 Task: Create a Plant-Based Nutrition and Recipes: Information about plant-based nutrition and vegan recipes.
Action: Mouse moved to (726, 311)
Screenshot: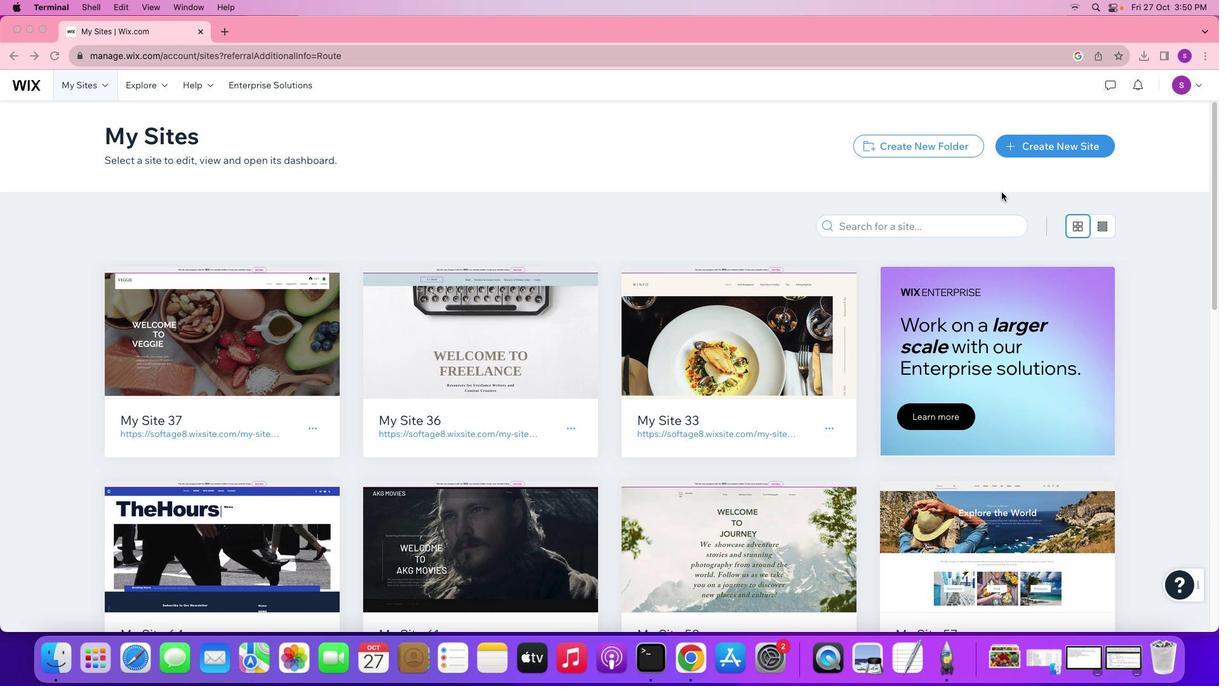 
Action: Mouse pressed left at (726, 311)
Screenshot: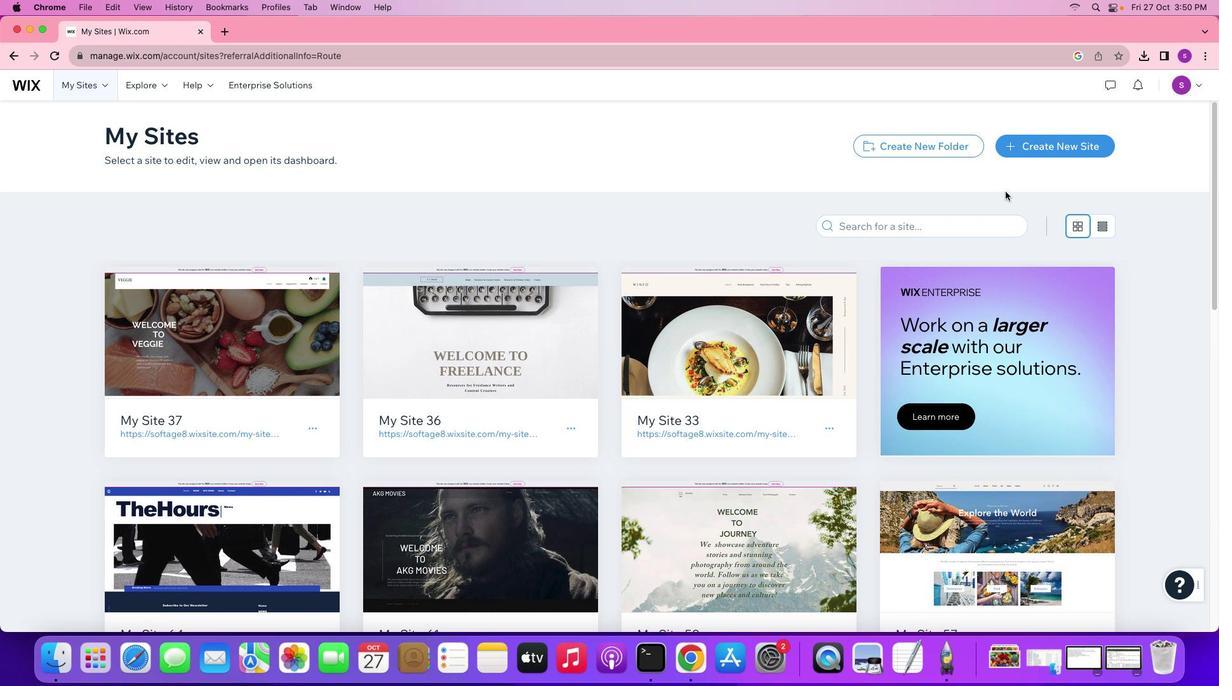 
Action: Mouse moved to (735, 307)
Screenshot: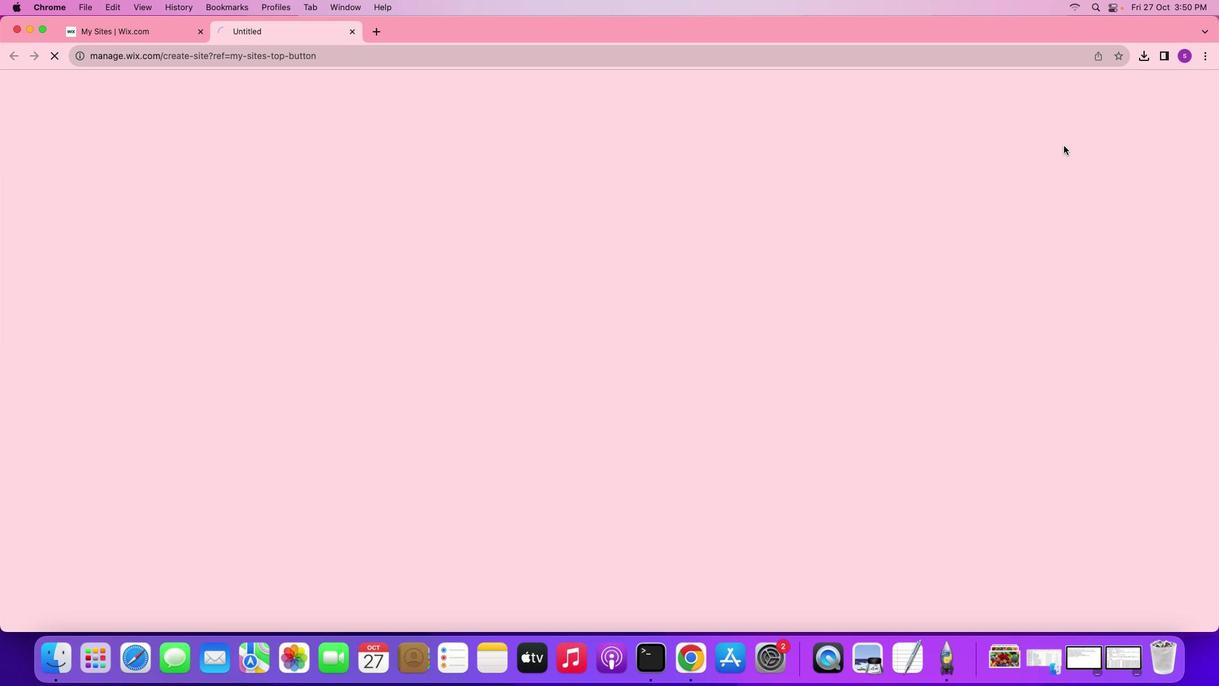
Action: Mouse pressed left at (735, 307)
Screenshot: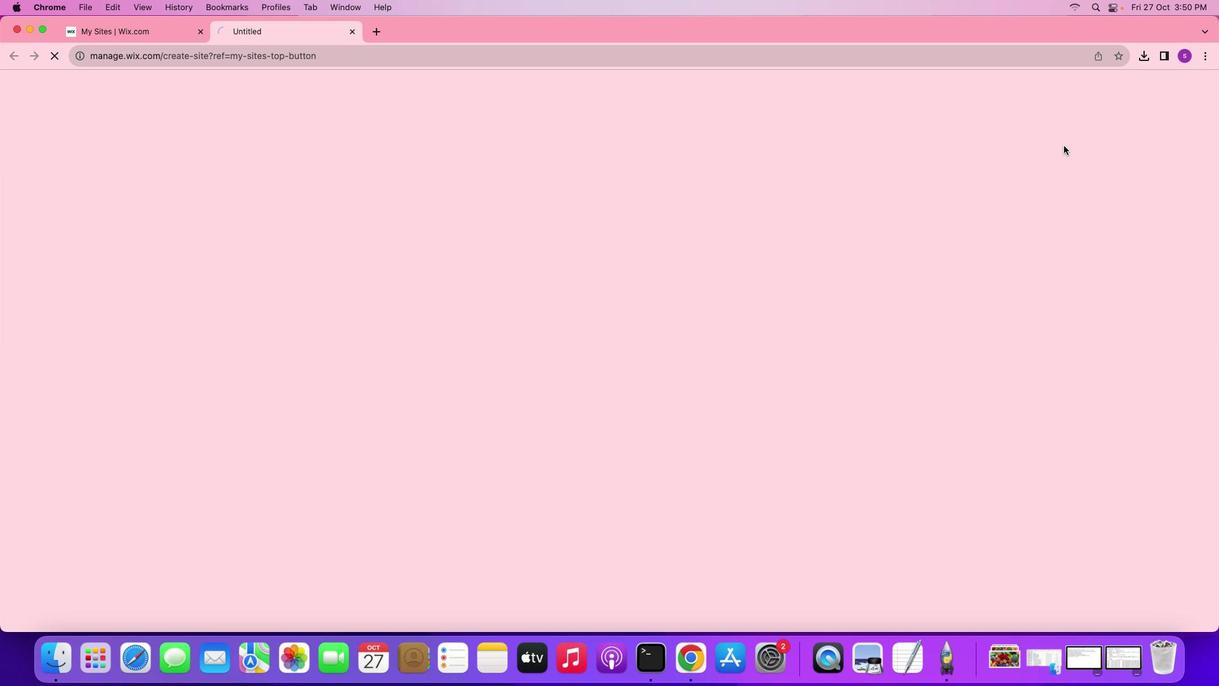 
Action: Mouse moved to (752, 341)
Screenshot: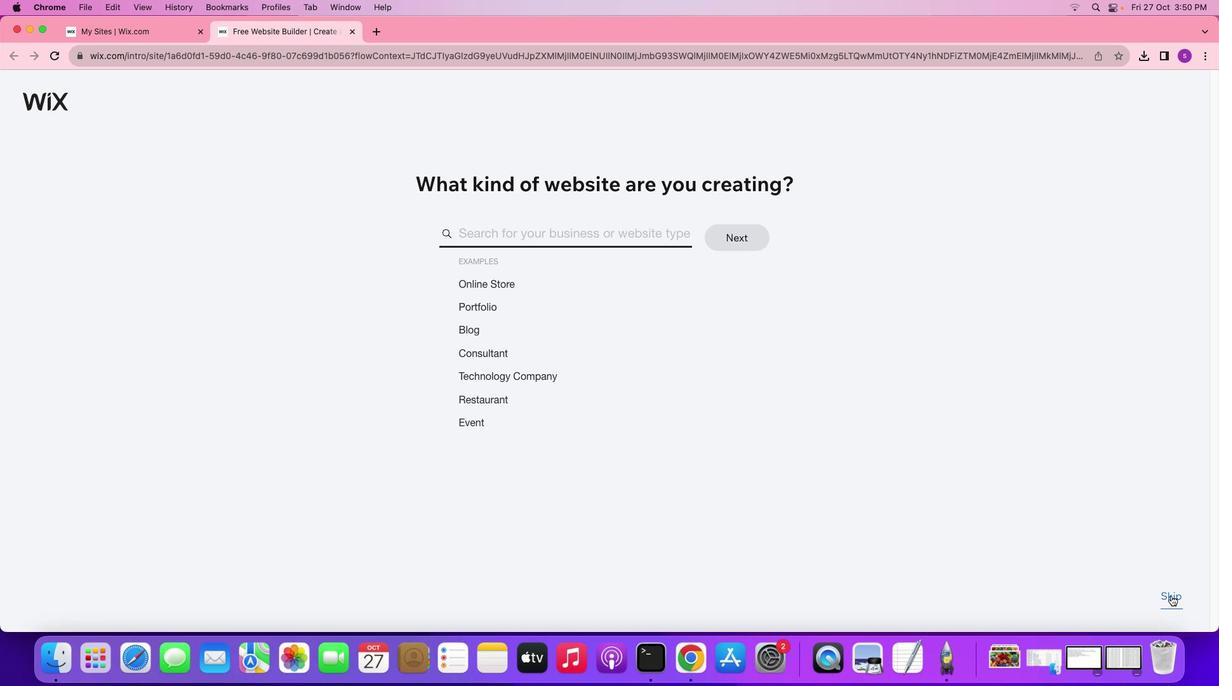 
Action: Mouse pressed left at (752, 341)
Screenshot: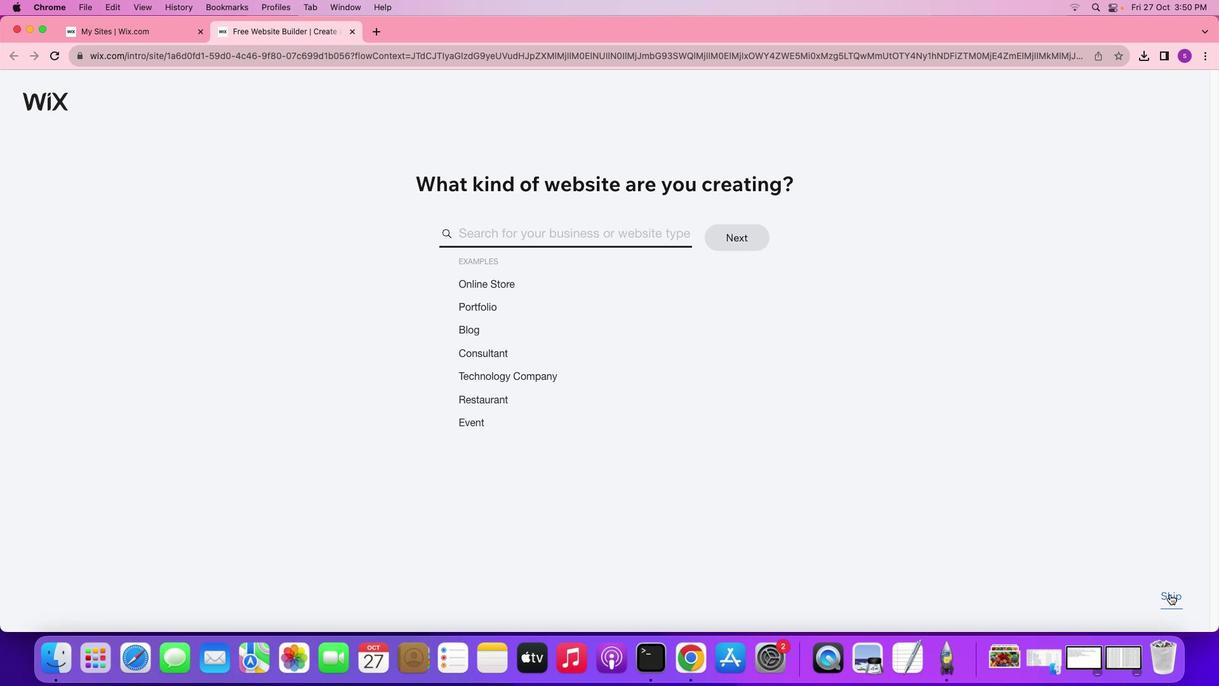 
Action: Mouse moved to (752, 340)
Screenshot: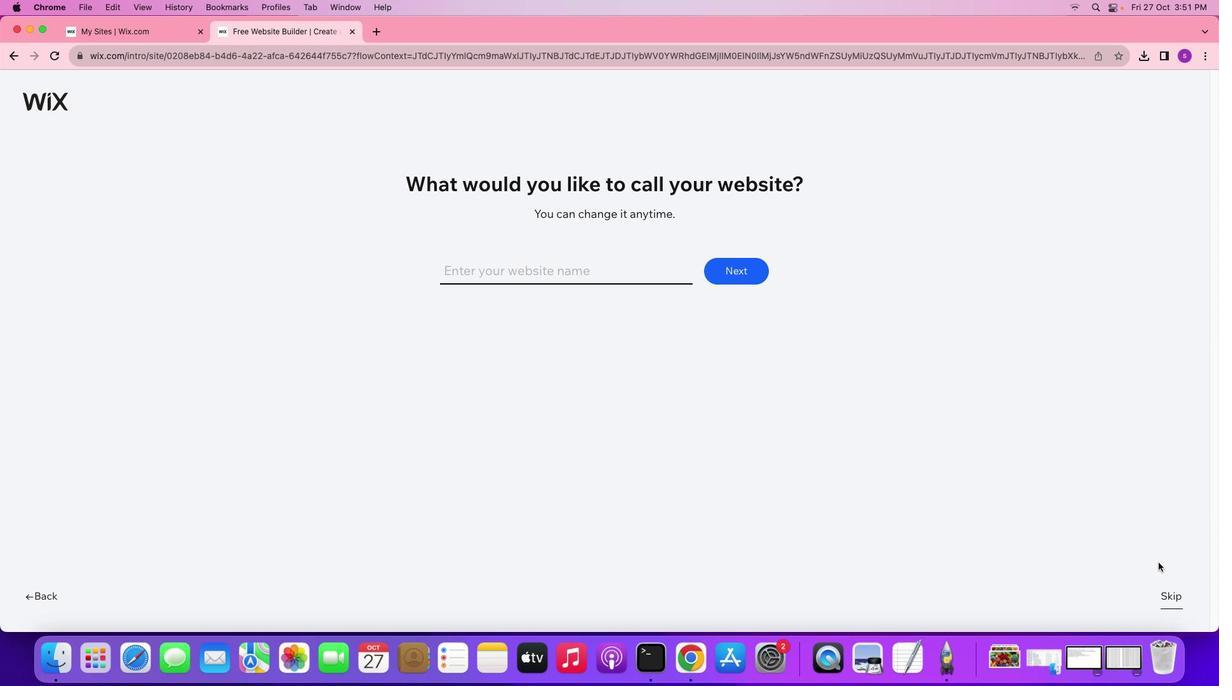 
Action: Mouse pressed left at (752, 340)
Screenshot: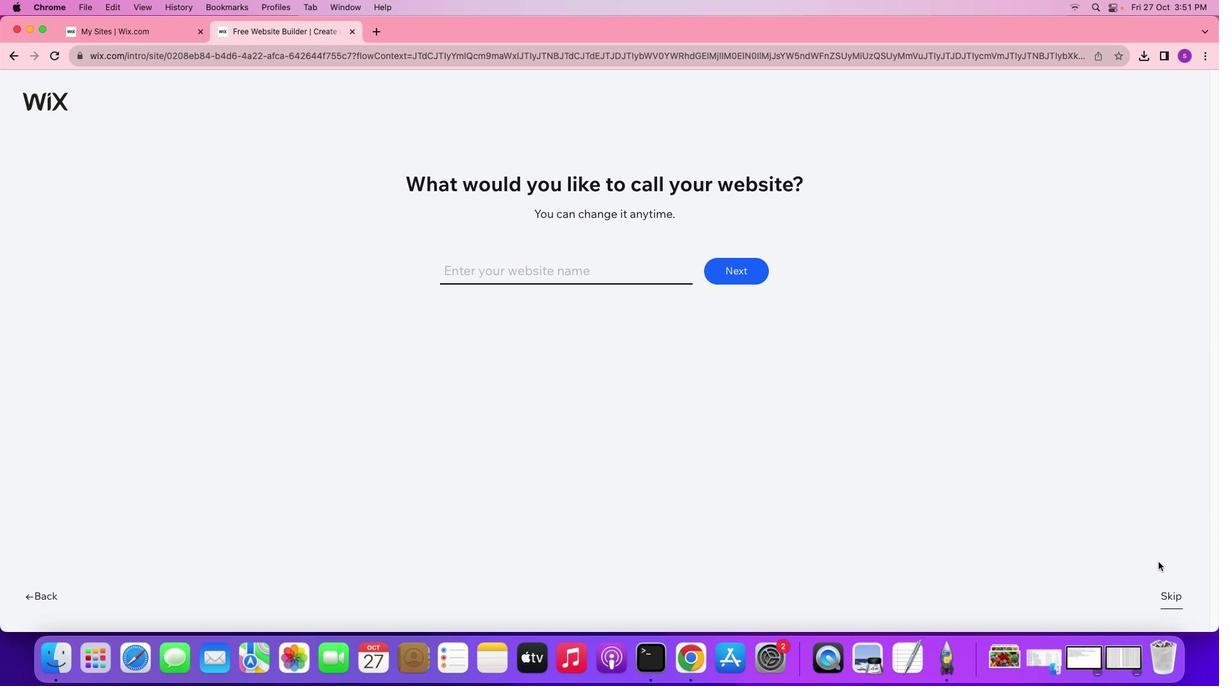
Action: Mouse moved to (752, 340)
Screenshot: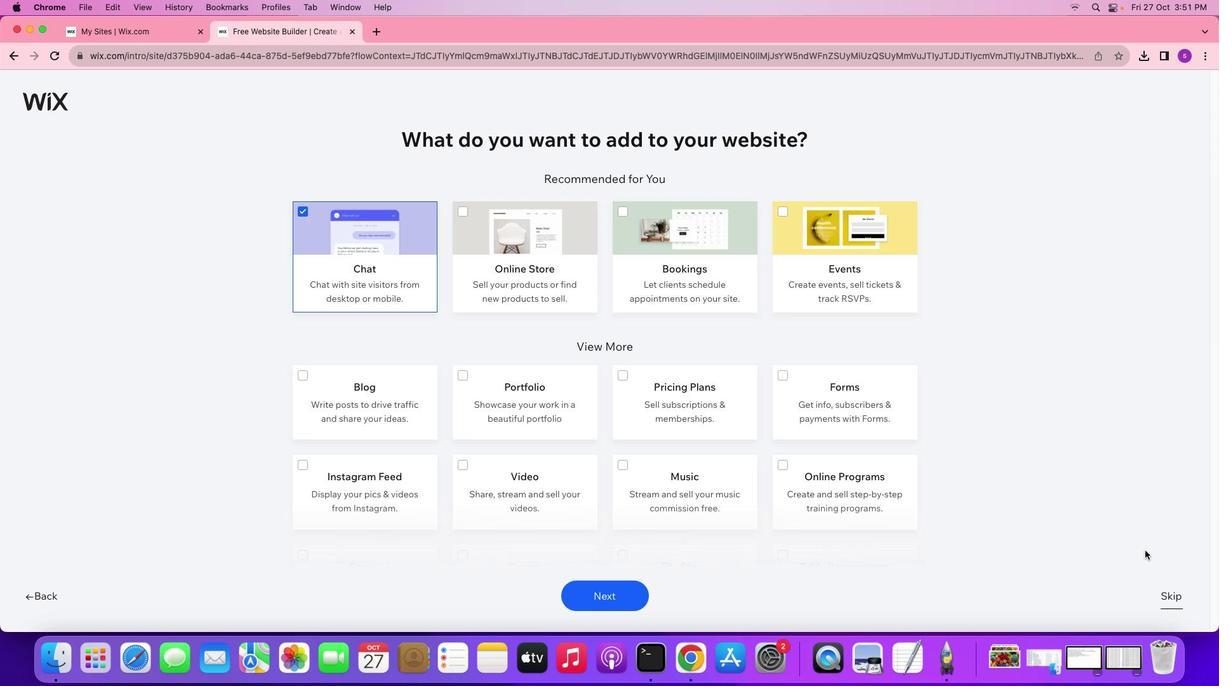 
Action: Mouse pressed left at (752, 340)
Screenshot: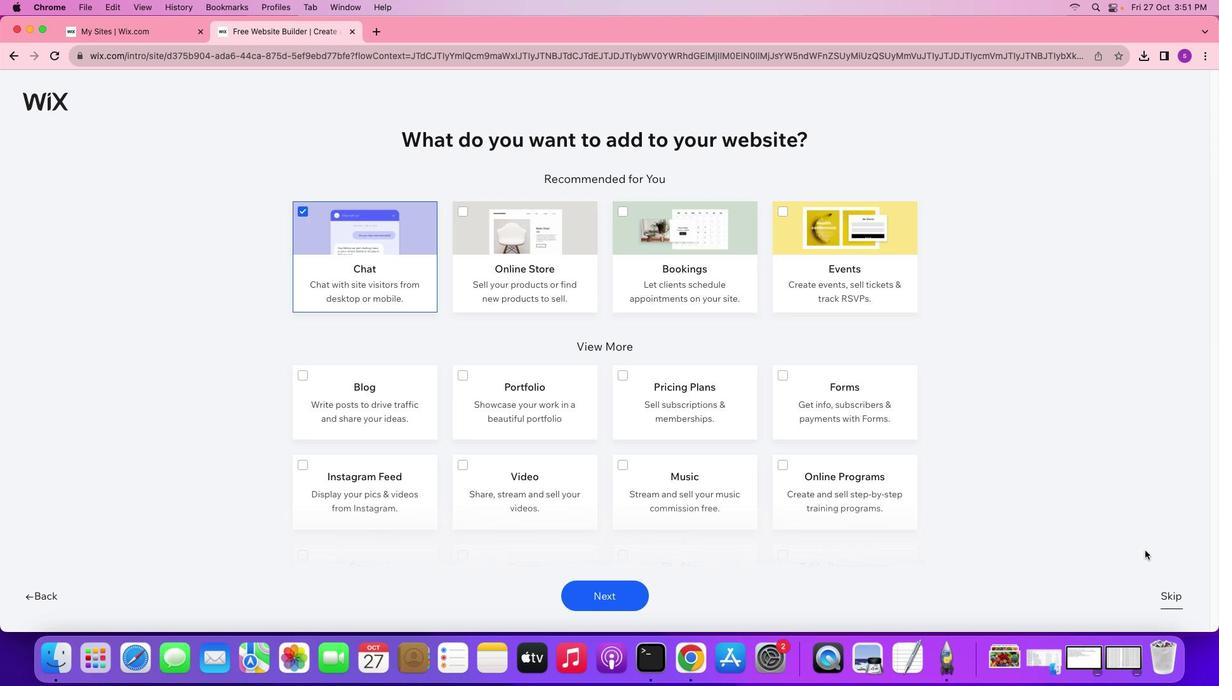 
Action: Mouse moved to (634, 323)
Screenshot: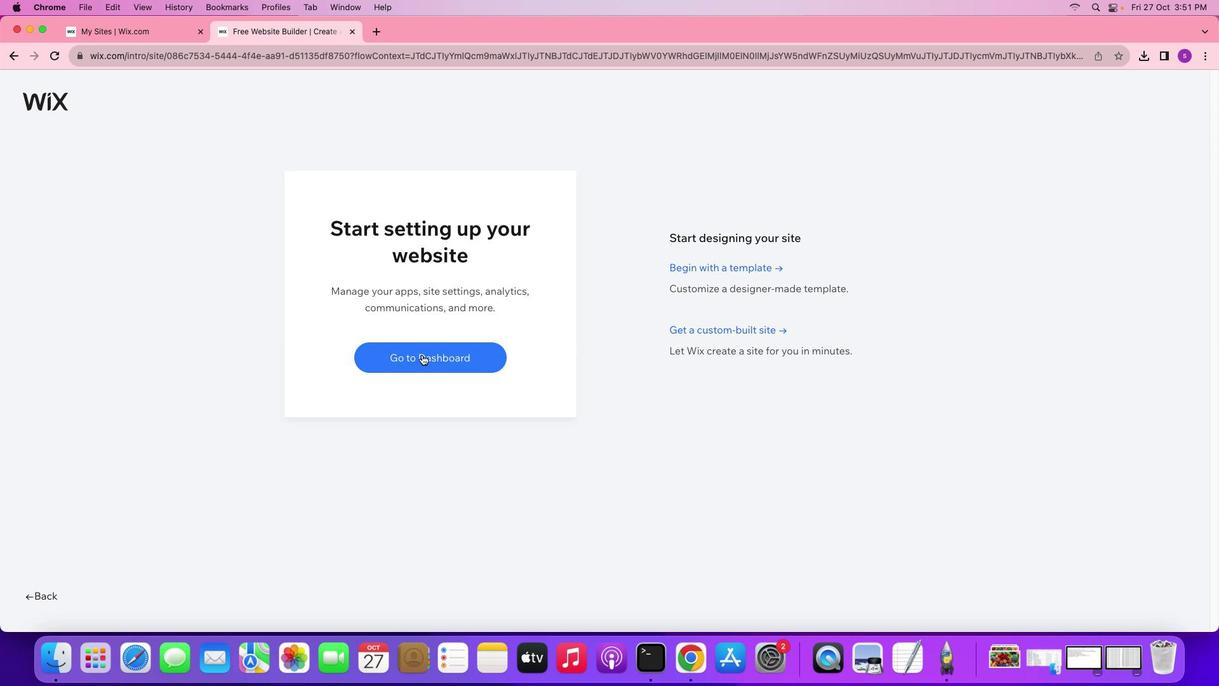 
Action: Mouse pressed left at (634, 323)
Screenshot: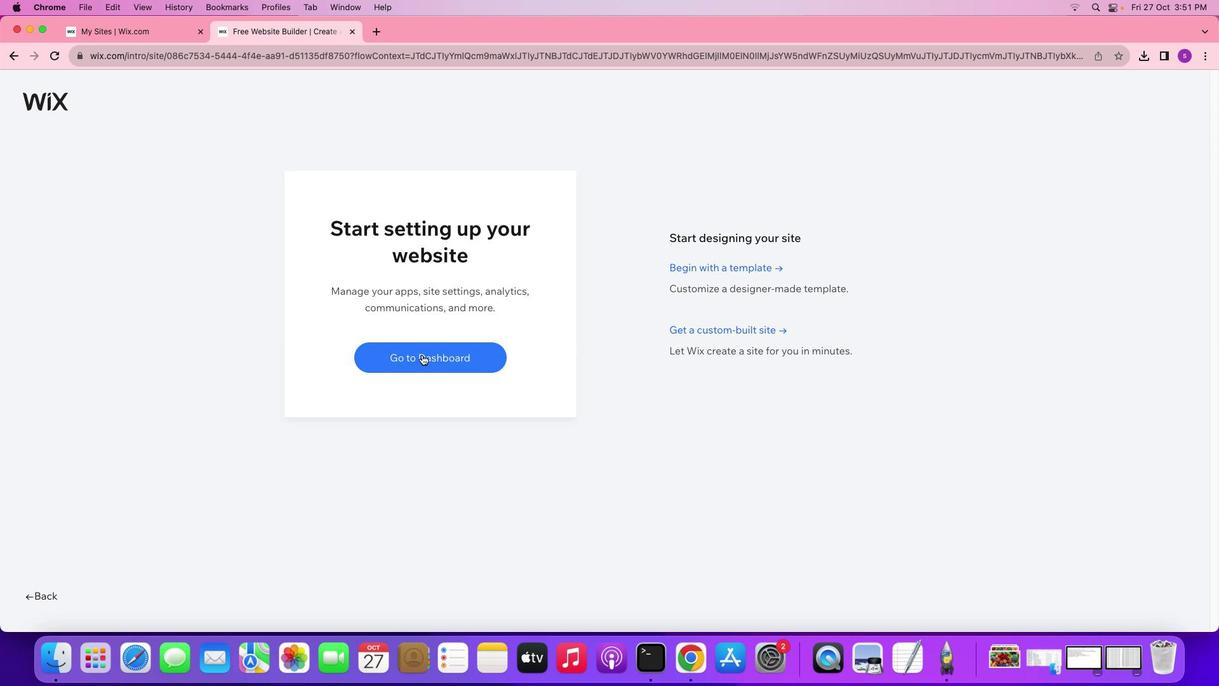 
Action: Mouse moved to (684, 323)
Screenshot: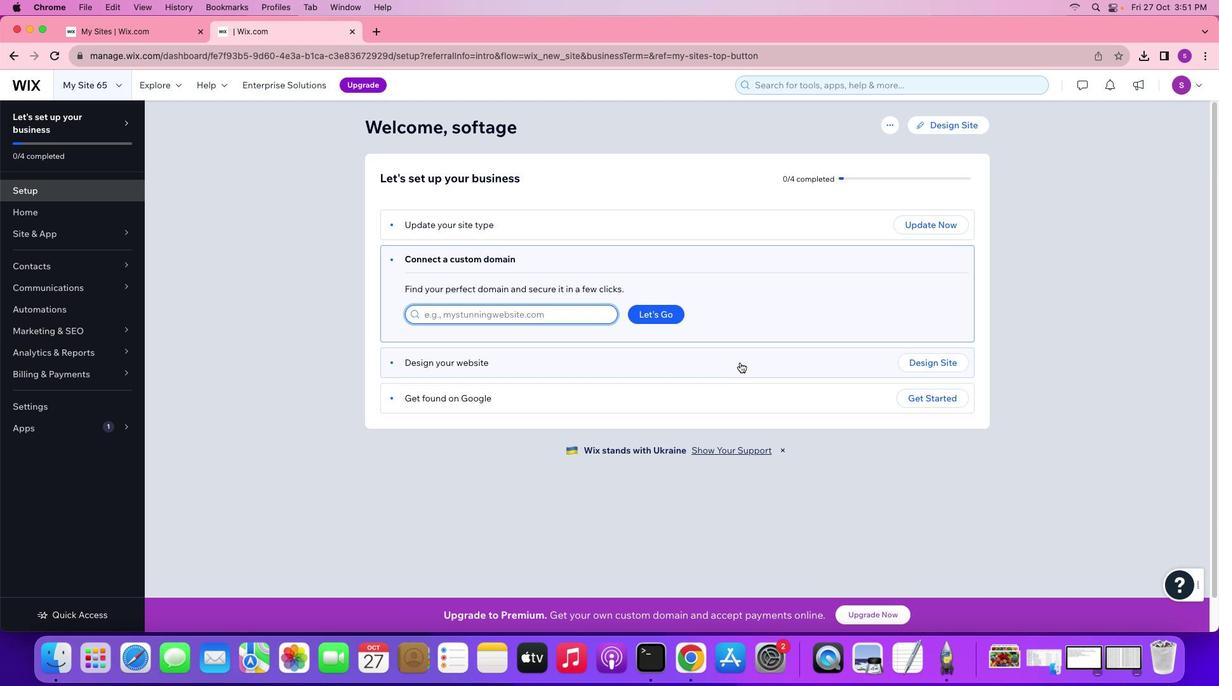 
Action: Mouse pressed left at (684, 323)
Screenshot: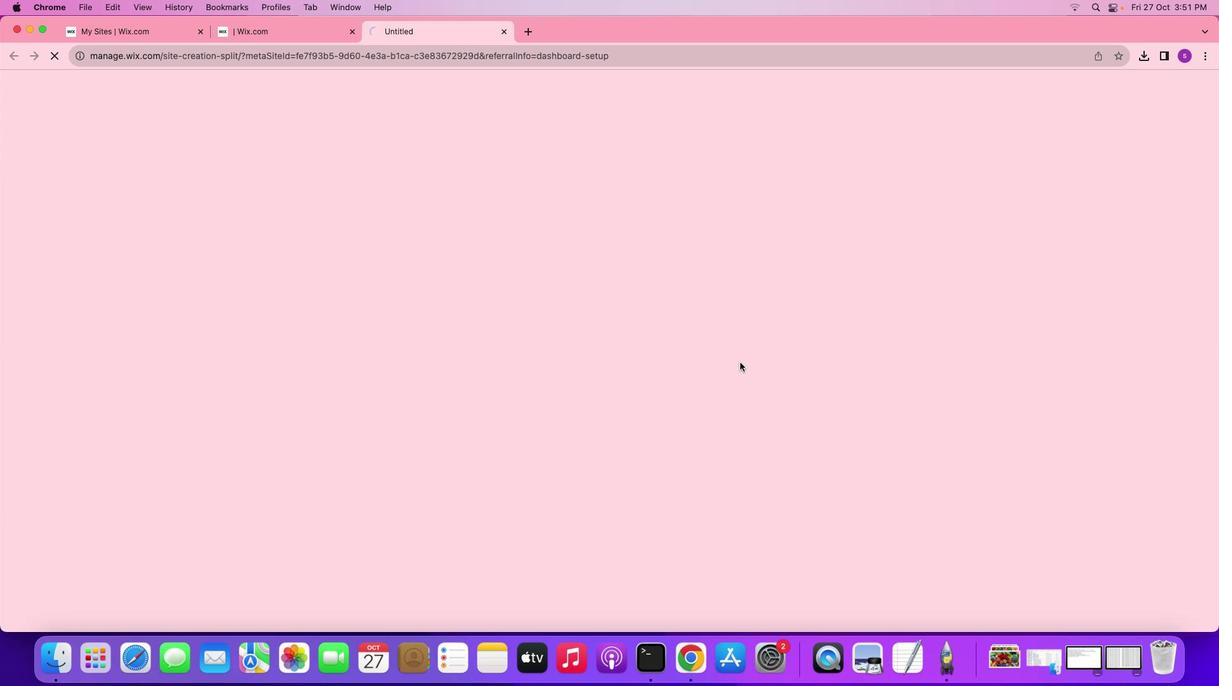 
Action: Mouse moved to (687, 328)
Screenshot: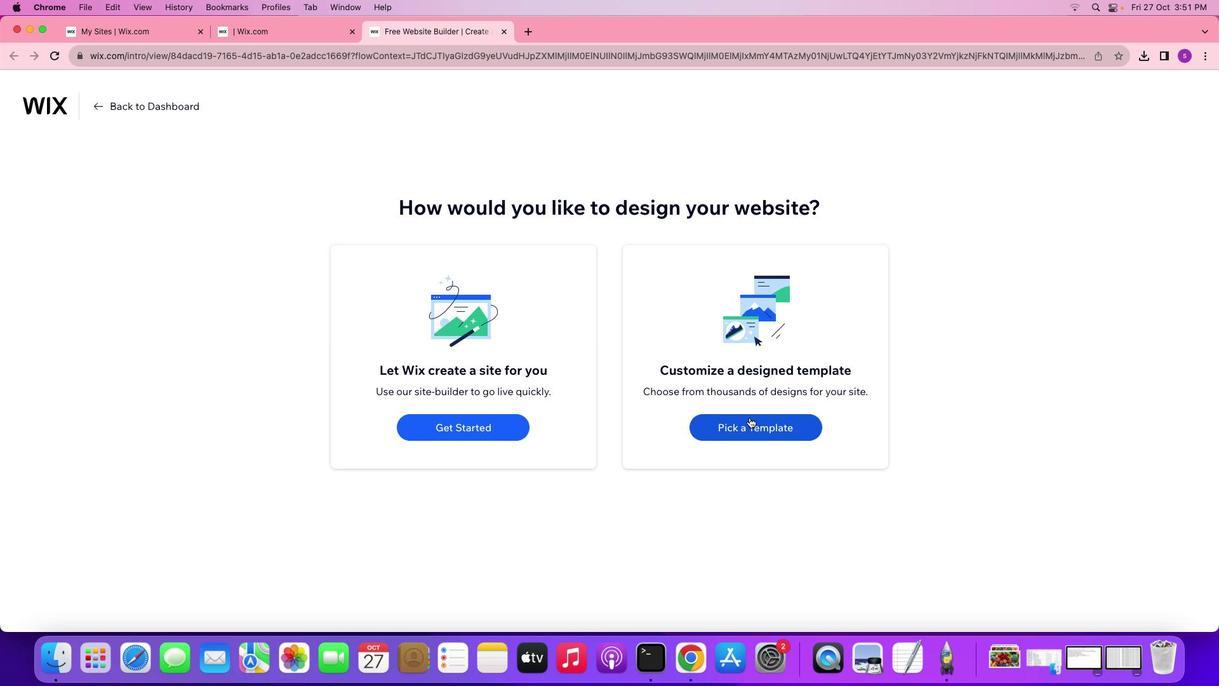 
Action: Mouse pressed left at (687, 328)
Screenshot: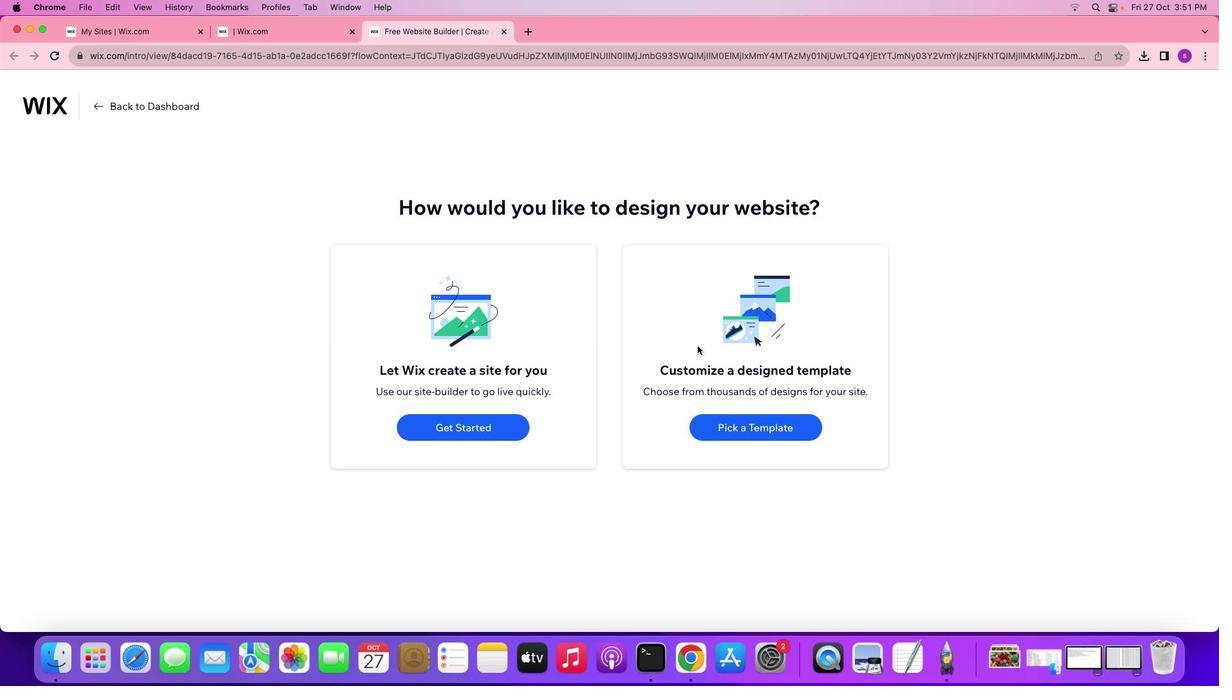 
Action: Mouse moved to (734, 308)
Screenshot: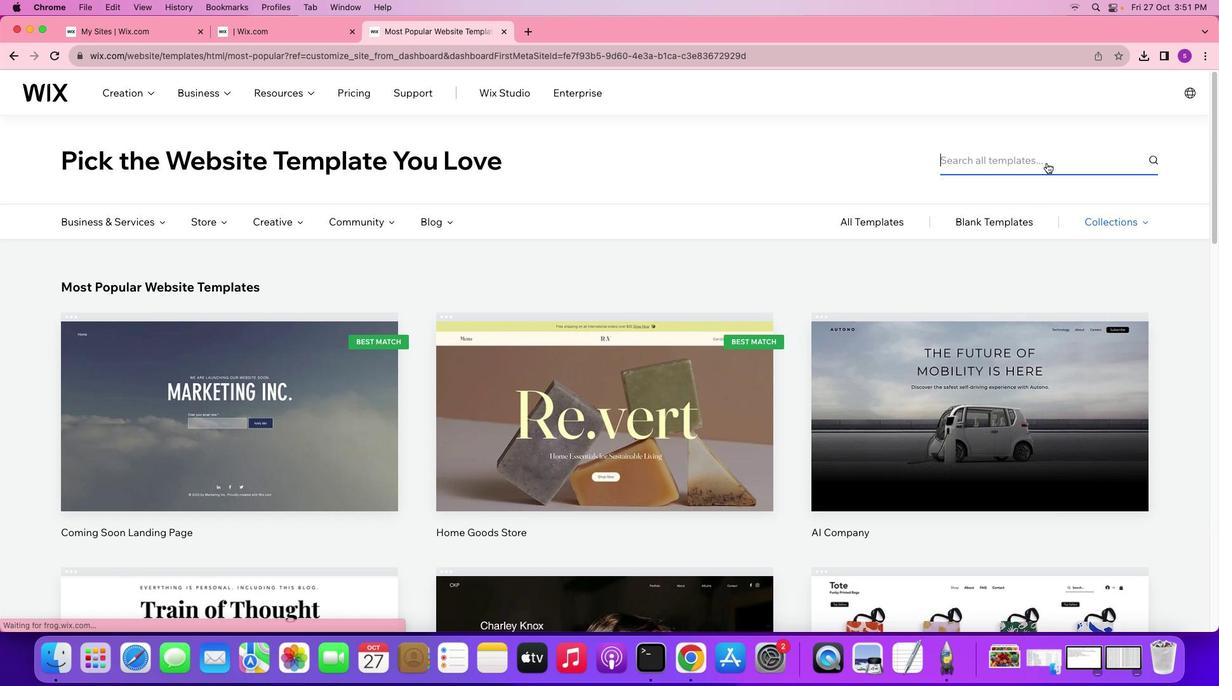 
Action: Mouse pressed left at (734, 308)
Screenshot: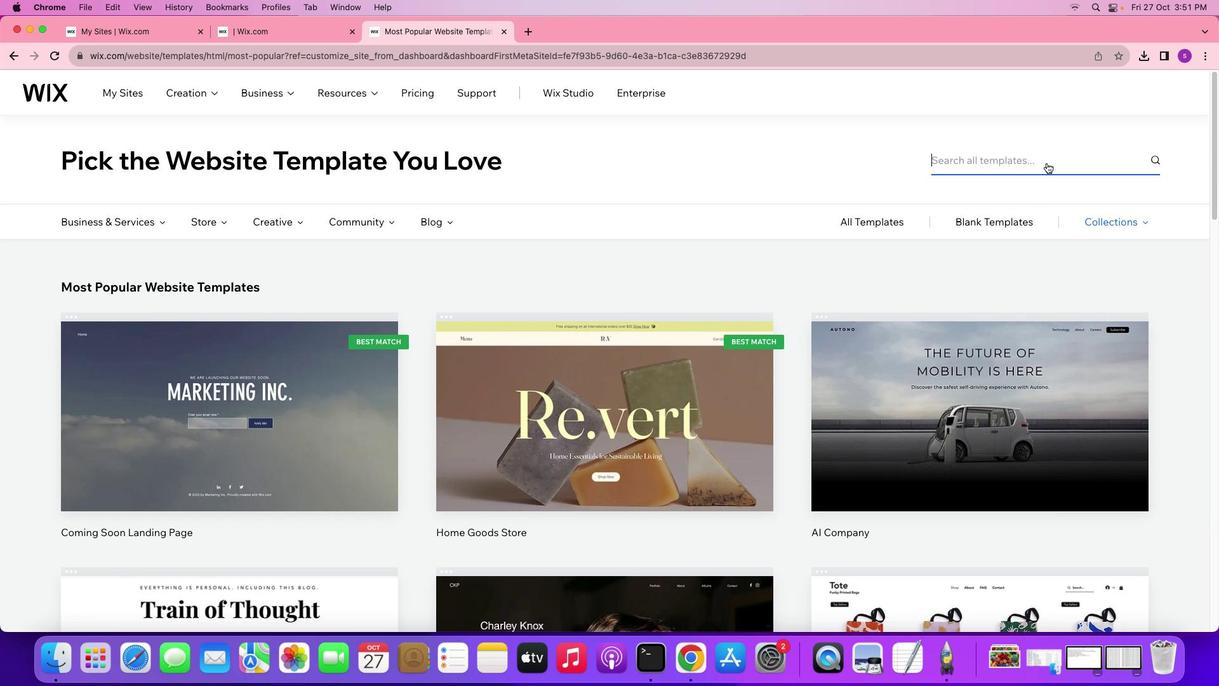
Action: Mouse moved to (732, 308)
Screenshot: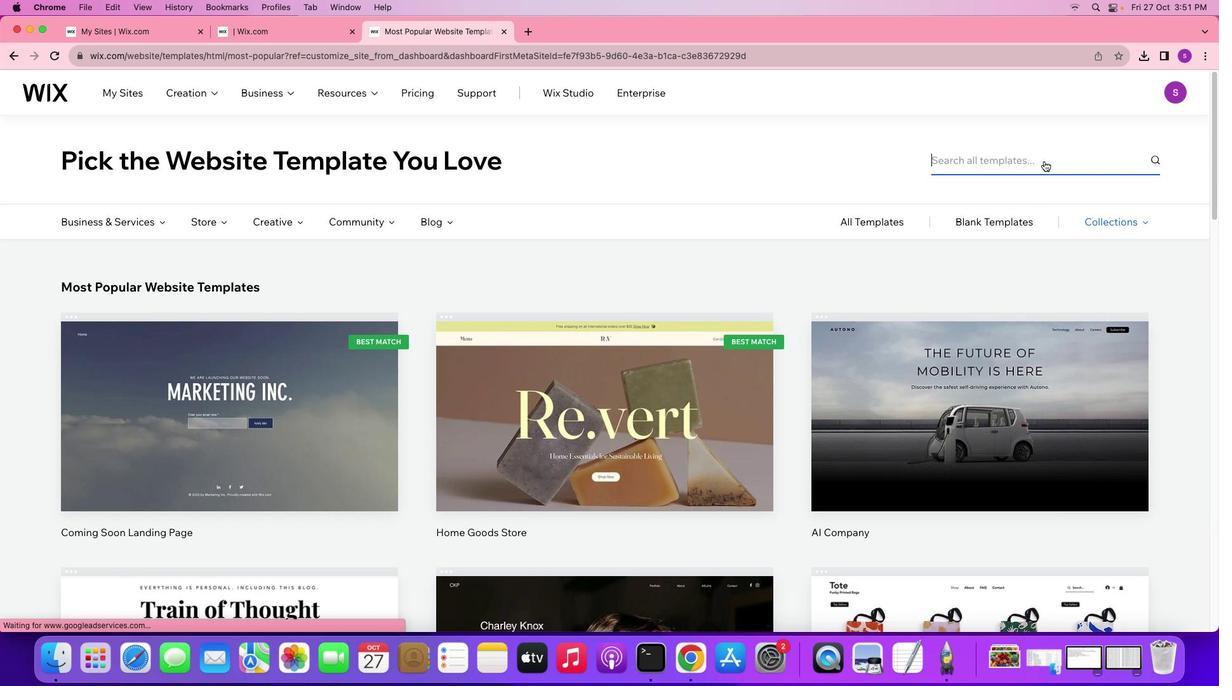 
Action: Key pressed 'r''e''c''i''p''e''s'
Screenshot: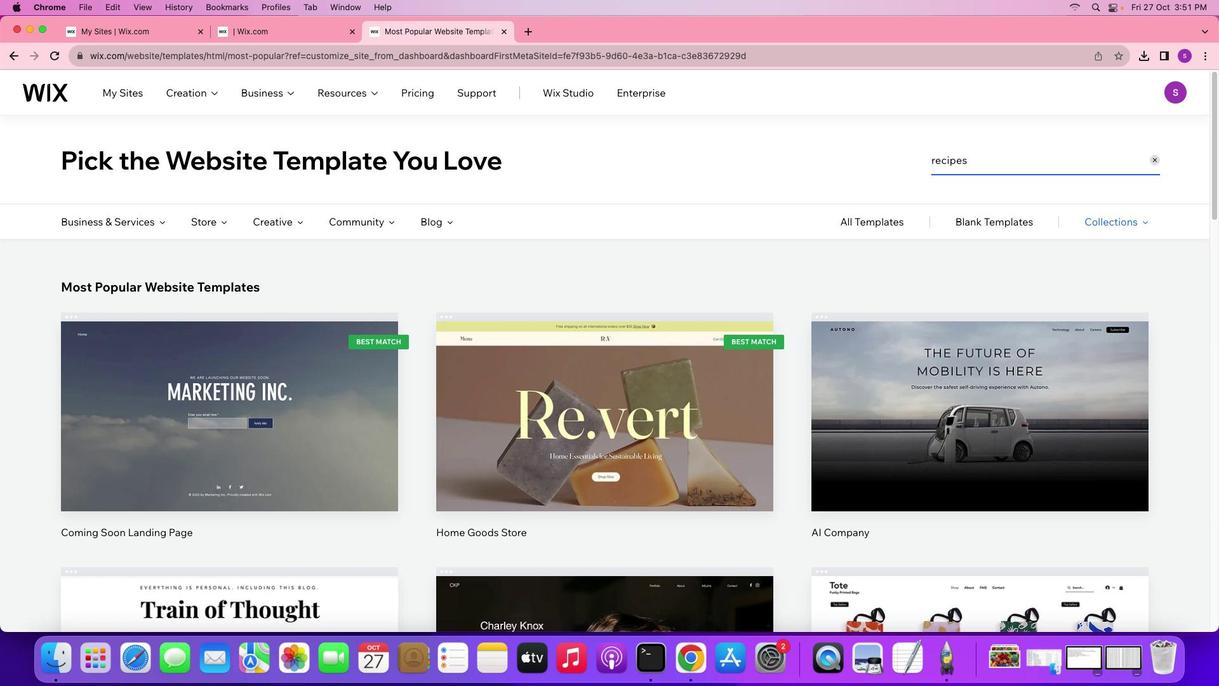
Action: Mouse moved to (724, 314)
Screenshot: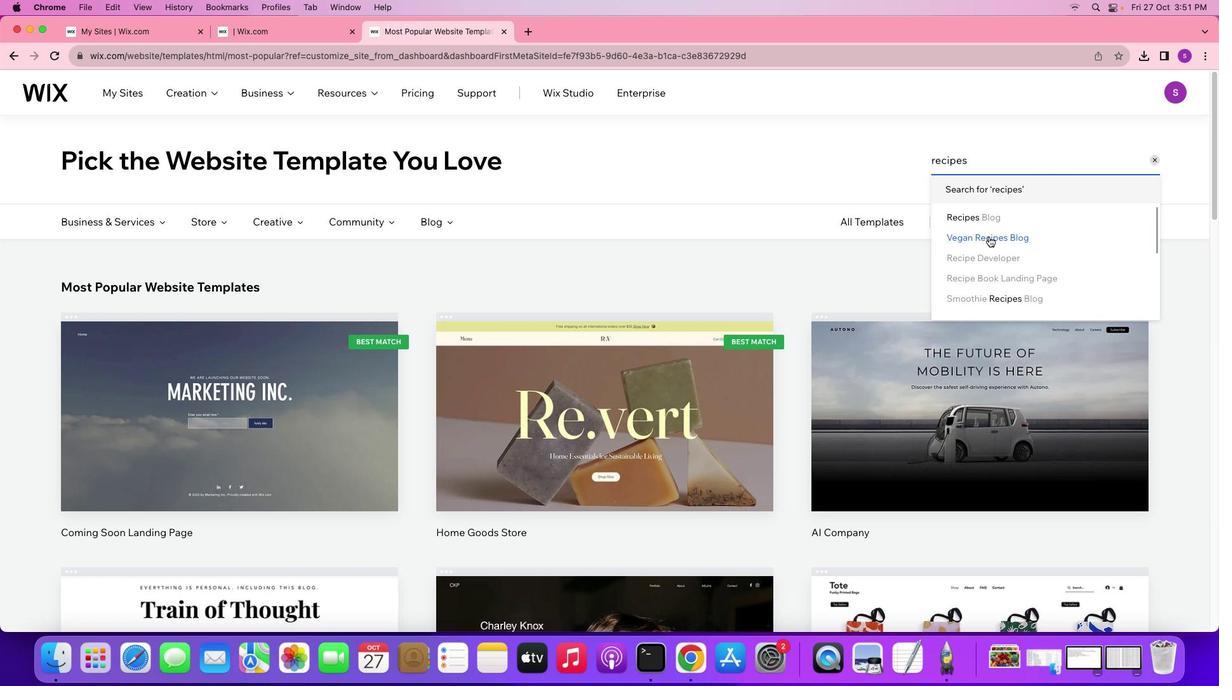 
Action: Mouse pressed left at (724, 314)
Screenshot: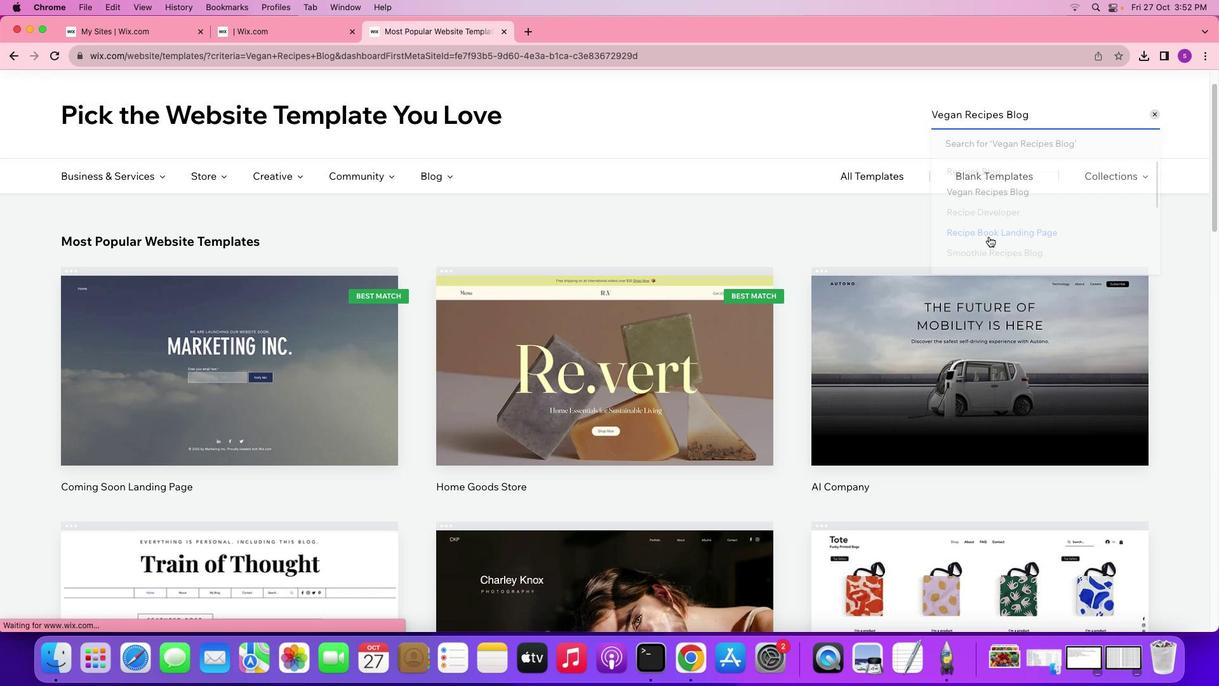 
Action: Mouse moved to (691, 324)
Screenshot: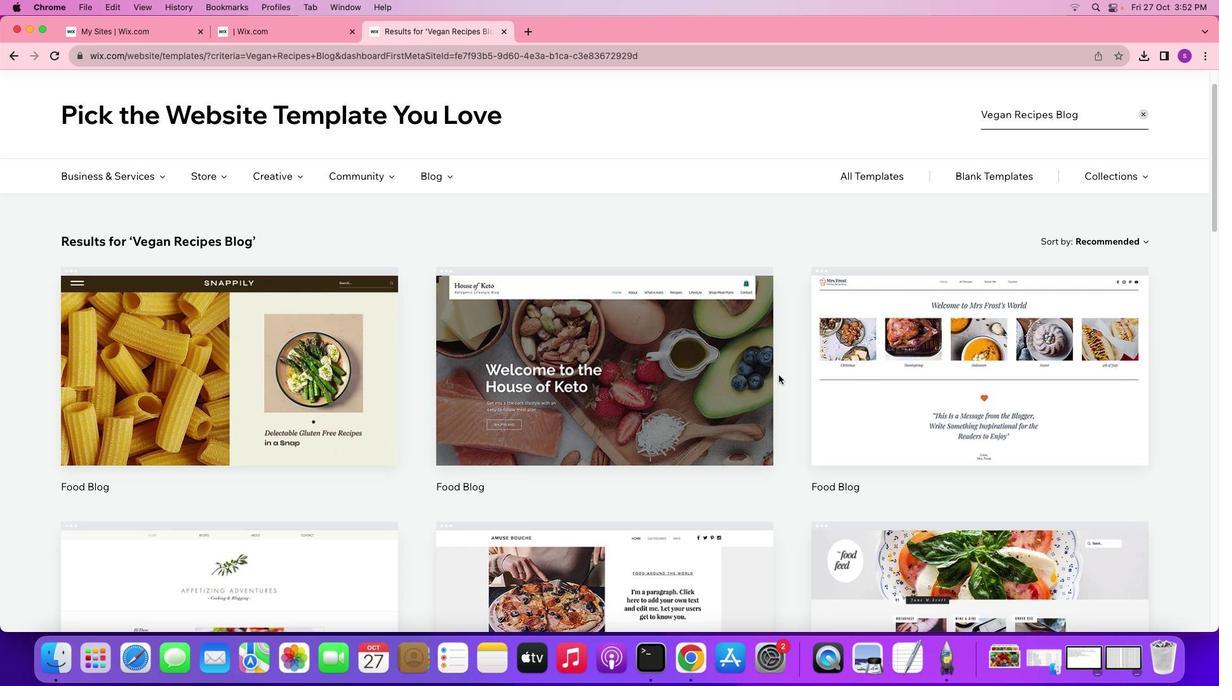 
Action: Mouse scrolled (691, 324) with delta (568, 296)
Screenshot: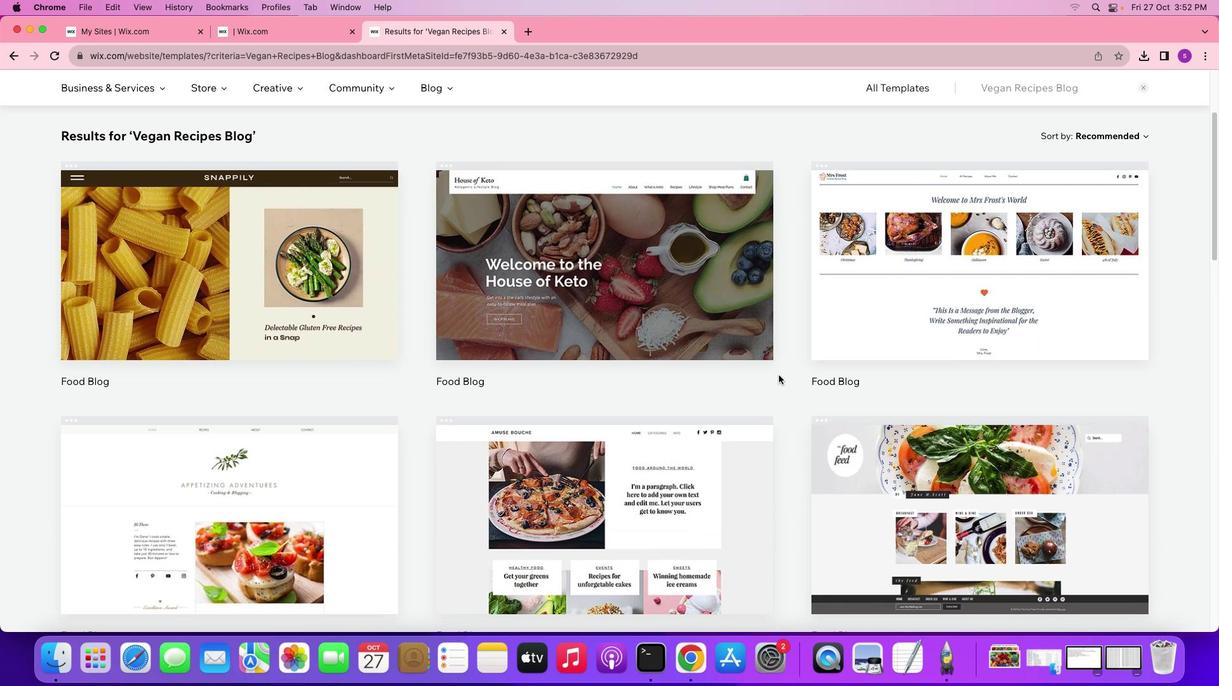 
Action: Mouse scrolled (691, 324) with delta (568, 296)
Screenshot: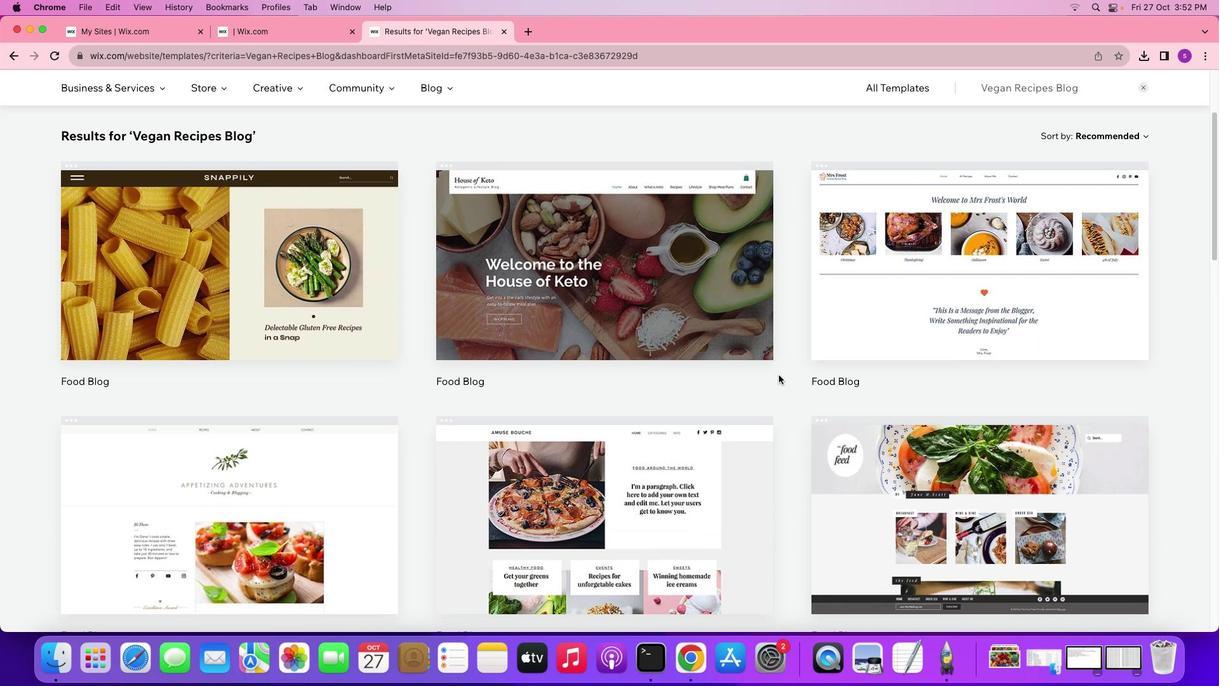 
Action: Mouse scrolled (691, 324) with delta (568, 296)
Screenshot: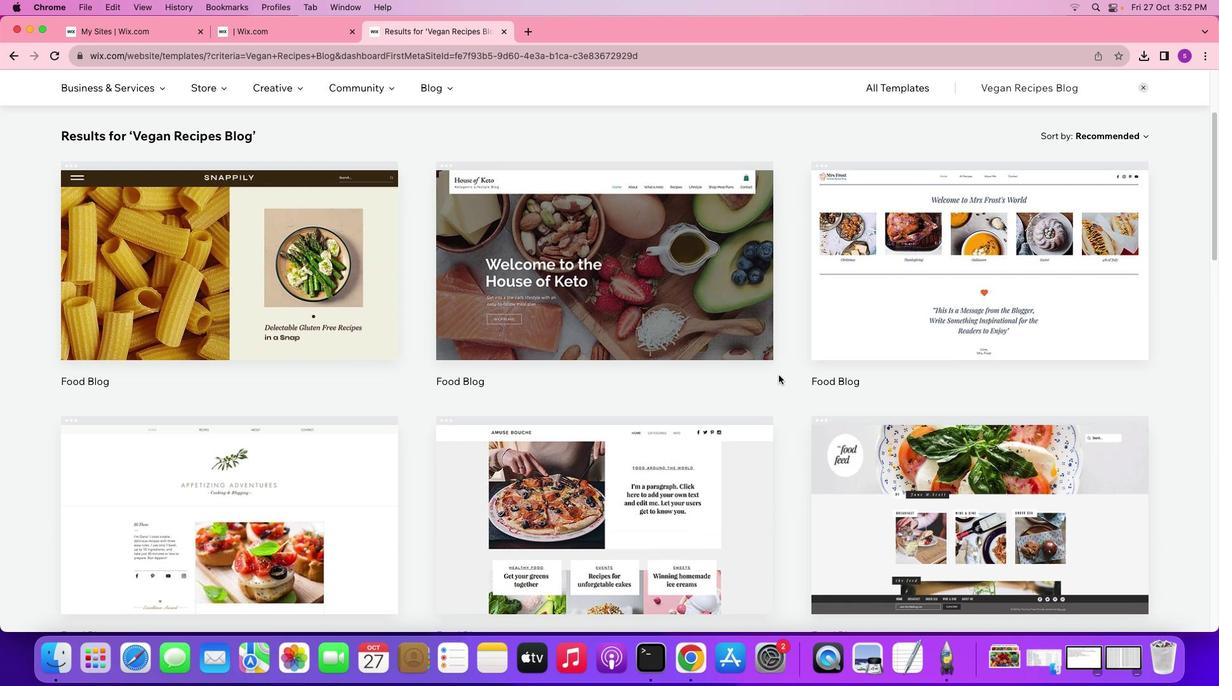 
Action: Mouse scrolled (691, 324) with delta (568, 296)
Screenshot: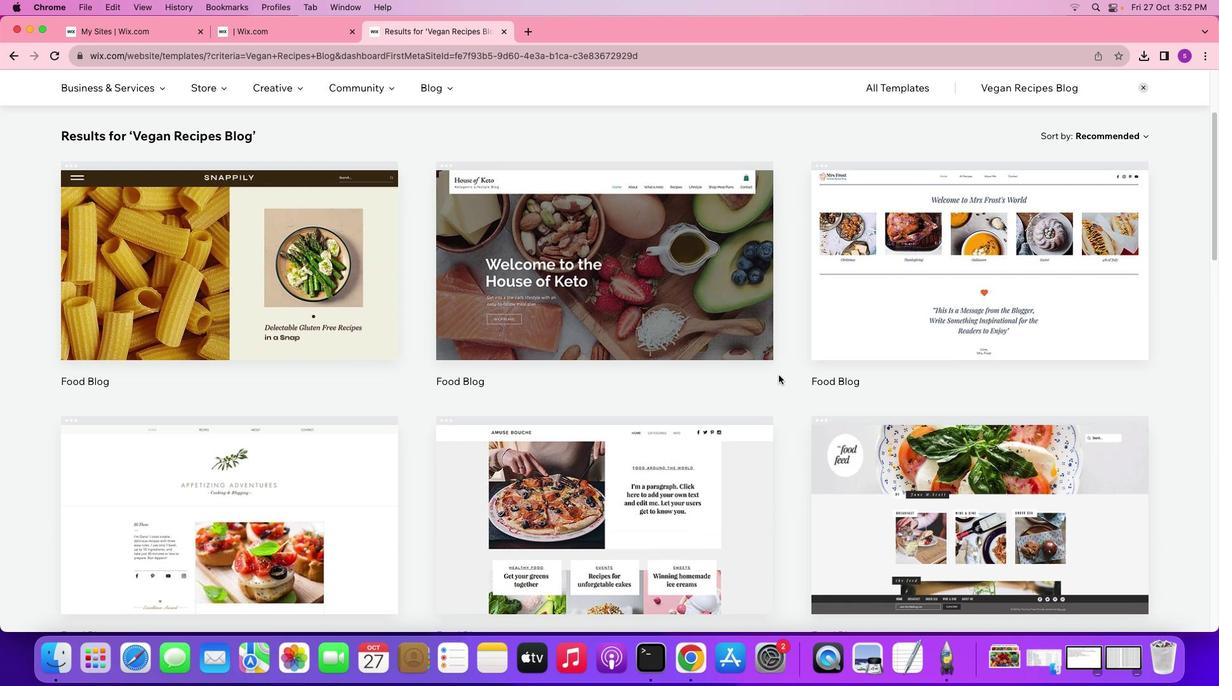 
Action: Mouse scrolled (691, 324) with delta (568, 296)
Screenshot: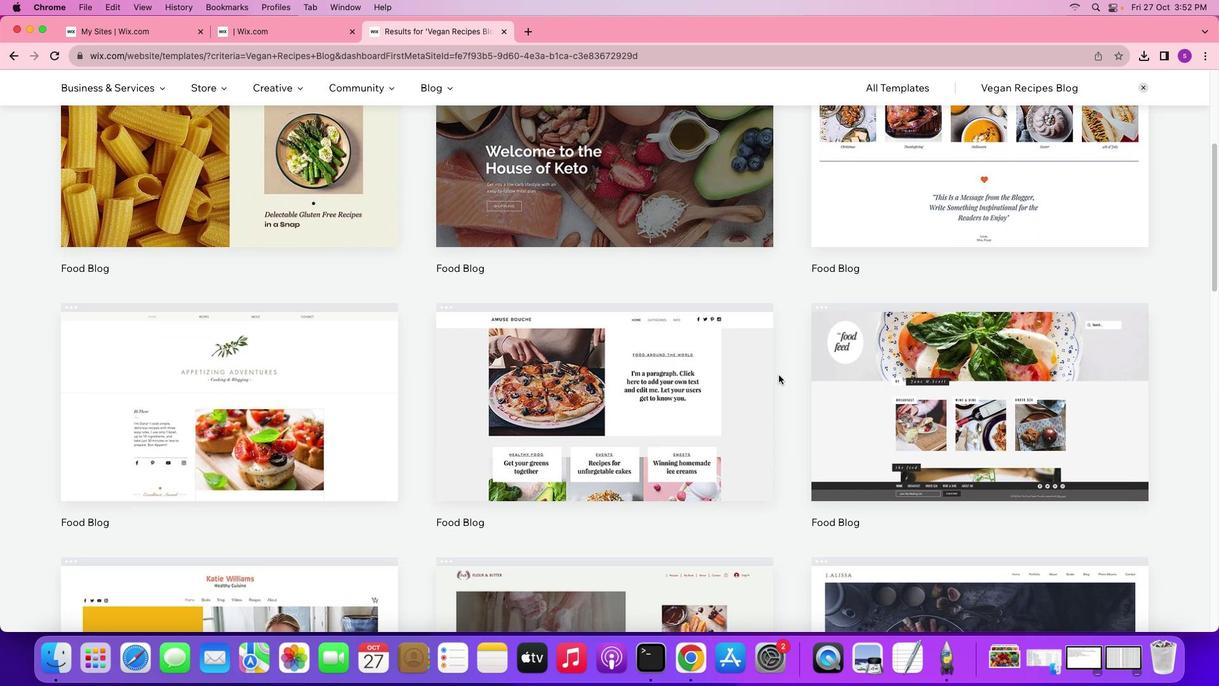
Action: Mouse scrolled (691, 324) with delta (568, 296)
Screenshot: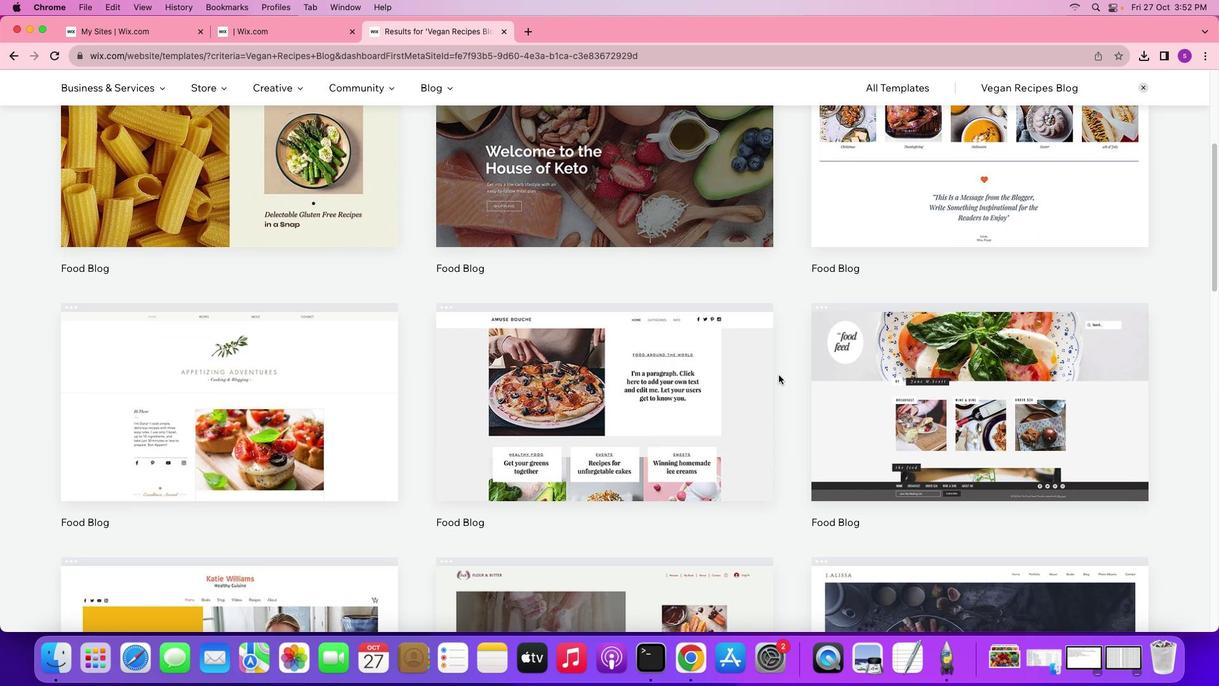 
Action: Mouse scrolled (691, 324) with delta (568, 296)
Screenshot: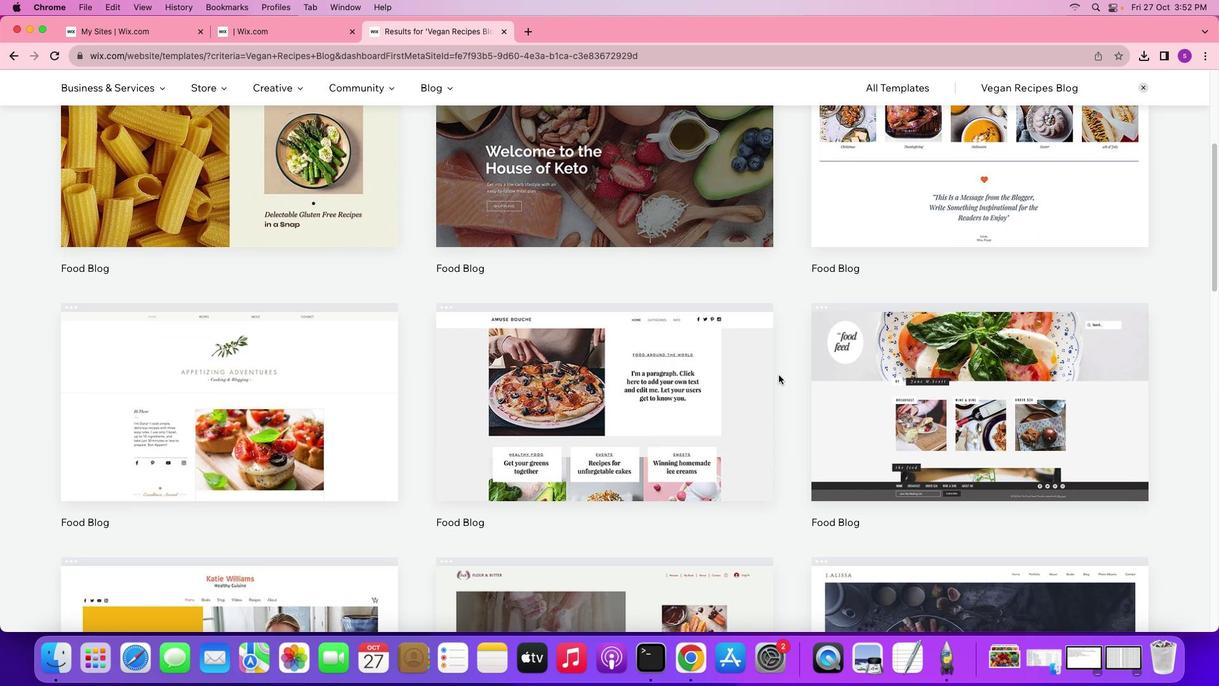 
Action: Mouse scrolled (691, 324) with delta (568, 296)
Screenshot: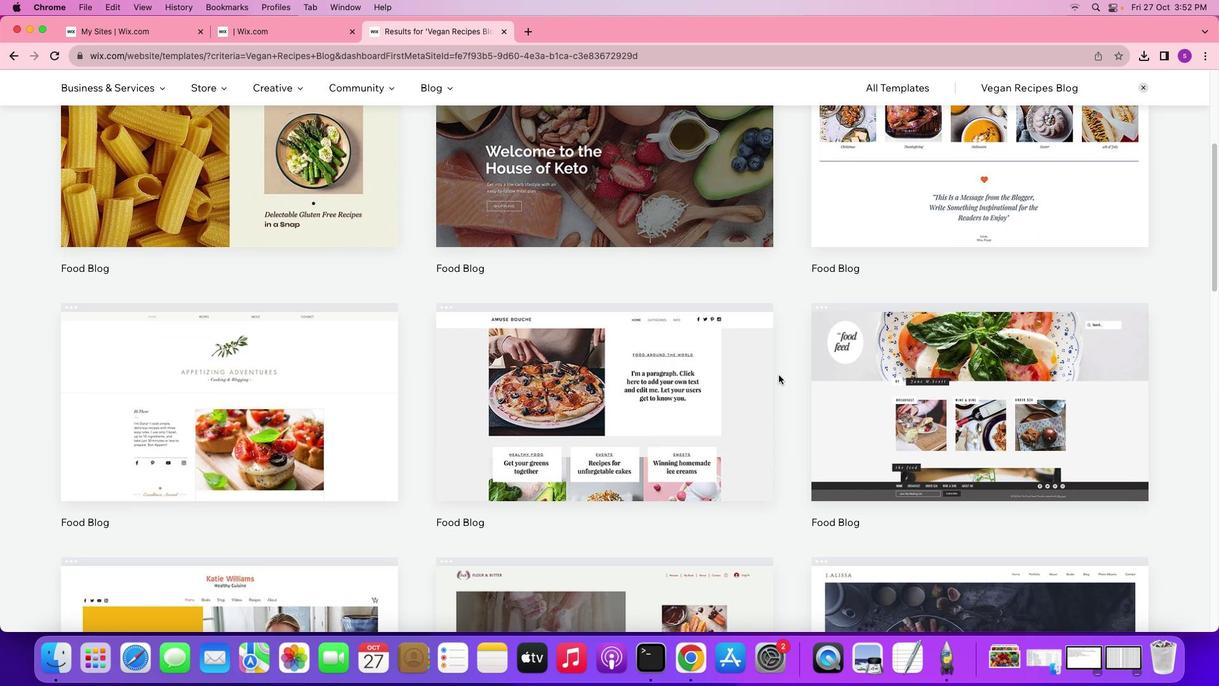 
Action: Mouse scrolled (691, 324) with delta (568, 296)
Screenshot: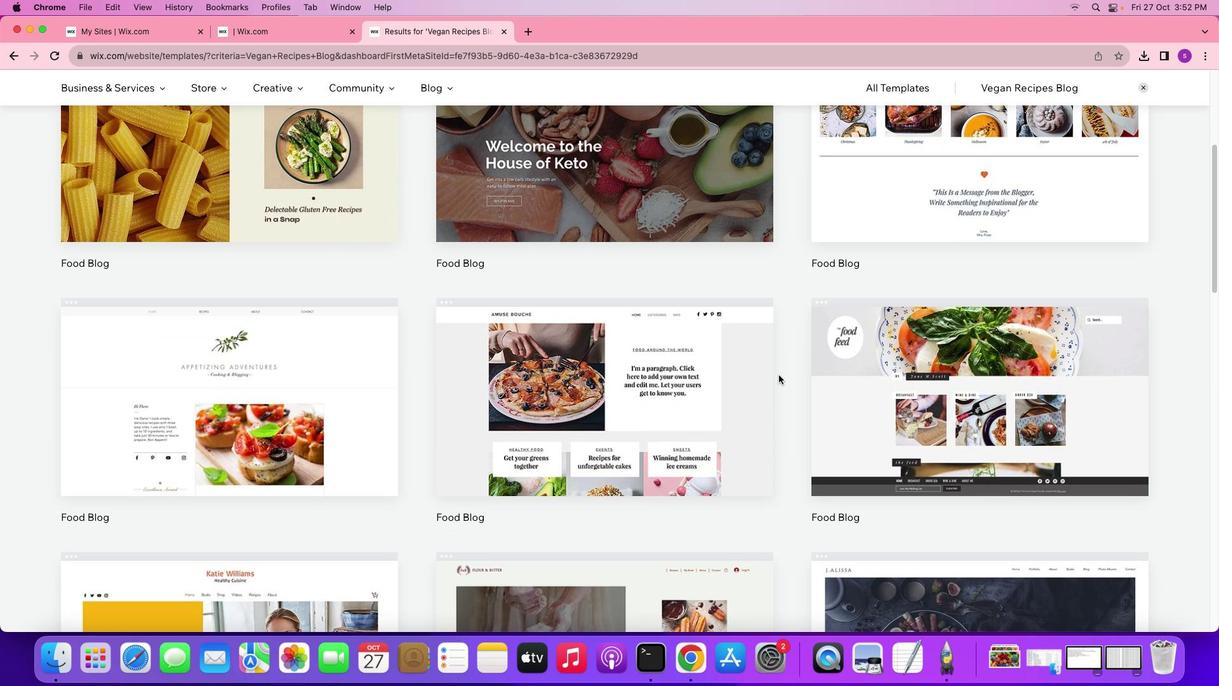 
Action: Mouse scrolled (691, 324) with delta (568, 296)
Screenshot: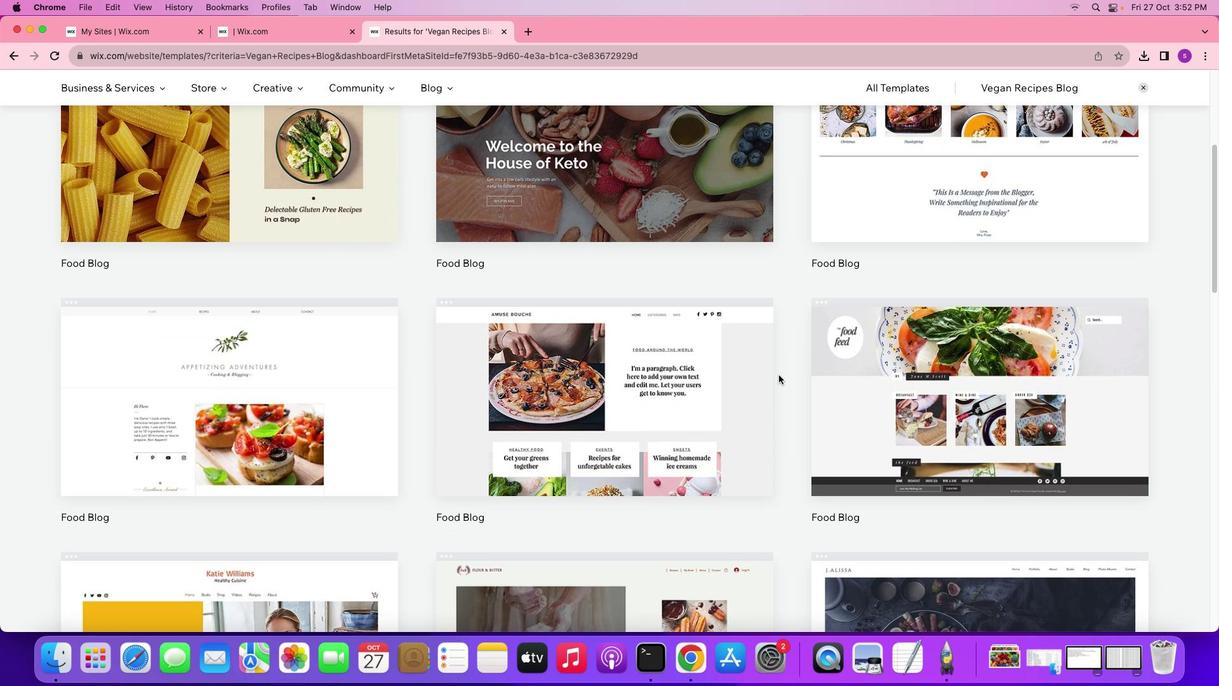 
Action: Mouse scrolled (691, 324) with delta (568, 296)
Screenshot: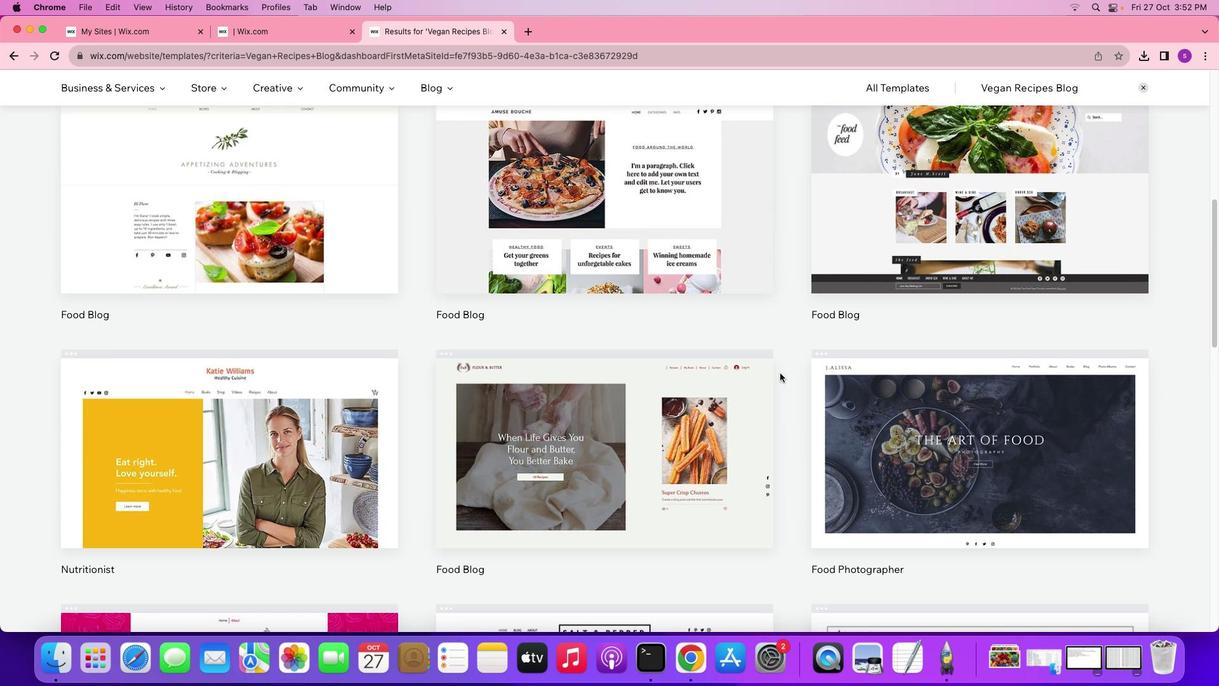 
Action: Mouse scrolled (691, 324) with delta (568, 296)
Screenshot: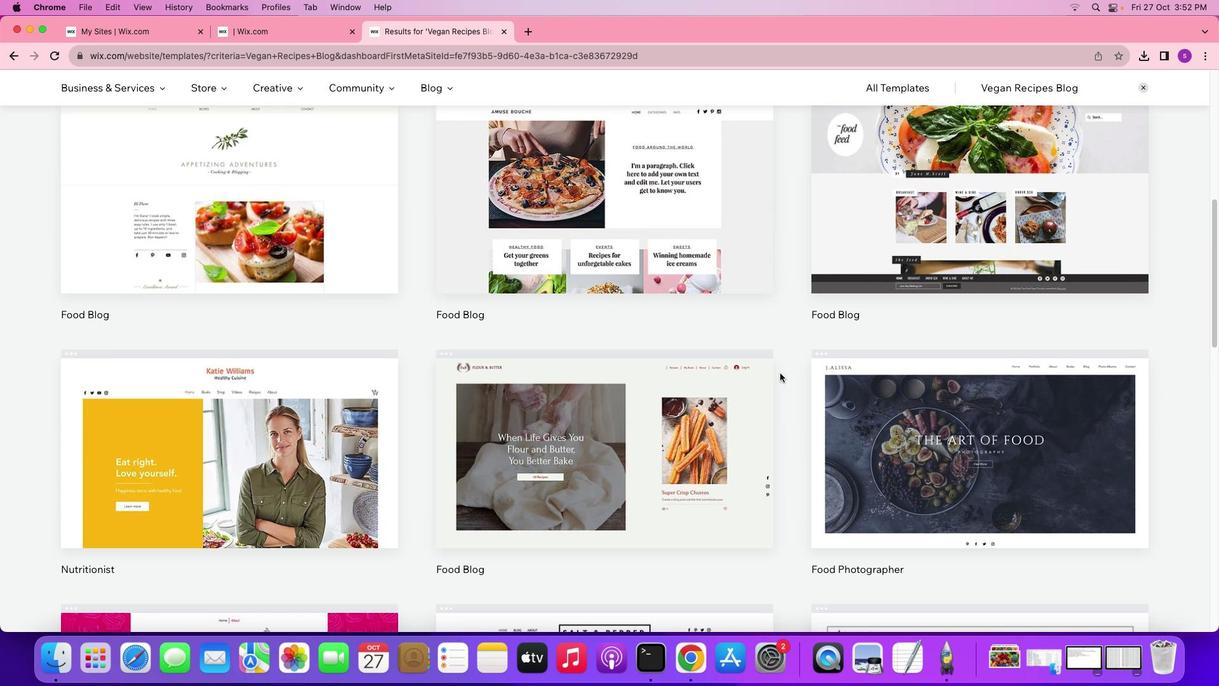 
Action: Mouse scrolled (691, 324) with delta (568, 296)
Screenshot: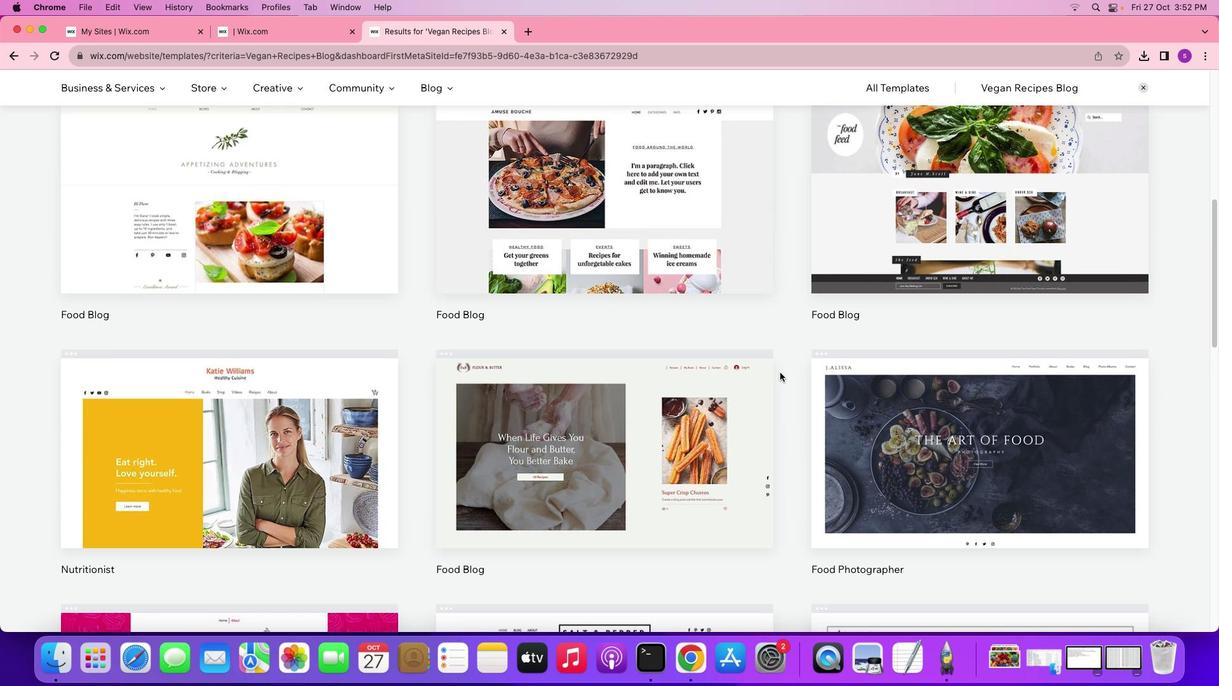 
Action: Mouse scrolled (691, 324) with delta (568, 296)
Screenshot: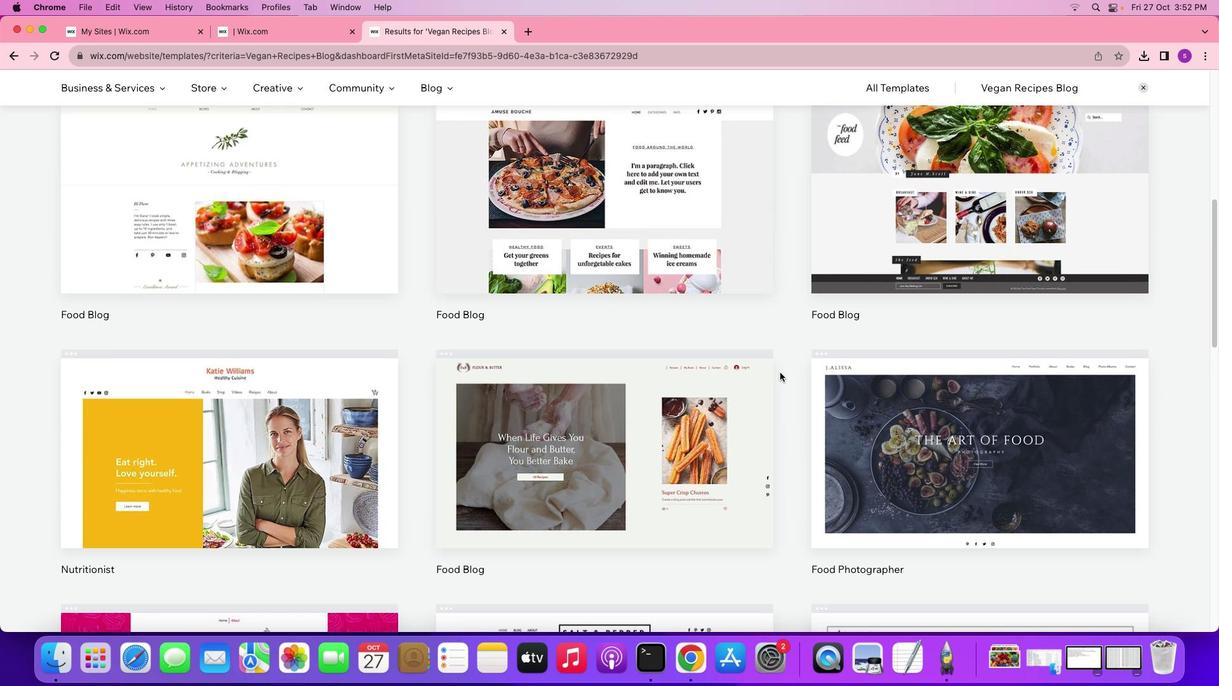 
Action: Mouse moved to (691, 324)
Screenshot: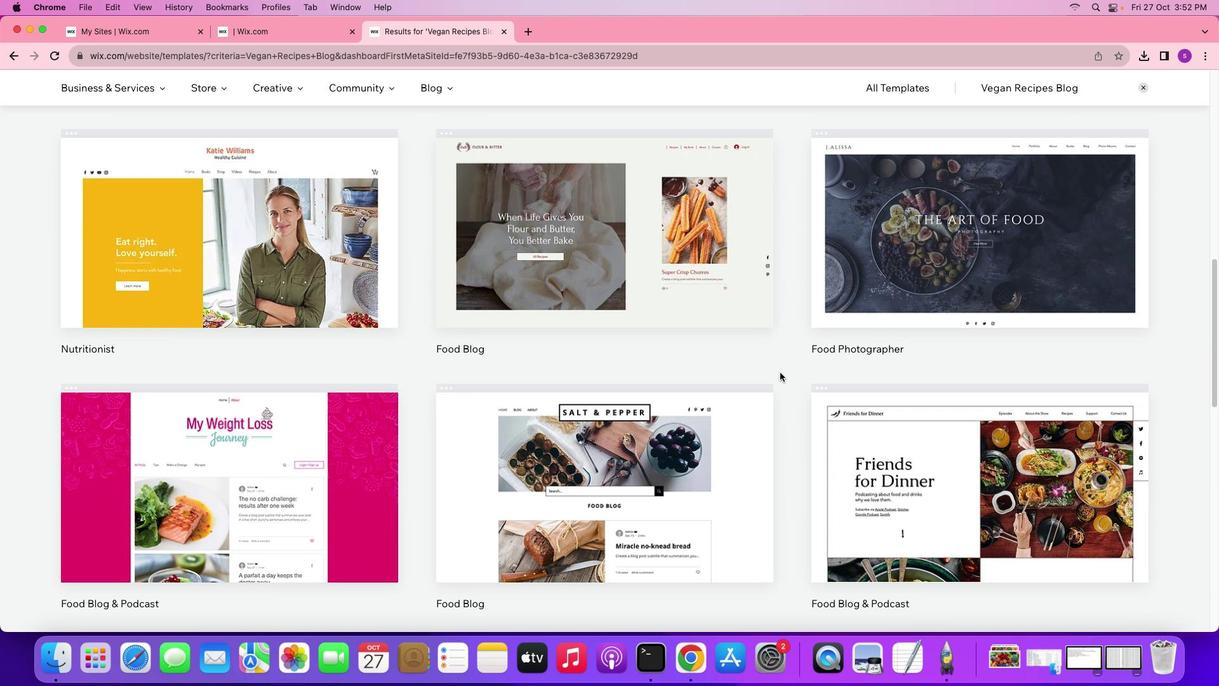 
Action: Mouse scrolled (691, 324) with delta (568, 296)
Screenshot: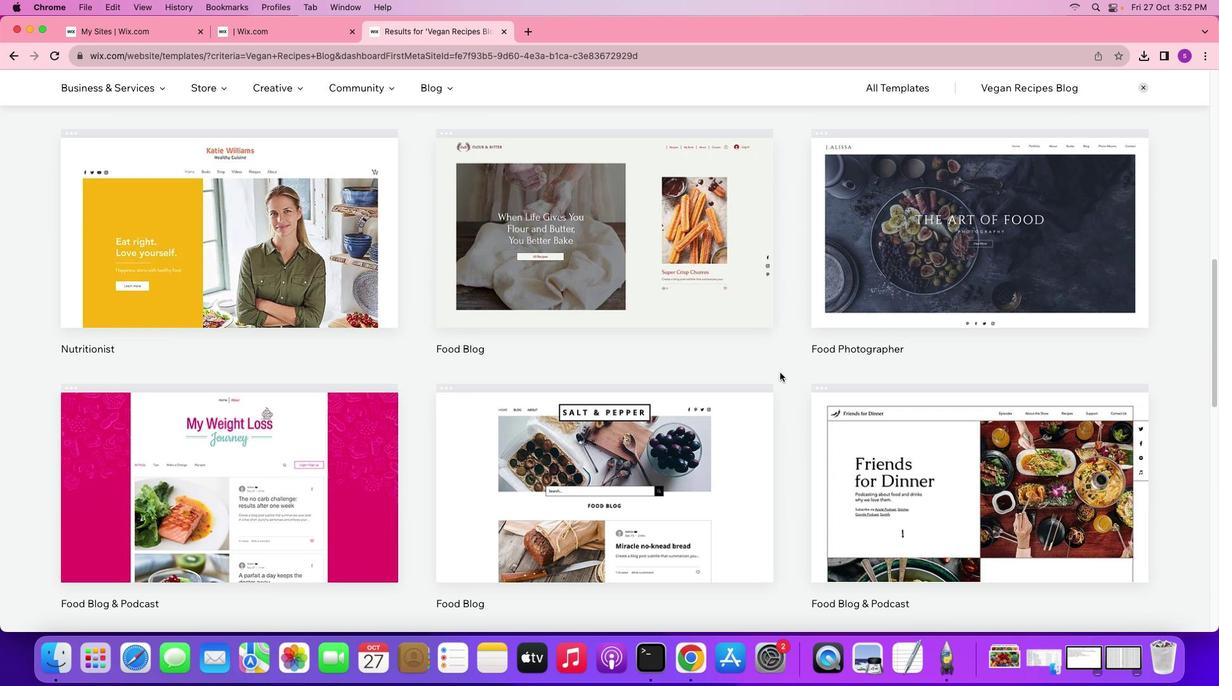 
Action: Mouse scrolled (691, 324) with delta (568, 296)
Screenshot: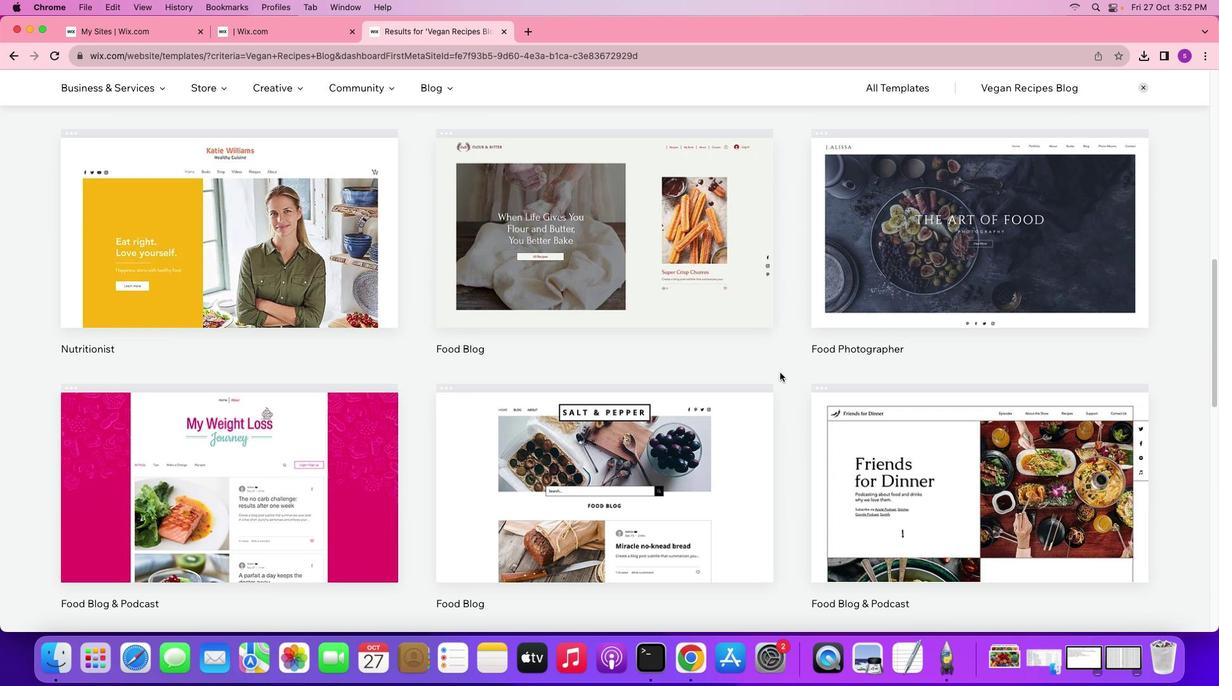 
Action: Mouse scrolled (691, 324) with delta (568, 296)
Screenshot: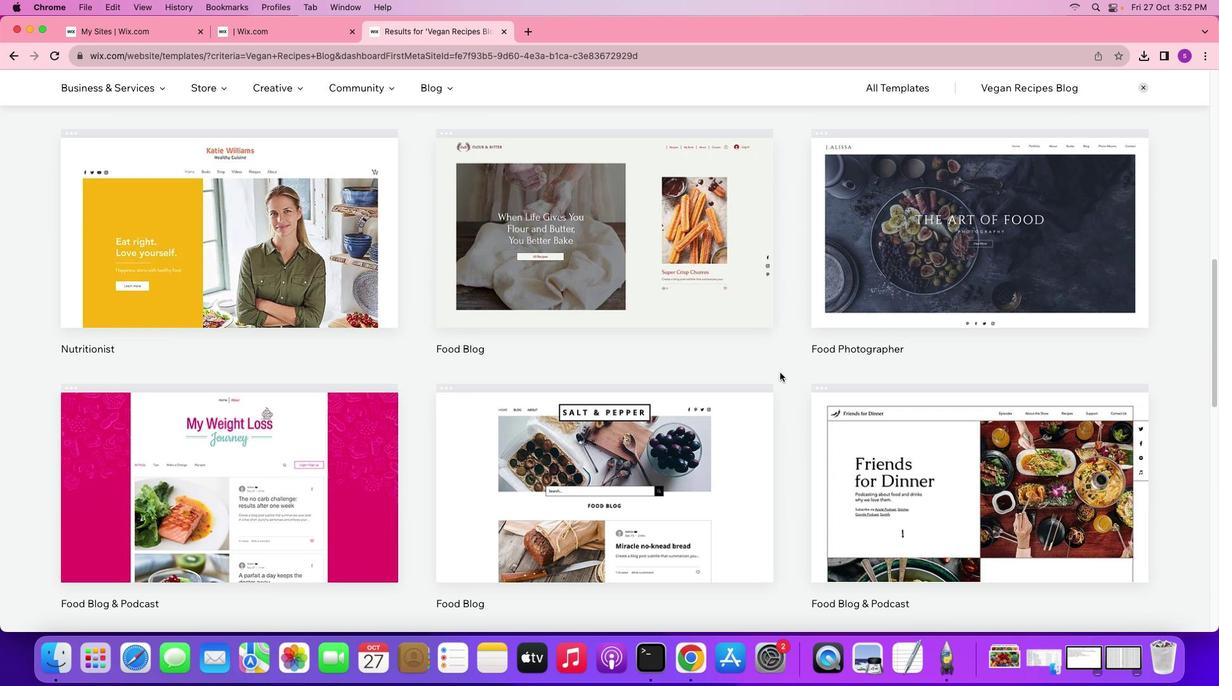 
Action: Mouse scrolled (691, 324) with delta (568, 296)
Screenshot: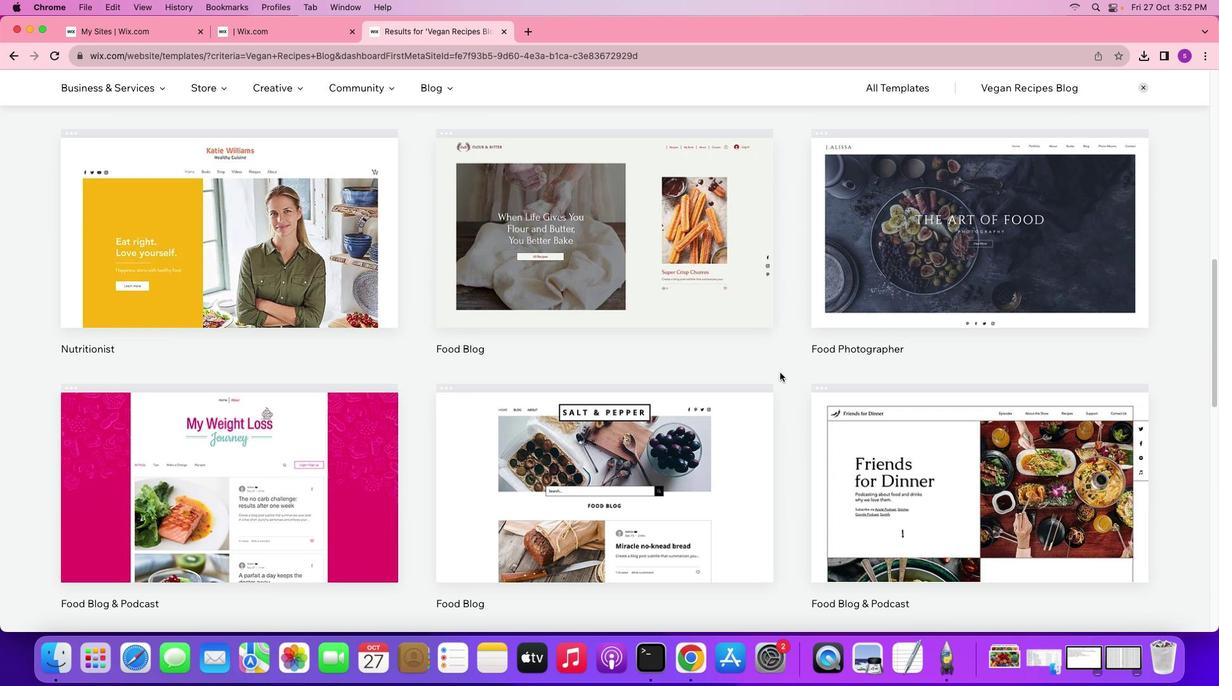 
Action: Mouse moved to (691, 324)
Screenshot: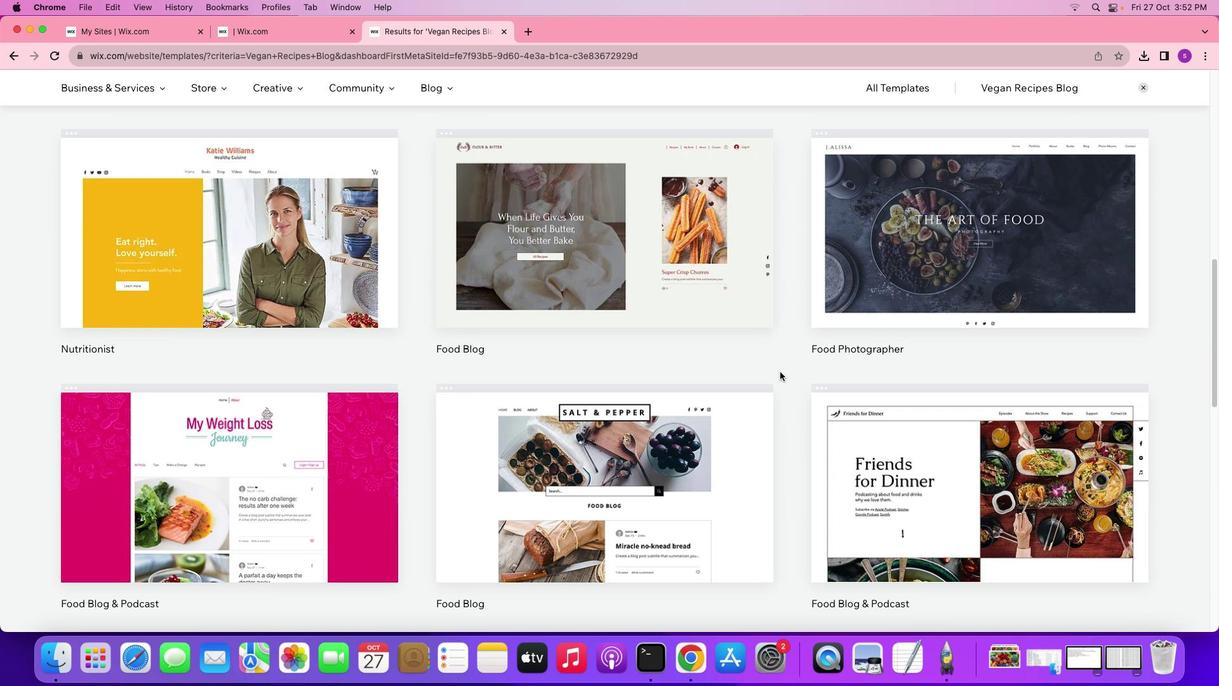 
Action: Mouse scrolled (691, 324) with delta (568, 296)
Screenshot: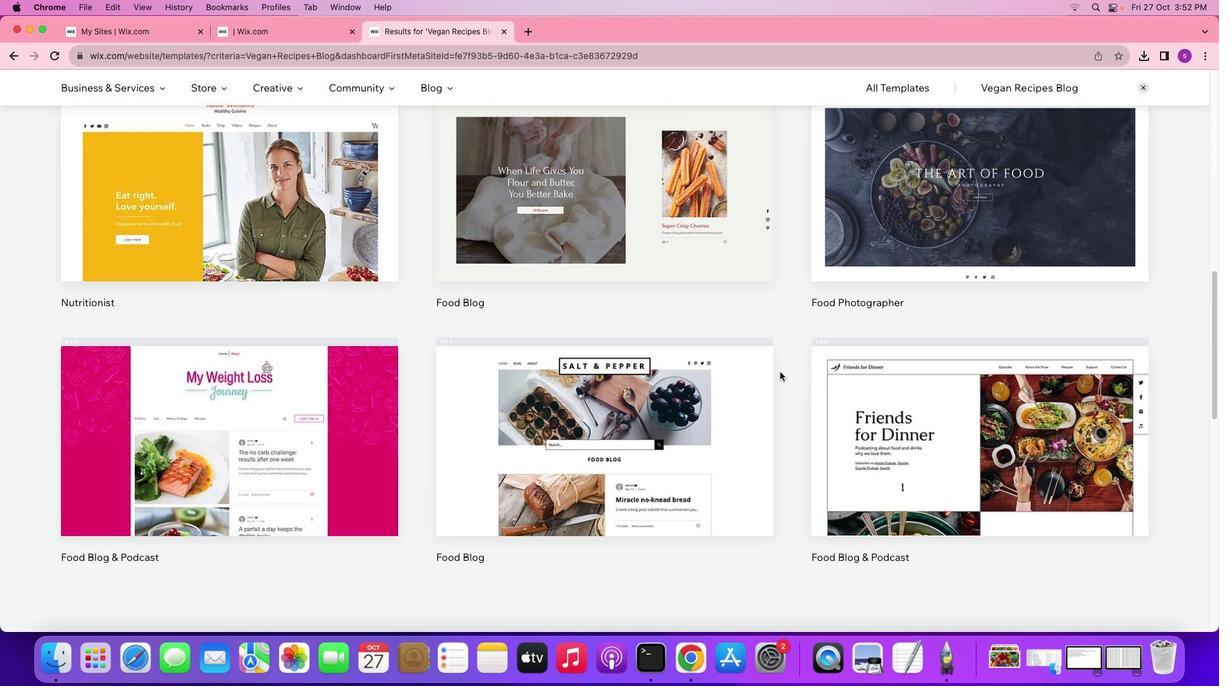 
Action: Mouse scrolled (691, 324) with delta (568, 296)
Screenshot: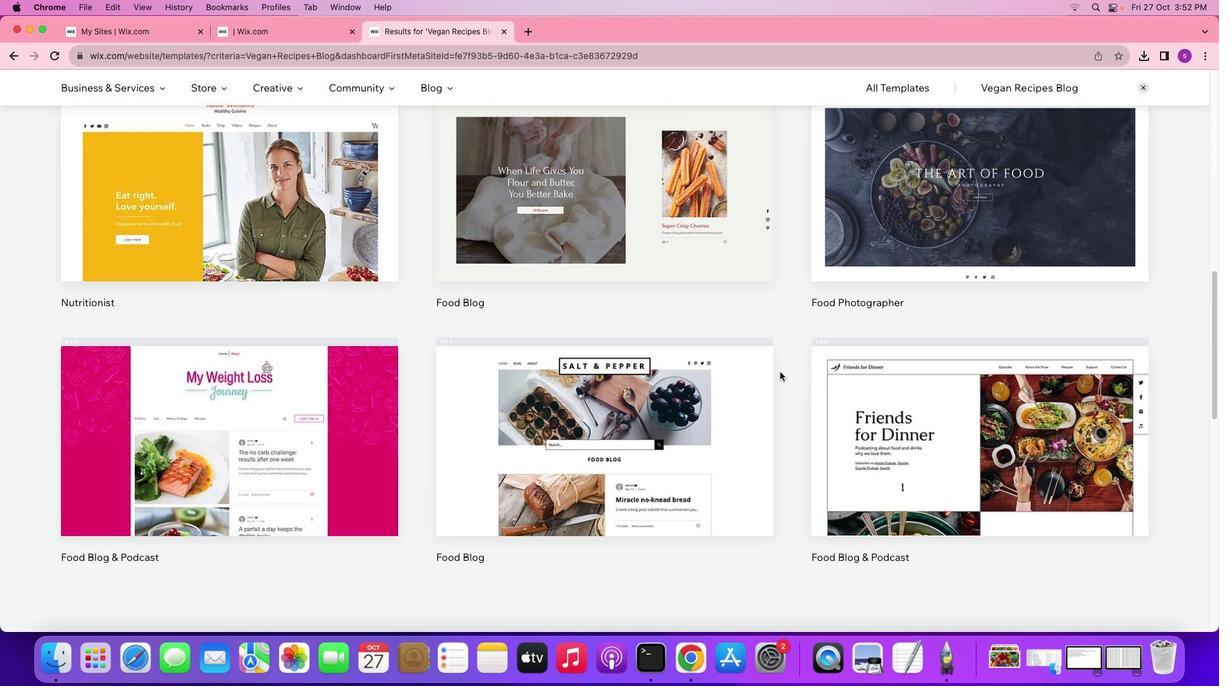 
Action: Mouse scrolled (691, 324) with delta (568, 296)
Screenshot: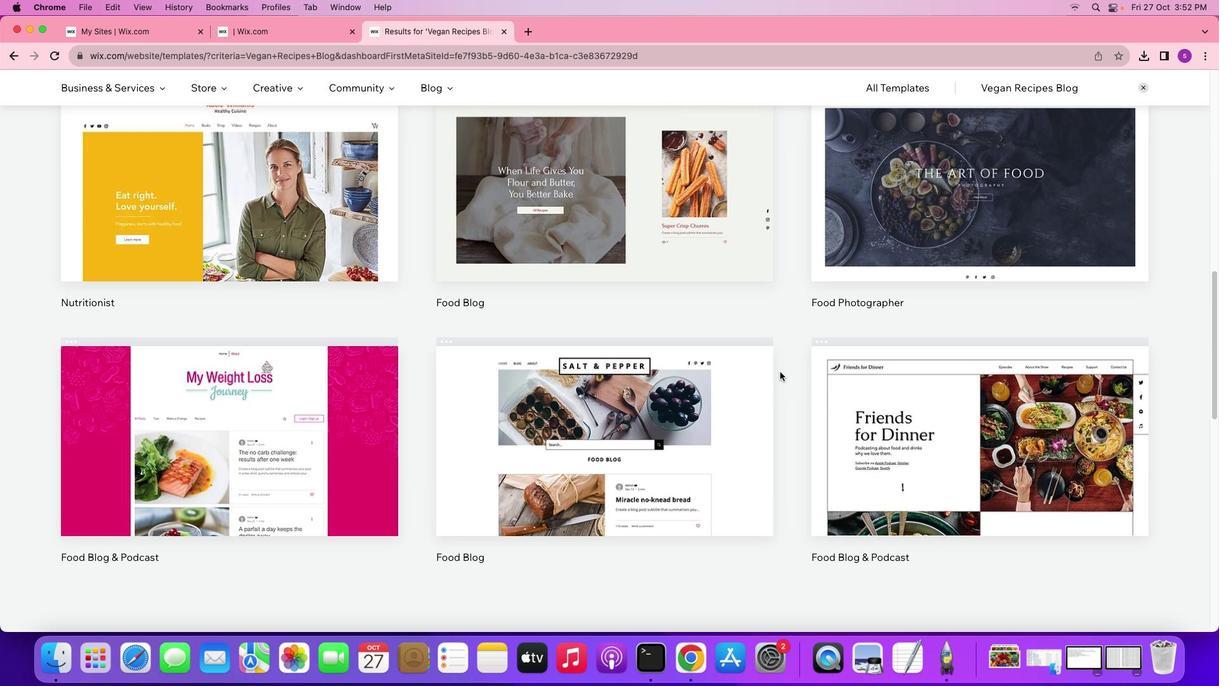 
Action: Mouse scrolled (691, 324) with delta (568, 296)
Screenshot: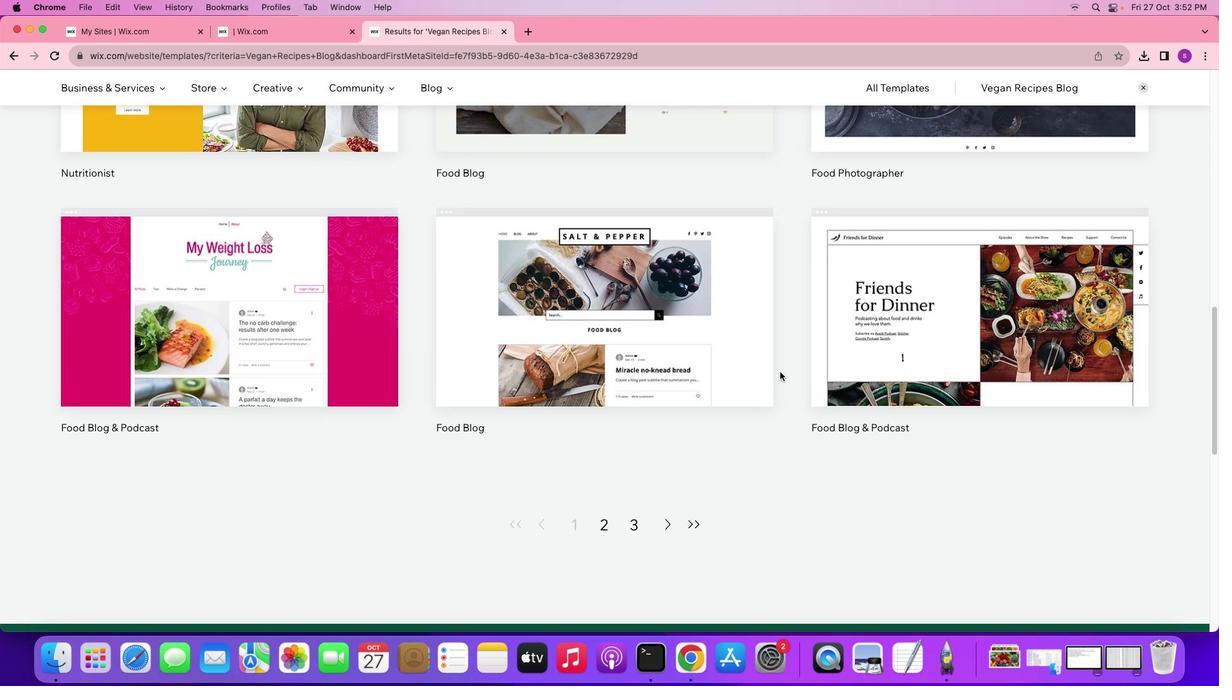 
Action: Mouse scrolled (691, 324) with delta (568, 296)
Screenshot: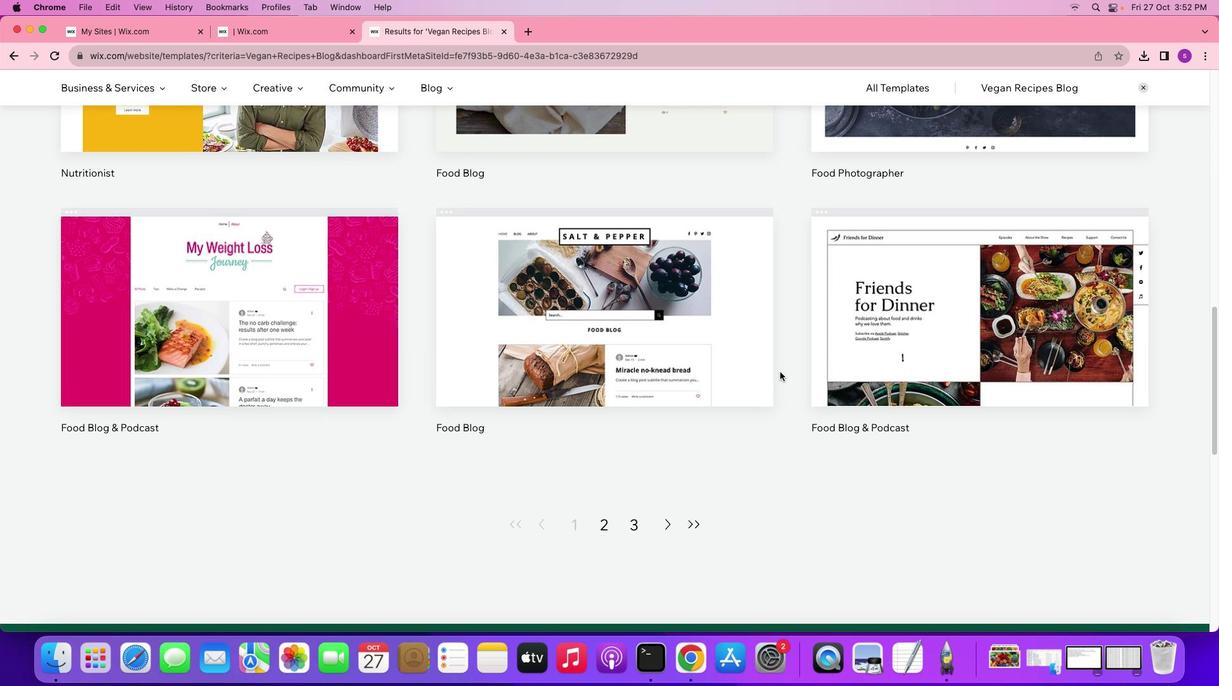 
Action: Mouse scrolled (691, 324) with delta (568, 296)
Screenshot: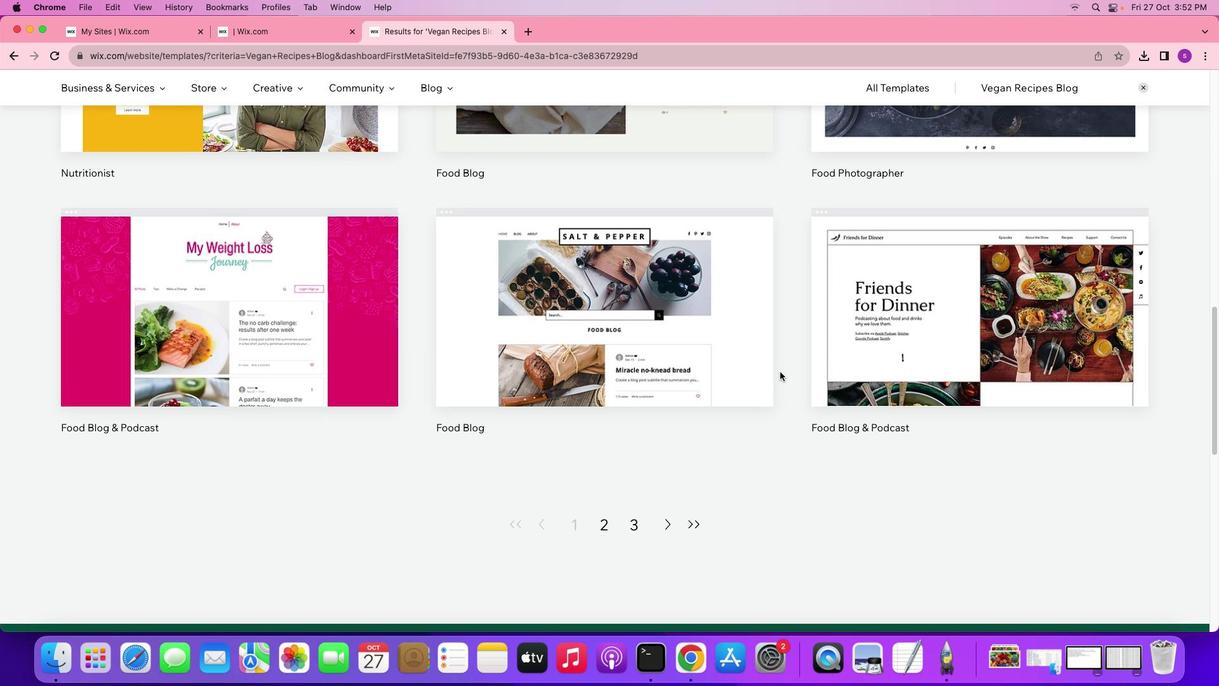 
Action: Mouse scrolled (691, 324) with delta (568, 296)
Screenshot: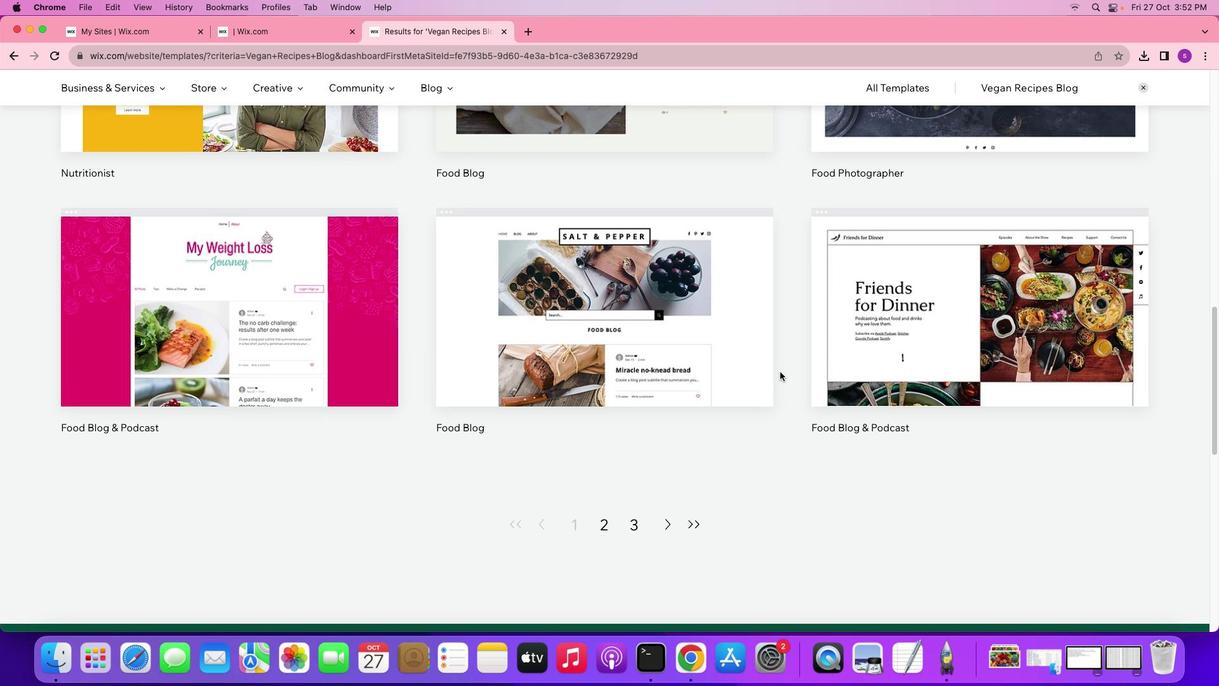 
Action: Mouse moved to (694, 322)
Screenshot: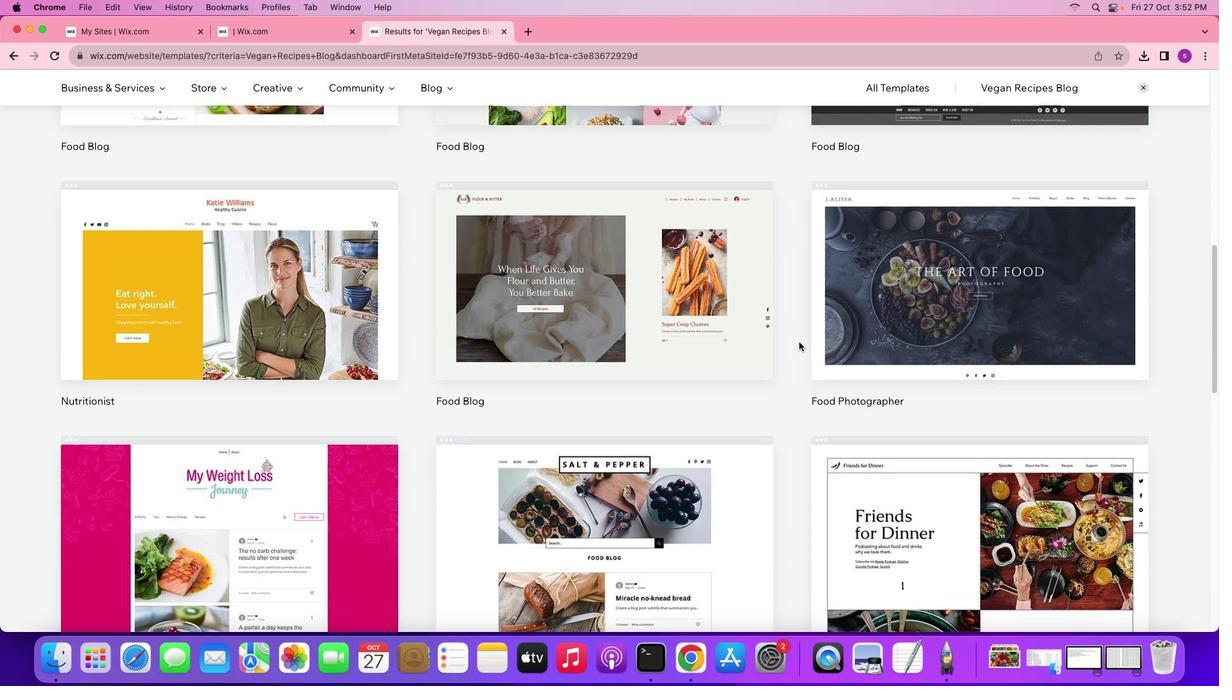 
Action: Mouse scrolled (694, 322) with delta (568, 296)
Screenshot: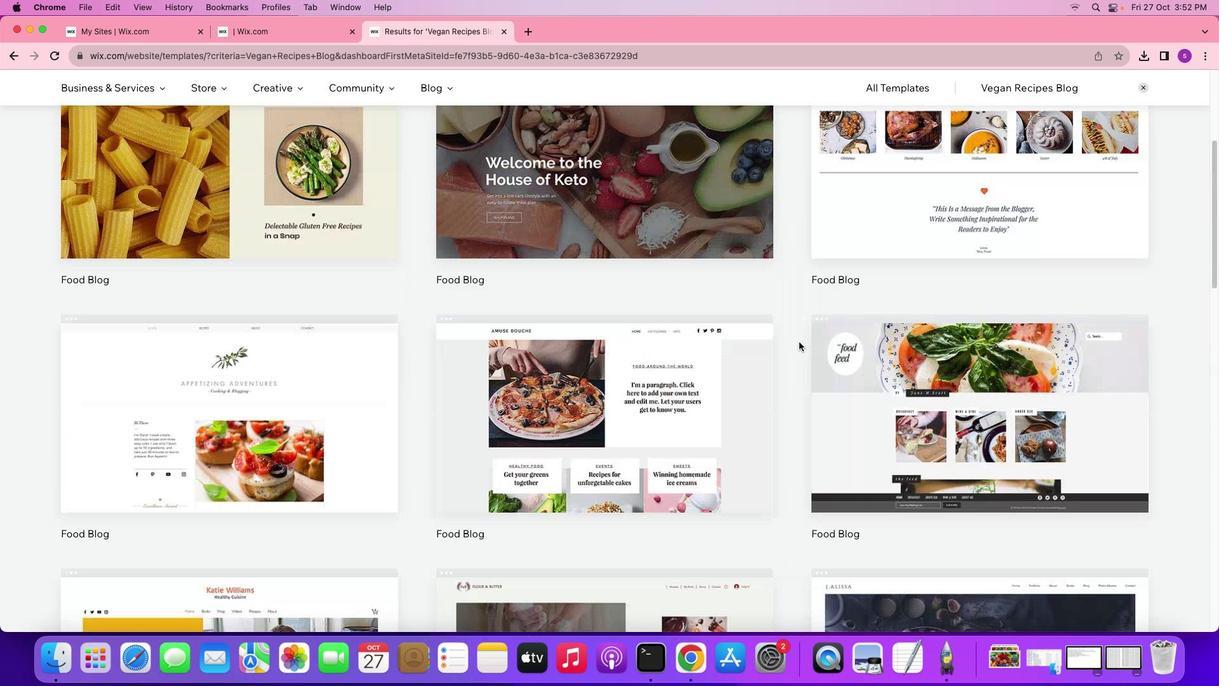 
Action: Mouse scrolled (694, 322) with delta (568, 296)
Screenshot: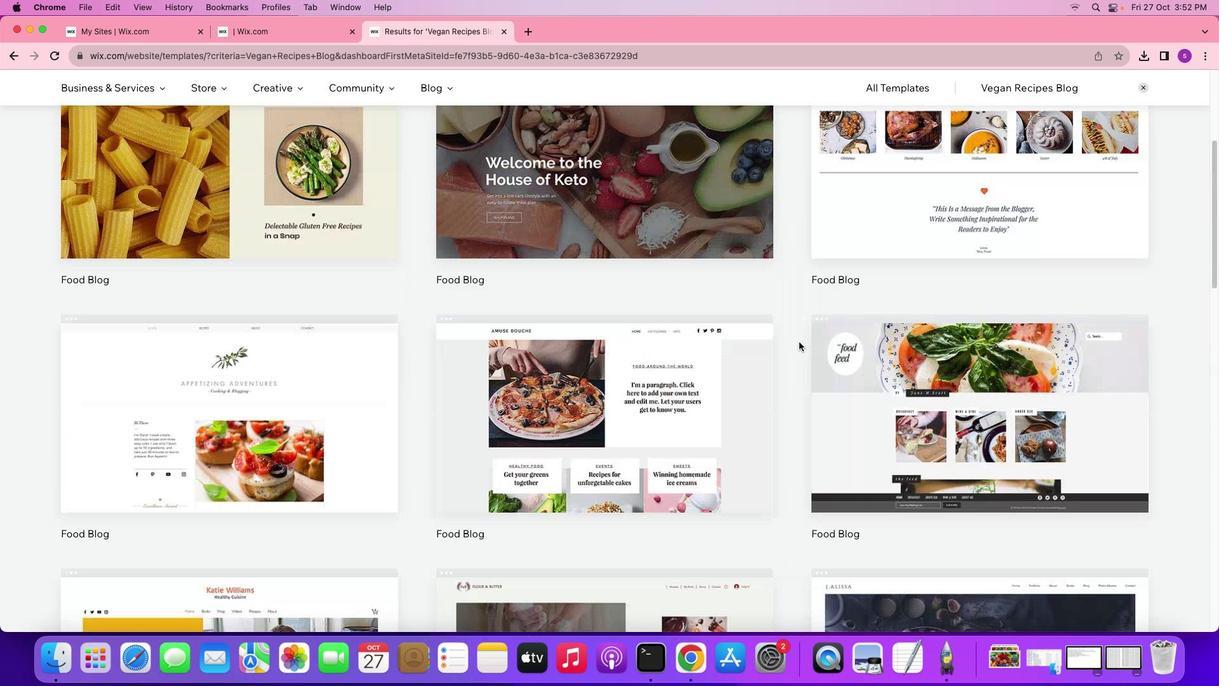 
Action: Mouse scrolled (694, 322) with delta (568, 296)
Screenshot: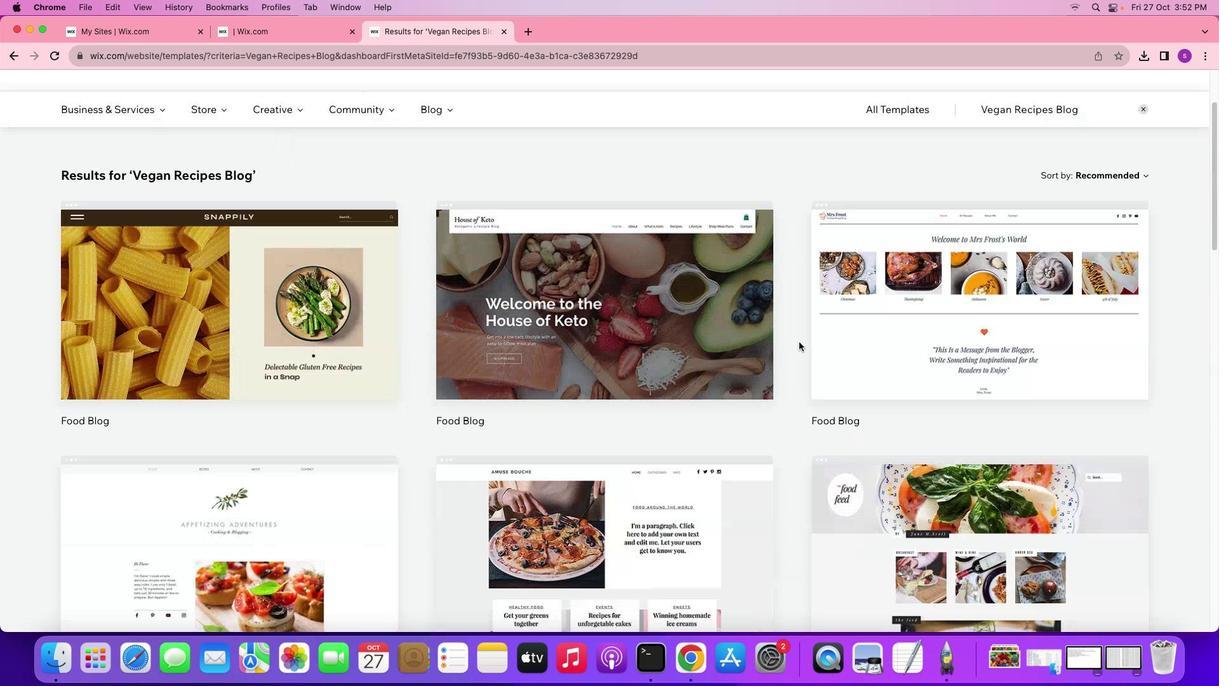 
Action: Mouse scrolled (694, 322) with delta (568, 297)
Screenshot: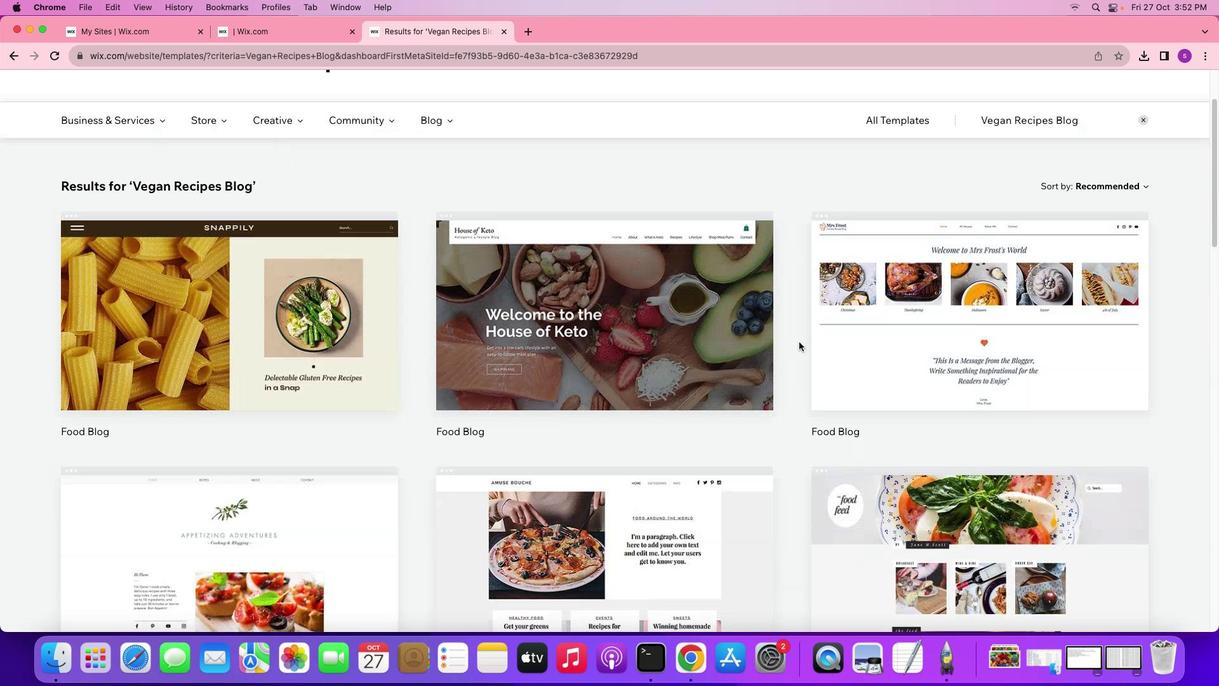 
Action: Mouse scrolled (694, 322) with delta (568, 296)
Screenshot: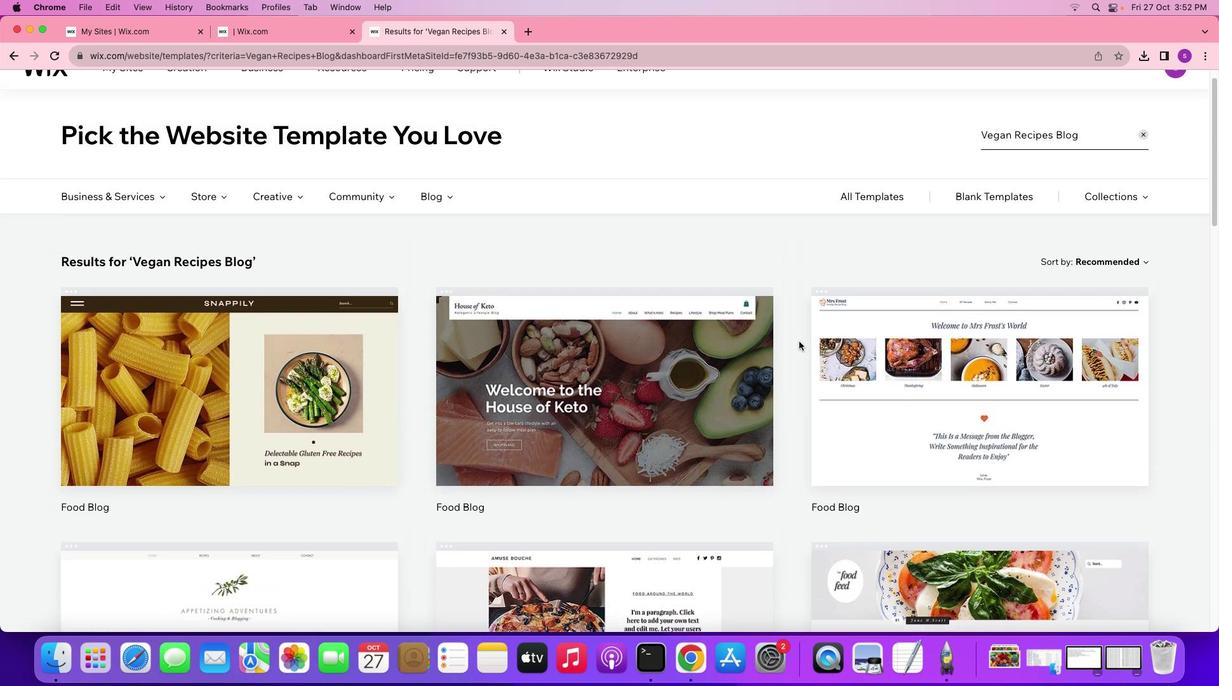 
Action: Mouse scrolled (694, 322) with delta (568, 297)
Screenshot: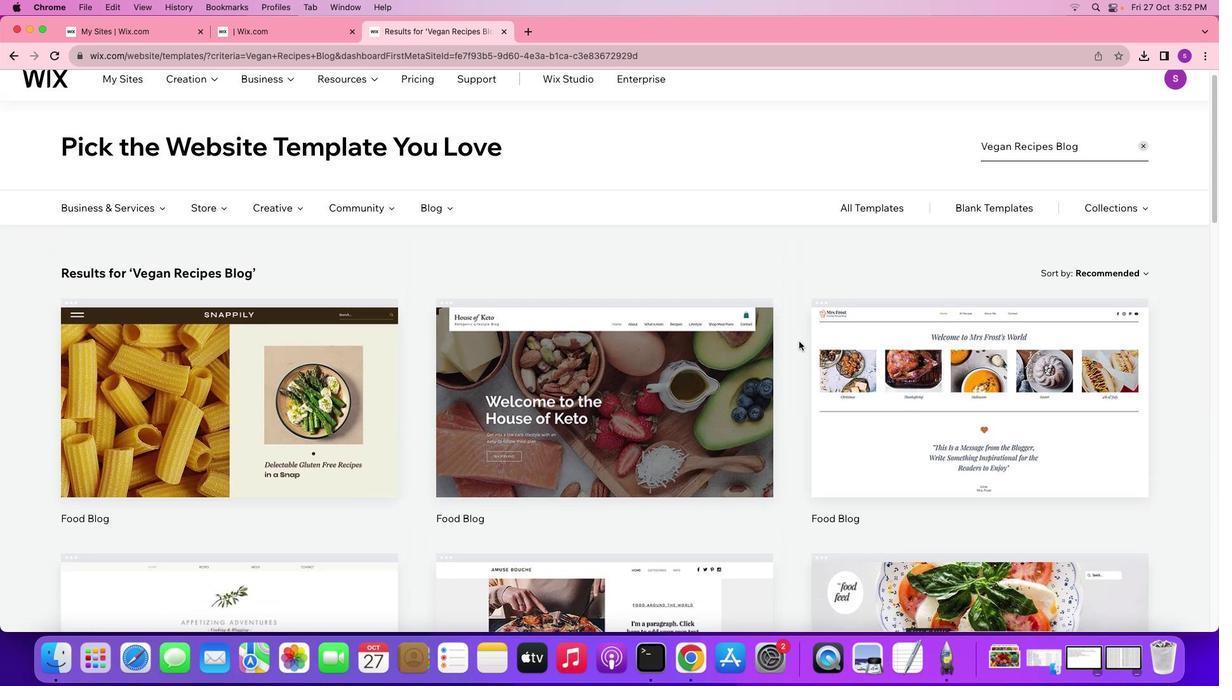 
Action: Mouse scrolled (694, 322) with delta (568, 296)
Screenshot: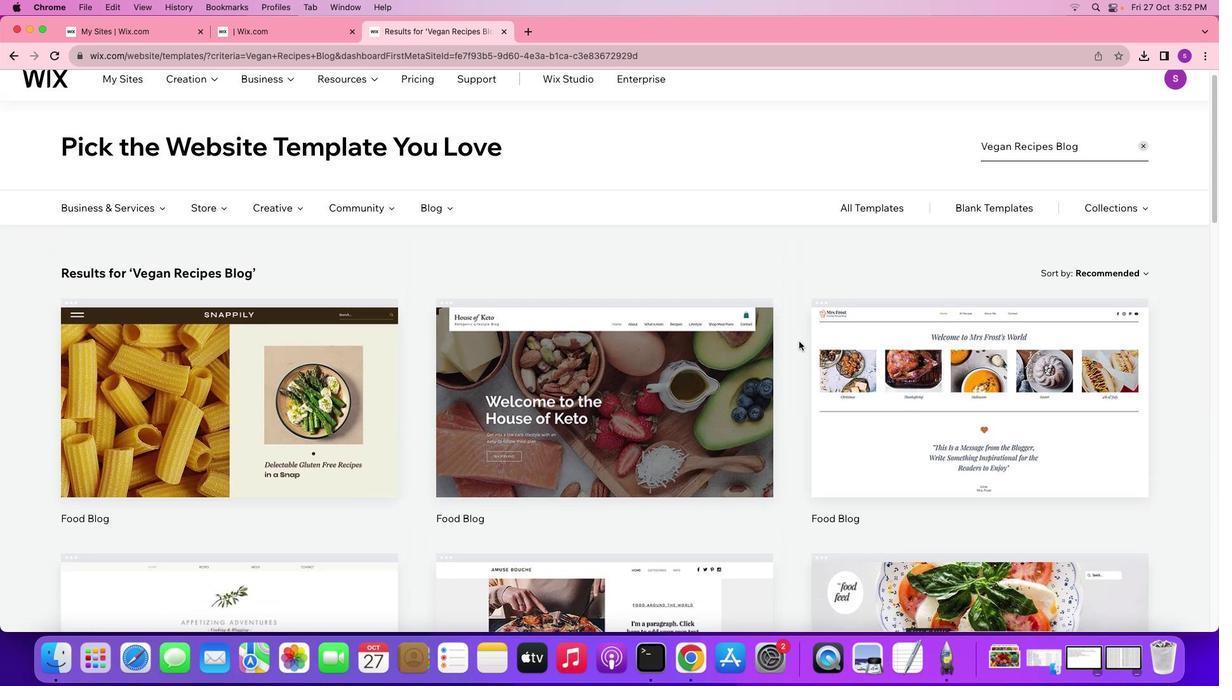 
Action: Mouse scrolled (694, 322) with delta (568, 297)
Screenshot: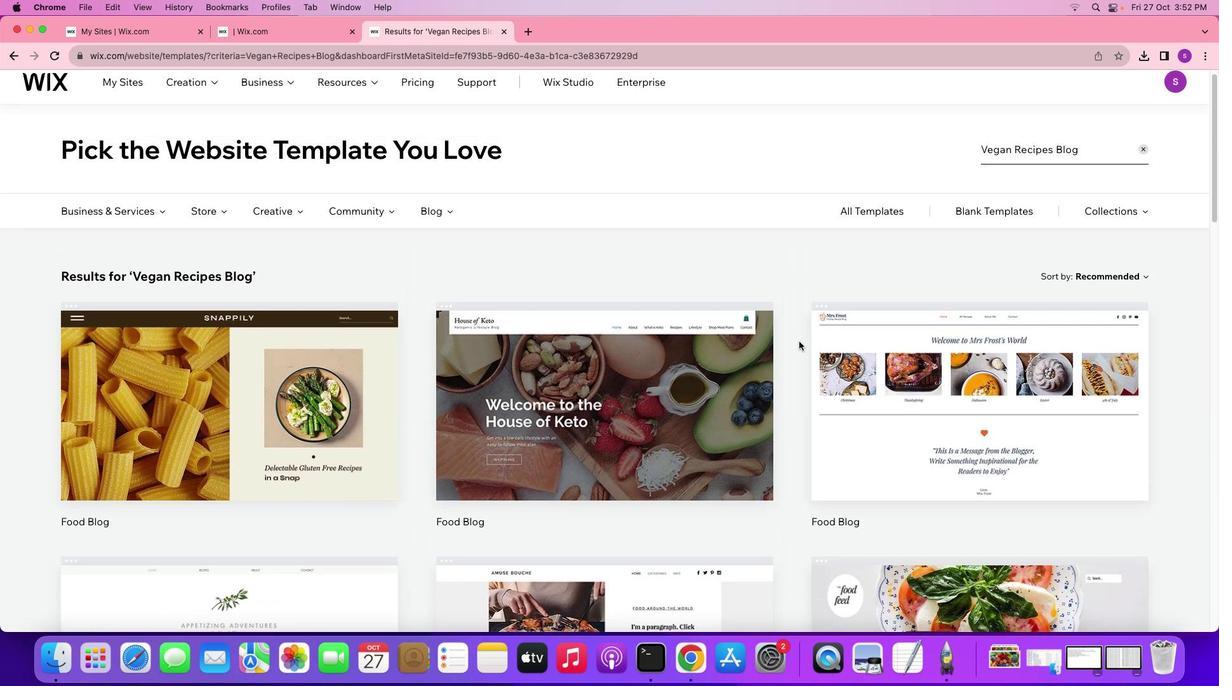 
Action: Mouse scrolled (694, 322) with delta (568, 297)
Screenshot: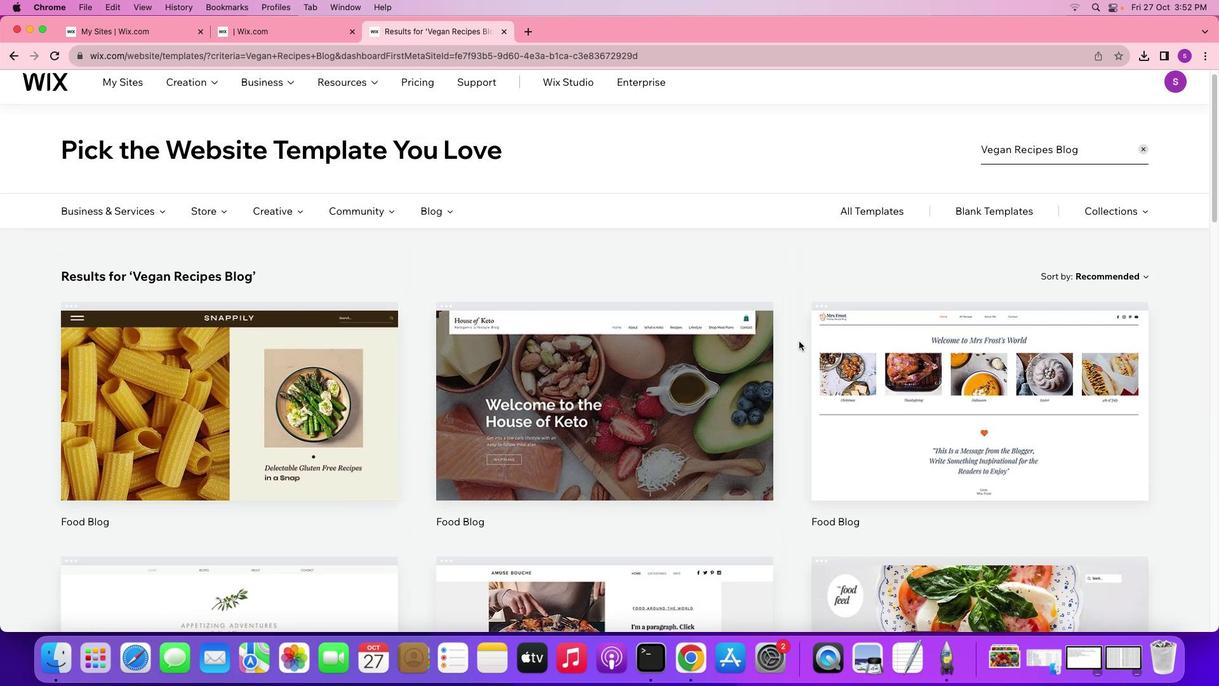 
Action: Mouse scrolled (694, 322) with delta (568, 296)
Screenshot: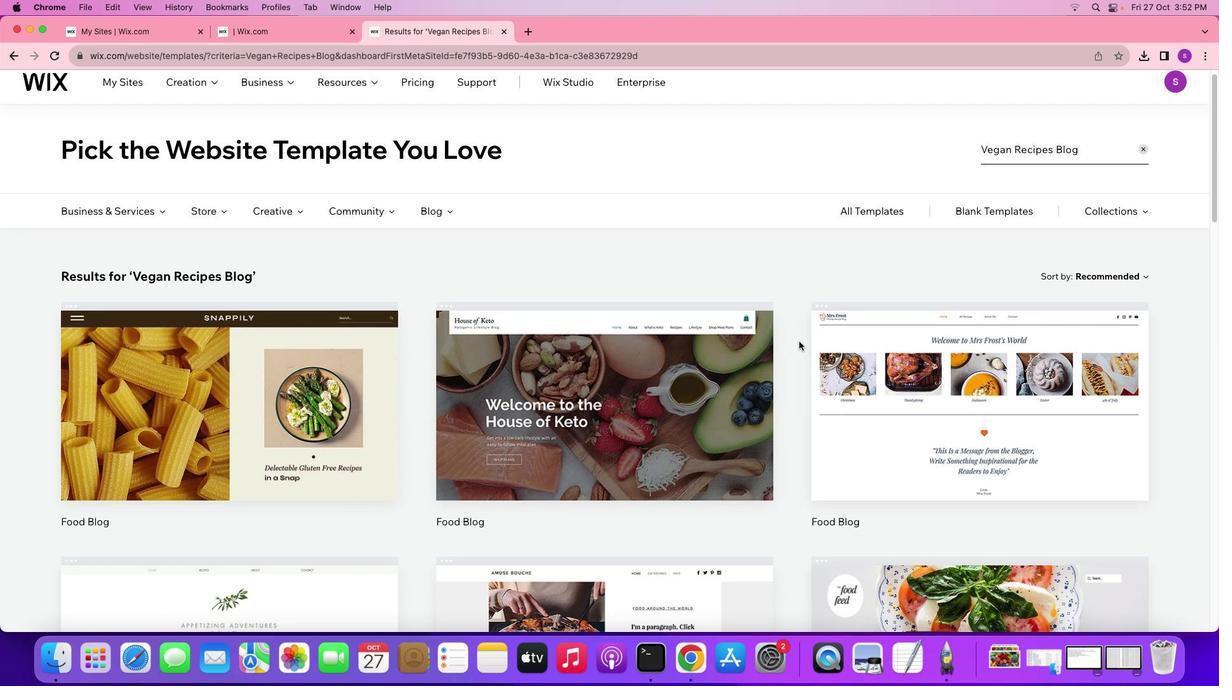 
Action: Mouse scrolled (694, 322) with delta (568, 296)
Screenshot: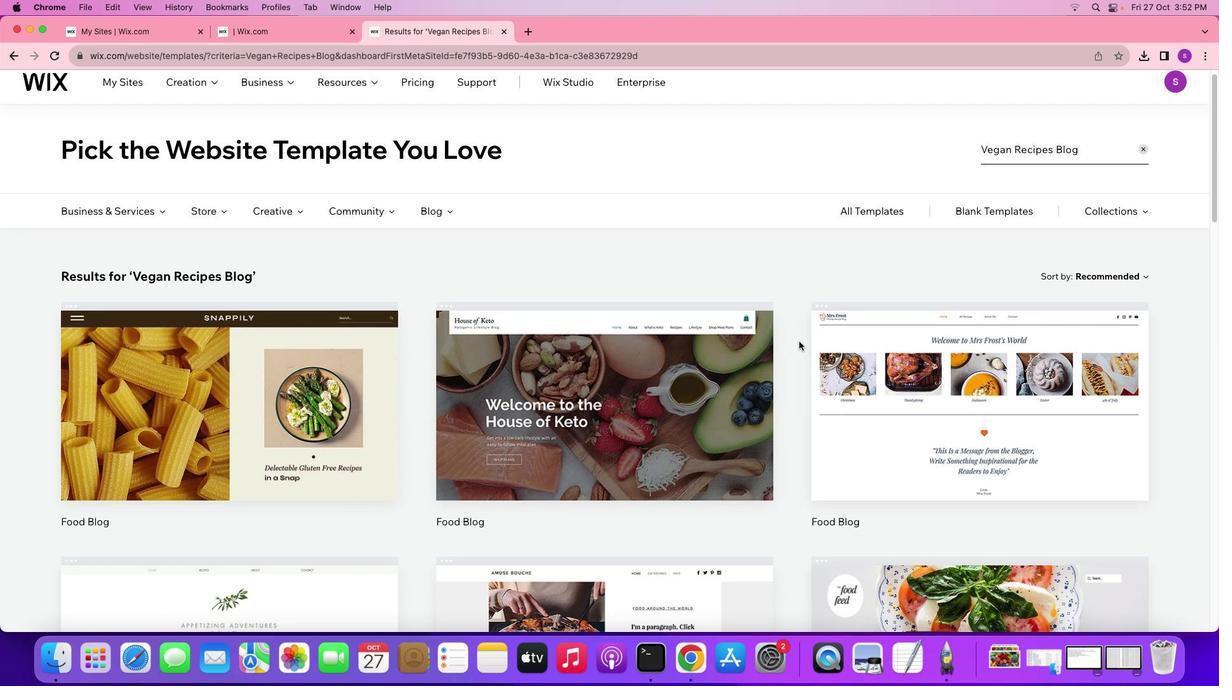 
Action: Mouse scrolled (694, 322) with delta (568, 296)
Screenshot: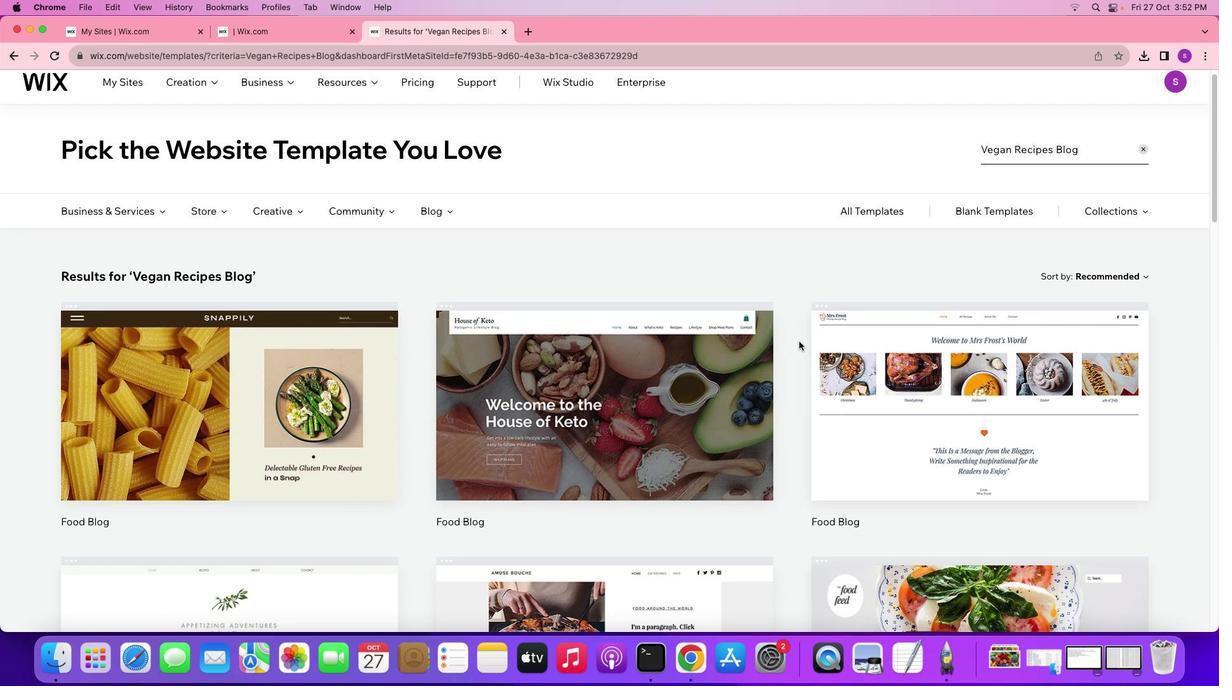 
Action: Mouse scrolled (694, 322) with delta (568, 296)
Screenshot: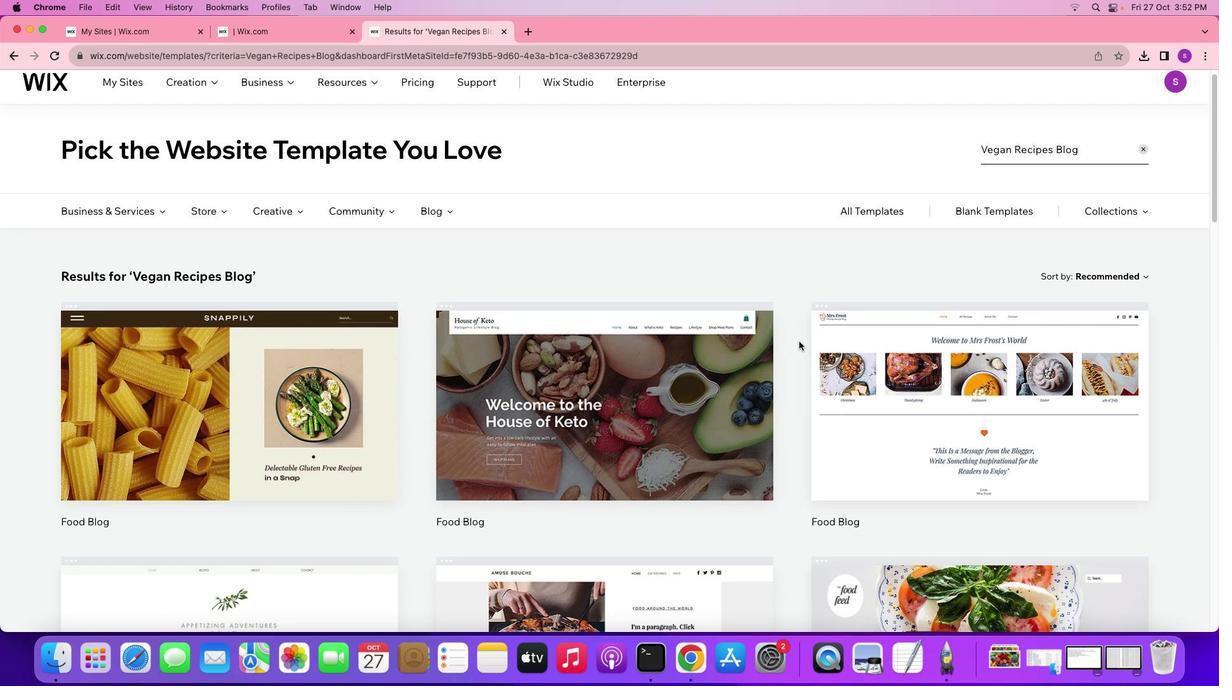 
Action: Mouse scrolled (694, 322) with delta (568, 296)
Screenshot: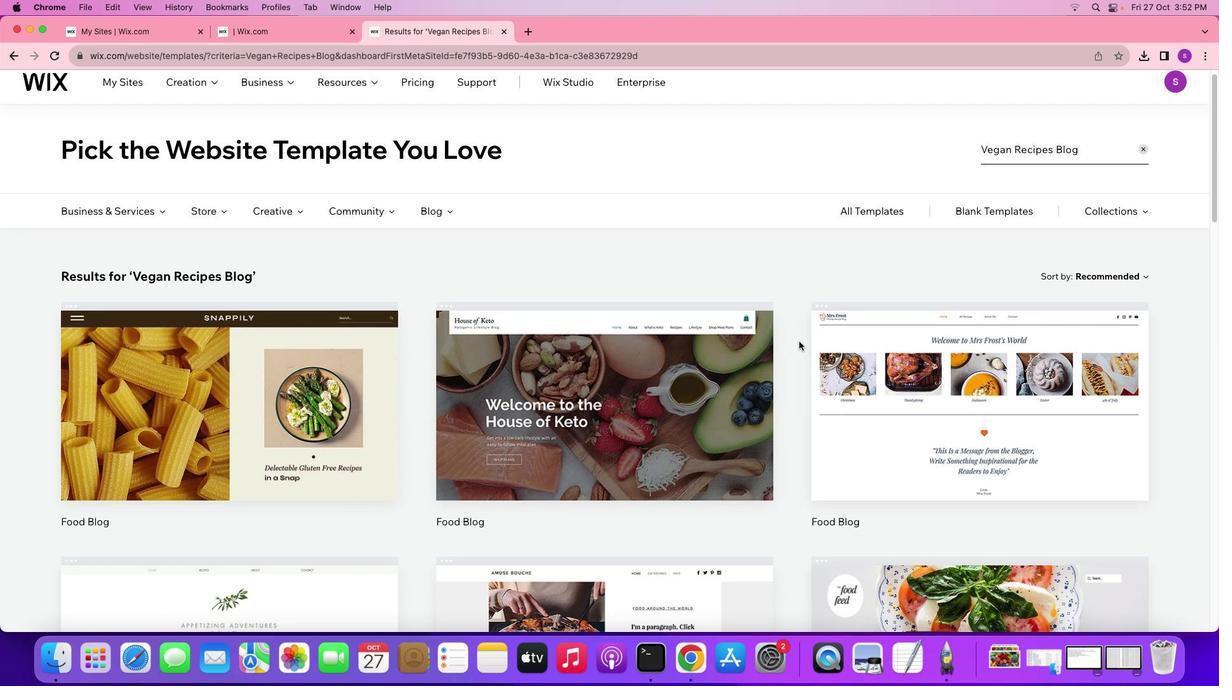 
Action: Mouse moved to (694, 322)
Screenshot: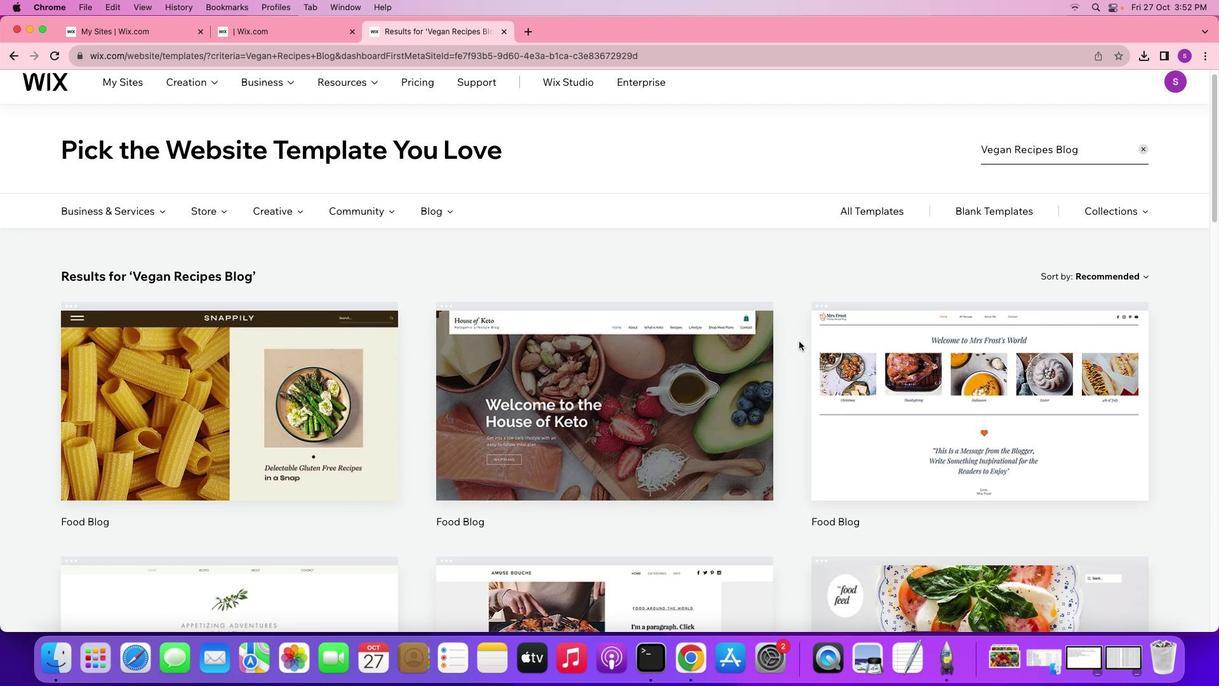 
Action: Mouse scrolled (694, 322) with delta (568, 296)
Screenshot: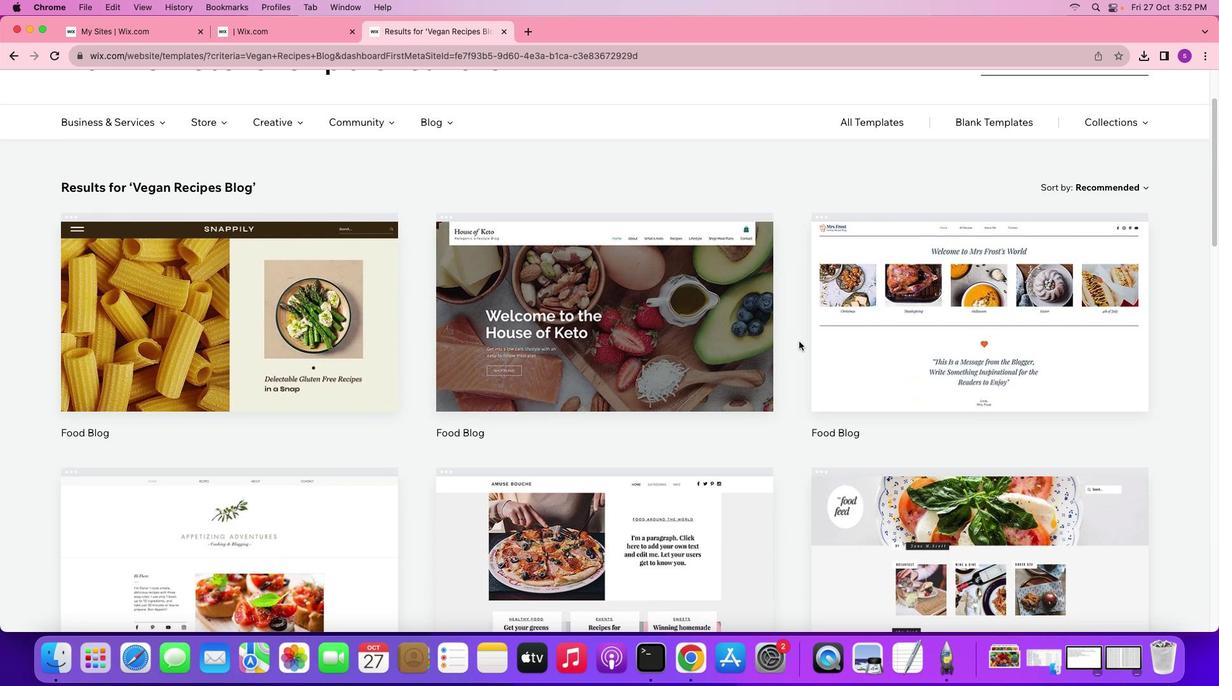 
Action: Mouse scrolled (694, 322) with delta (568, 296)
Screenshot: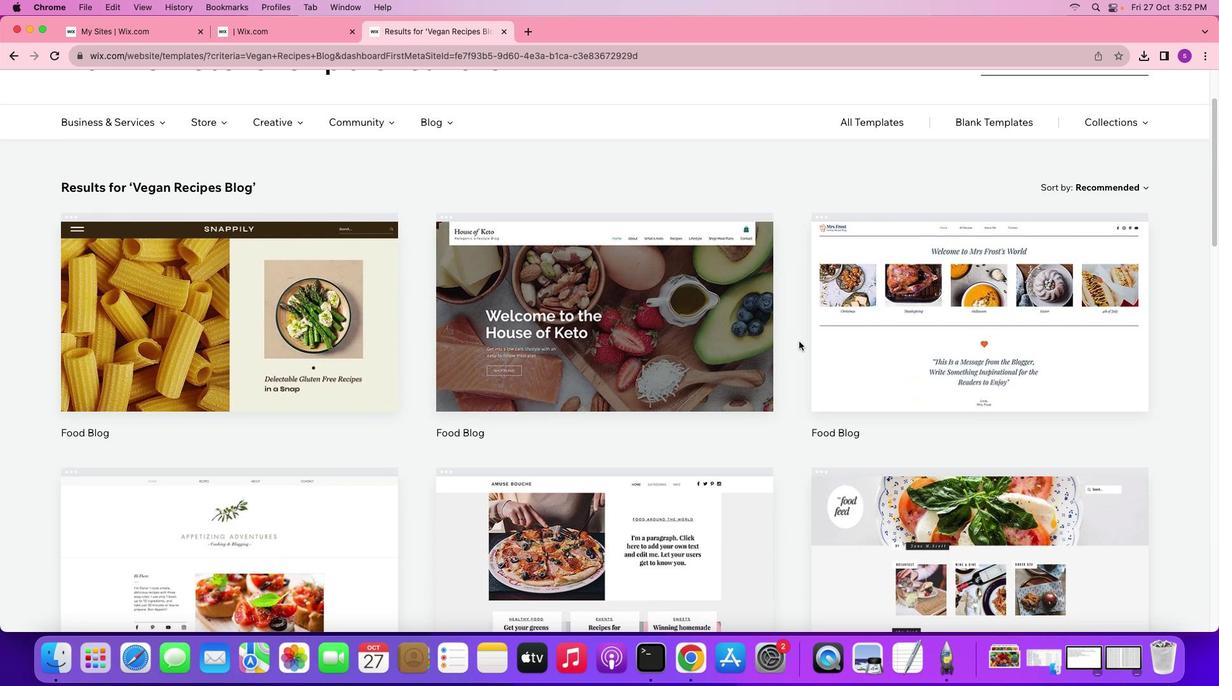 
Action: Mouse scrolled (694, 322) with delta (568, 296)
Screenshot: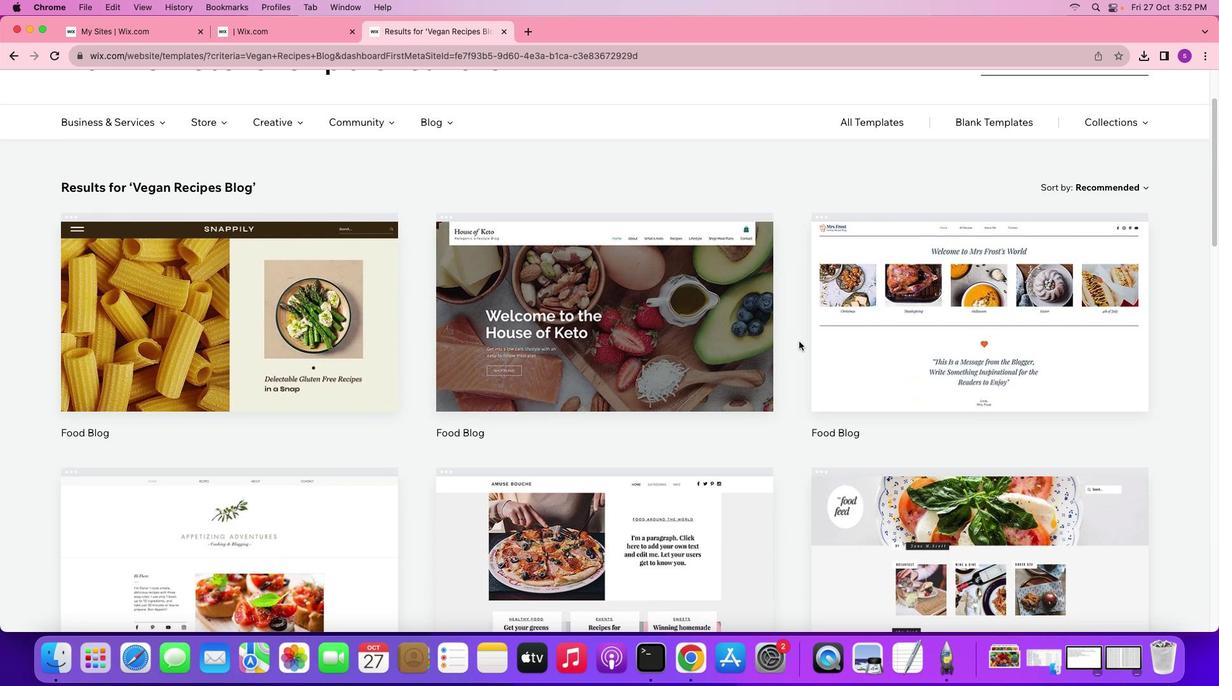 
Action: Mouse scrolled (694, 322) with delta (568, 296)
Screenshot: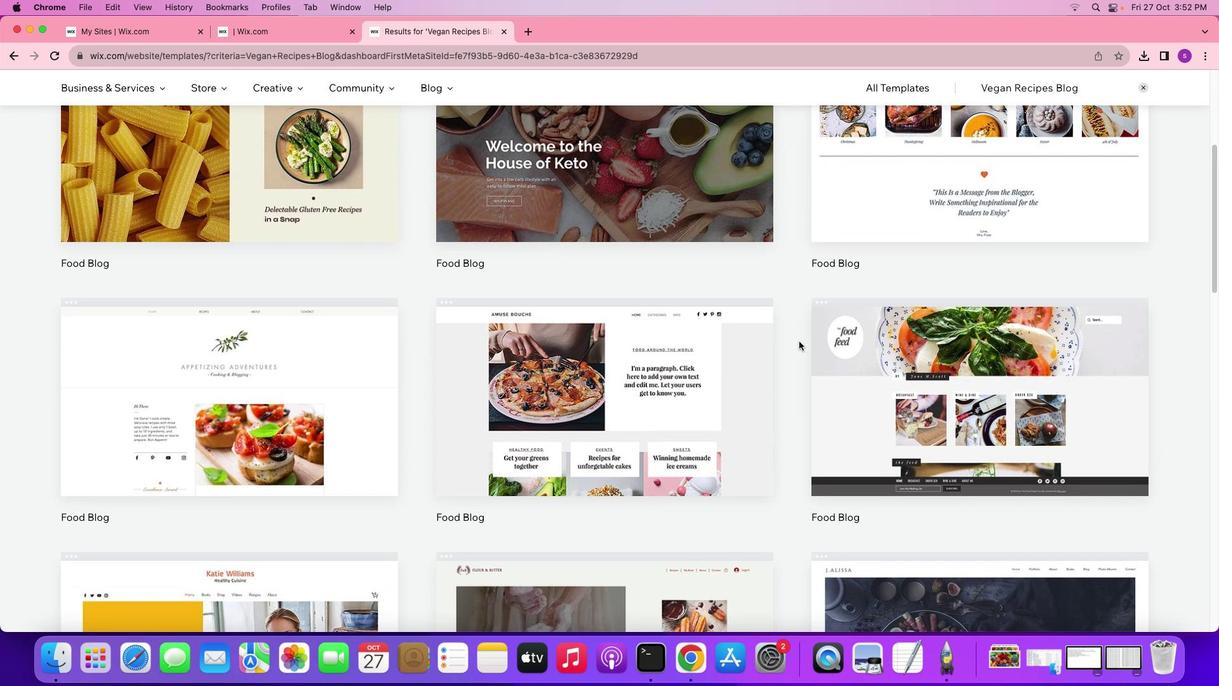 
Action: Mouse scrolled (694, 322) with delta (568, 296)
Screenshot: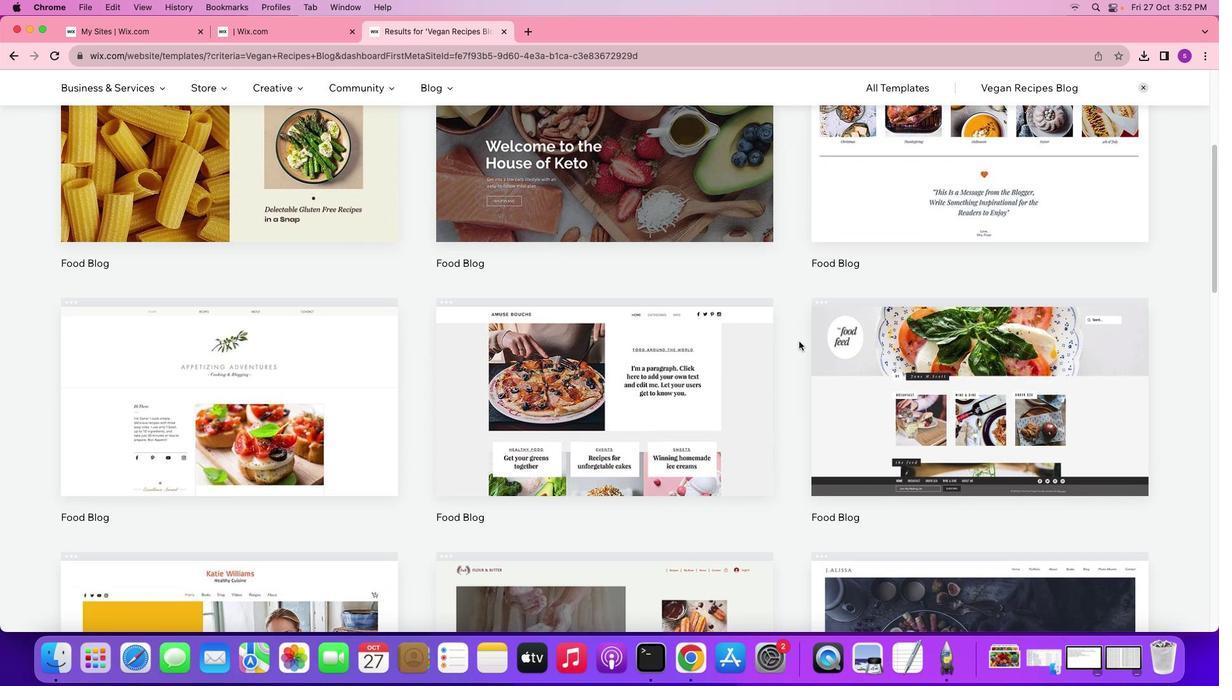 
Action: Mouse scrolled (694, 322) with delta (568, 296)
Screenshot: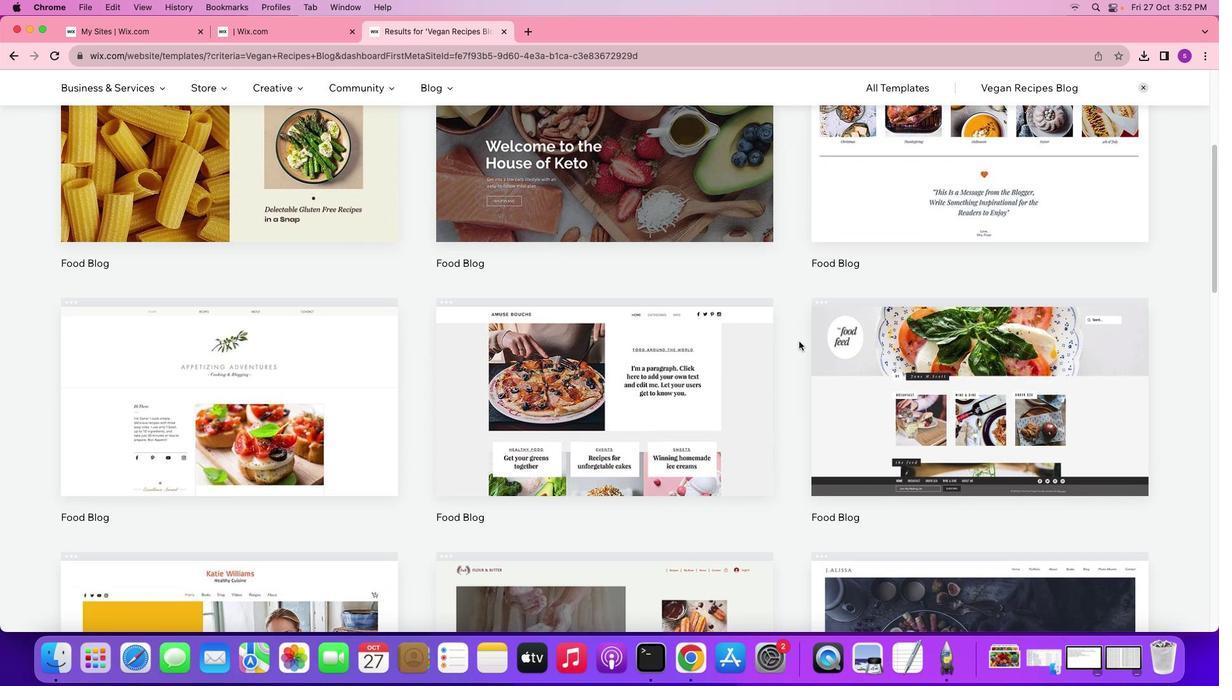 
Action: Mouse scrolled (694, 322) with delta (568, 296)
Screenshot: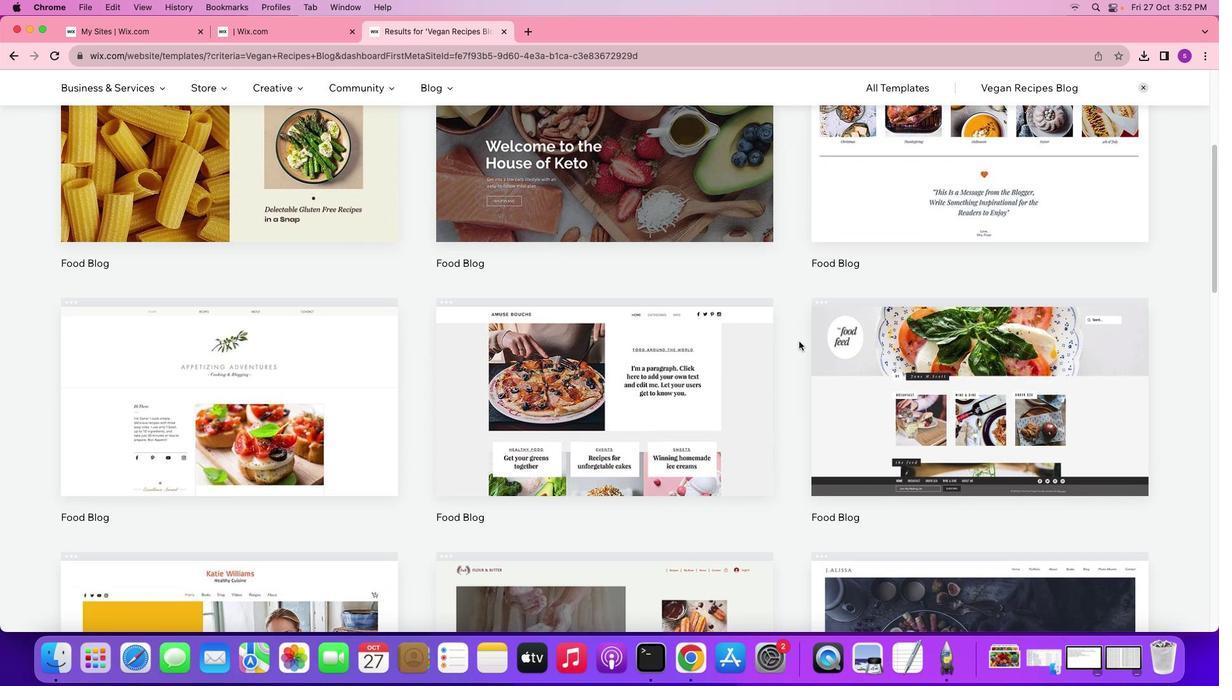 
Action: Mouse scrolled (694, 322) with delta (568, 296)
Screenshot: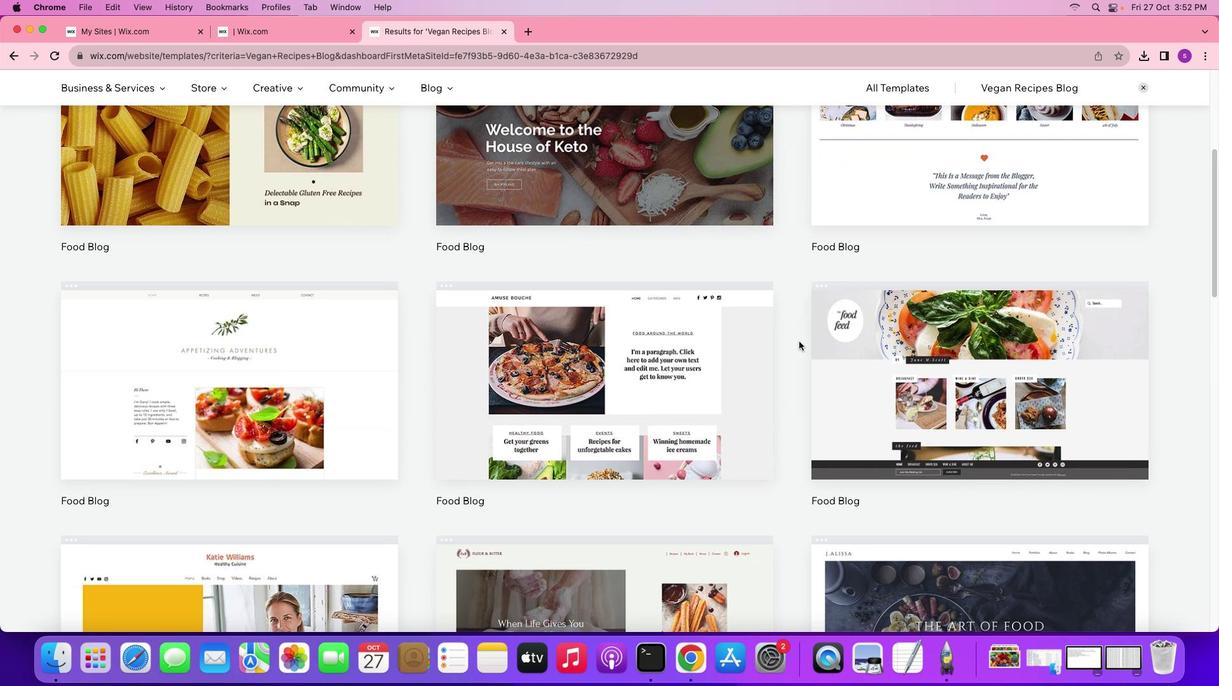 
Action: Mouse scrolled (694, 322) with delta (568, 296)
Screenshot: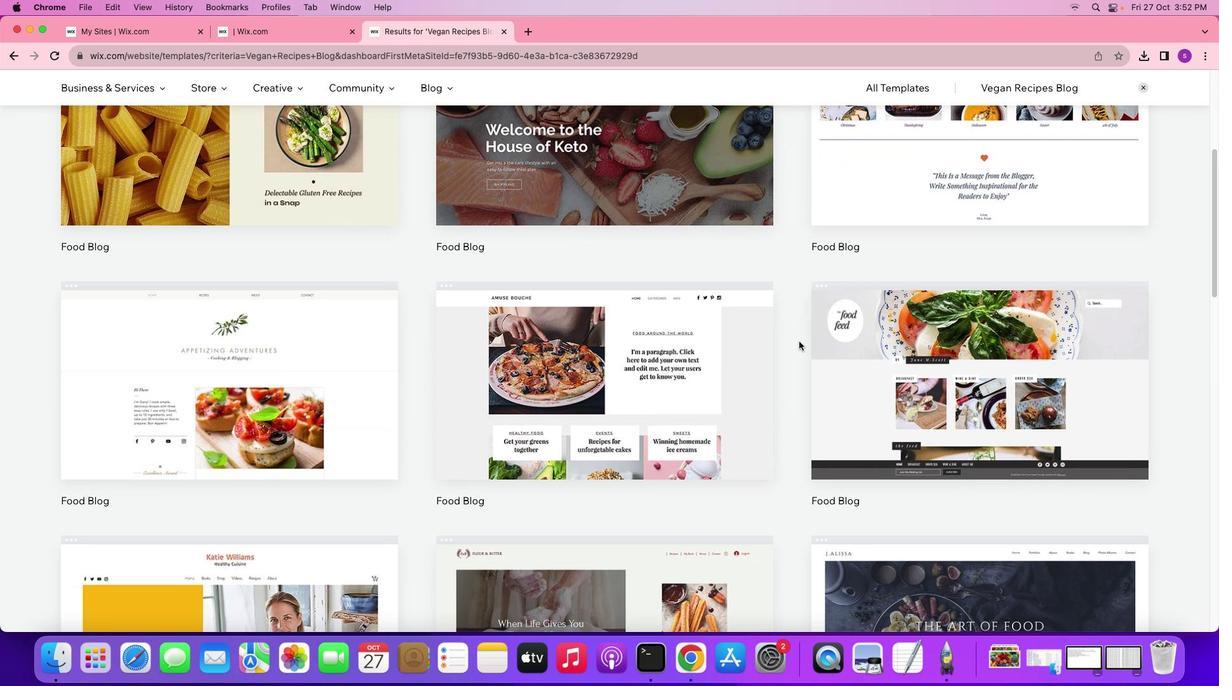 
Action: Mouse scrolled (694, 322) with delta (568, 296)
Screenshot: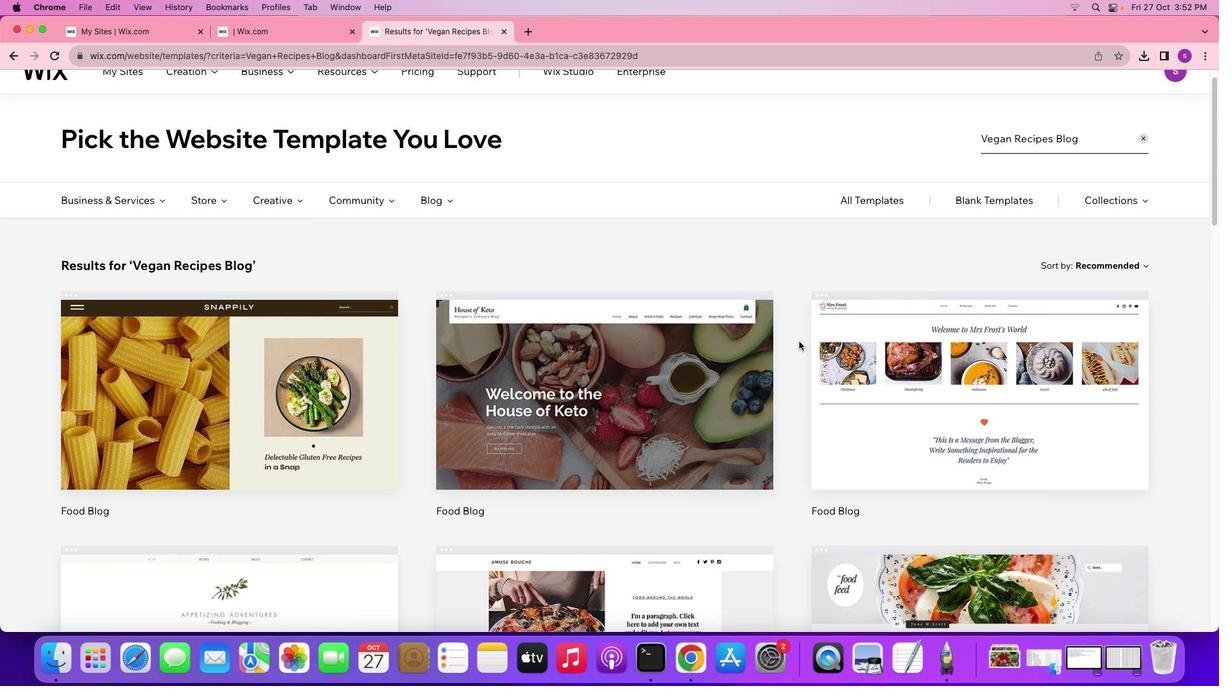 
Action: Mouse scrolled (694, 322) with delta (568, 296)
Screenshot: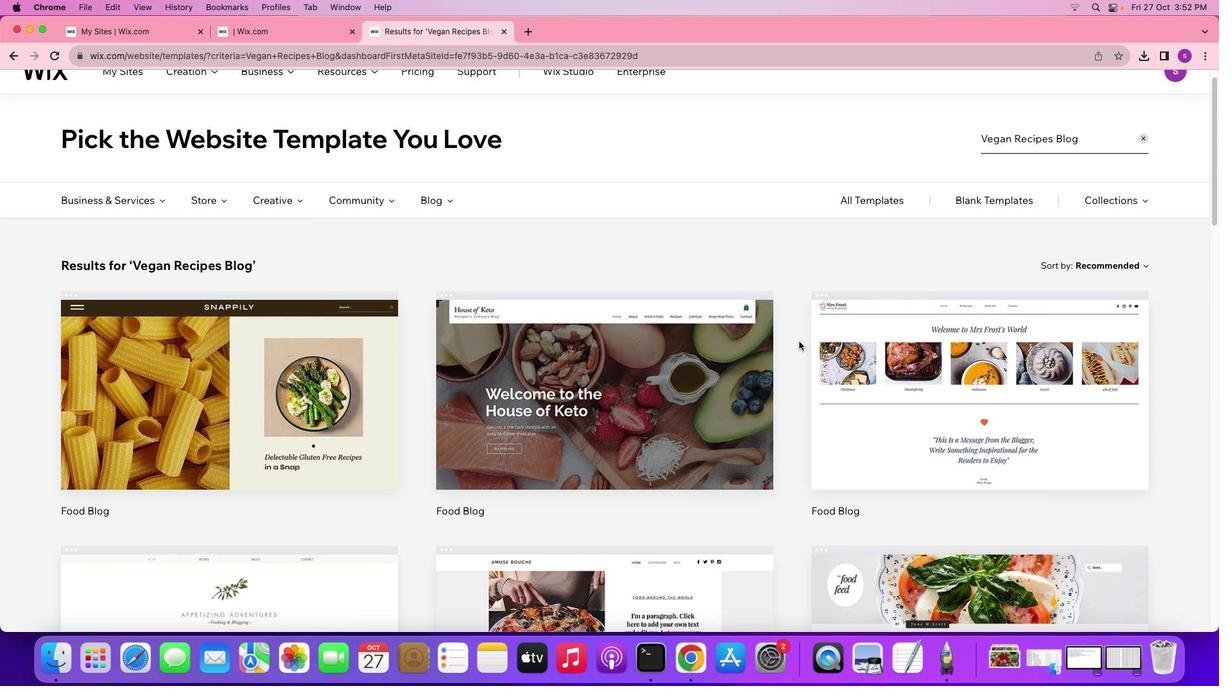 
Action: Mouse scrolled (694, 322) with delta (568, 296)
Screenshot: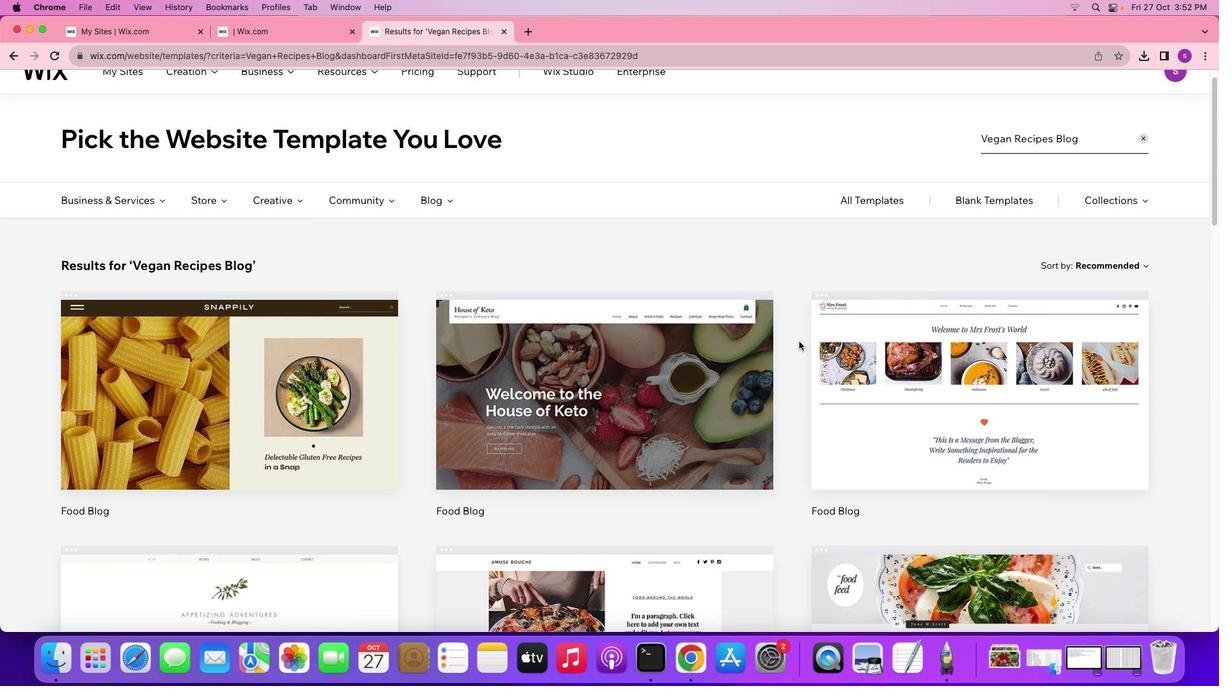 
Action: Mouse scrolled (694, 322) with delta (568, 297)
Screenshot: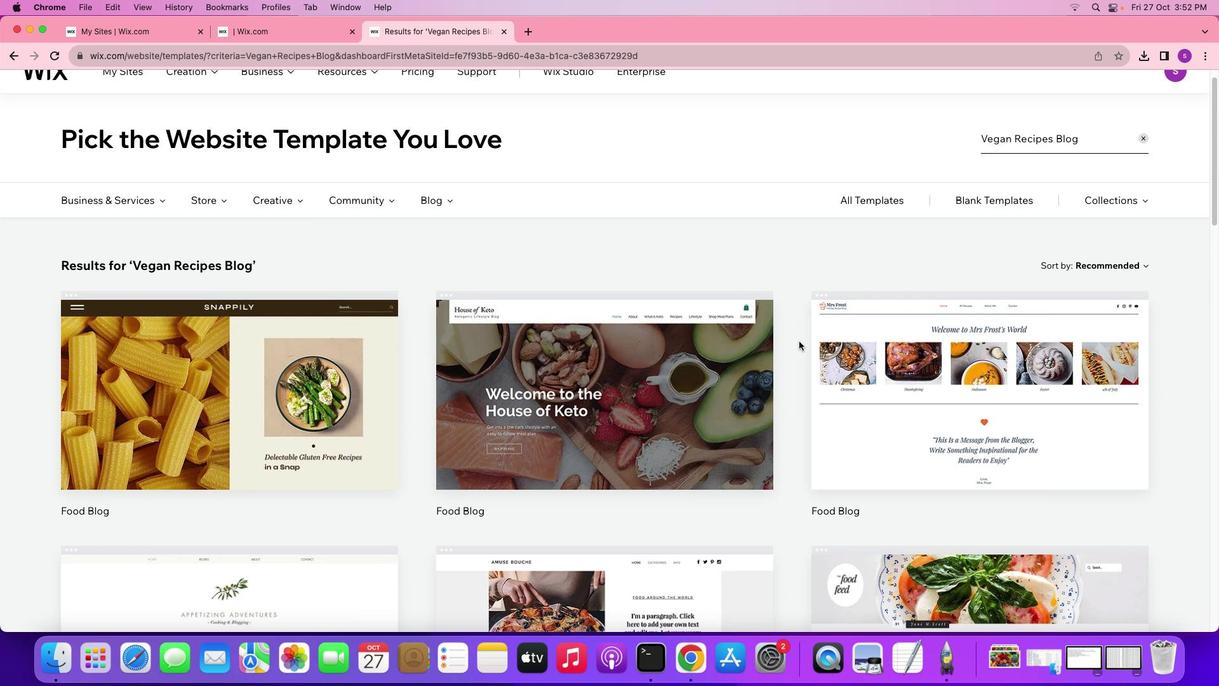 
Action: Mouse scrolled (694, 322) with delta (568, 296)
Screenshot: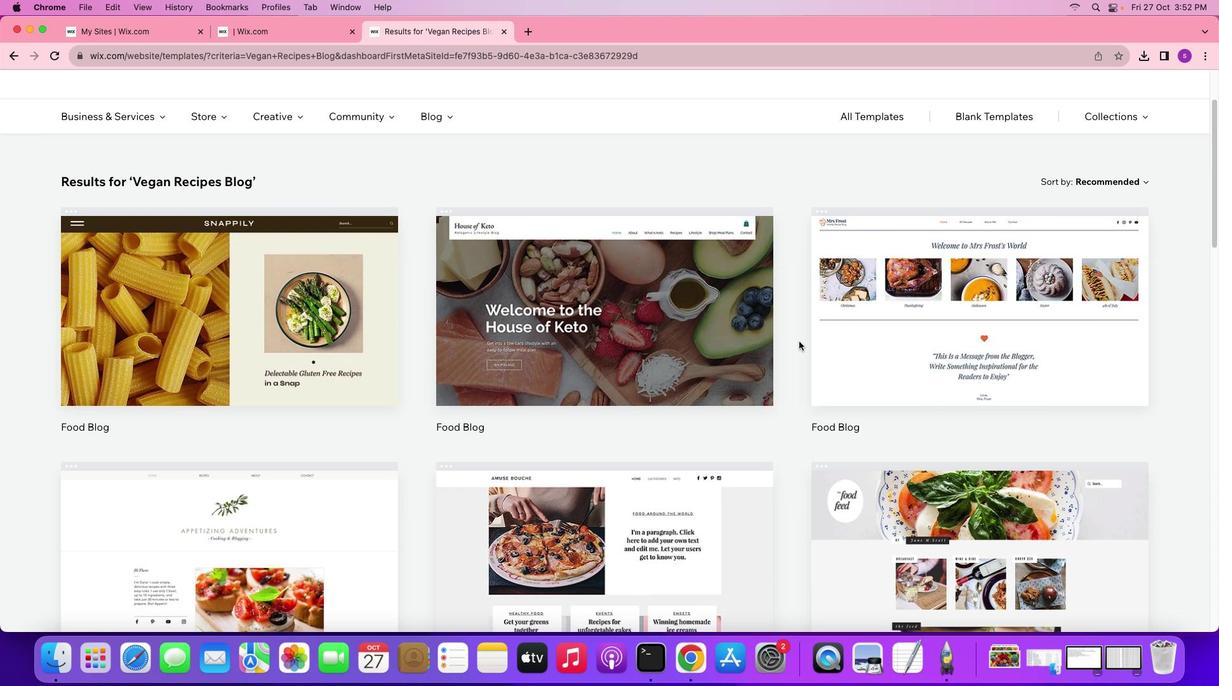 
Action: Mouse scrolled (694, 322) with delta (568, 296)
Screenshot: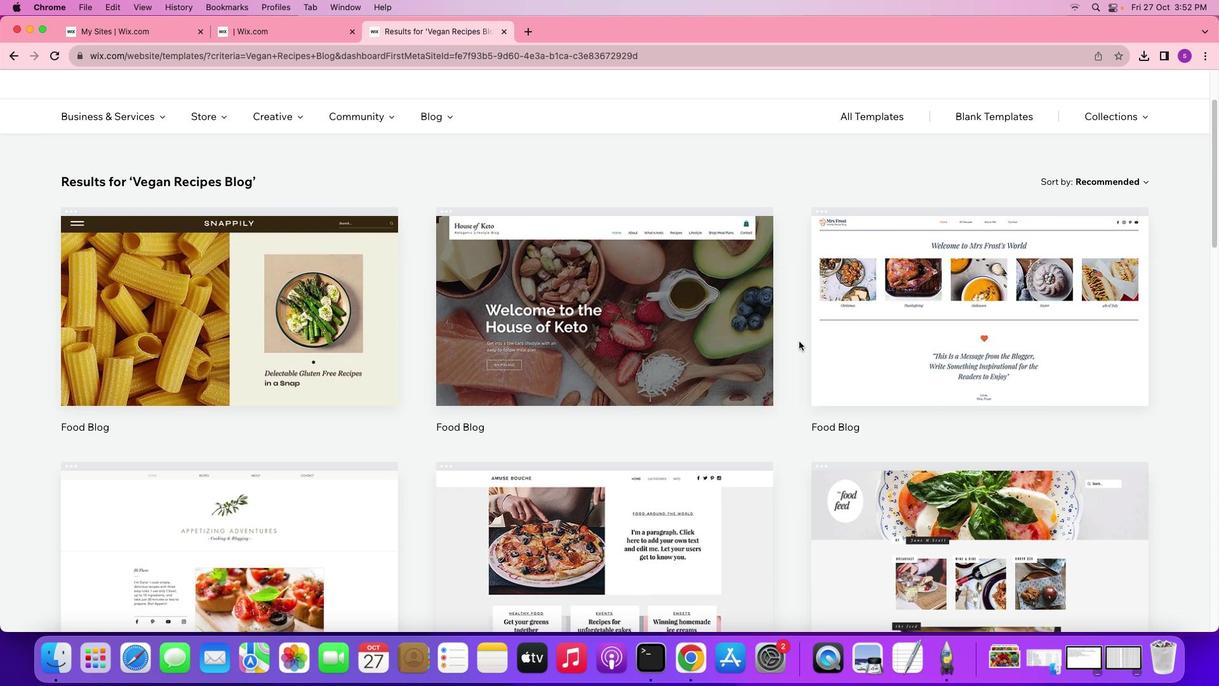 
Action: Mouse scrolled (694, 322) with delta (568, 296)
Screenshot: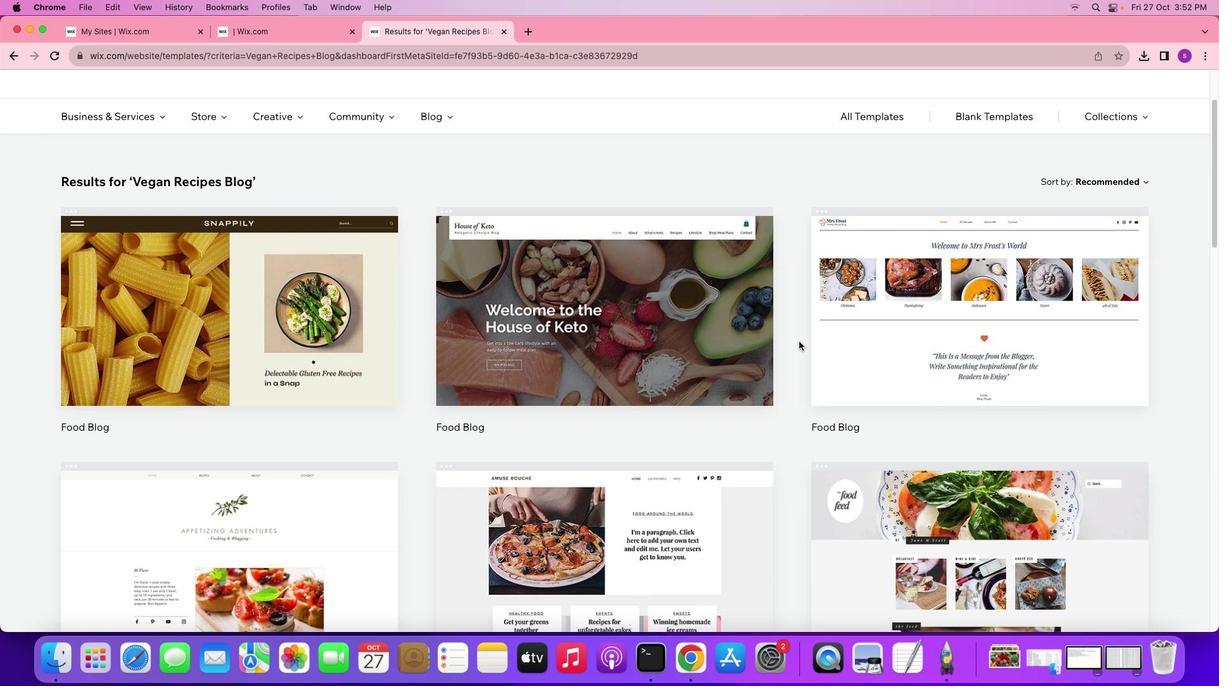 
Action: Mouse scrolled (694, 322) with delta (568, 296)
Screenshot: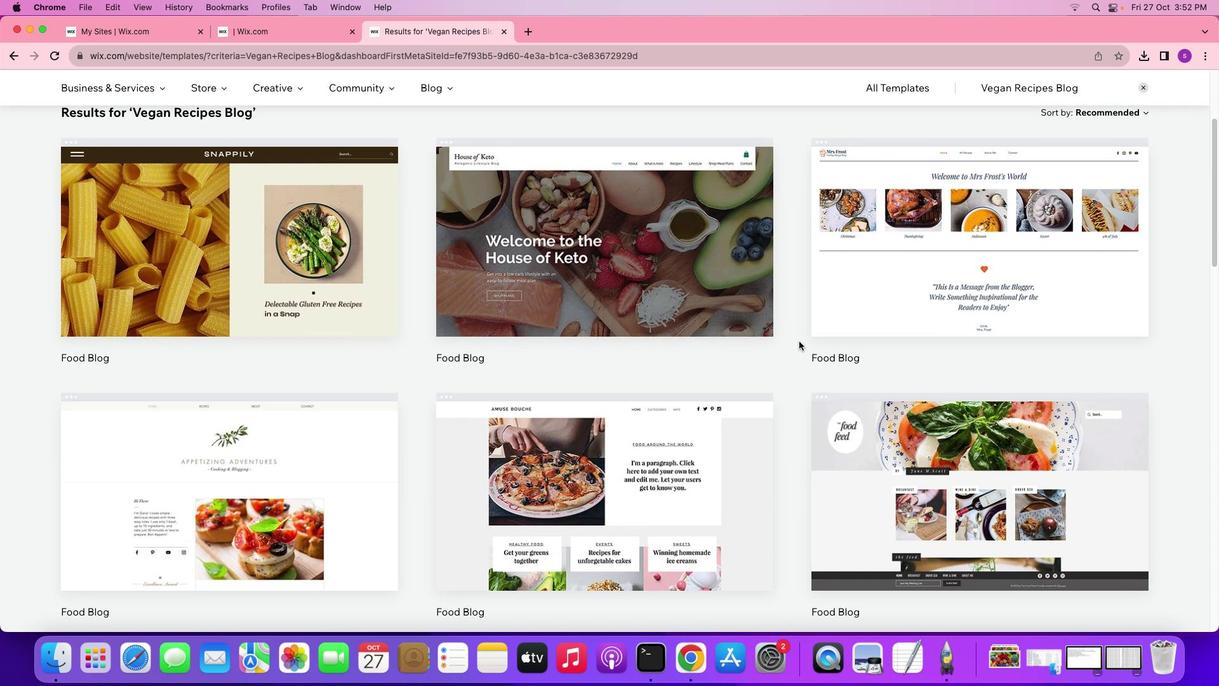 
Action: Mouse scrolled (694, 322) with delta (568, 296)
Screenshot: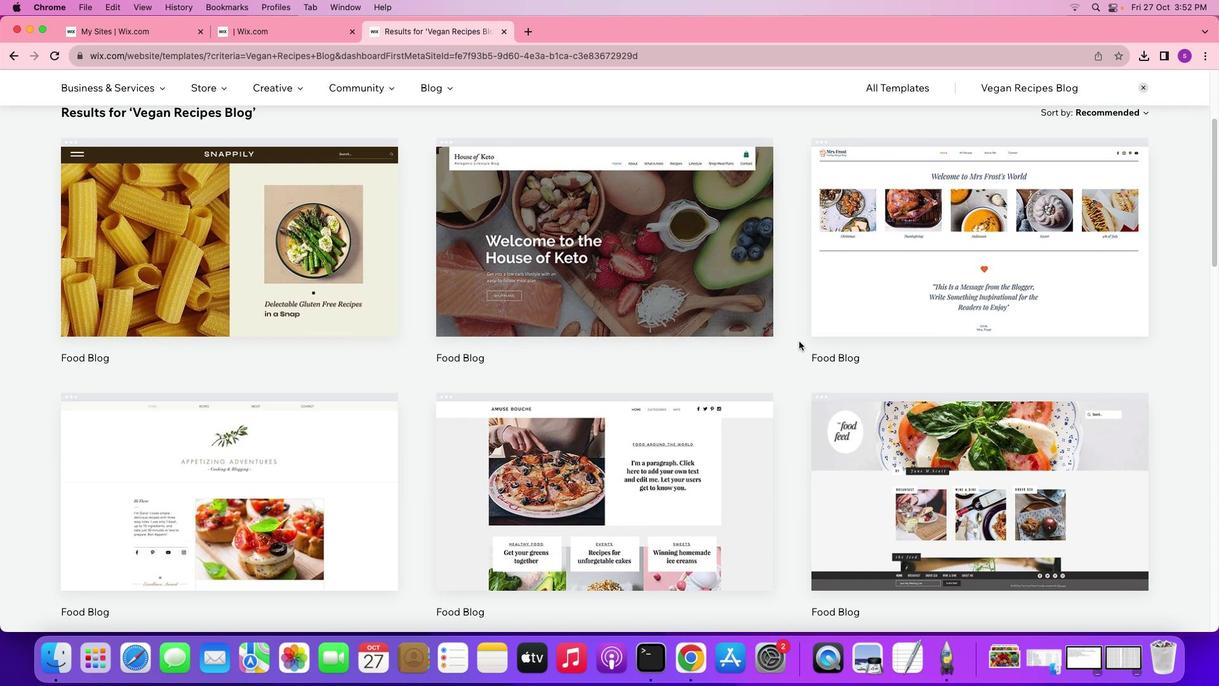 
Action: Mouse scrolled (694, 322) with delta (568, 296)
Screenshot: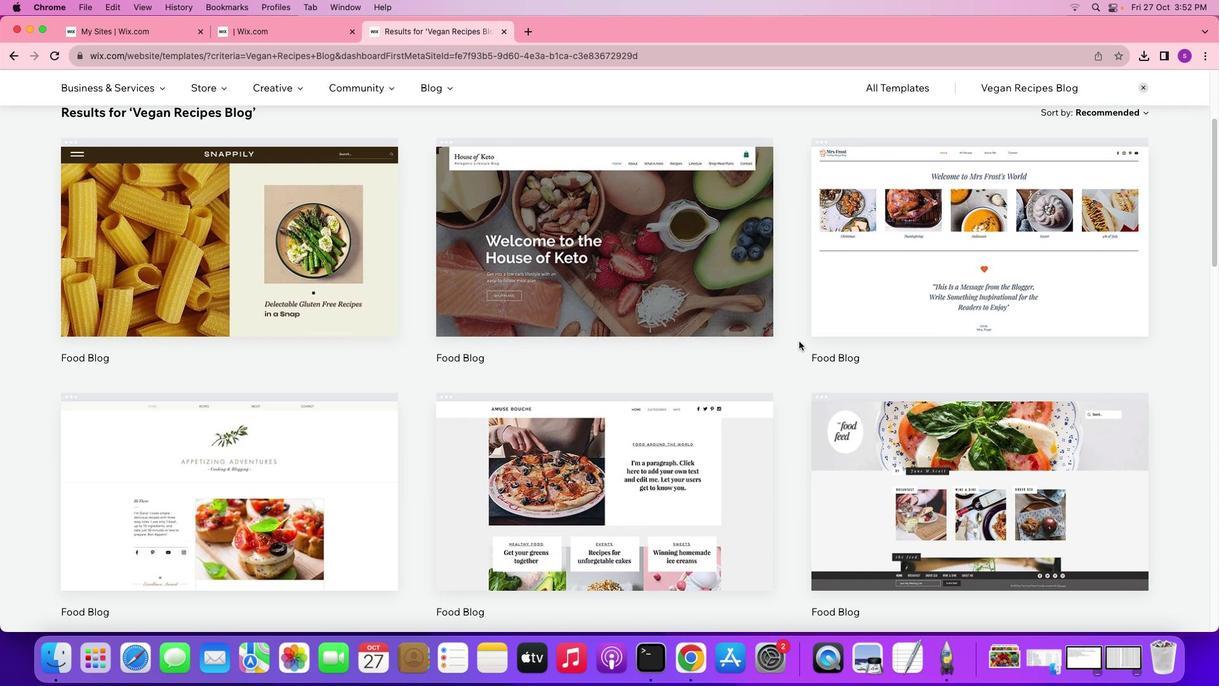 
Action: Mouse moved to (691, 327)
Screenshot: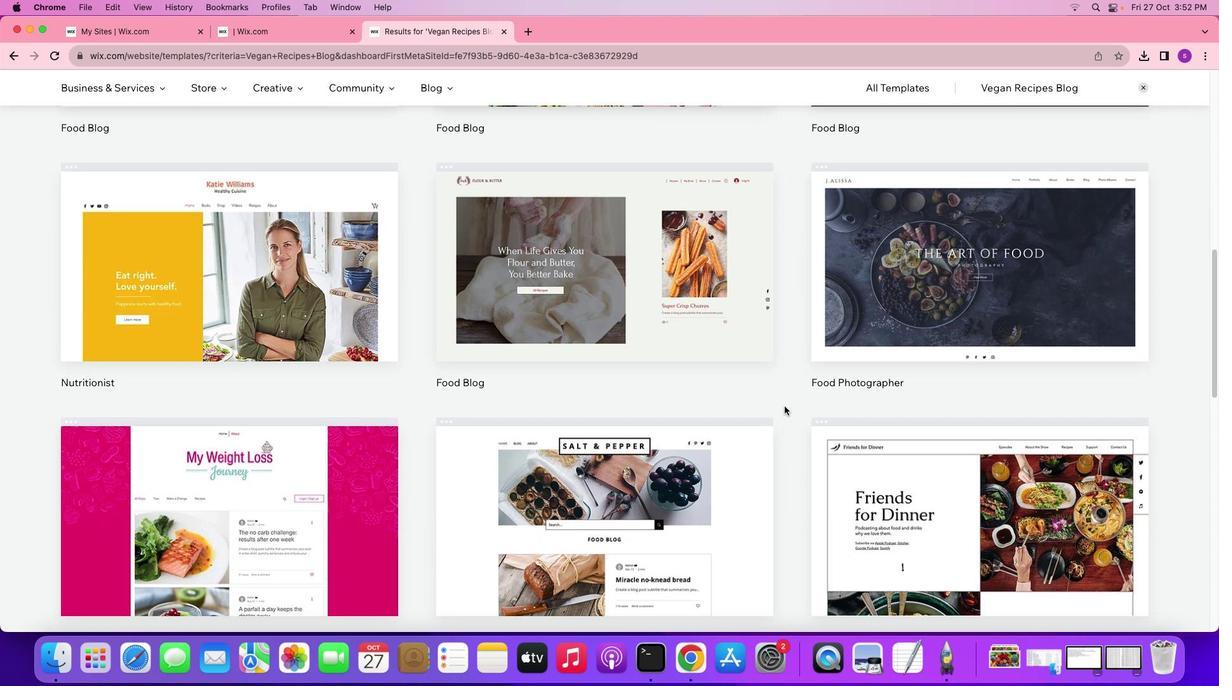 
Action: Mouse scrolled (691, 327) with delta (568, 296)
Screenshot: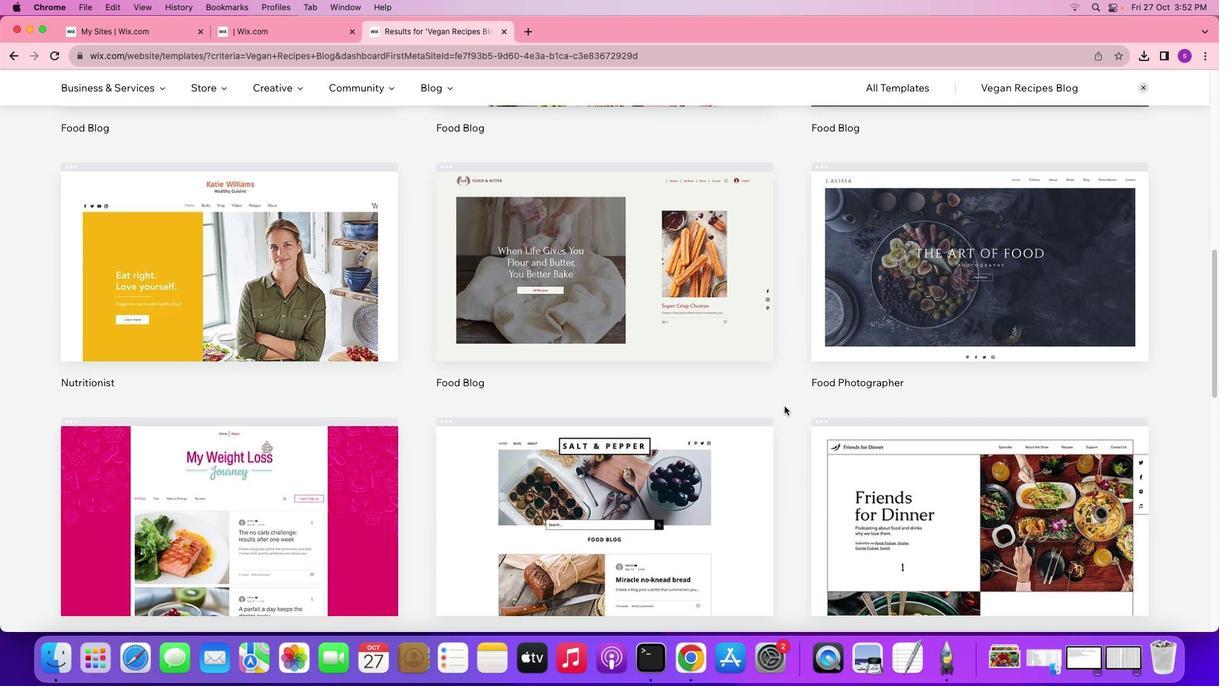 
Action: Mouse scrolled (691, 327) with delta (568, 296)
Screenshot: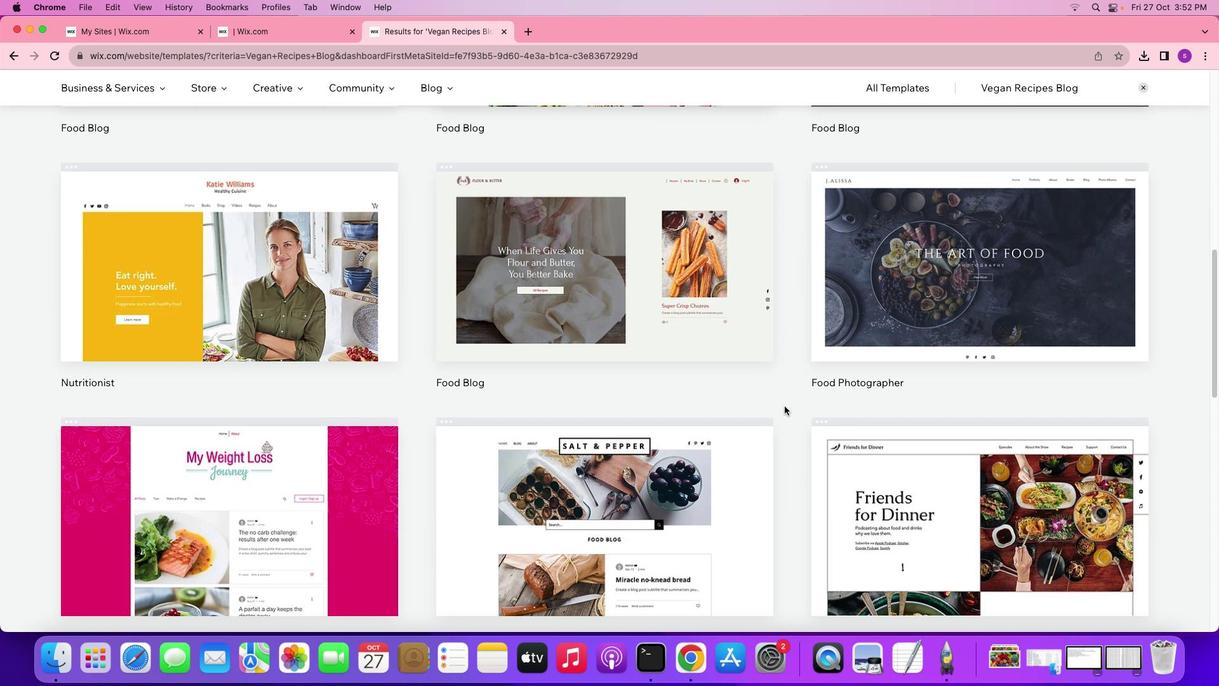 
Action: Mouse scrolled (691, 327) with delta (568, 296)
Screenshot: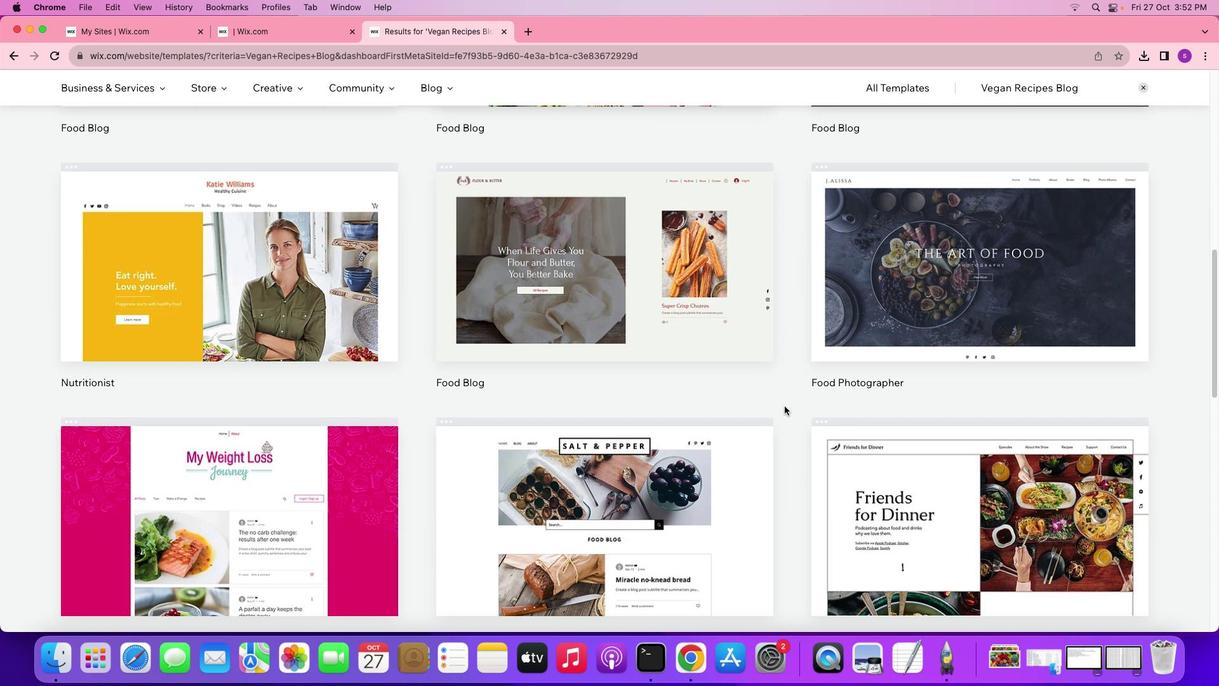
Action: Mouse scrolled (691, 327) with delta (568, 296)
Screenshot: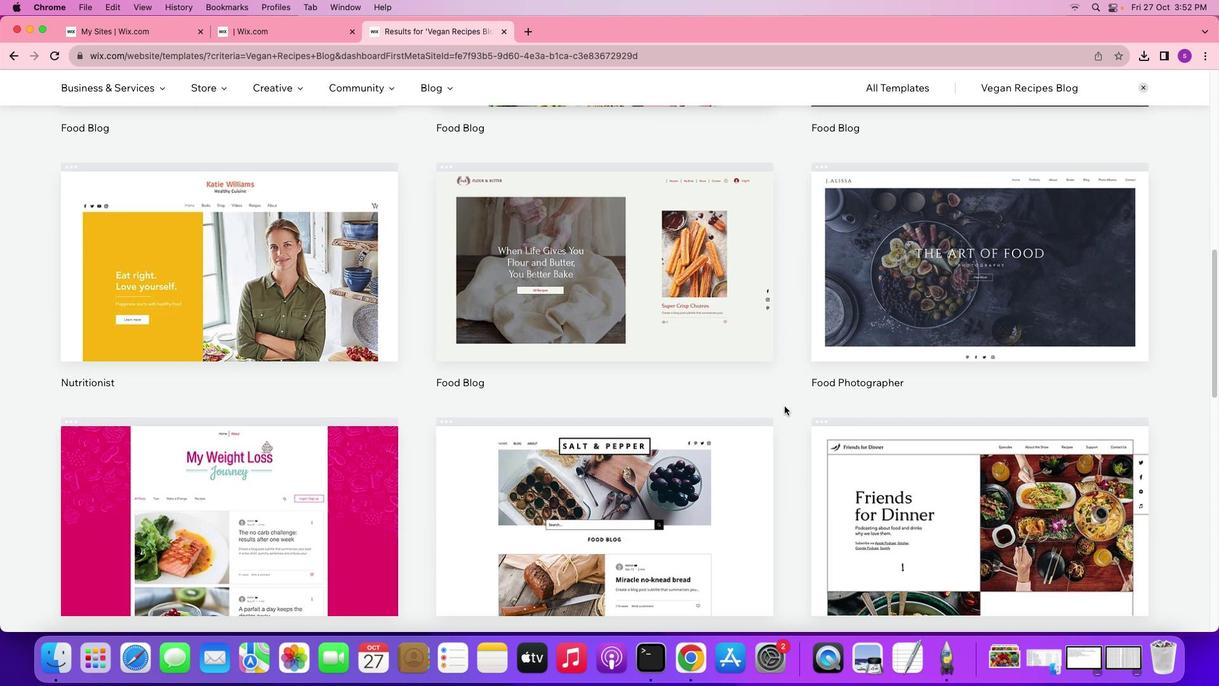 
Action: Mouse scrolled (691, 327) with delta (568, 296)
Screenshot: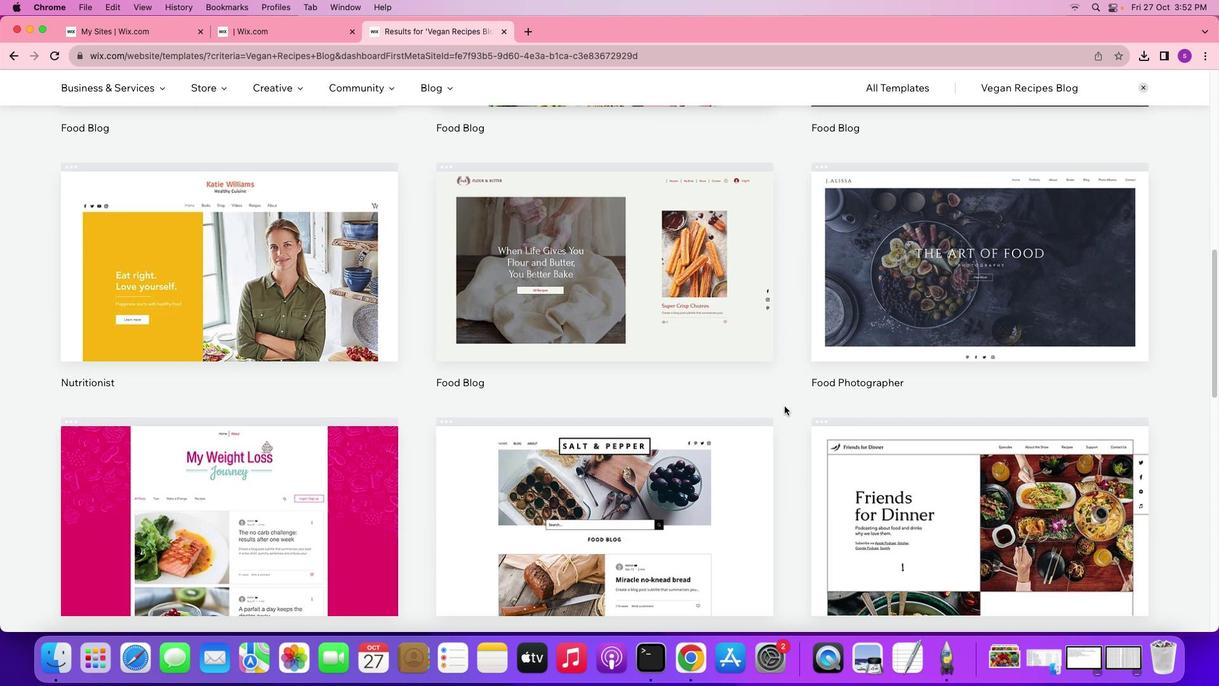 
Action: Mouse moved to (691, 327)
Screenshot: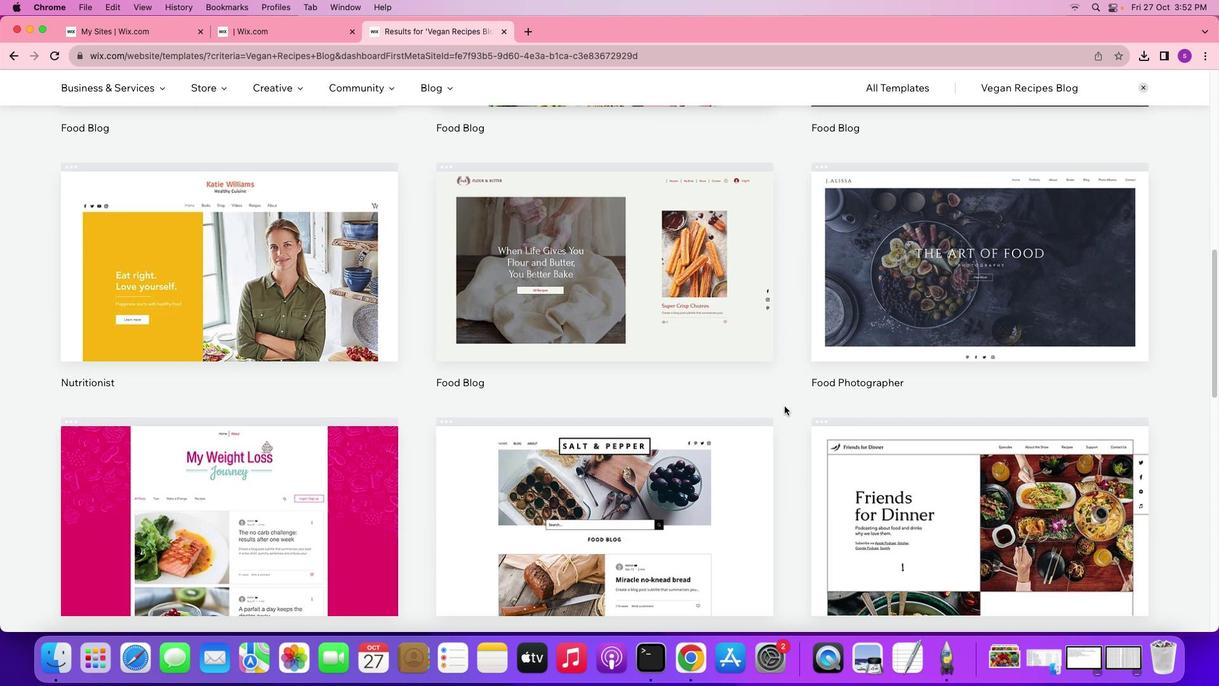 
Action: Mouse scrolled (691, 327) with delta (568, 296)
Screenshot: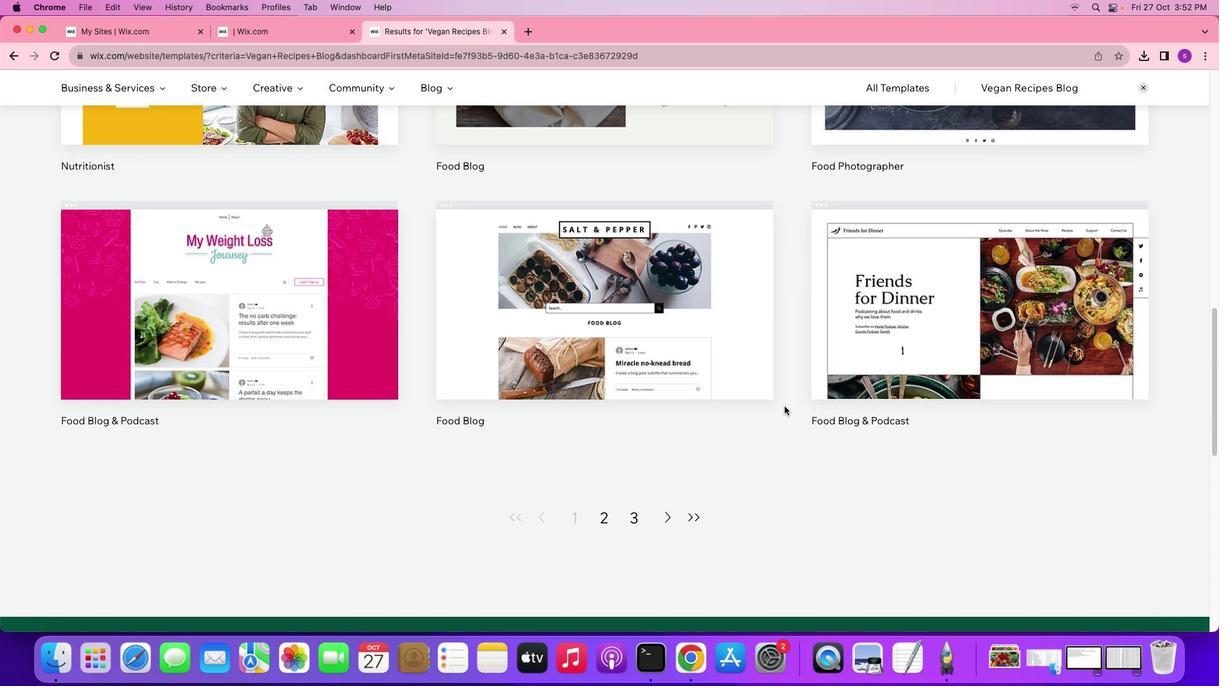 
Action: Mouse scrolled (691, 327) with delta (568, 296)
Screenshot: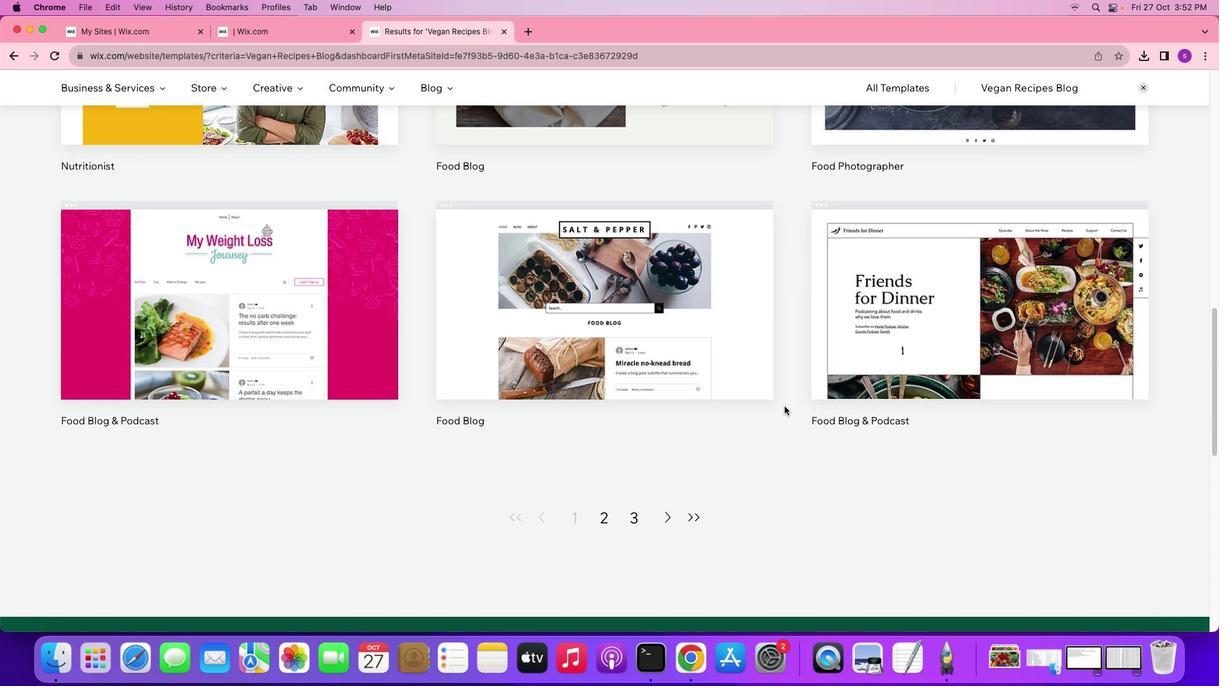 
Action: Mouse scrolled (691, 327) with delta (568, 296)
Screenshot: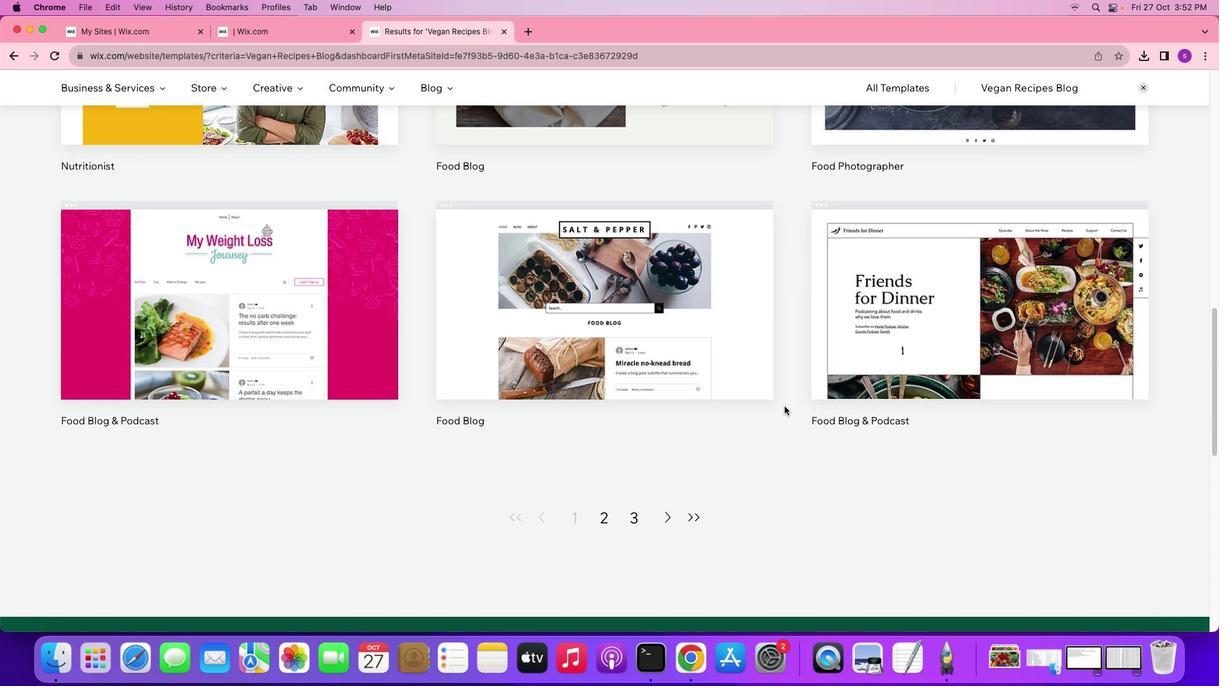 
Action: Mouse scrolled (691, 327) with delta (568, 296)
Screenshot: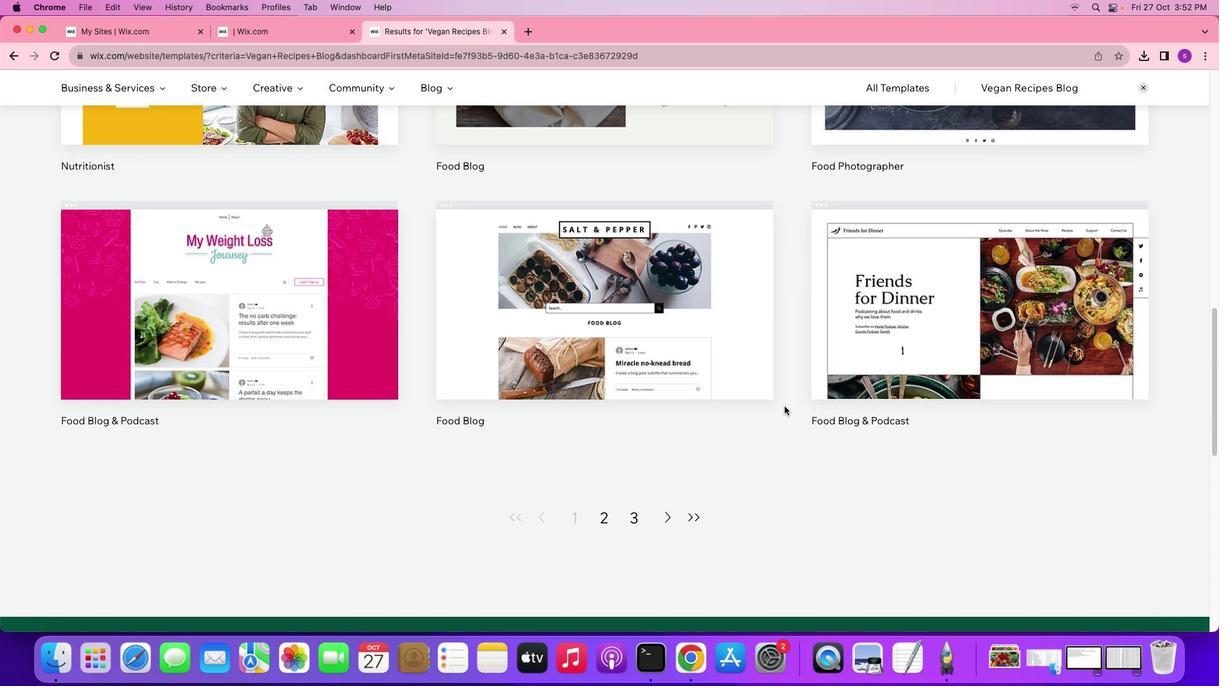 
Action: Mouse moved to (677, 334)
Screenshot: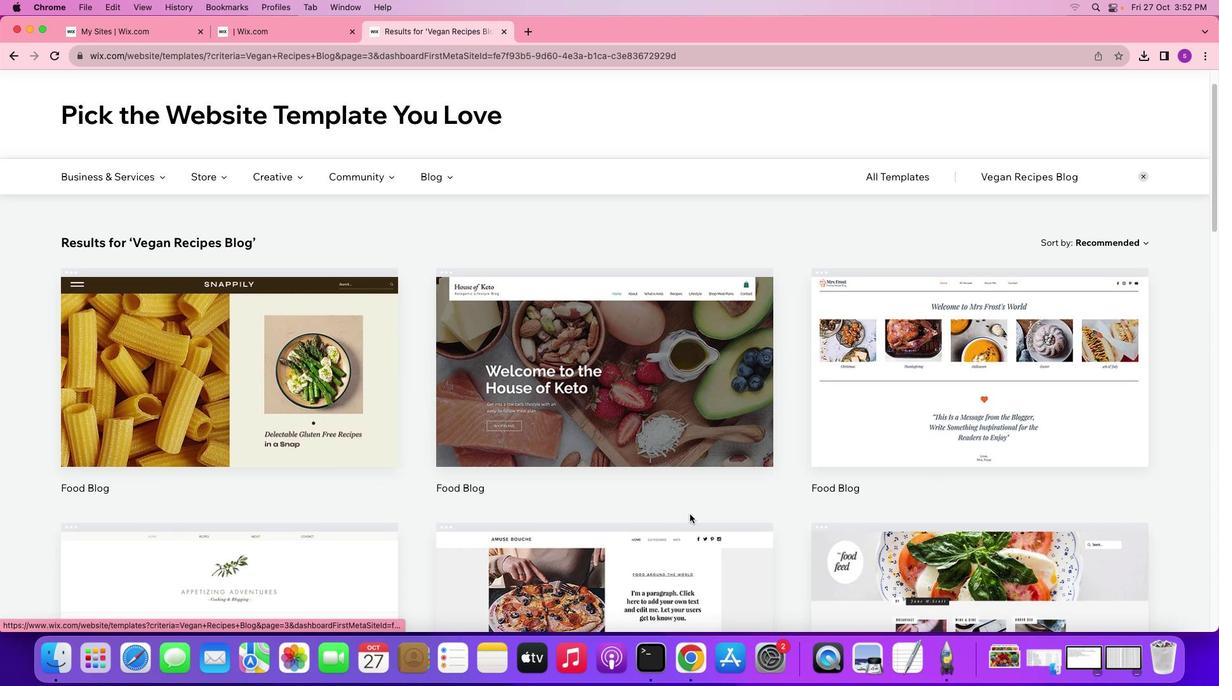 
Action: Mouse pressed left at (677, 334)
Screenshot: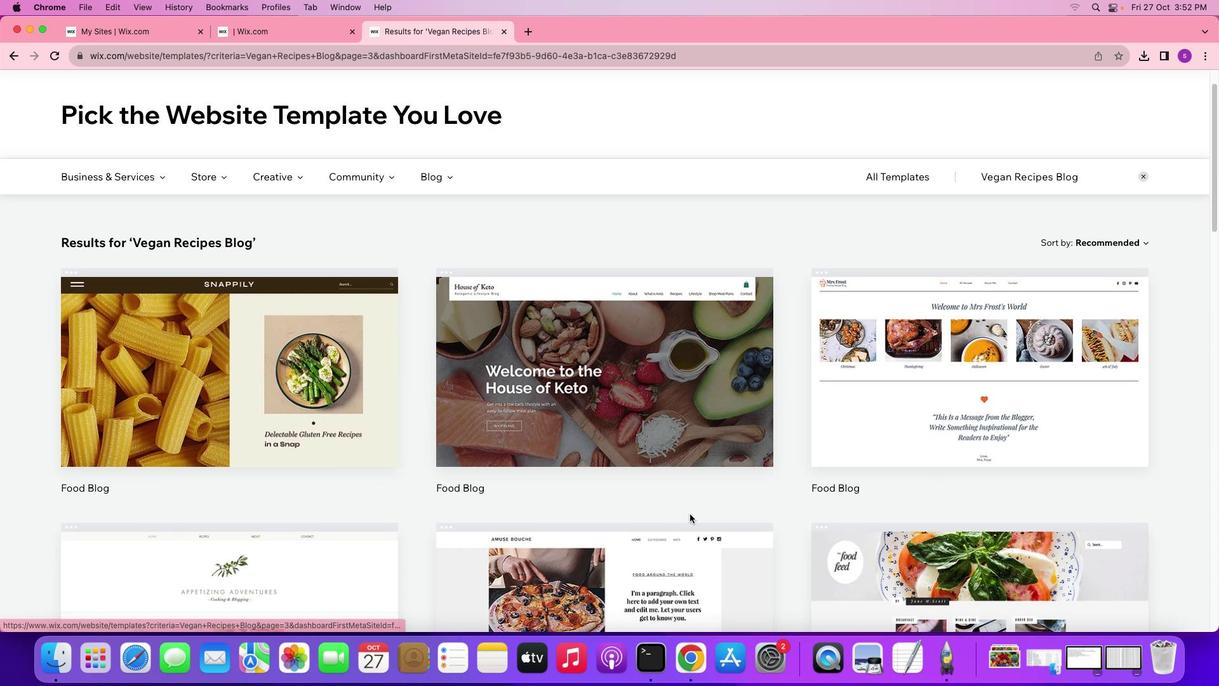 
Action: Mouse moved to (633, 332)
Screenshot: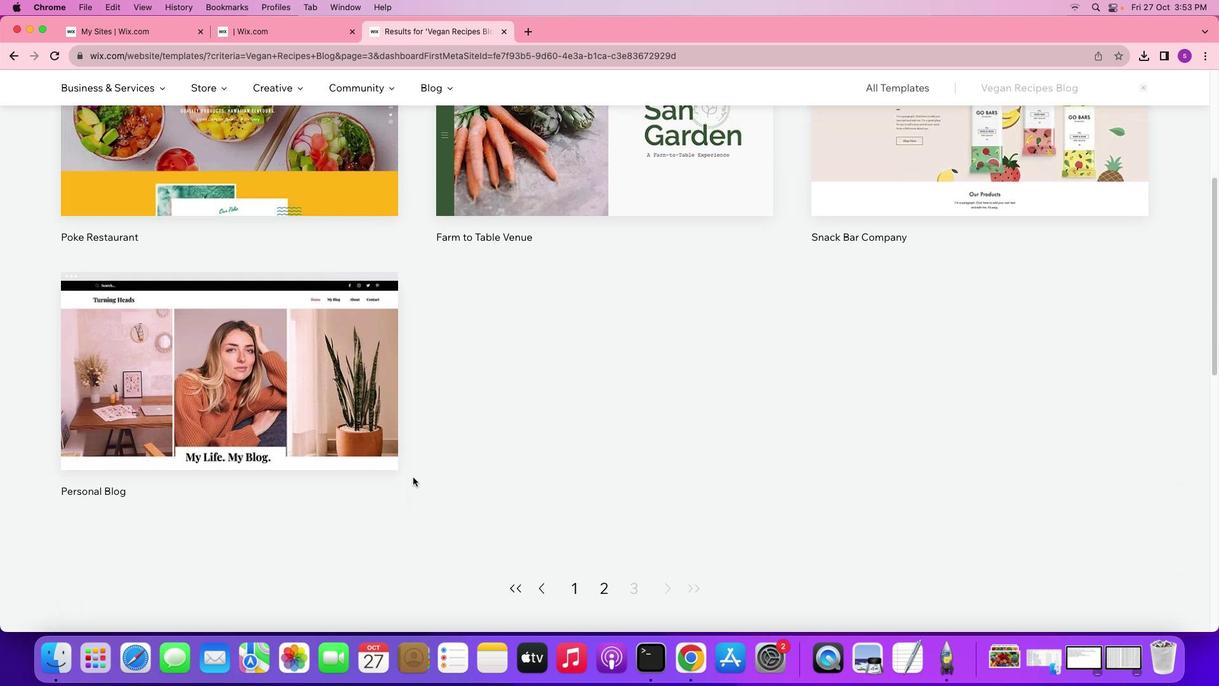 
Action: Mouse scrolled (633, 332) with delta (568, 296)
Screenshot: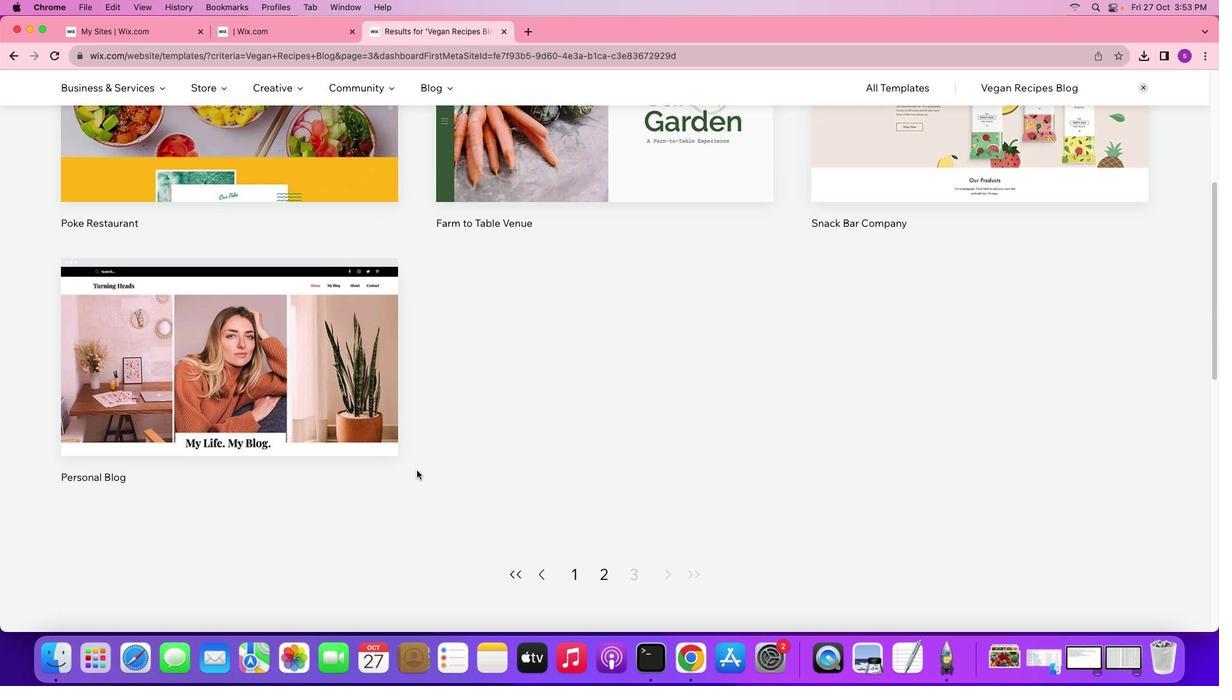 
Action: Mouse scrolled (633, 332) with delta (568, 296)
Screenshot: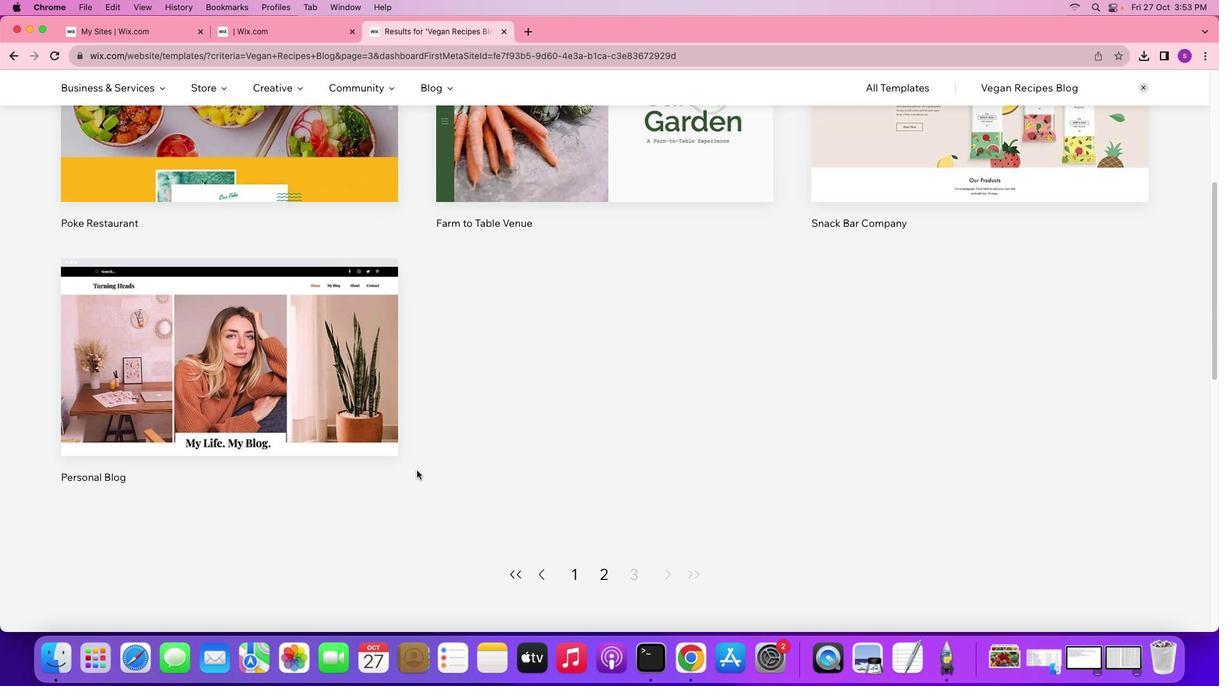 
Action: Mouse scrolled (633, 332) with delta (568, 296)
Screenshot: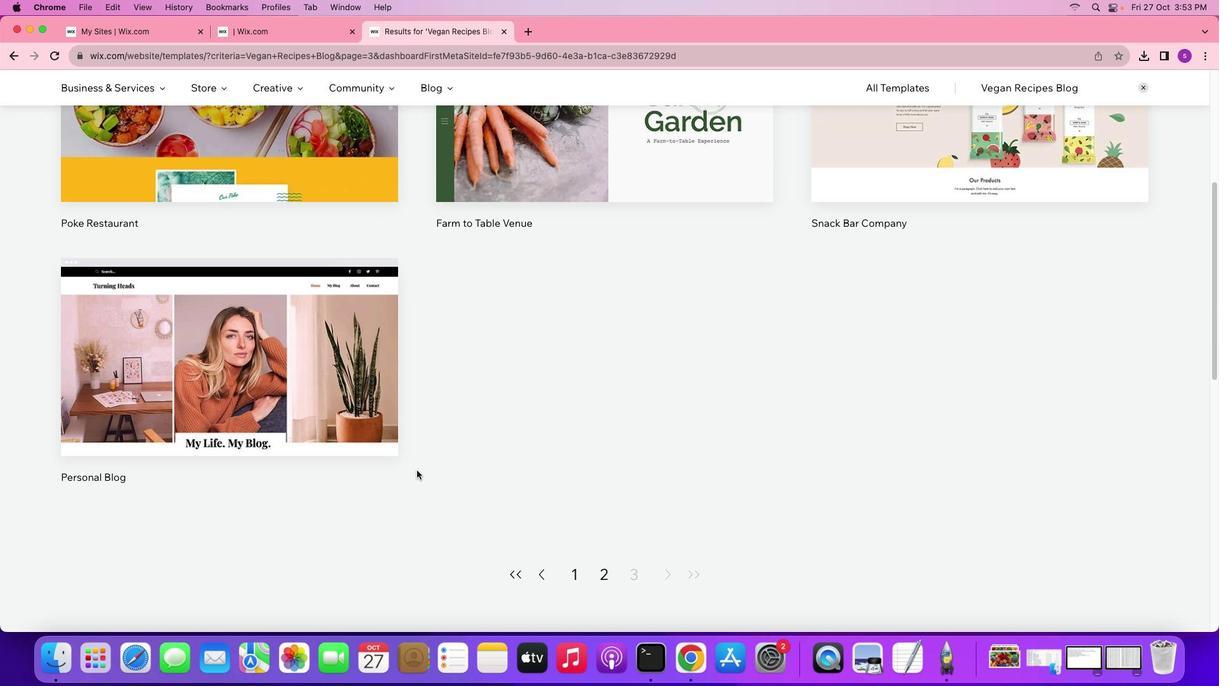 
Action: Mouse scrolled (633, 332) with delta (568, 296)
Screenshot: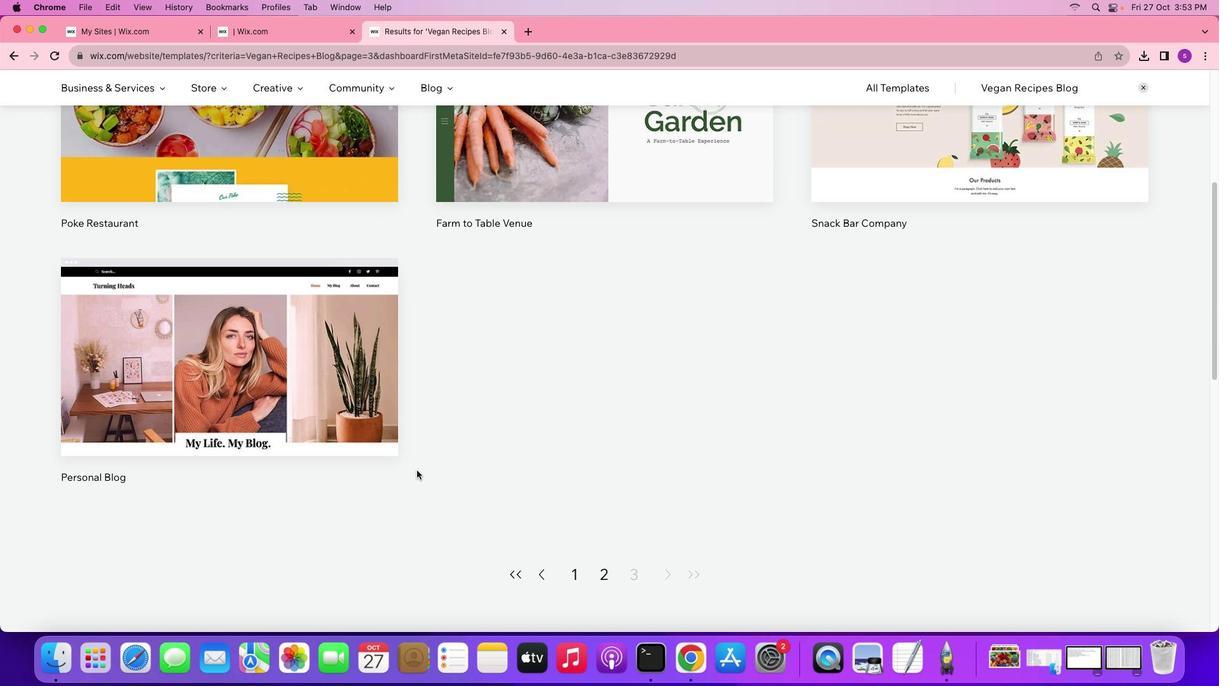 
Action: Mouse scrolled (633, 332) with delta (568, 296)
Screenshot: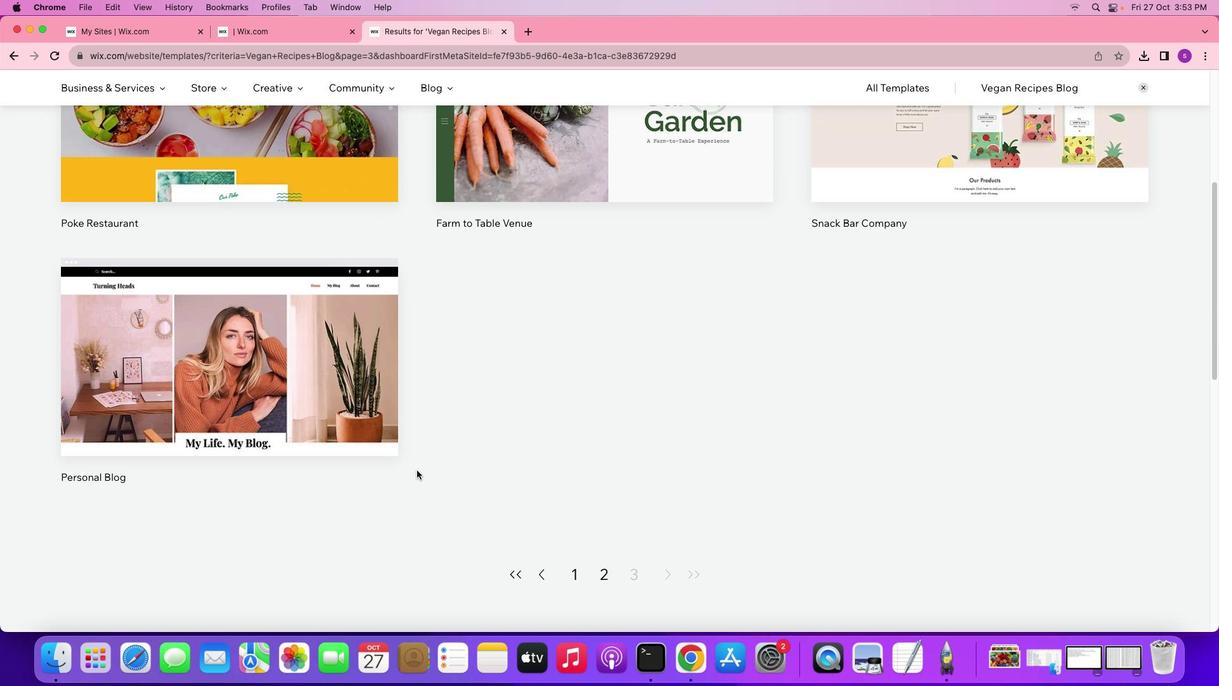 
Action: Mouse moved to (633, 331)
Screenshot: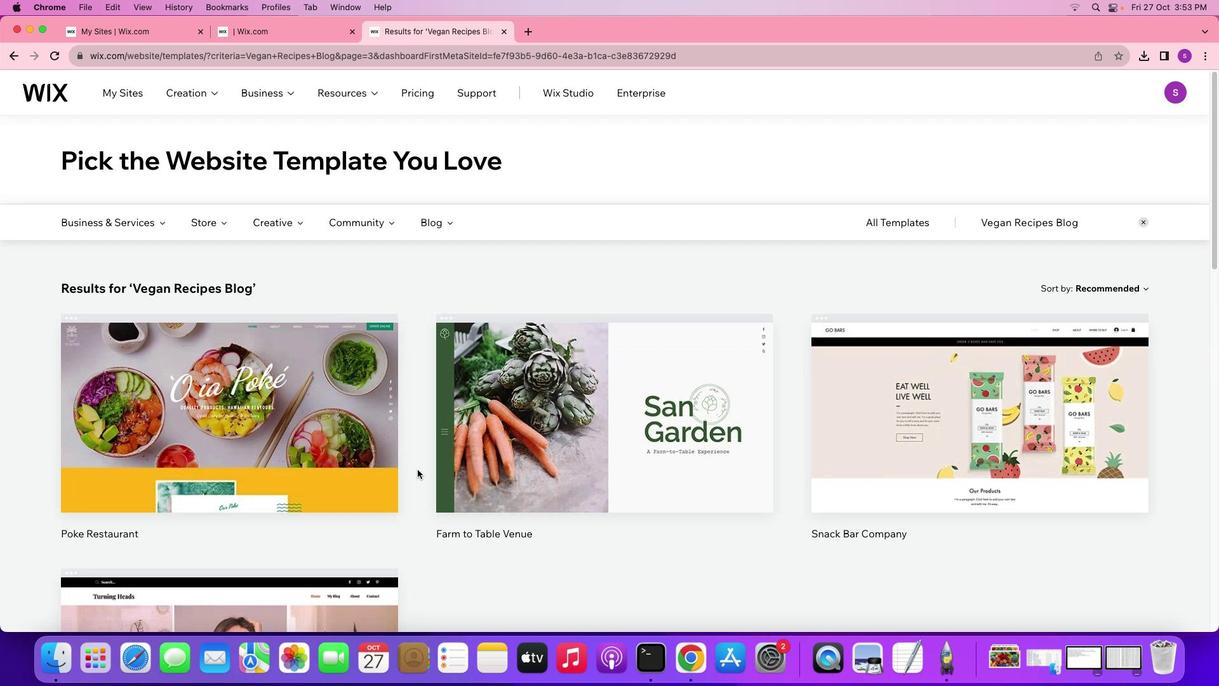 
Action: Mouse scrolled (633, 331) with delta (568, 296)
Screenshot: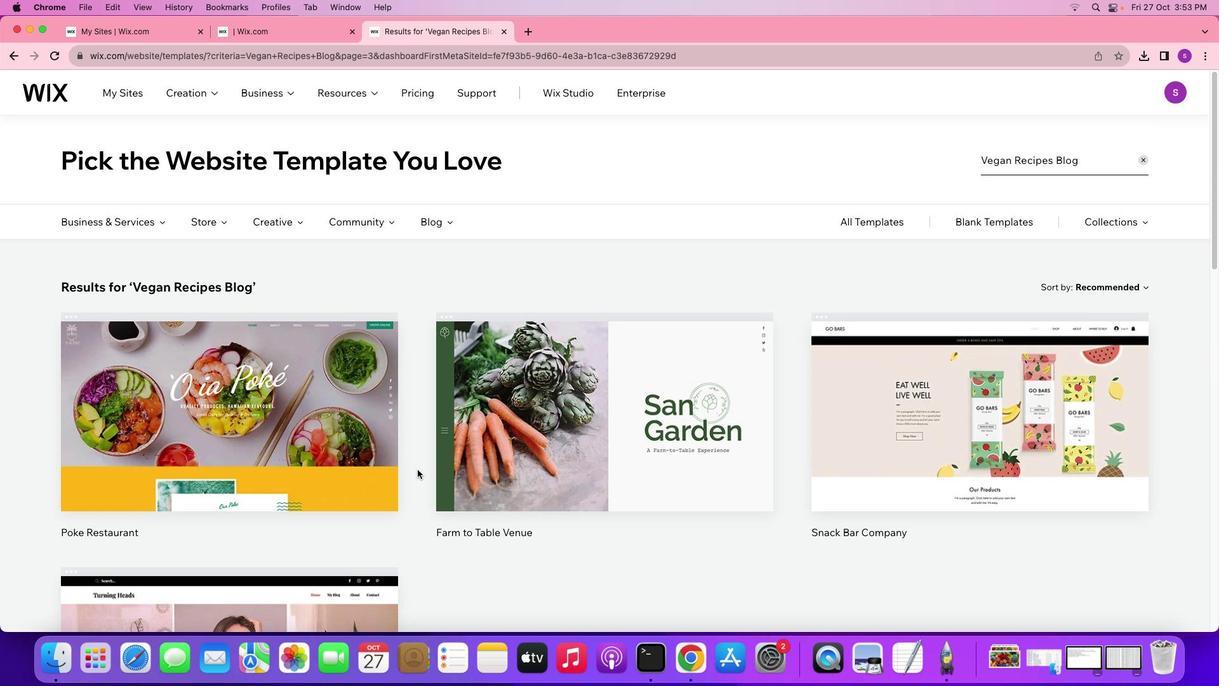 
Action: Mouse scrolled (633, 331) with delta (568, 296)
Screenshot: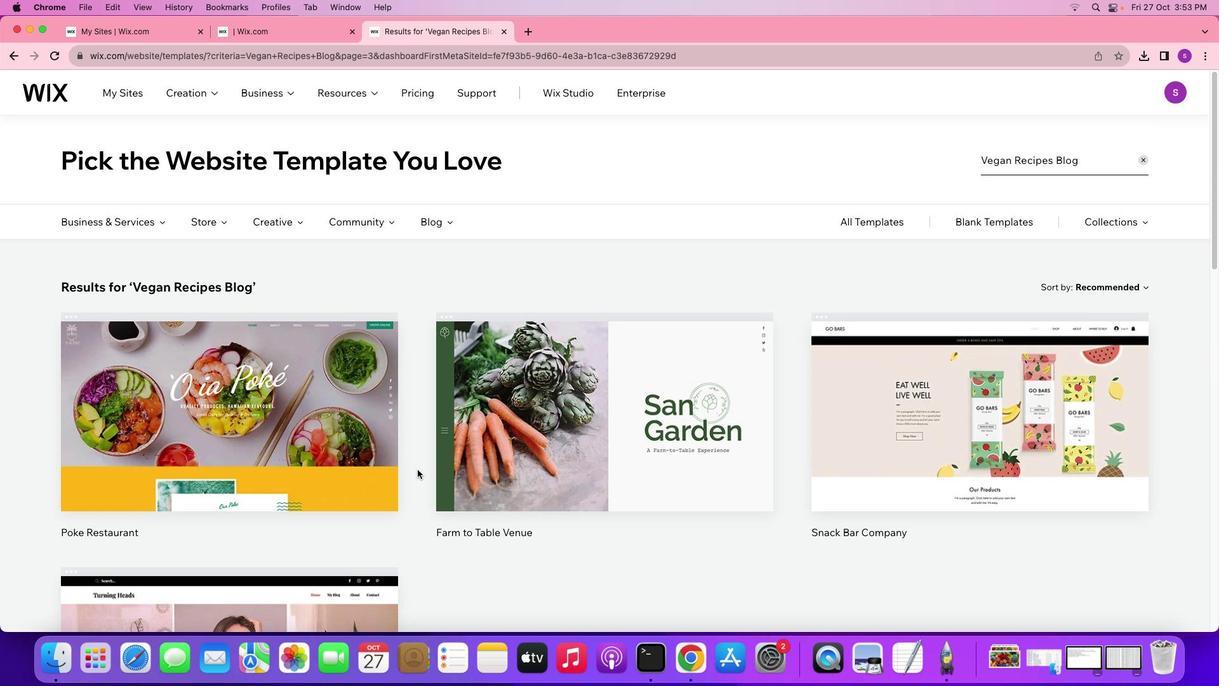 
Action: Mouse scrolled (633, 331) with delta (568, 296)
Screenshot: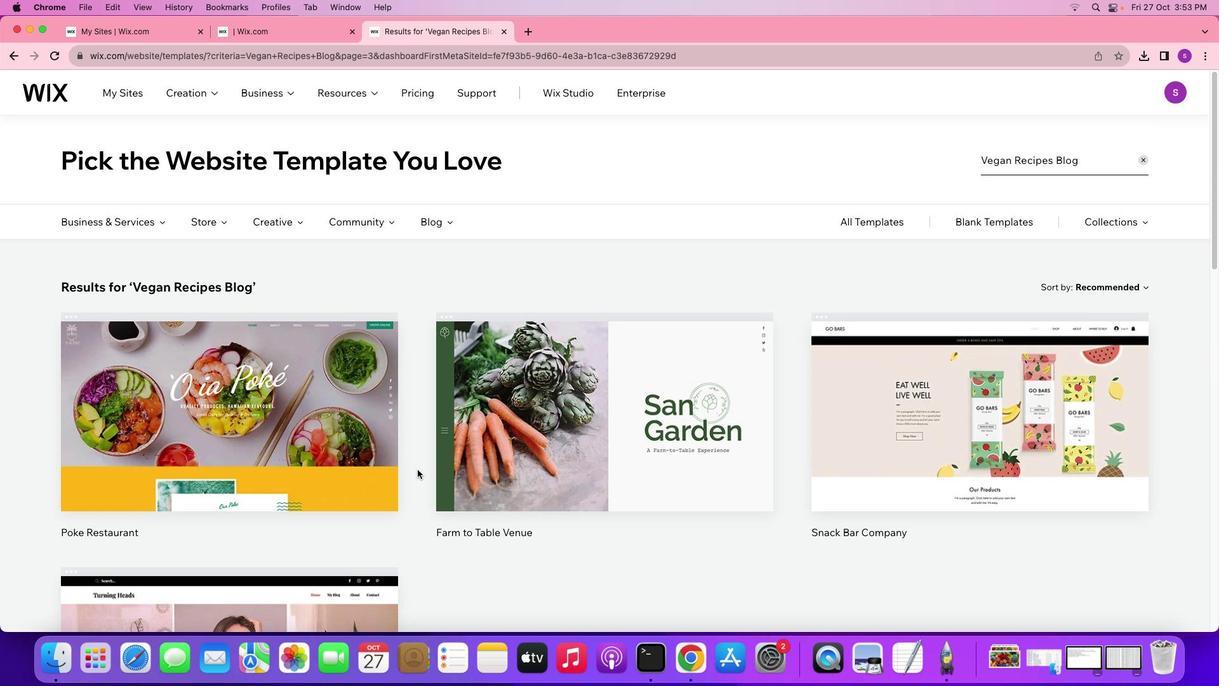 
Action: Mouse scrolled (633, 331) with delta (568, 297)
Screenshot: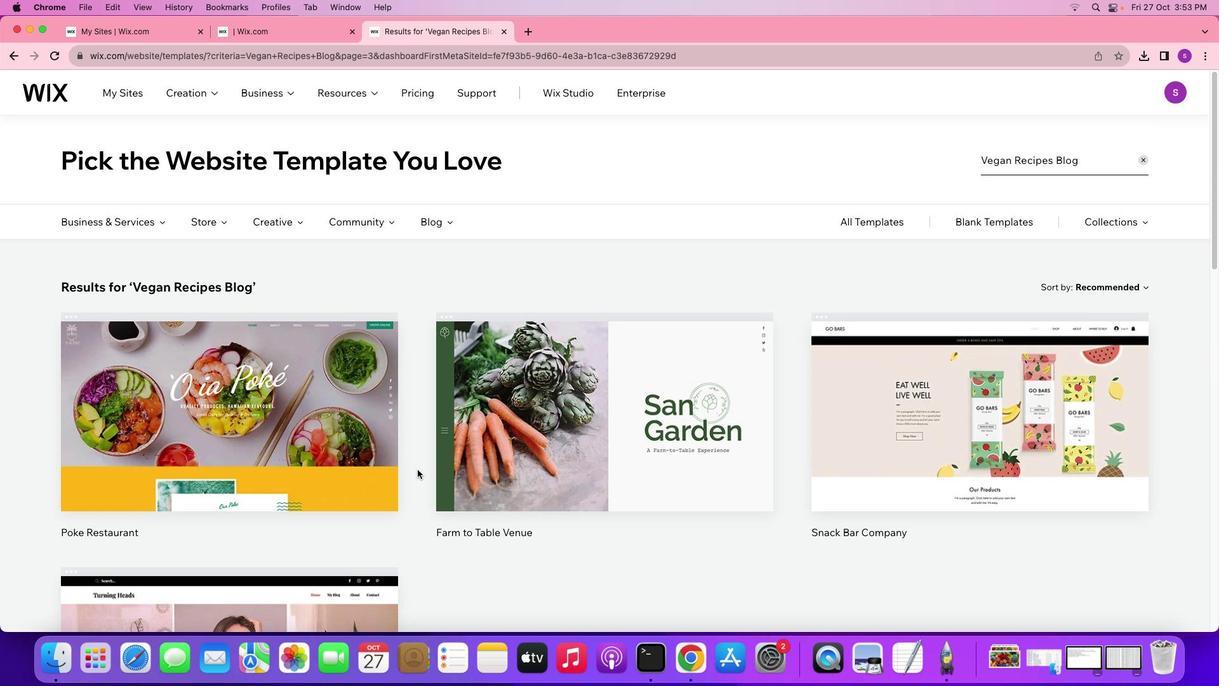
Action: Mouse scrolled (633, 331) with delta (568, 297)
Screenshot: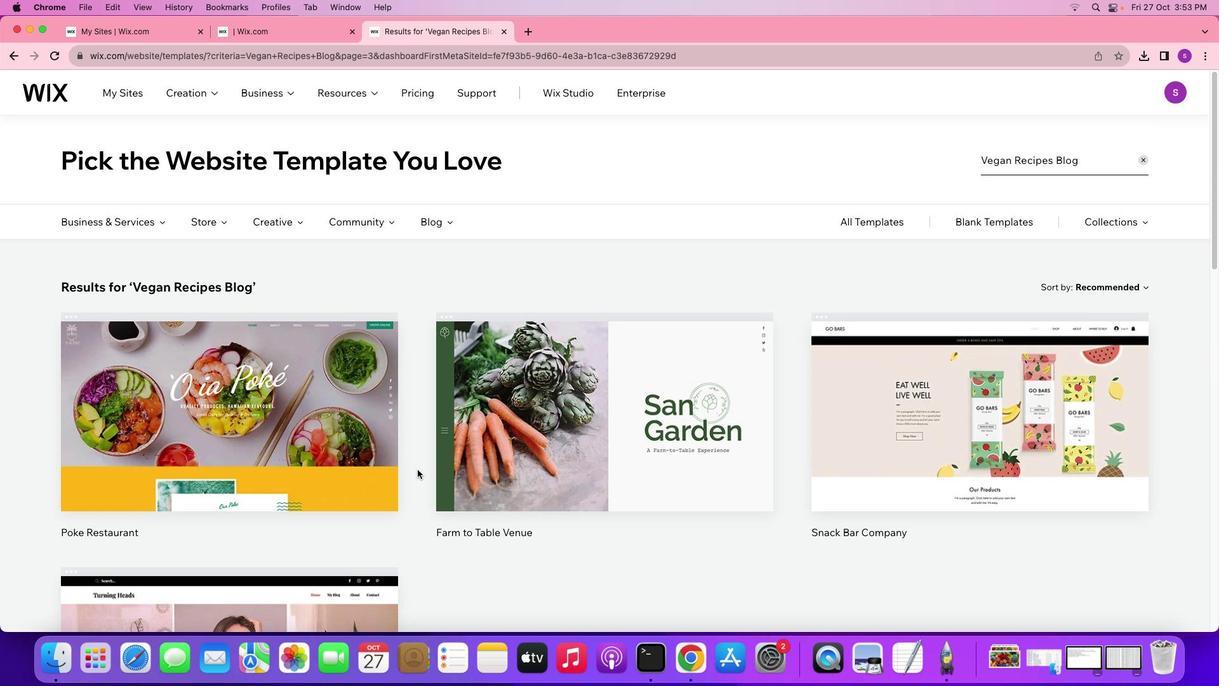 
Action: Mouse scrolled (633, 331) with delta (568, 297)
Screenshot: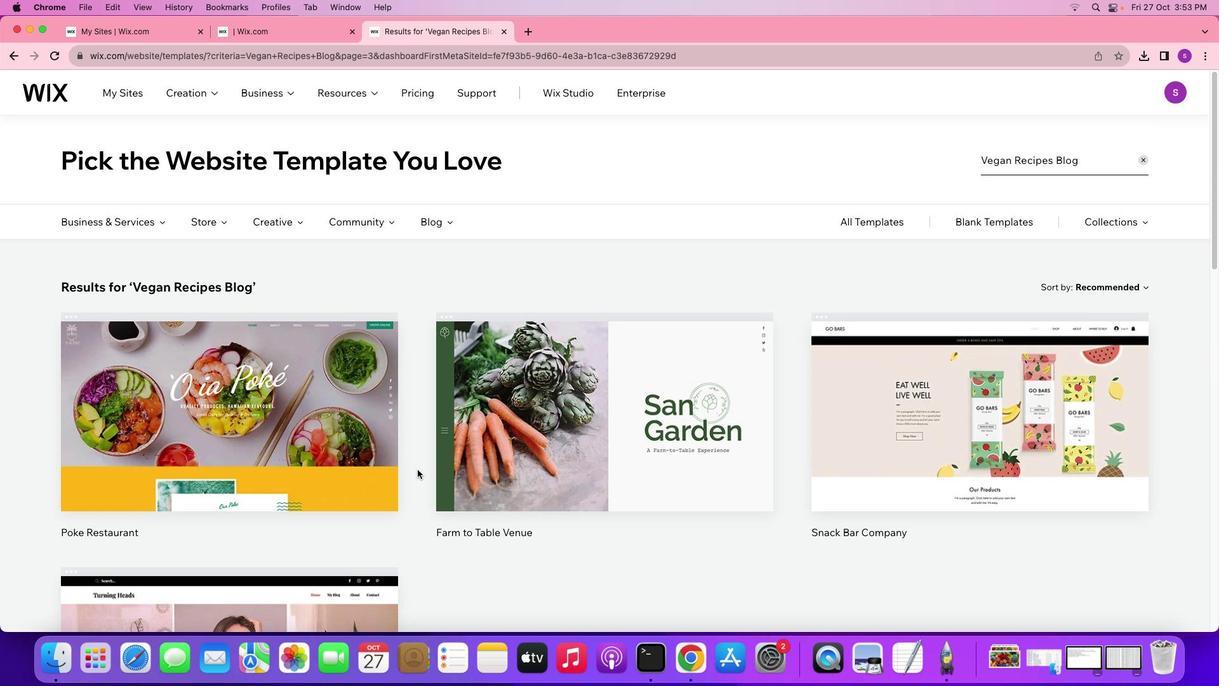 
Action: Mouse moved to (604, 325)
Screenshot: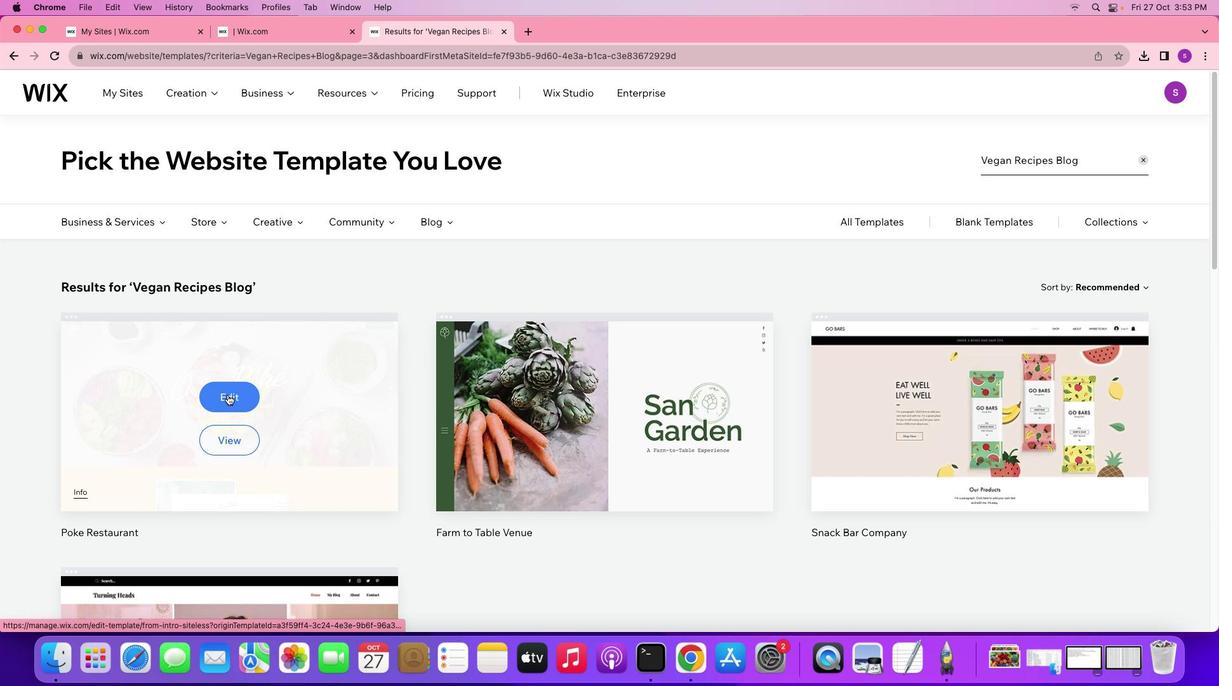 
Action: Mouse pressed left at (604, 325)
Screenshot: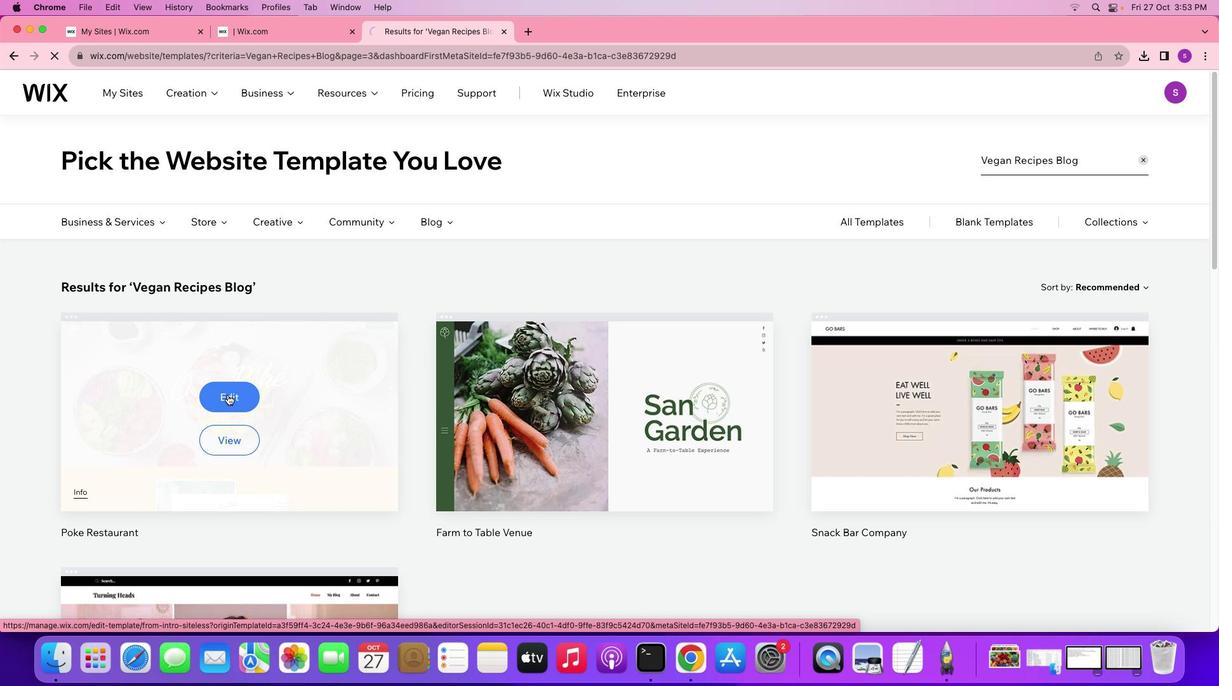 
Action: Mouse moved to (695, 306)
Screenshot: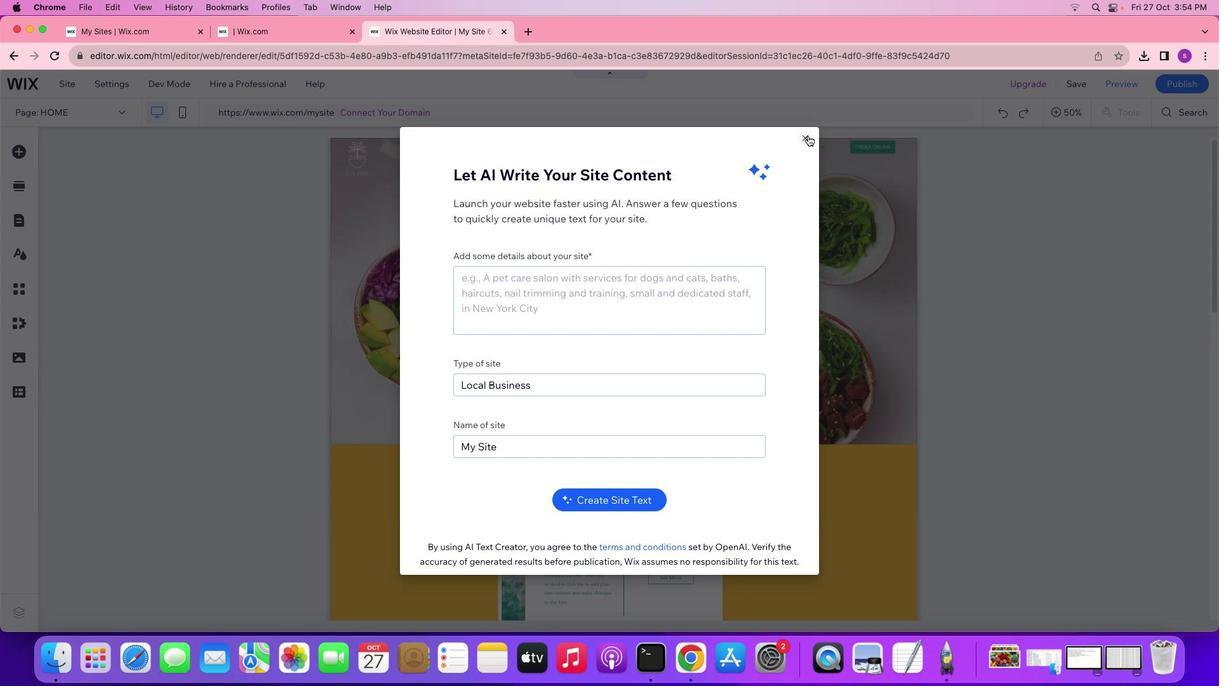 
Action: Mouse pressed left at (695, 306)
Screenshot: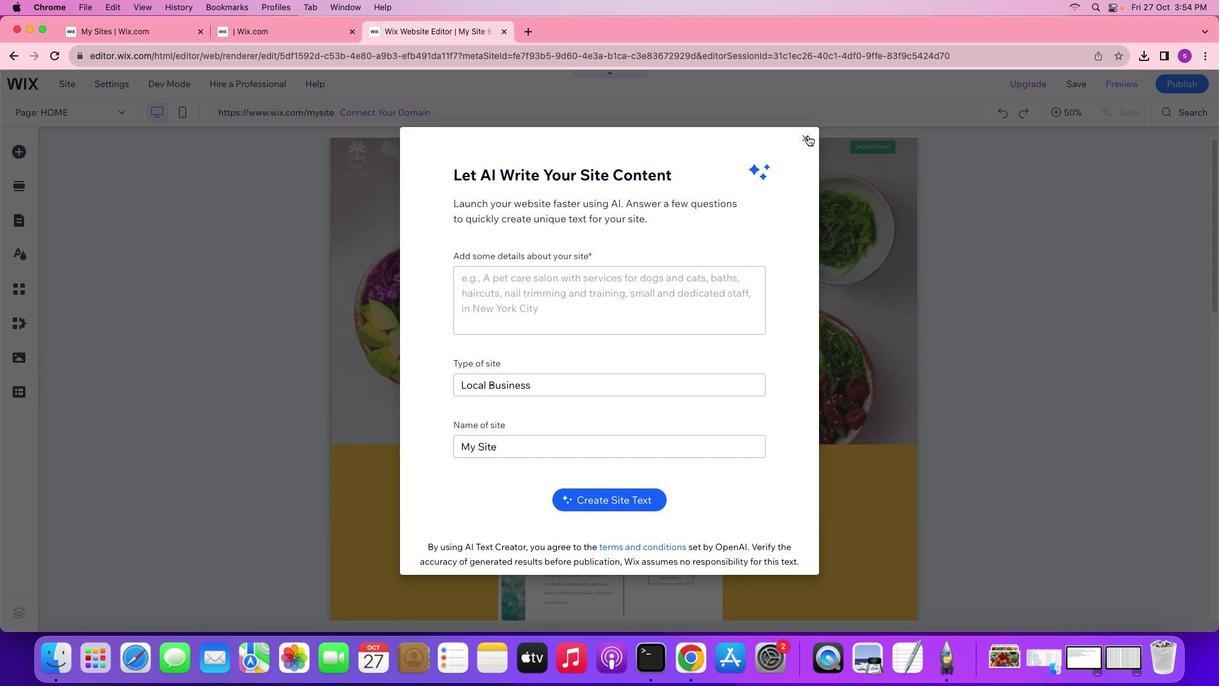 
Action: Mouse moved to (663, 320)
Screenshot: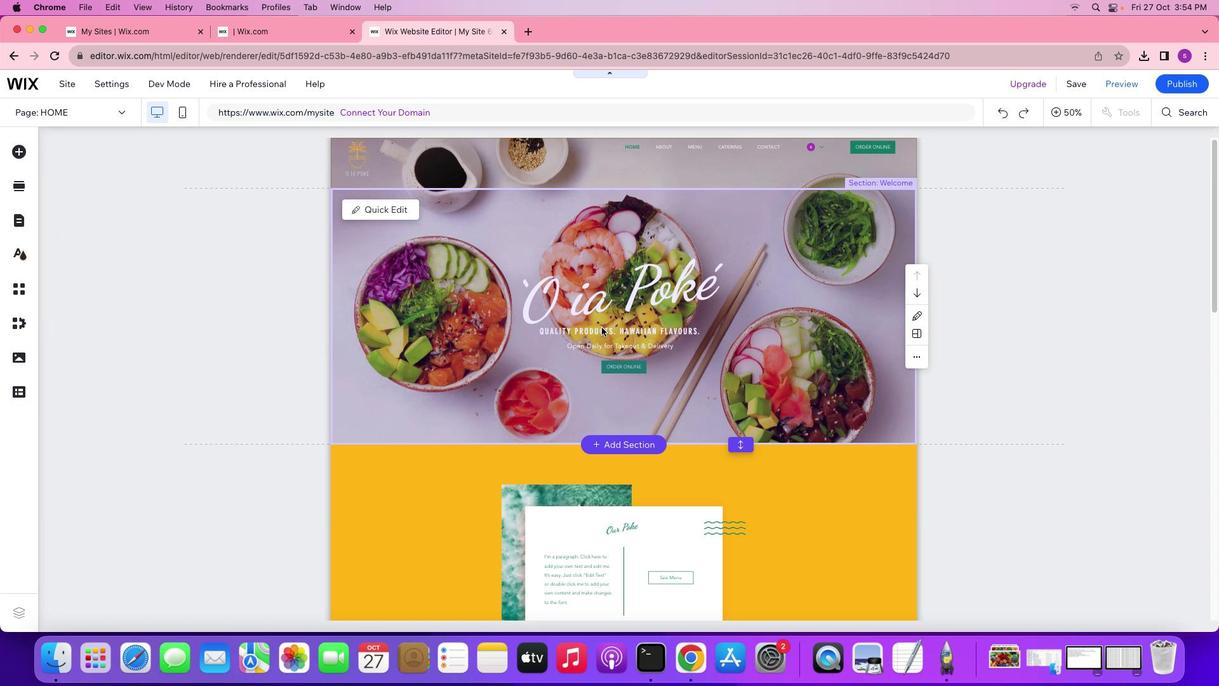 
Action: Mouse pressed left at (663, 320)
Screenshot: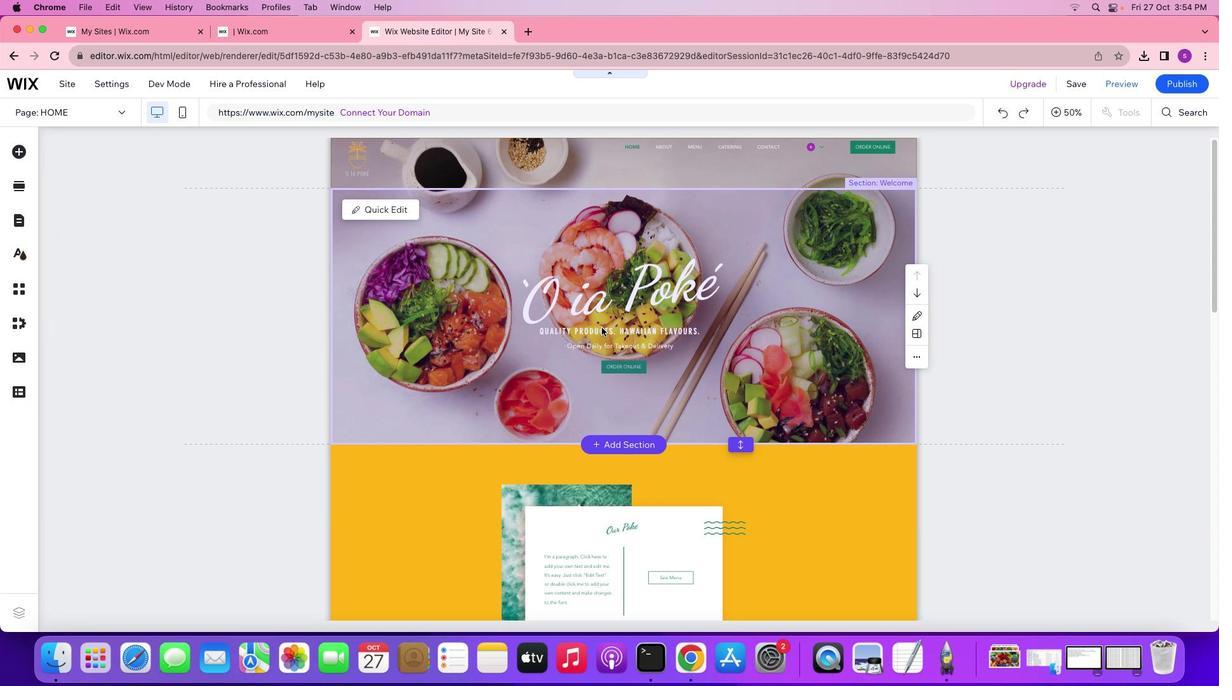 
Action: Mouse pressed left at (663, 320)
Screenshot: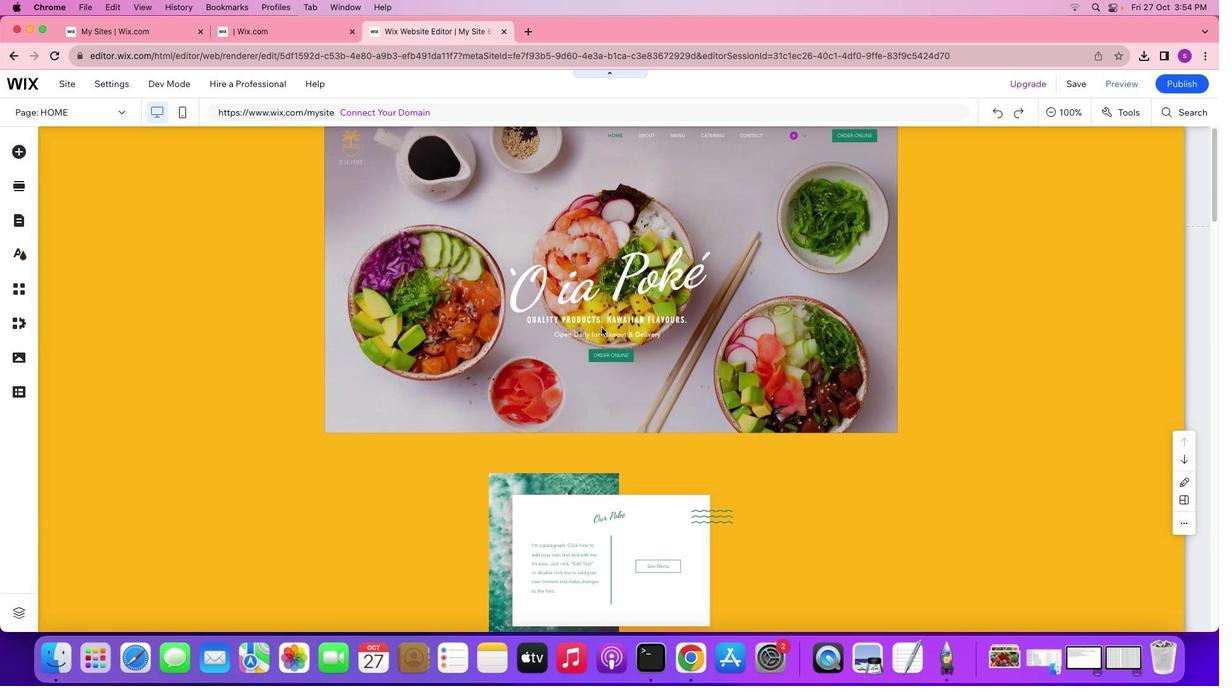 
Action: Mouse moved to (663, 322)
Screenshot: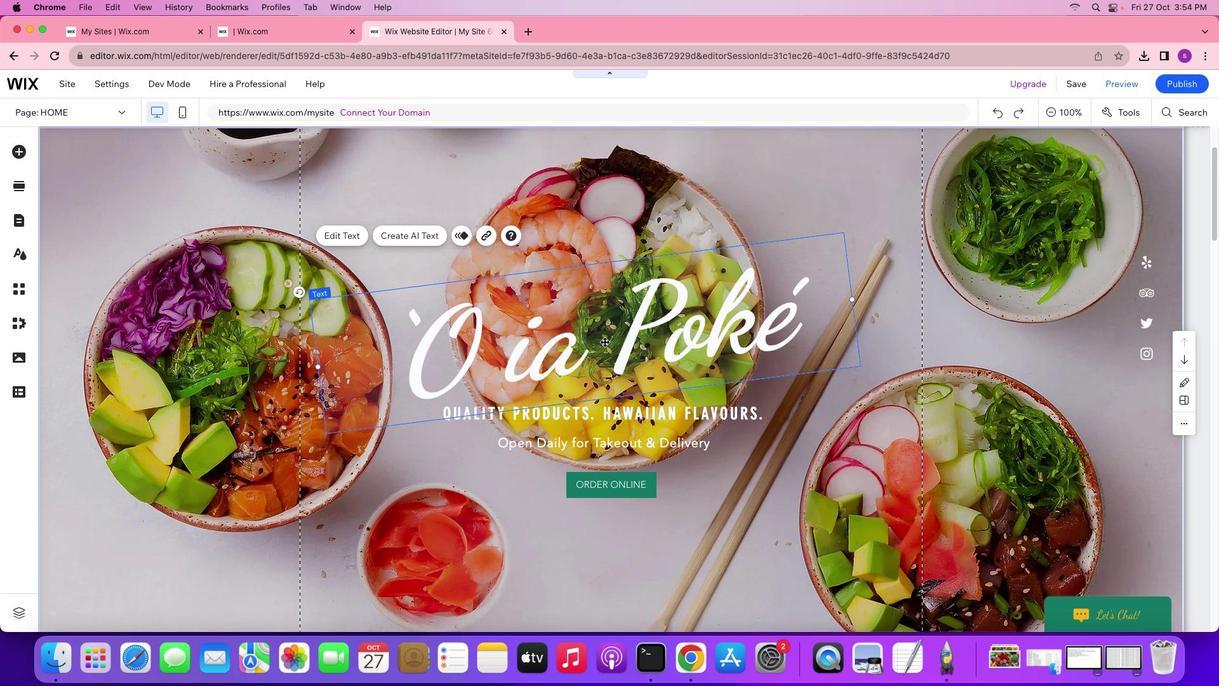 
Action: Mouse pressed left at (663, 322)
Screenshot: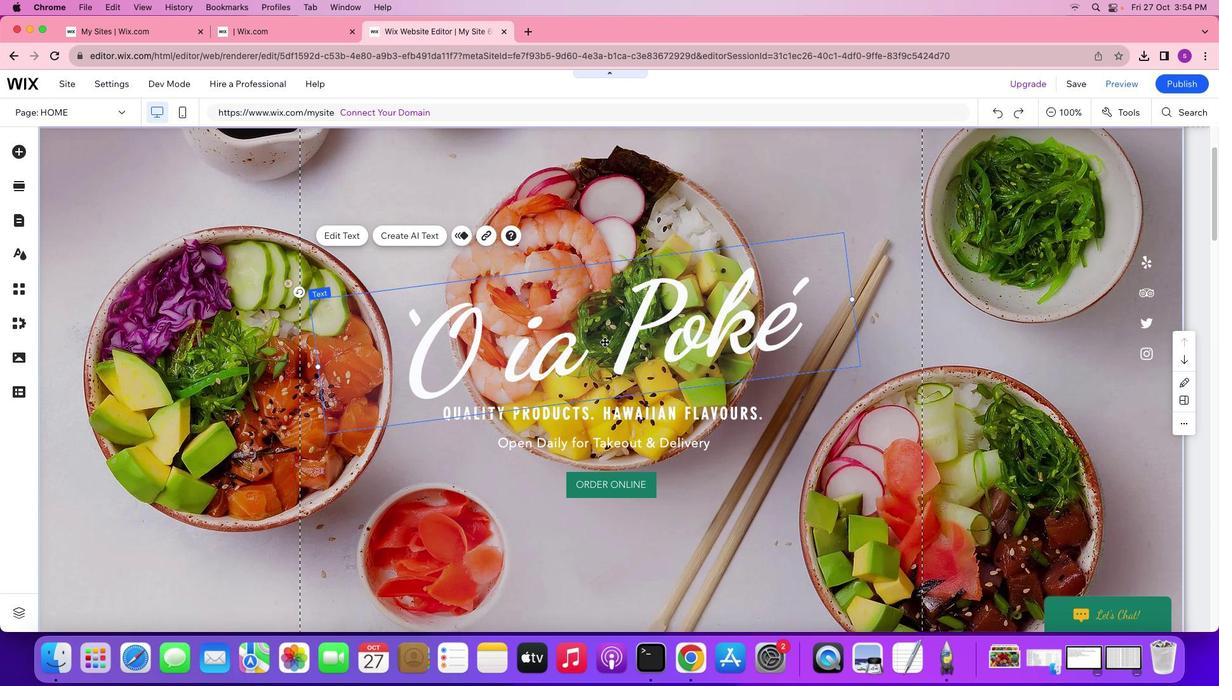 
Action: Mouse moved to (621, 314)
Screenshot: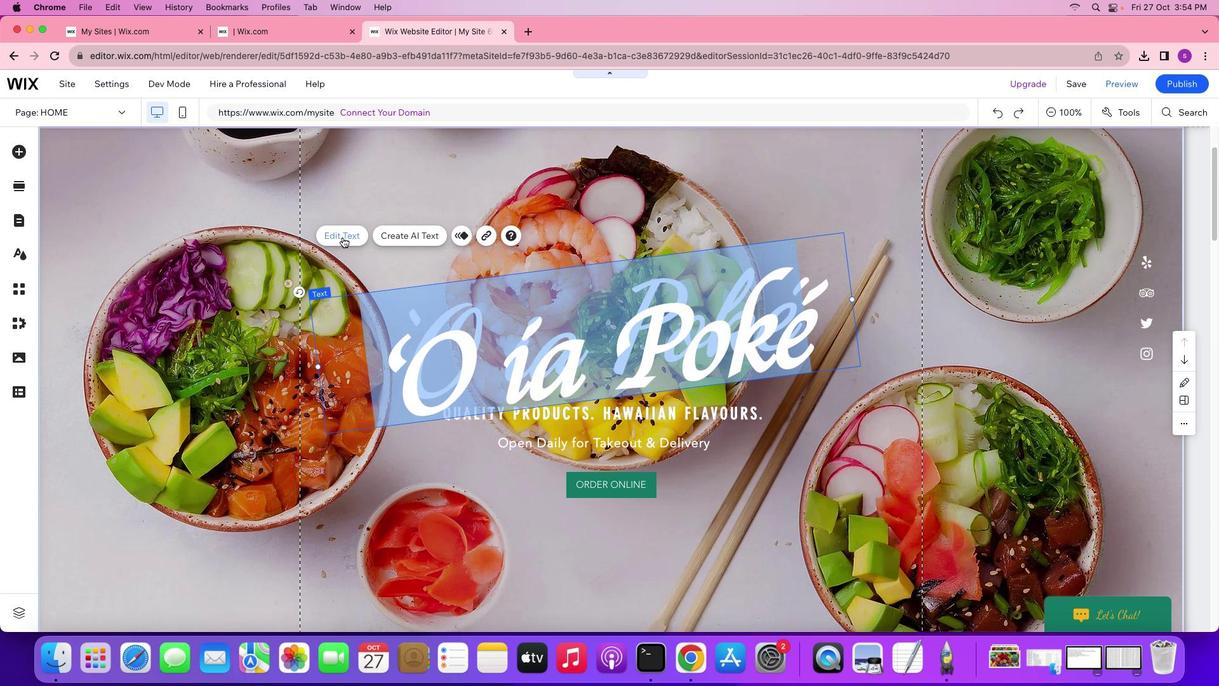 
Action: Mouse pressed left at (621, 314)
Screenshot: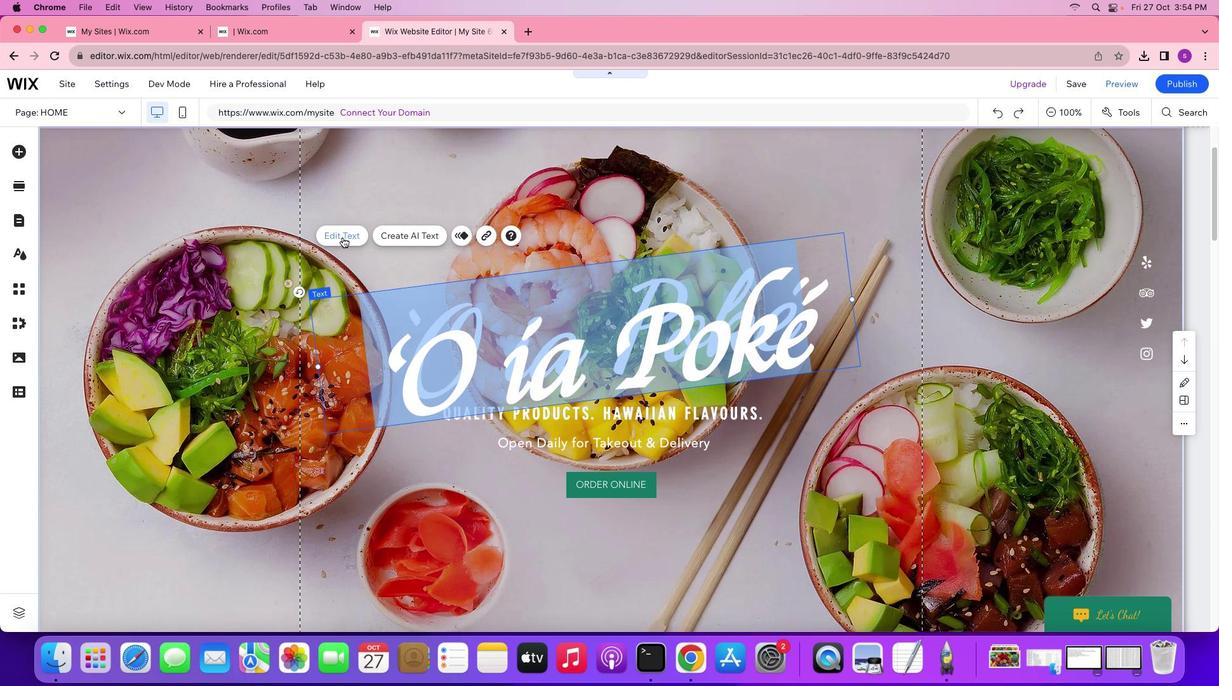 
Action: Mouse moved to (622, 314)
Screenshot: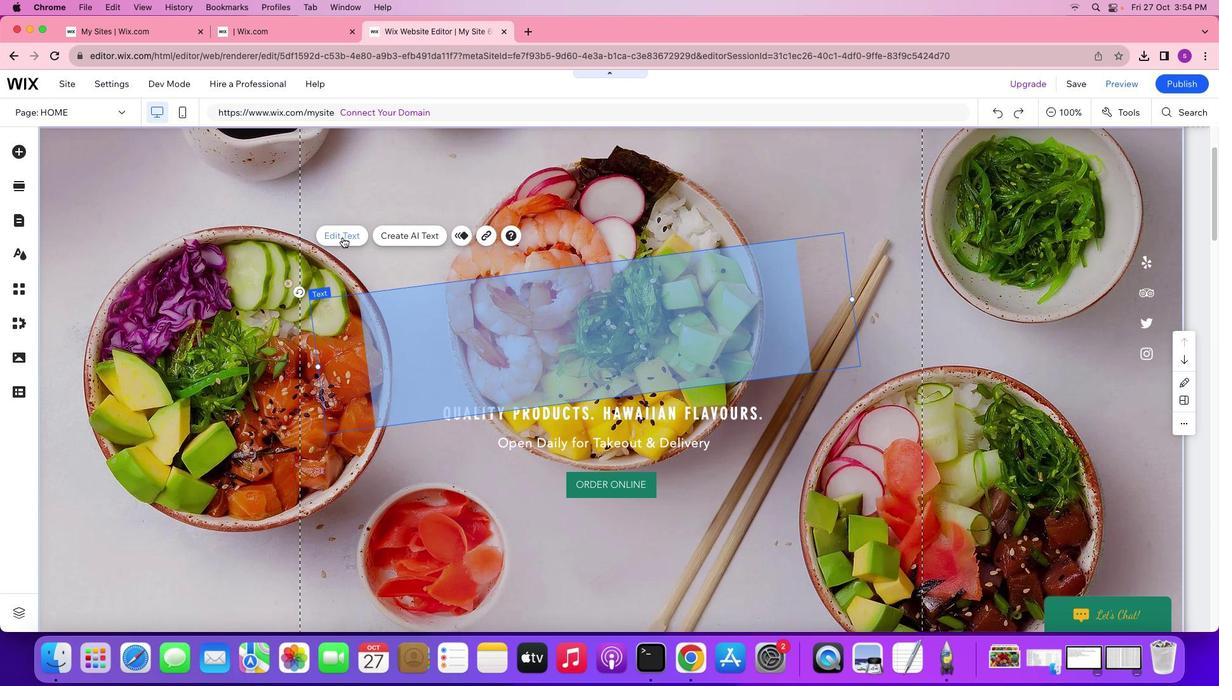 
Action: Key pressed Key.shift'W''E''L''C''O''M''E'
Screenshot: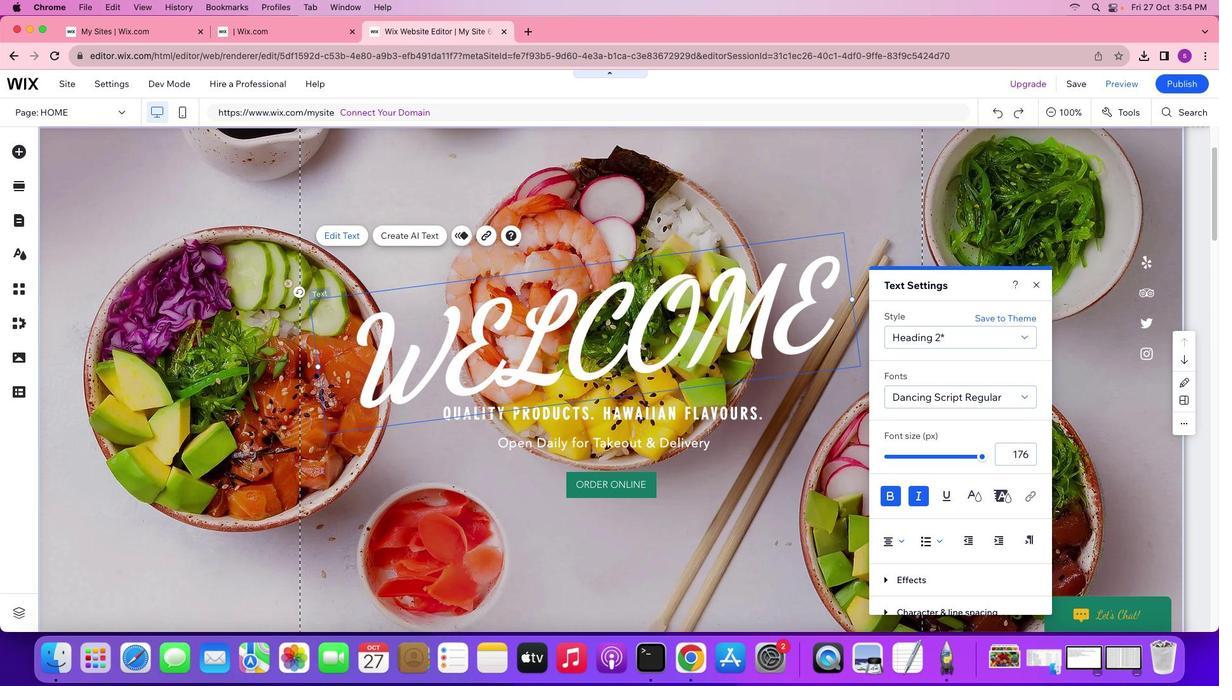 
Action: Mouse moved to (731, 317)
Screenshot: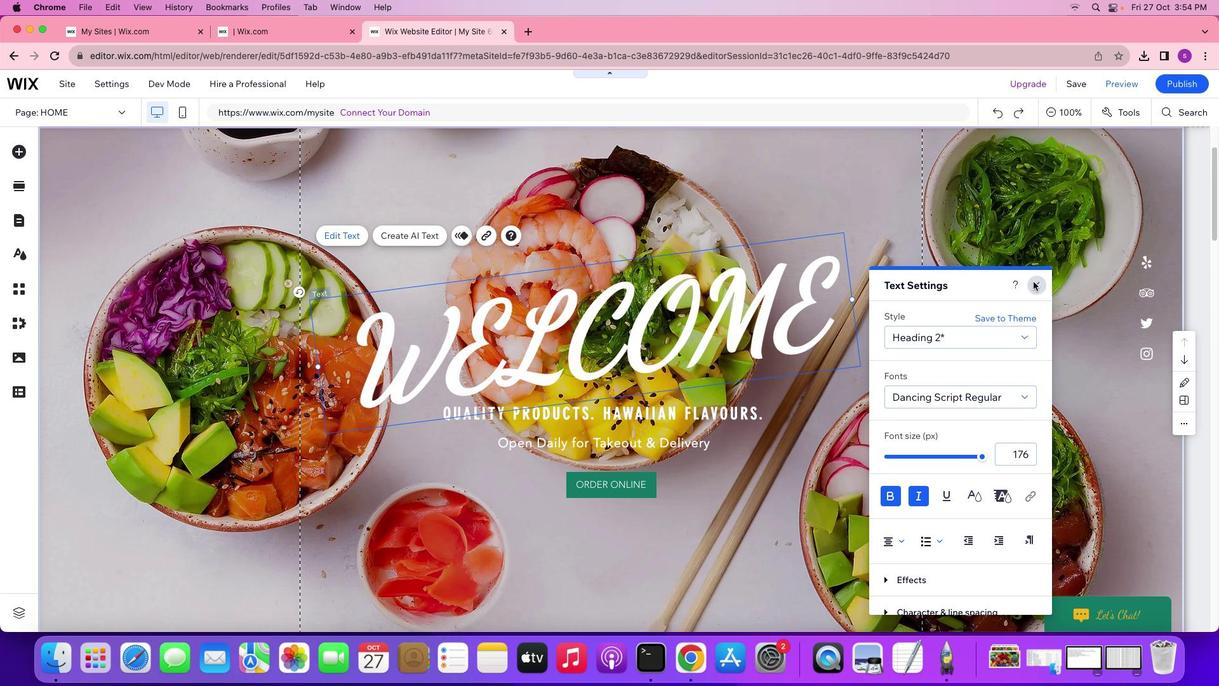 
Action: Mouse pressed left at (731, 317)
Screenshot: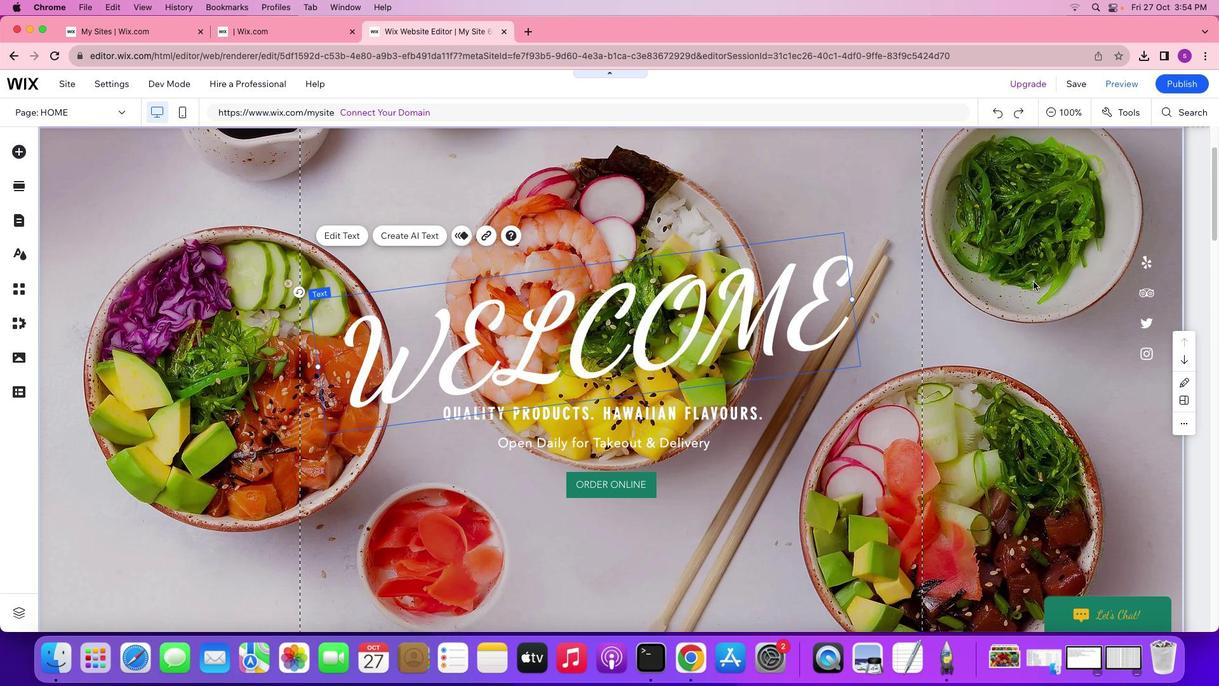 
Action: Mouse moved to (714, 313)
Screenshot: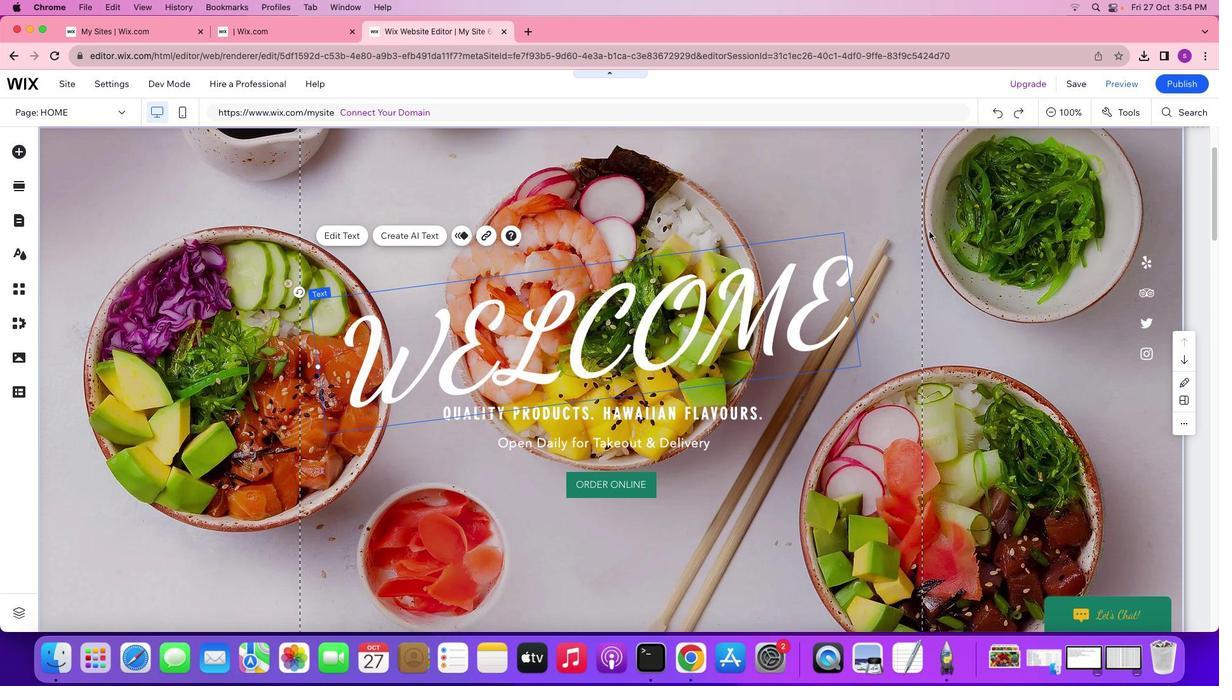 
Action: Mouse pressed left at (714, 313)
Screenshot: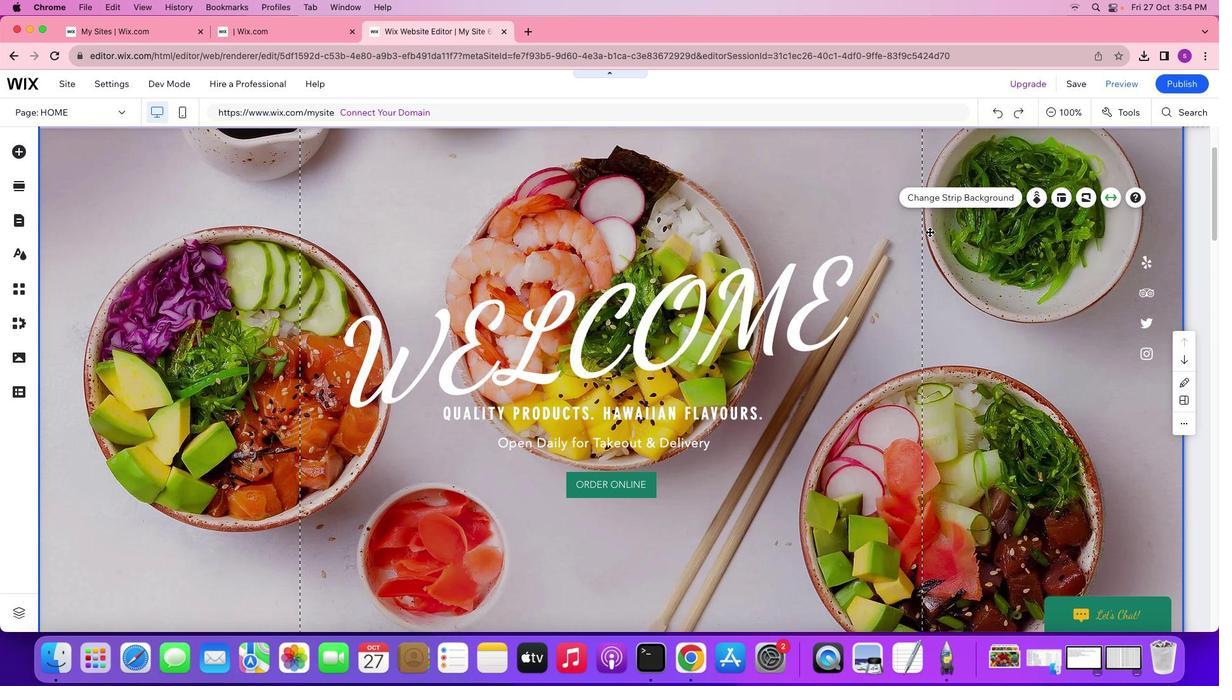 
Action: Mouse moved to (686, 320)
Screenshot: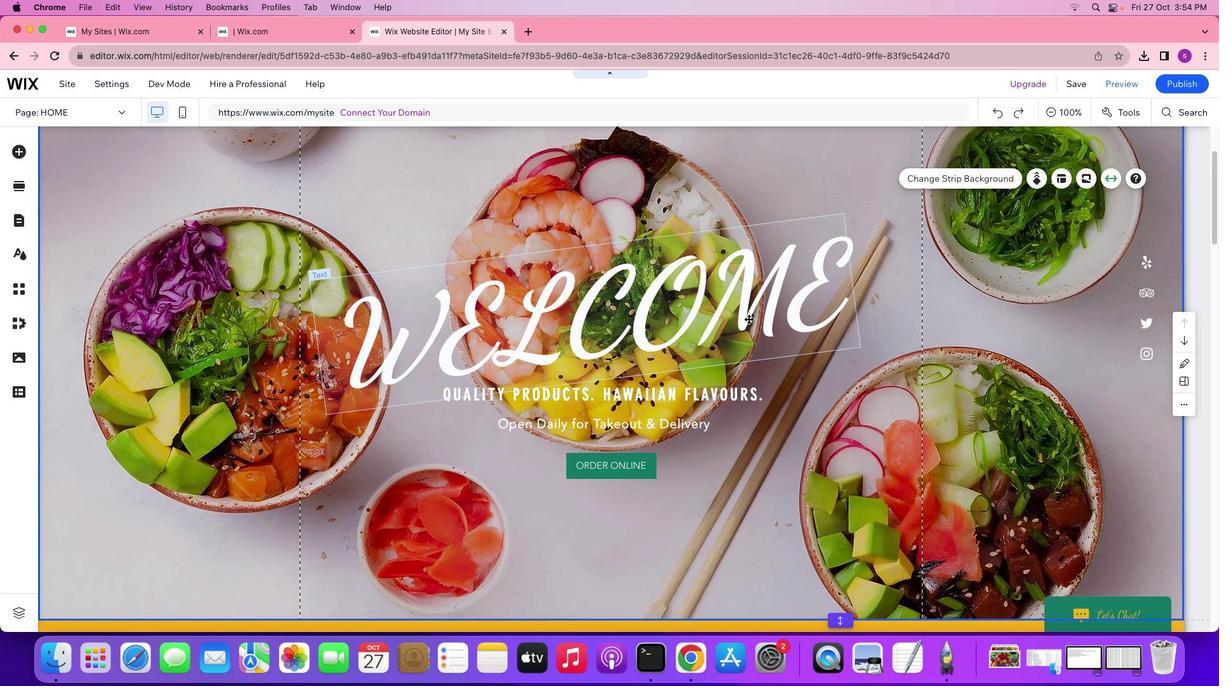 
Action: Mouse scrolled (686, 320) with delta (568, 296)
Screenshot: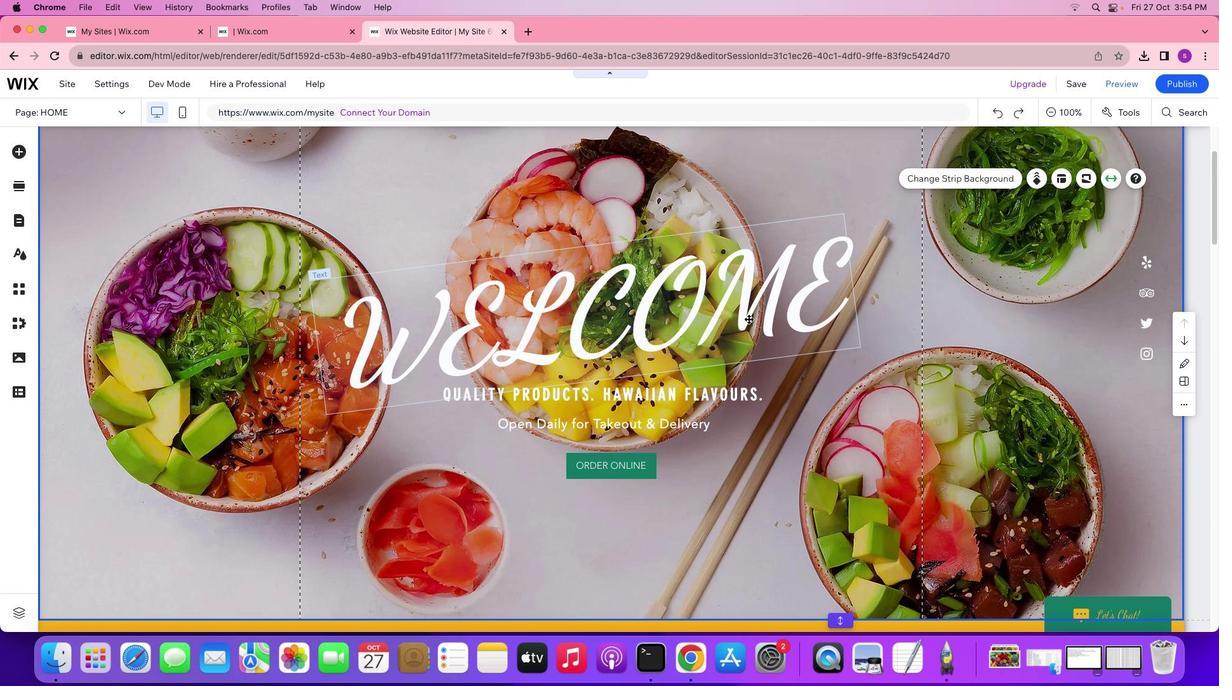 
Action: Mouse scrolled (686, 320) with delta (568, 296)
Screenshot: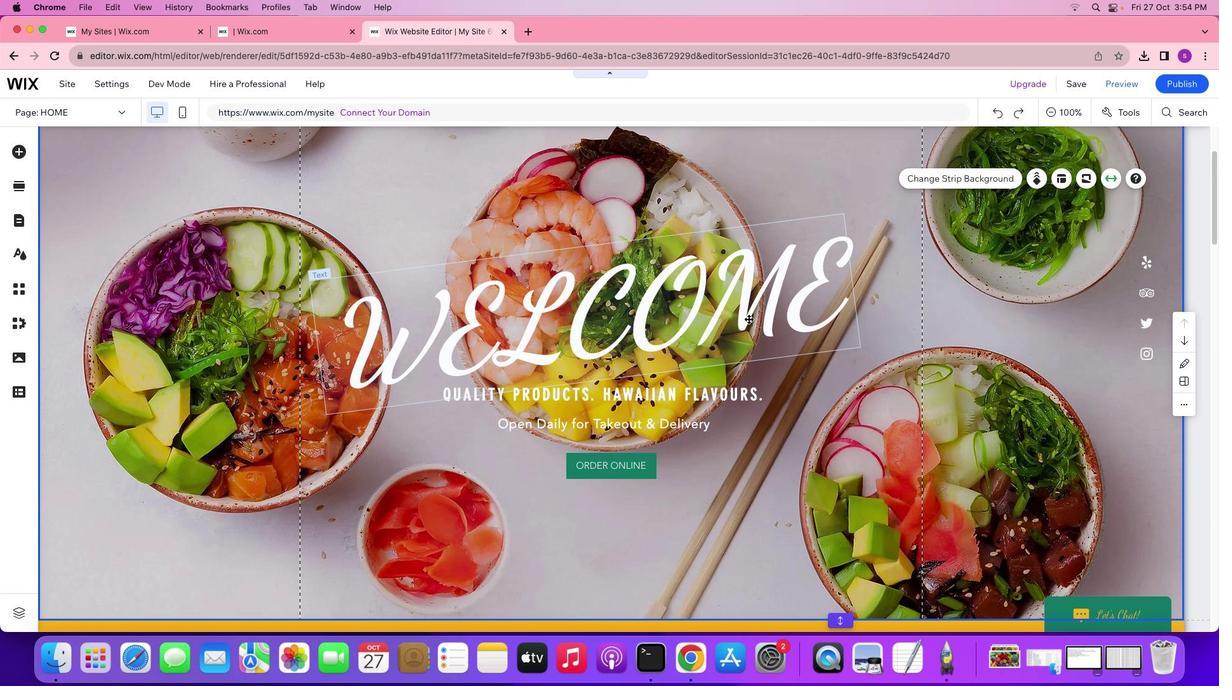 
Action: Mouse scrolled (686, 320) with delta (568, 296)
Screenshot: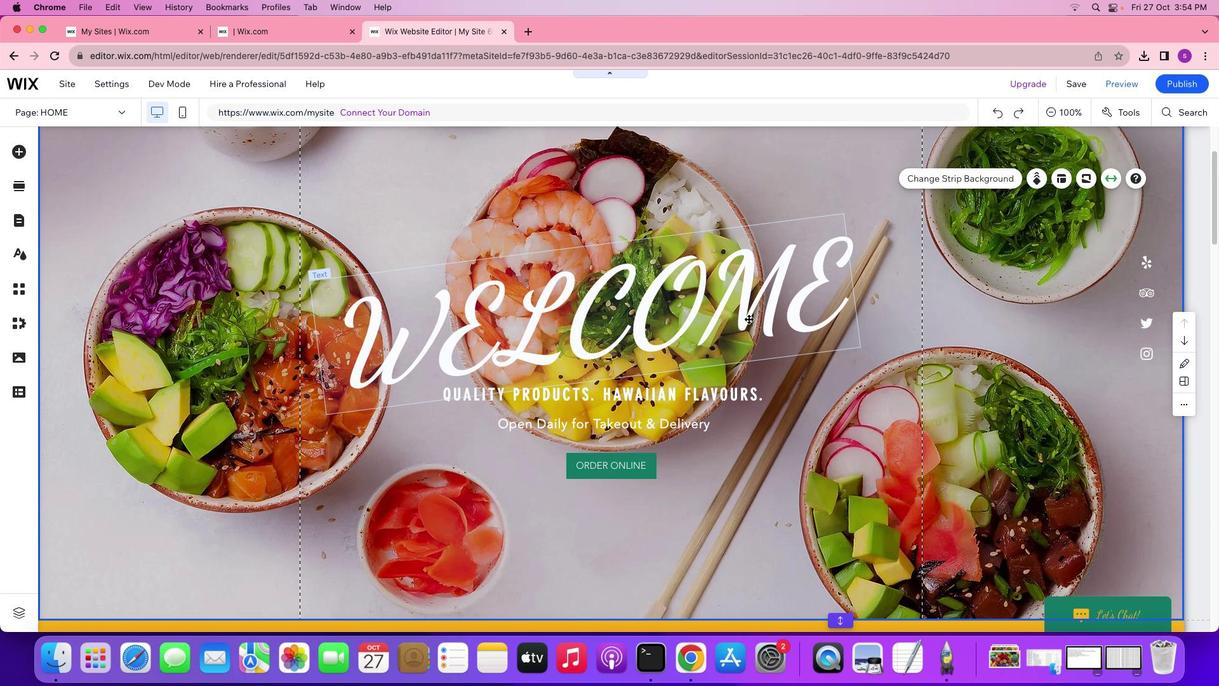 
Action: Mouse scrolled (686, 320) with delta (568, 296)
Screenshot: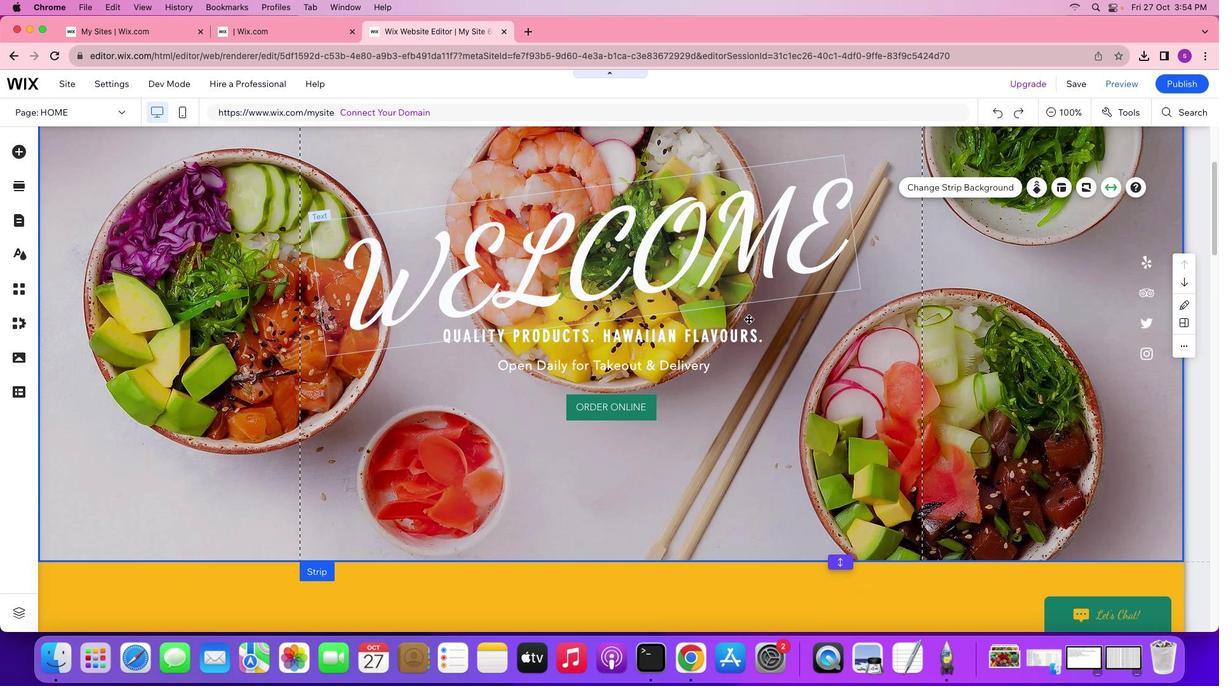 
Action: Mouse scrolled (686, 320) with delta (568, 296)
Screenshot: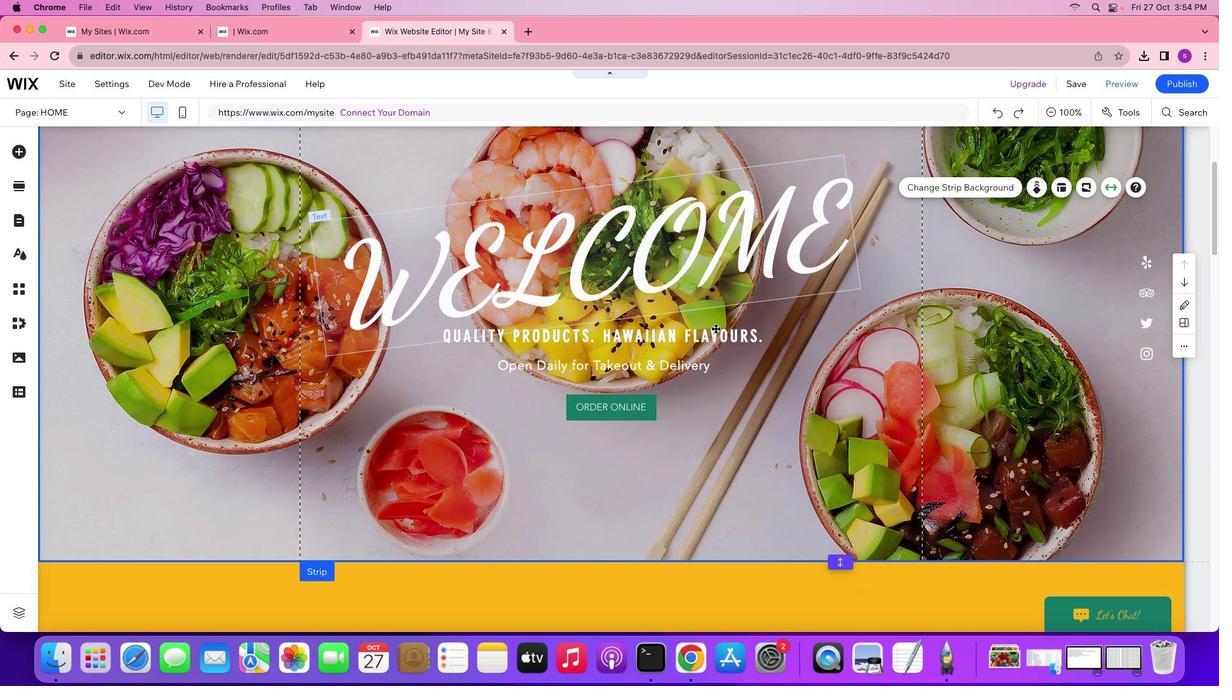 
Action: Mouse scrolled (686, 320) with delta (568, 296)
Screenshot: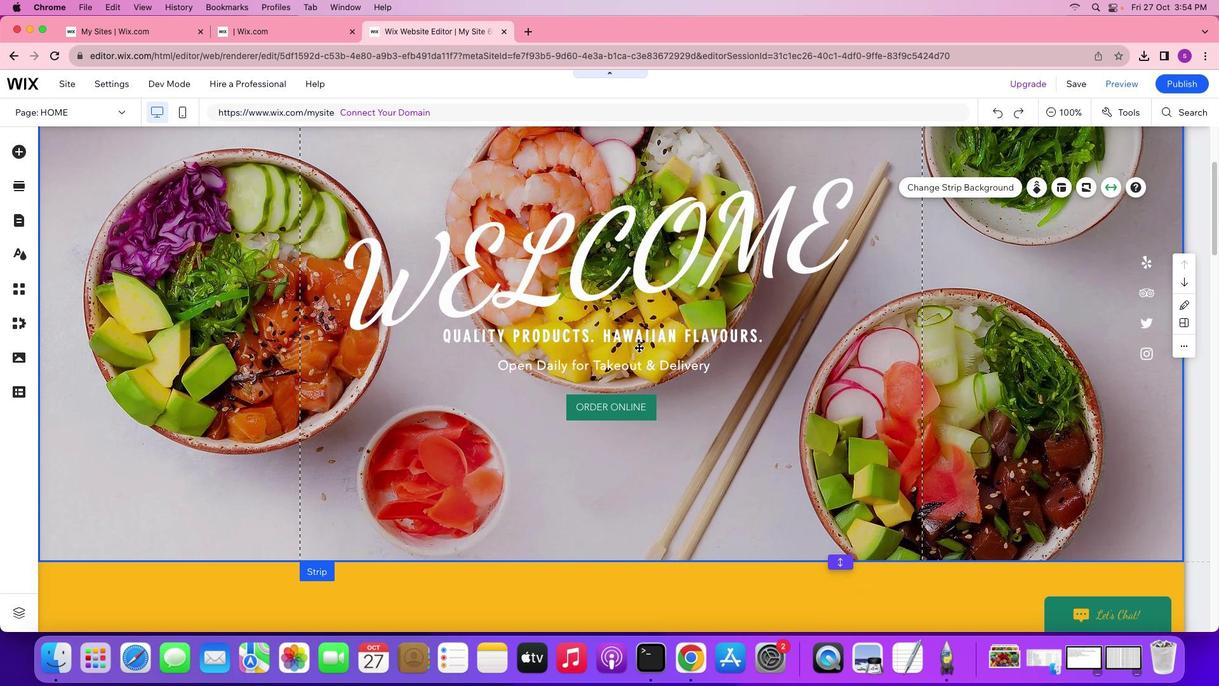 
Action: Mouse moved to (662, 327)
Screenshot: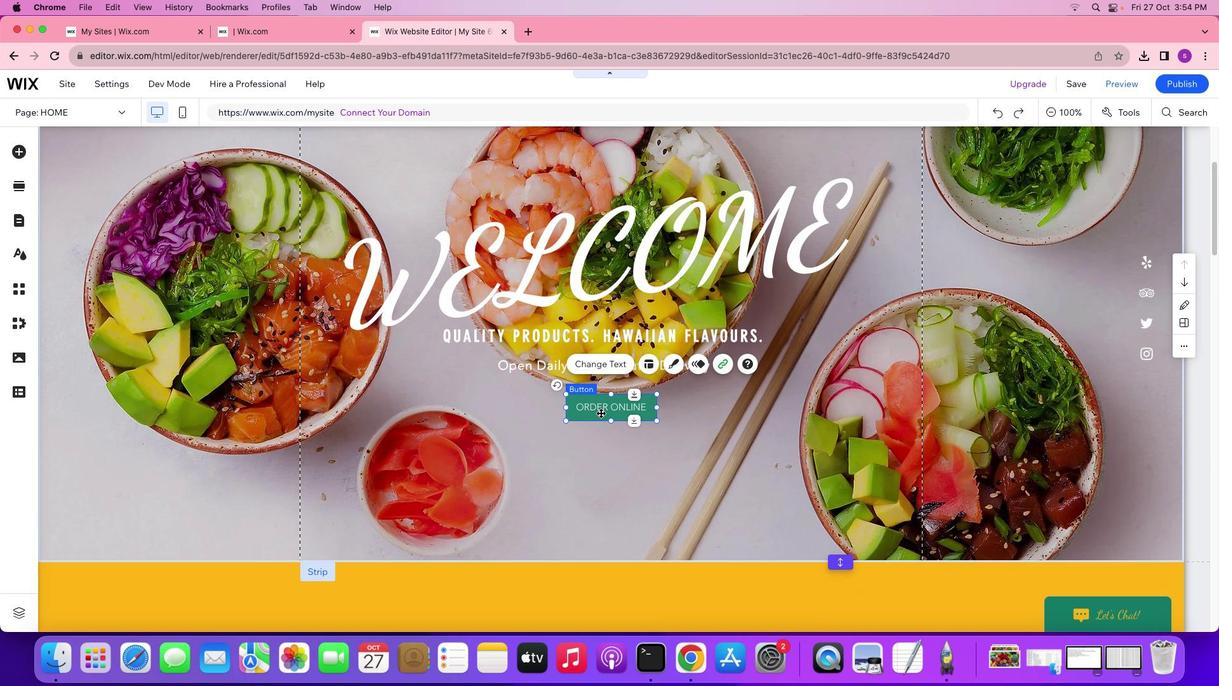 
Action: Mouse pressed left at (662, 327)
Screenshot: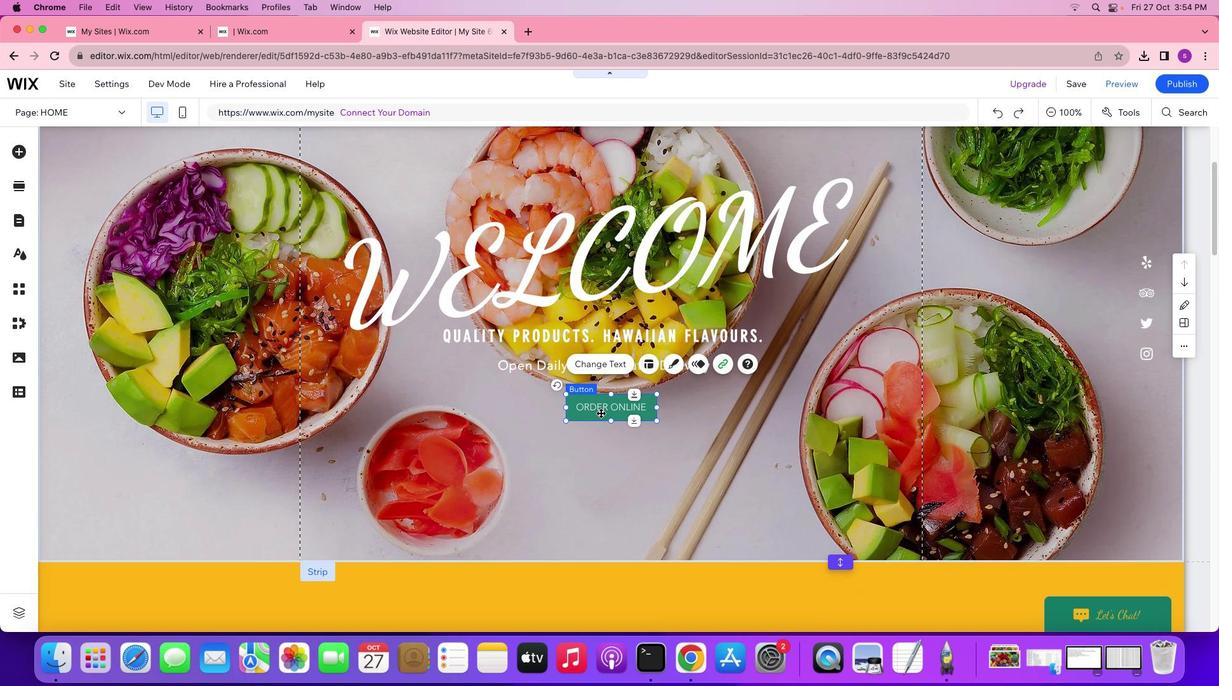 
Action: Mouse moved to (663, 327)
Screenshot: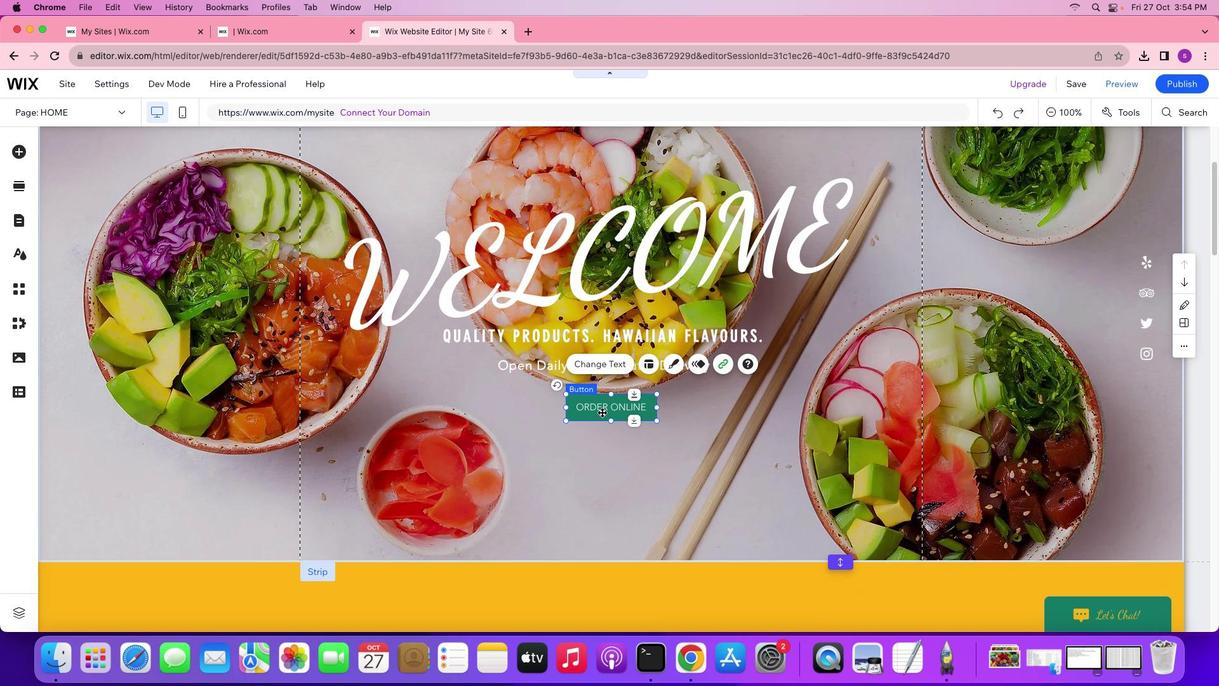 
Action: Key pressed Key.delete
Screenshot: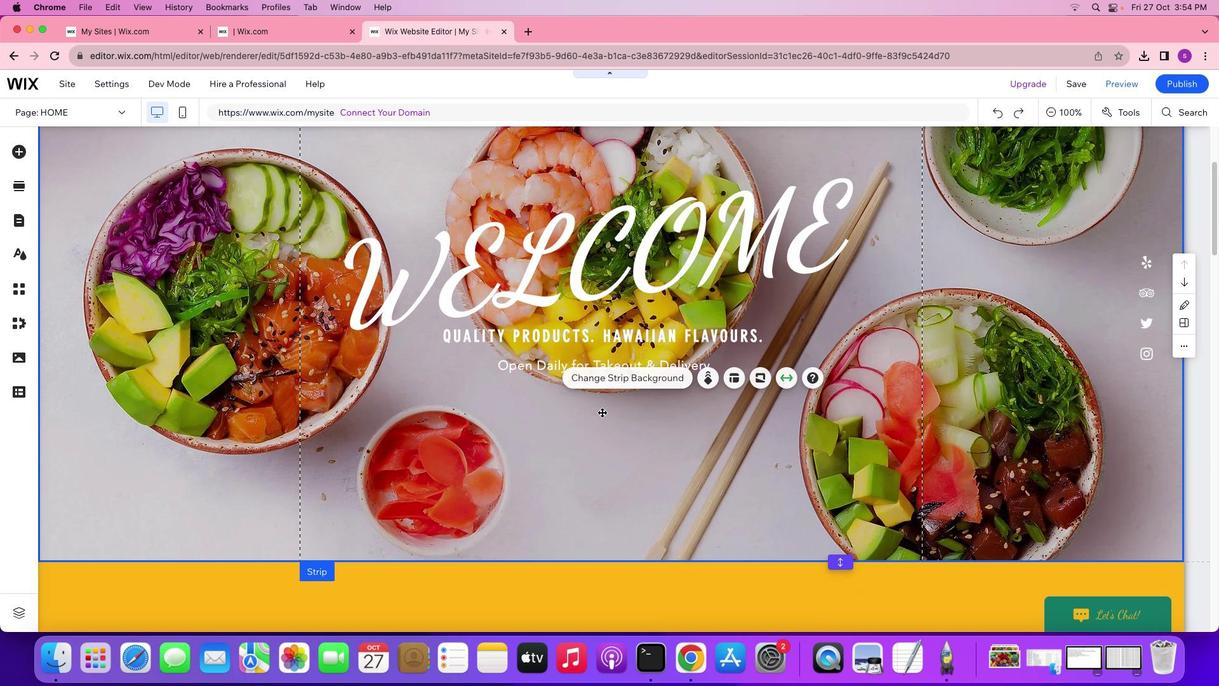
Action: Mouse moved to (654, 323)
Screenshot: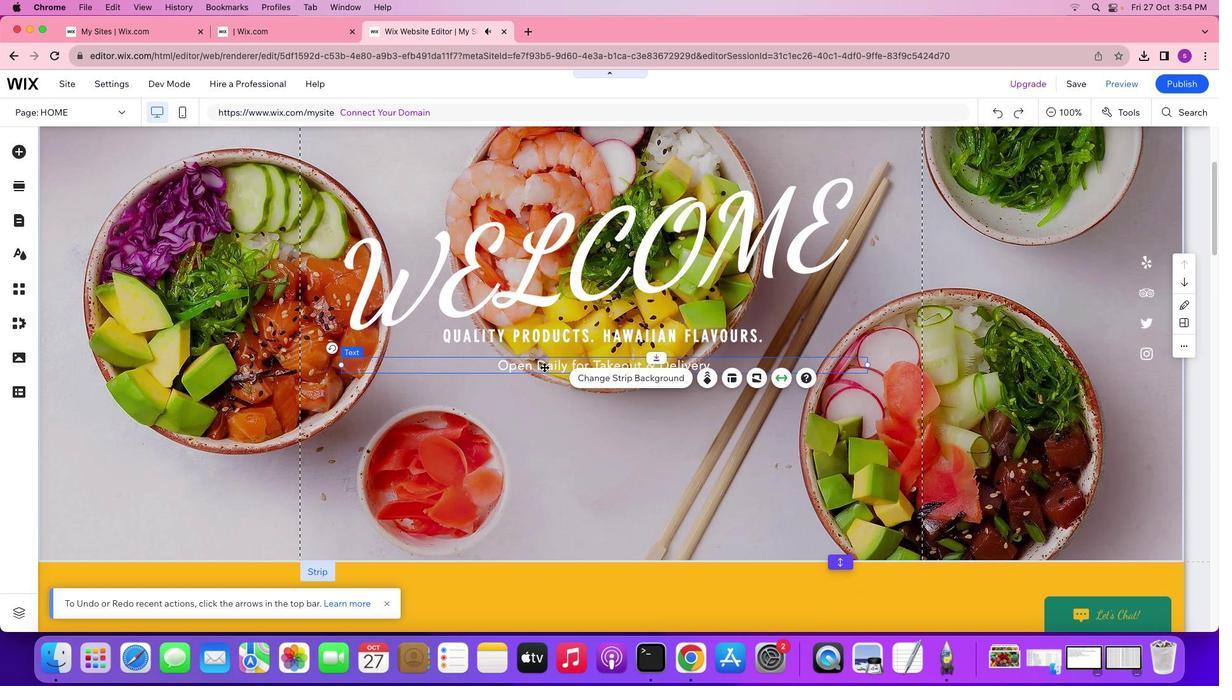 
Action: Mouse pressed left at (654, 323)
Screenshot: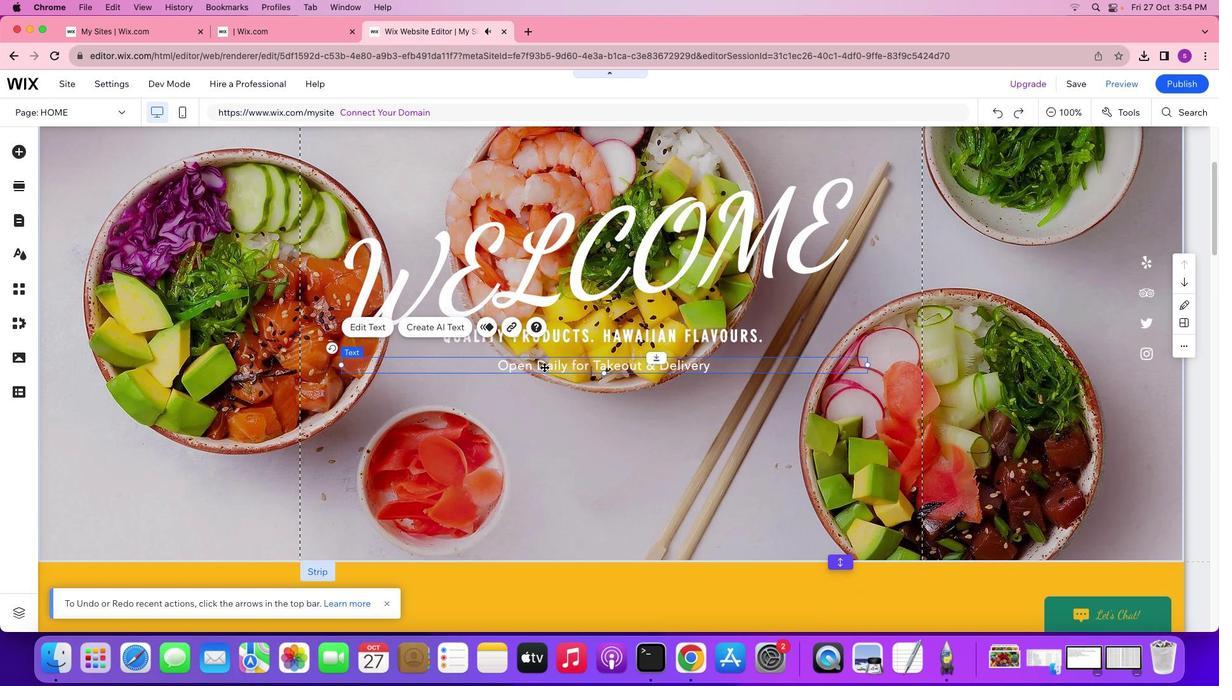 
Action: Mouse moved to (732, 318)
Screenshot: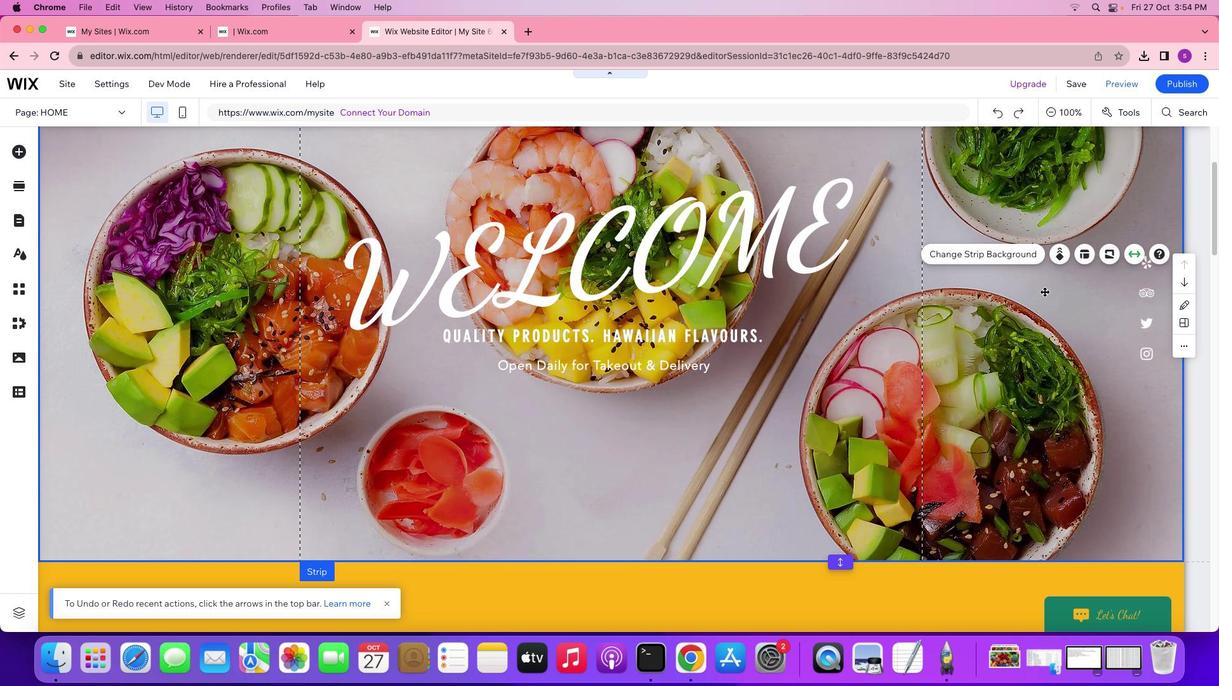 
Action: Mouse pressed left at (732, 318)
Screenshot: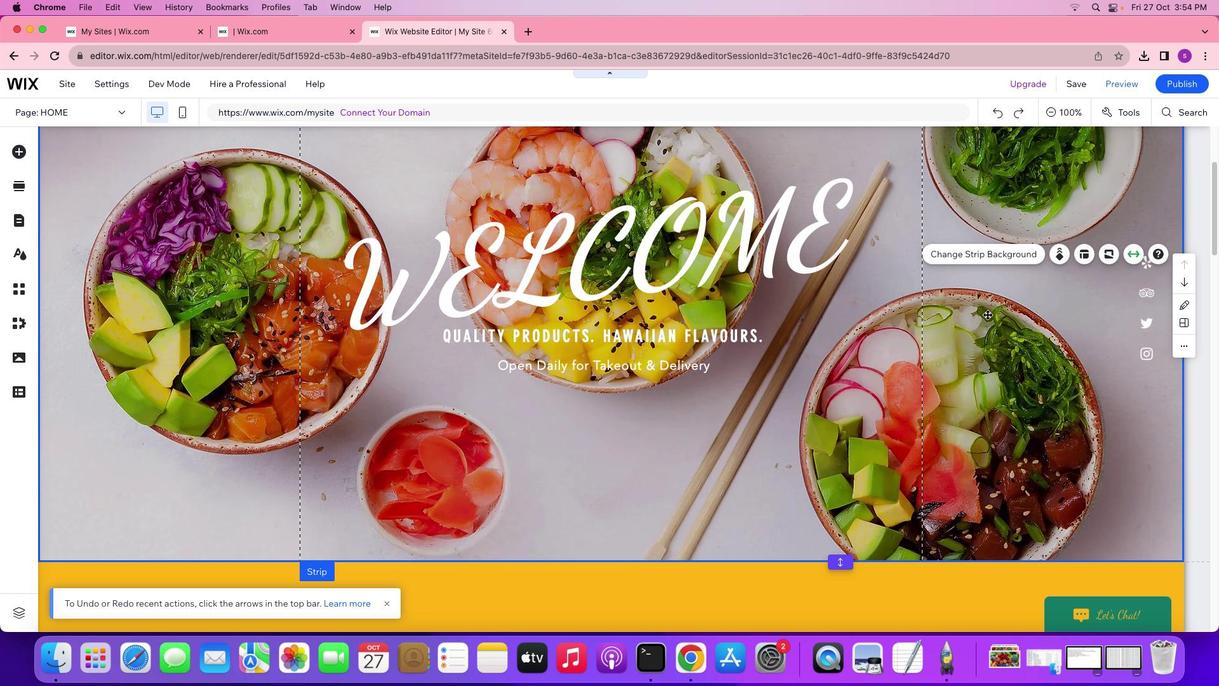 
Action: Mouse moved to (666, 327)
Screenshot: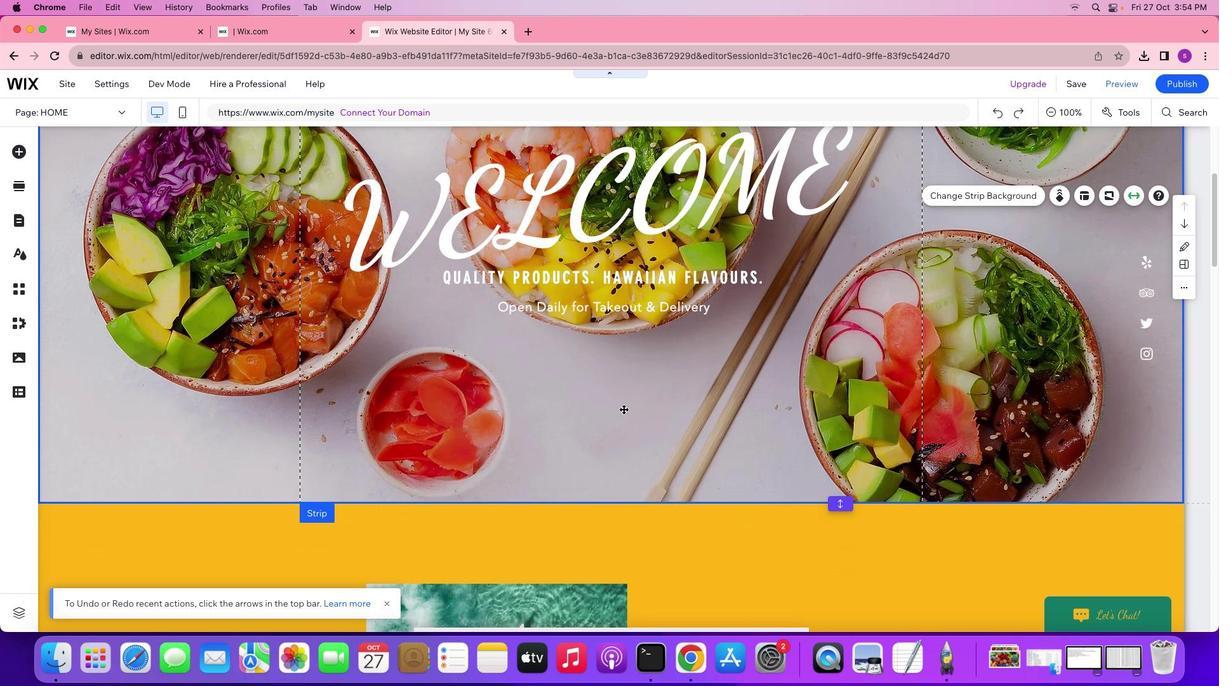 
Action: Mouse scrolled (666, 327) with delta (568, 296)
Screenshot: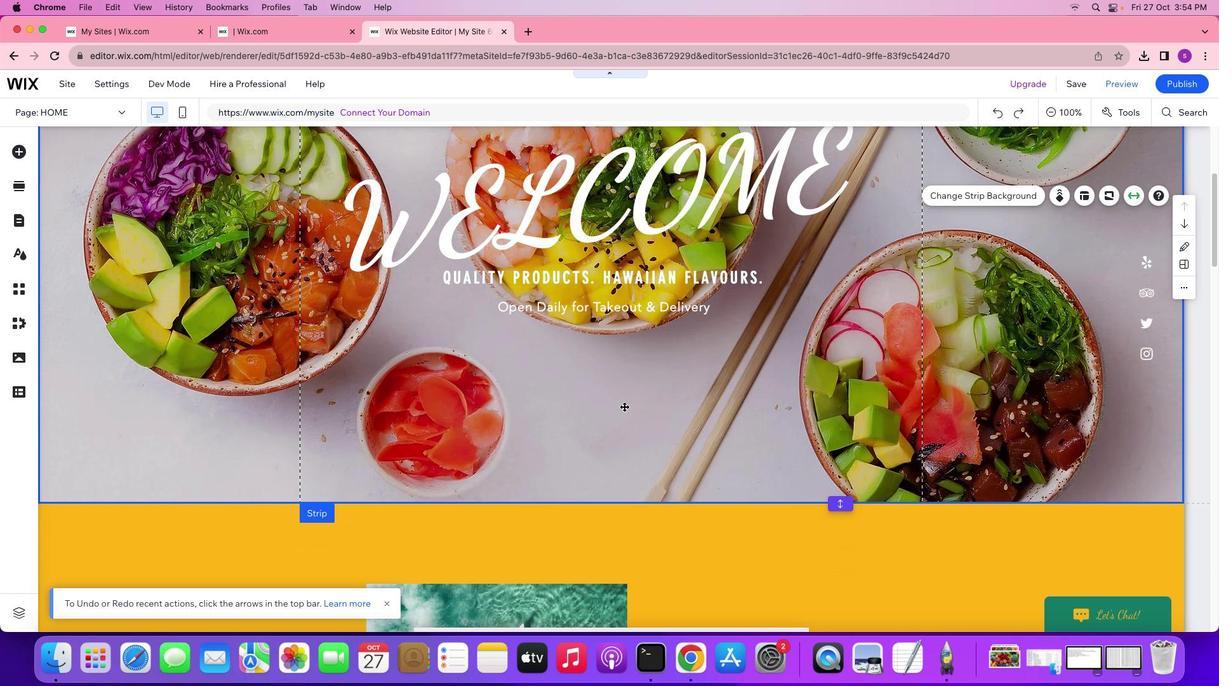 
Action: Mouse scrolled (666, 327) with delta (568, 296)
Screenshot: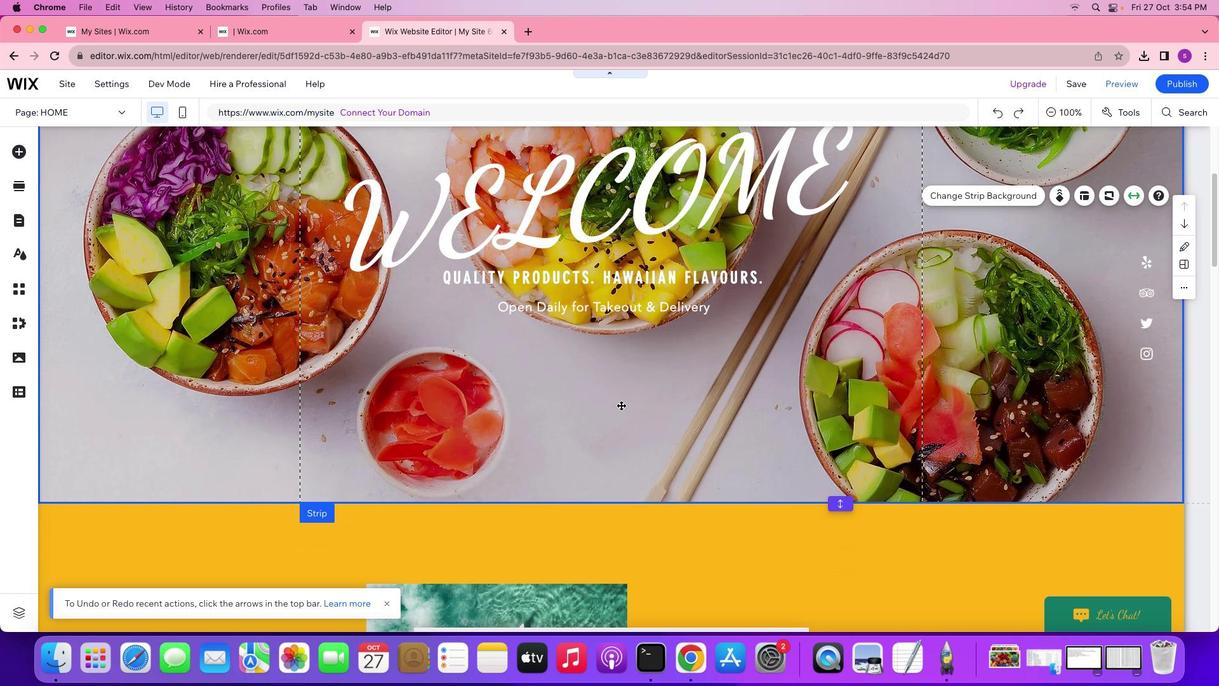 
Action: Mouse scrolled (666, 327) with delta (568, 296)
Screenshot: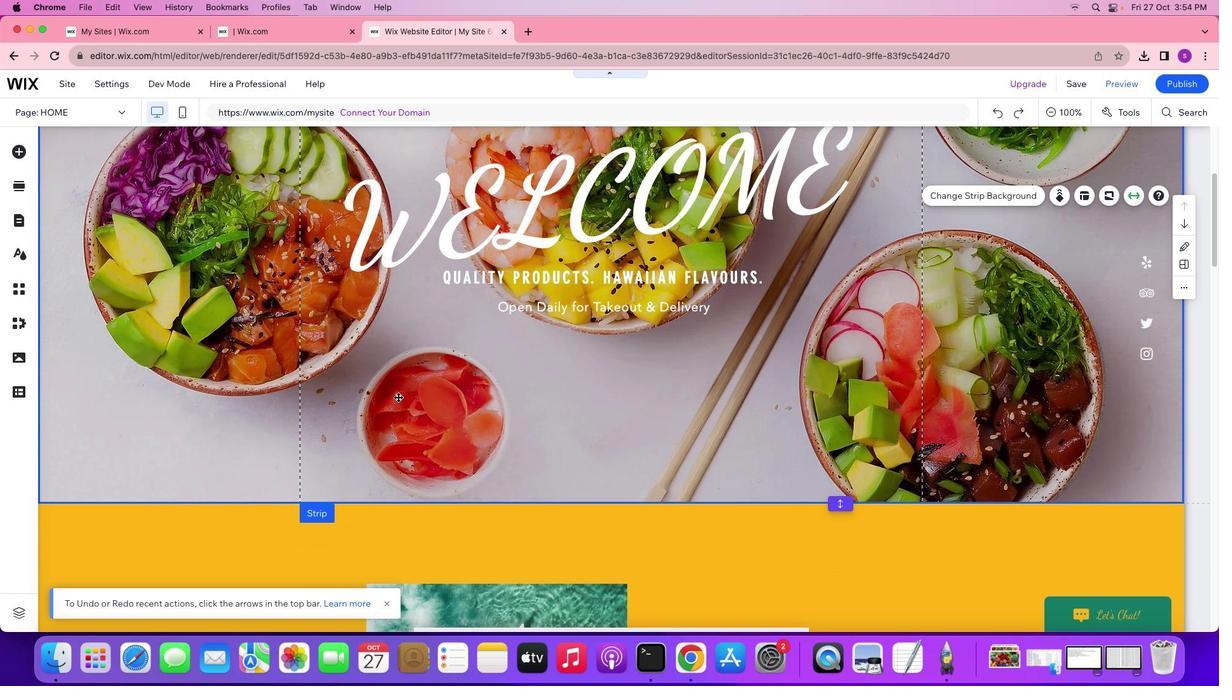 
Action: Mouse moved to (483, 294)
Screenshot: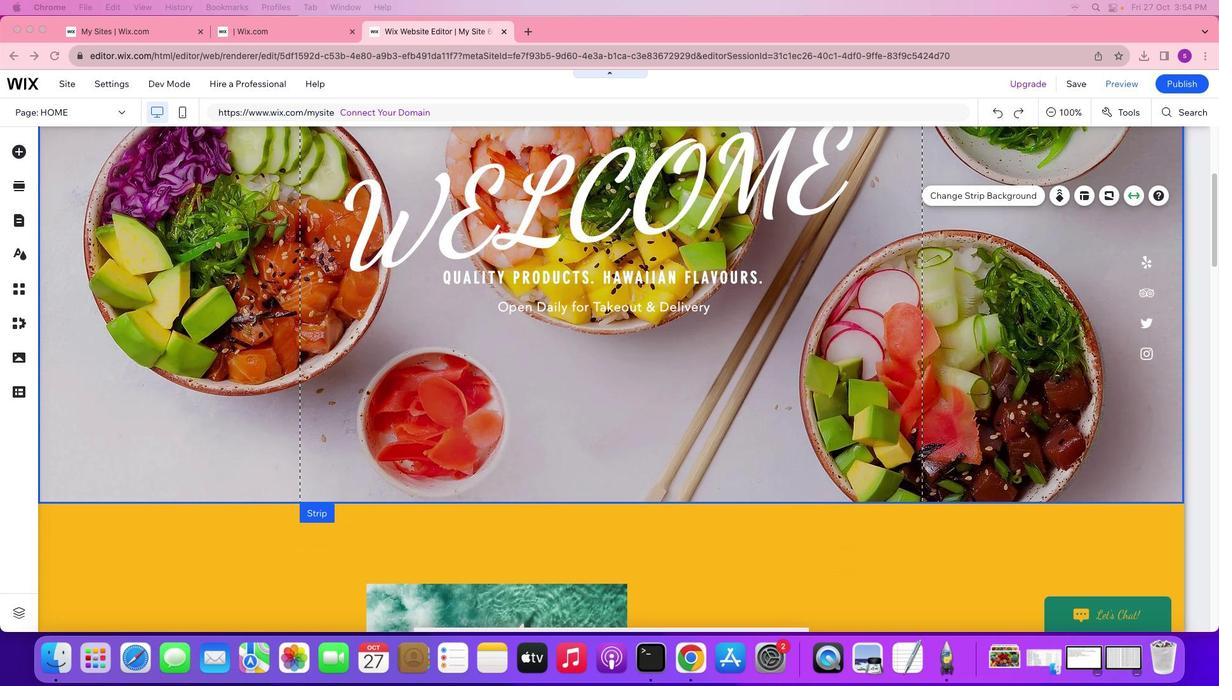 
Action: Mouse pressed left at (483, 294)
Screenshot: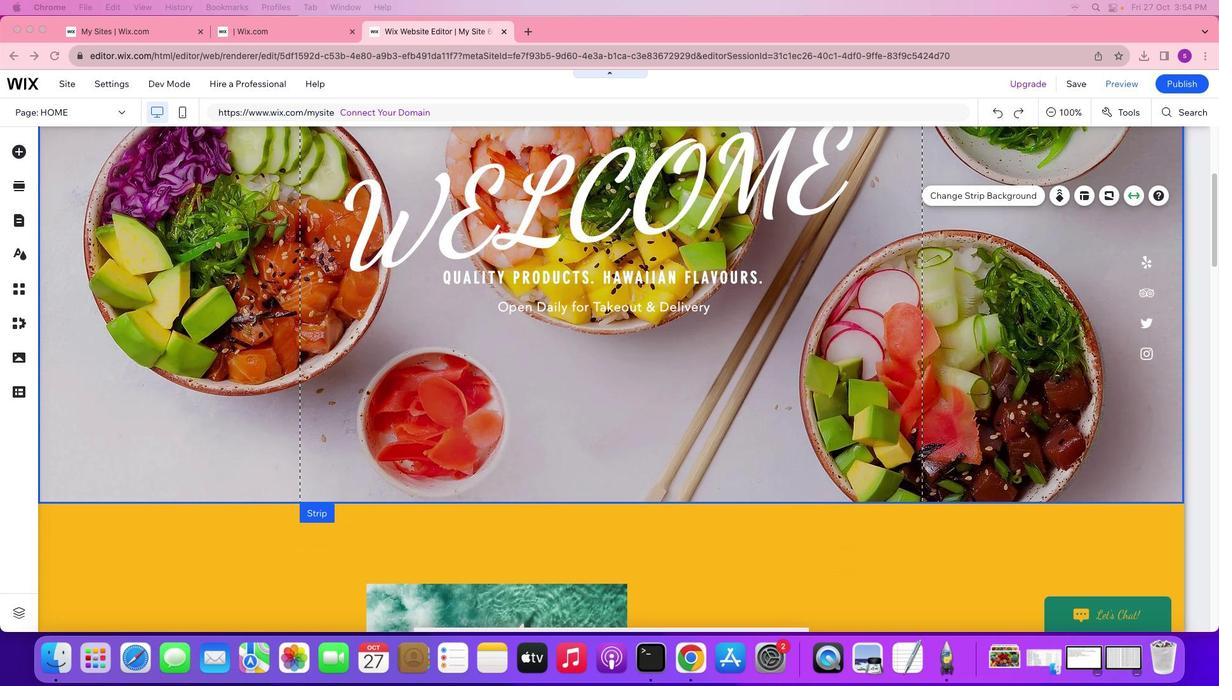 
Action: Mouse moved to (476, 311)
Screenshot: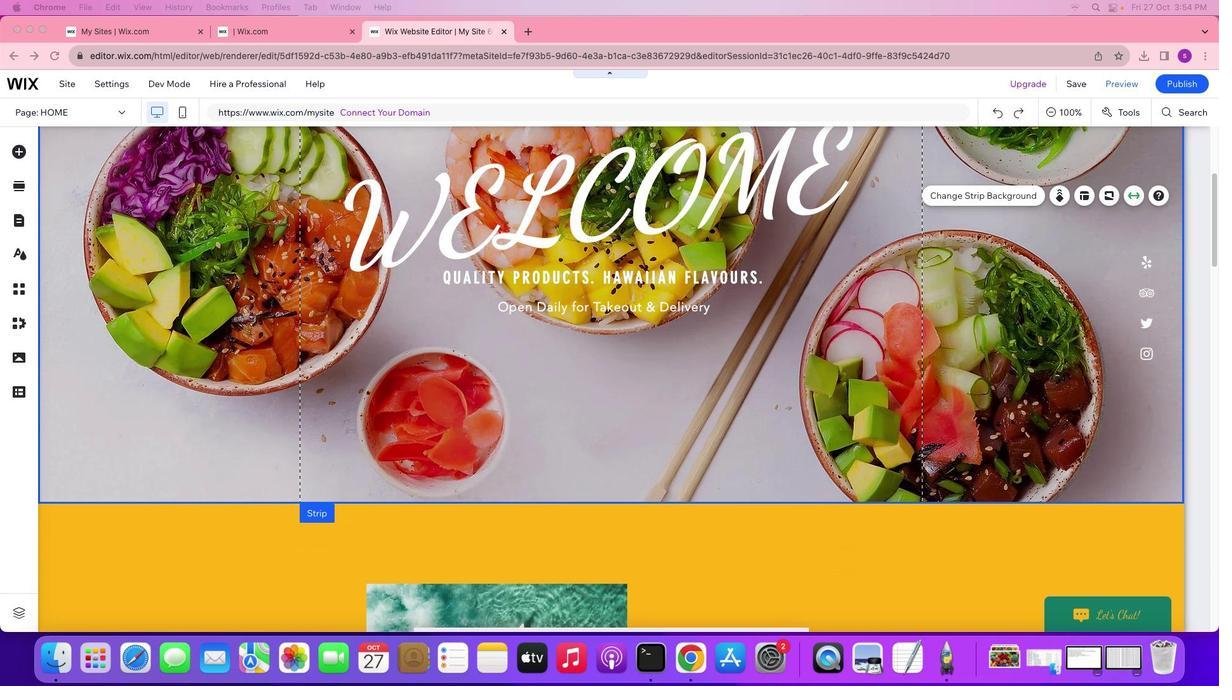 
Action: Mouse pressed left at (476, 311)
Screenshot: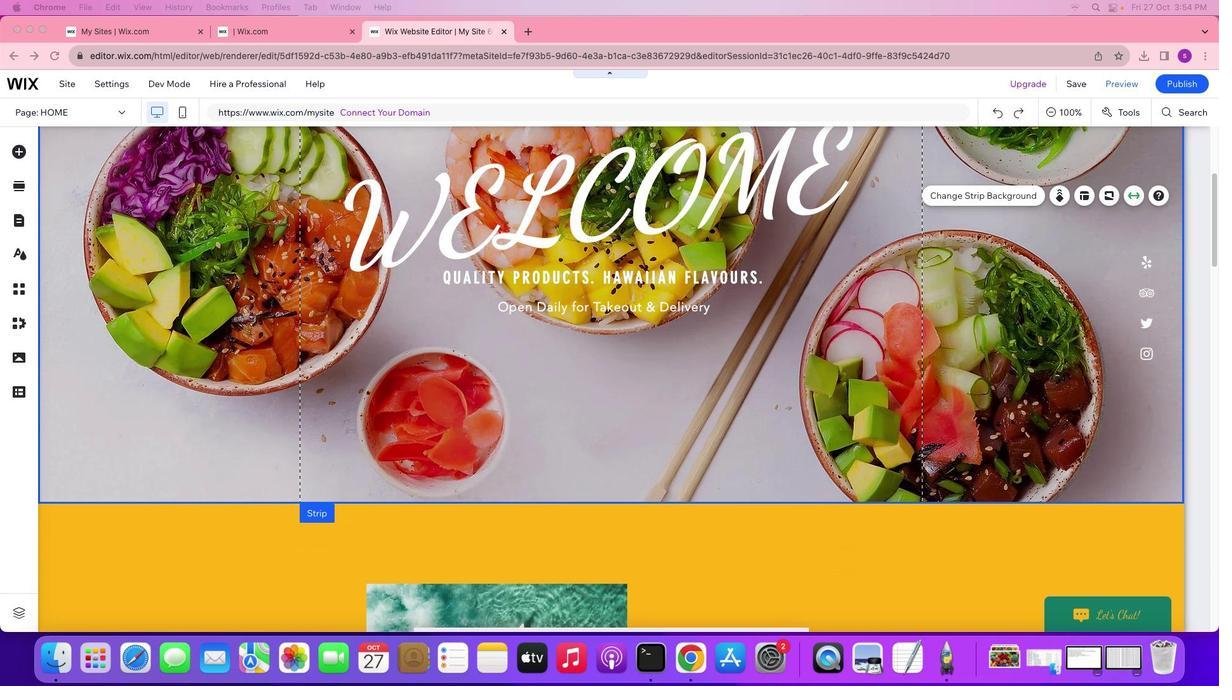 
Action: Mouse moved to (472, 314)
Screenshot: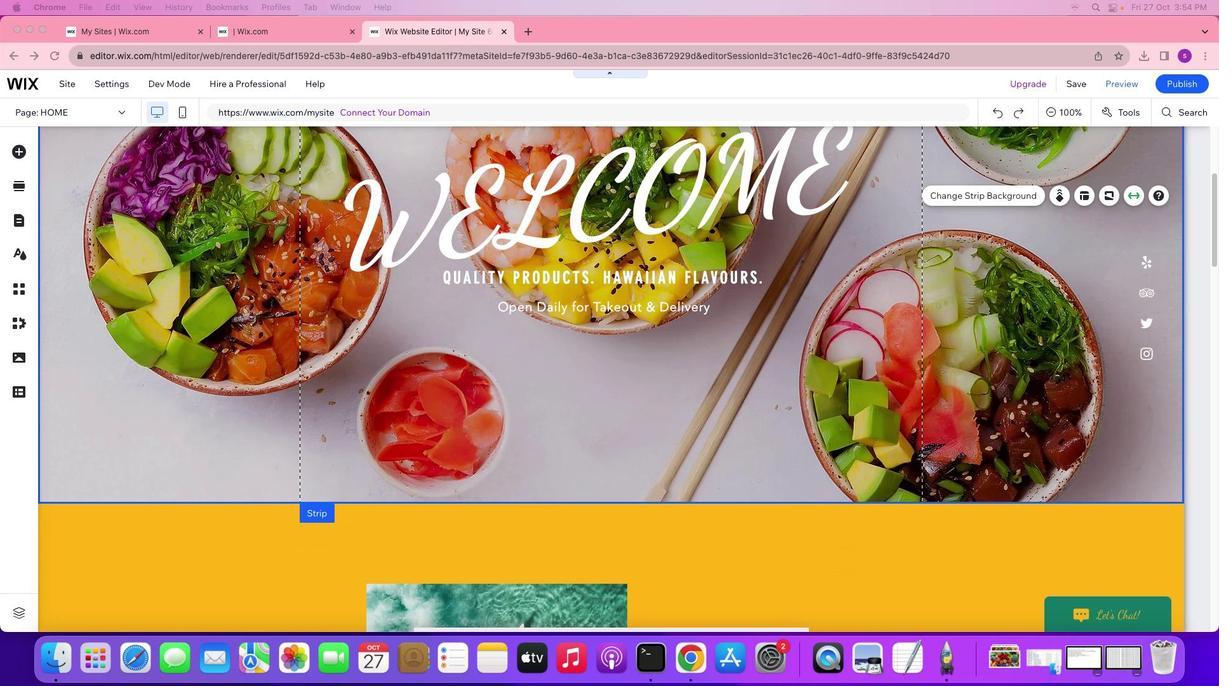 
Action: Mouse pressed left at (472, 314)
Screenshot: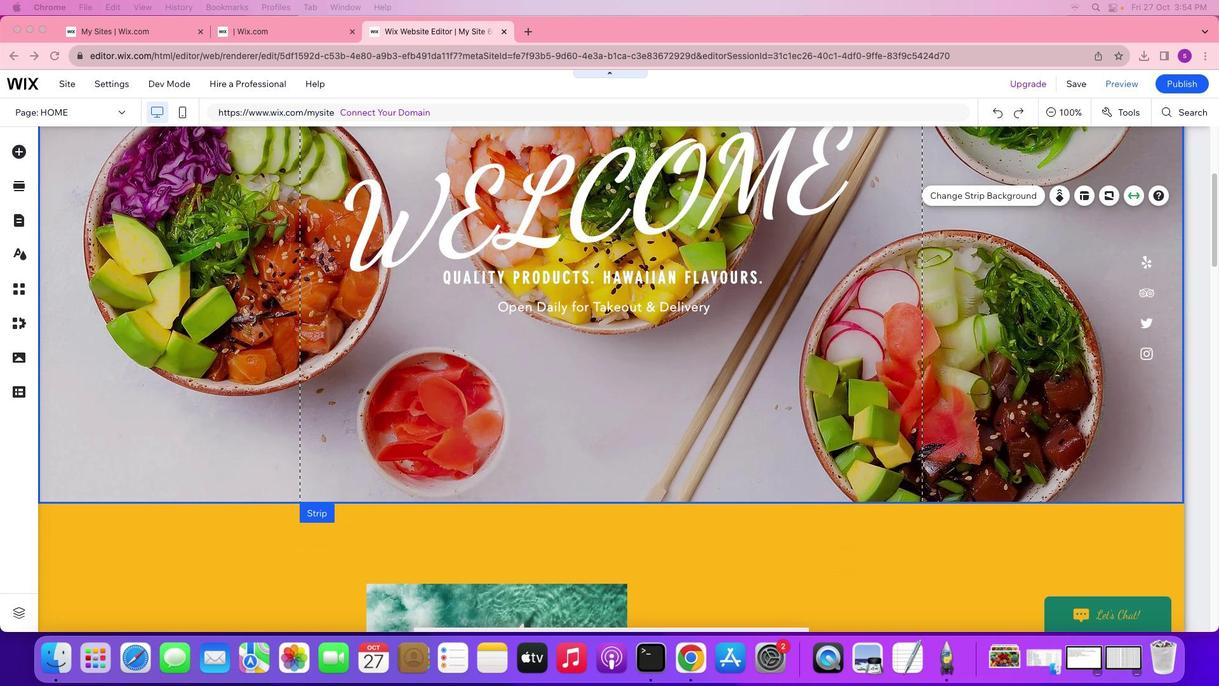 
Action: Mouse moved to (433, 308)
Screenshot: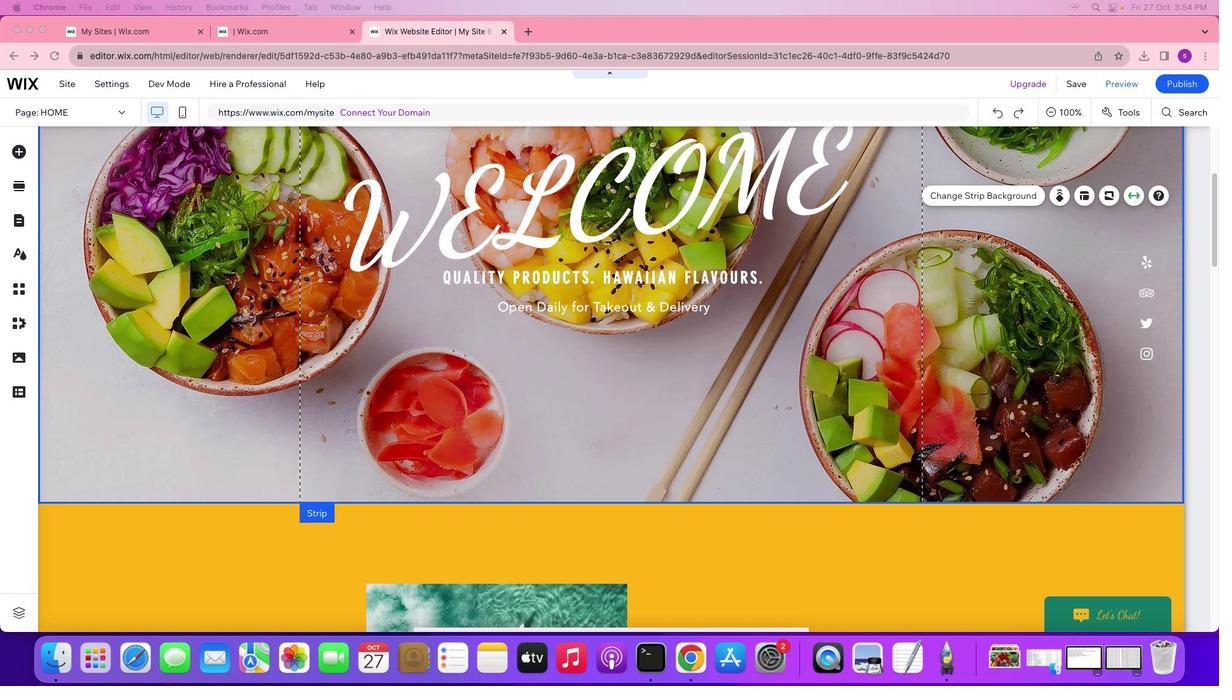 
Action: Mouse pressed left at (433, 308)
Screenshot: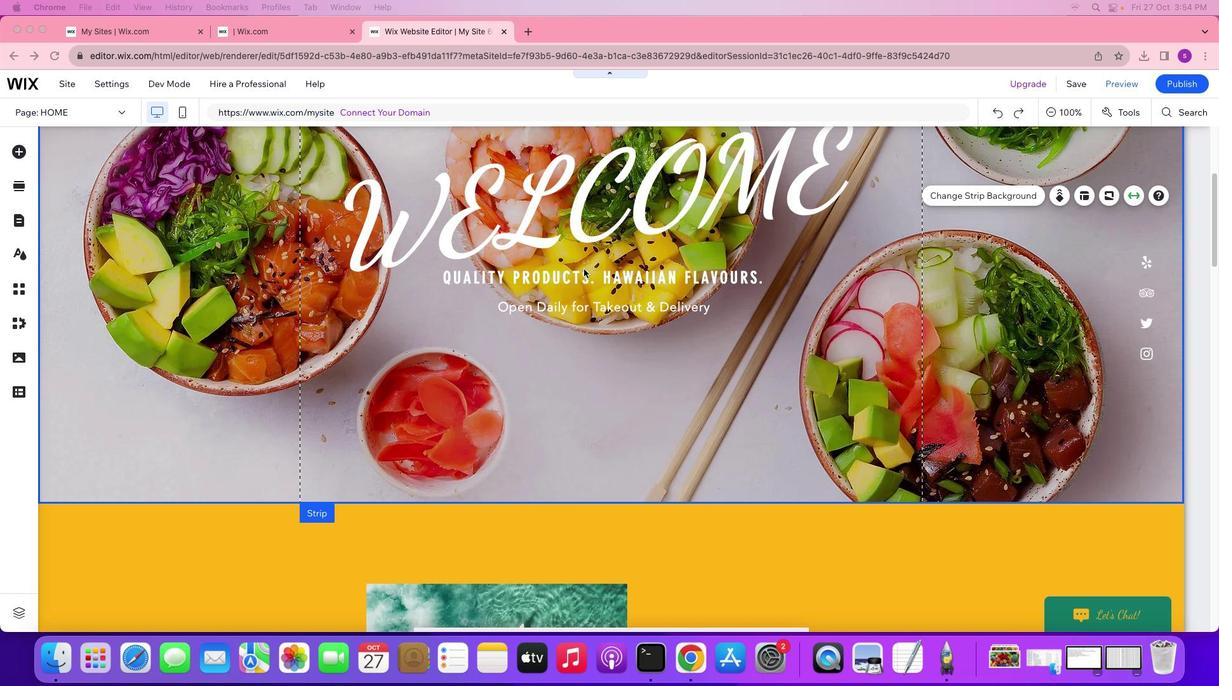 
Action: Mouse moved to (694, 318)
Screenshot: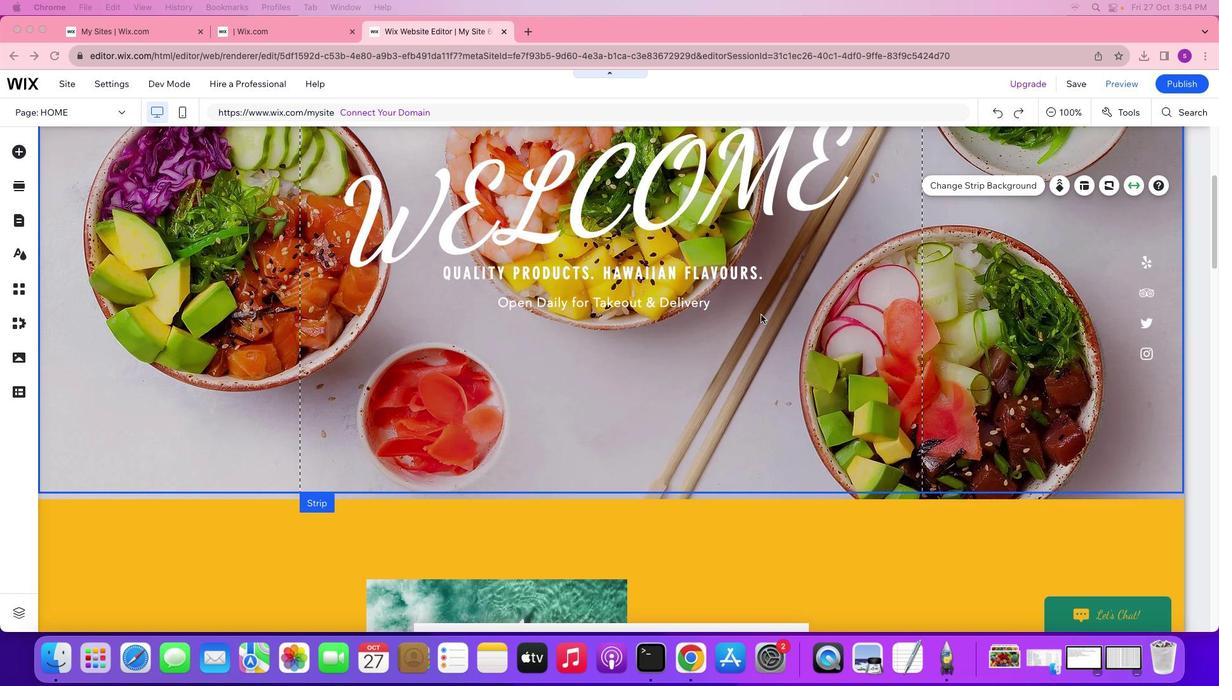 
Action: Mouse scrolled (694, 318) with delta (568, 296)
Screenshot: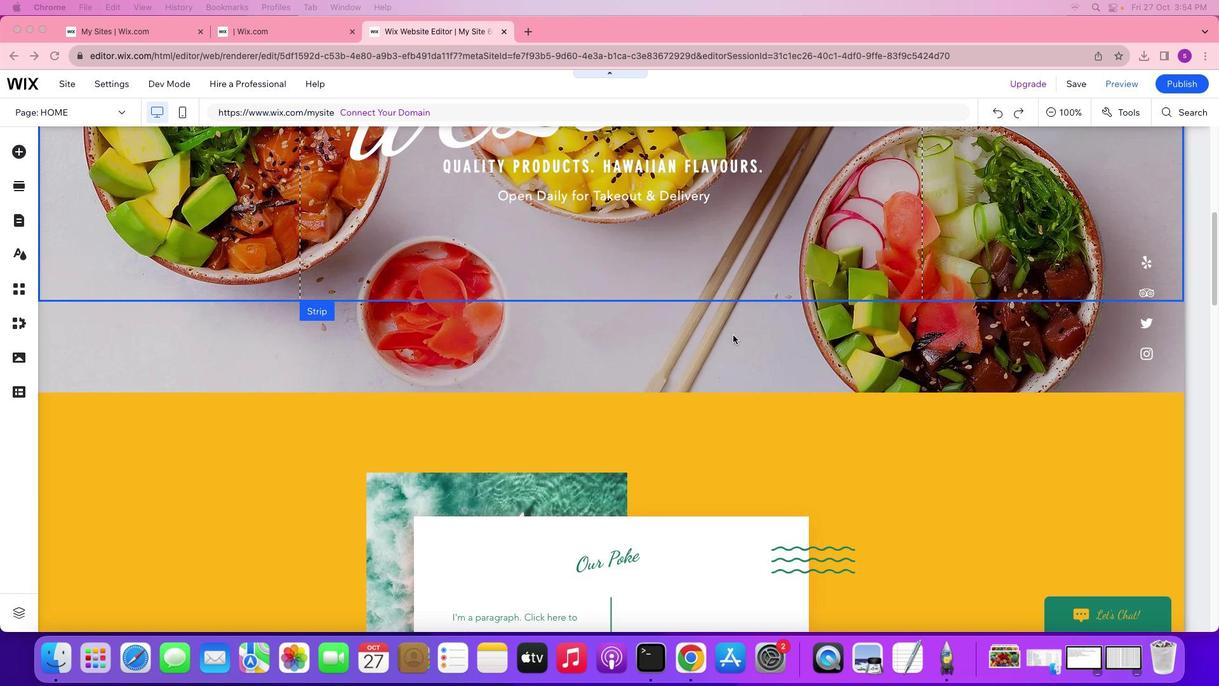 
Action: Mouse scrolled (694, 318) with delta (568, 296)
Screenshot: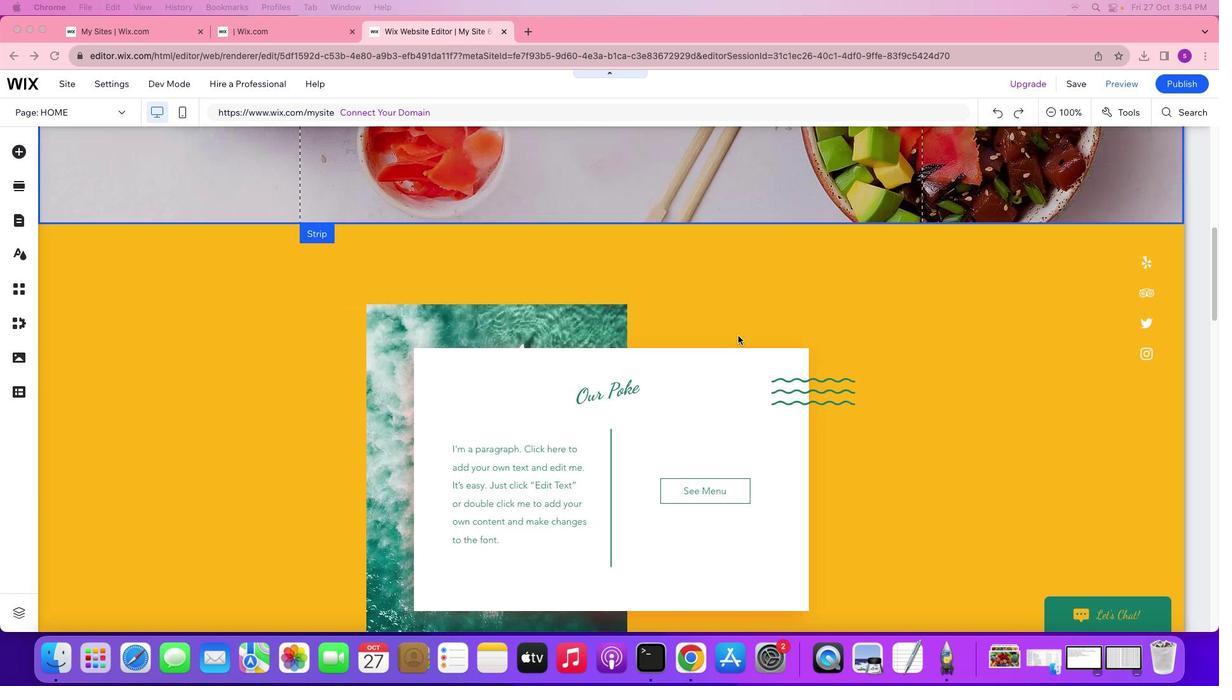 
Action: Mouse scrolled (694, 318) with delta (568, 296)
Screenshot: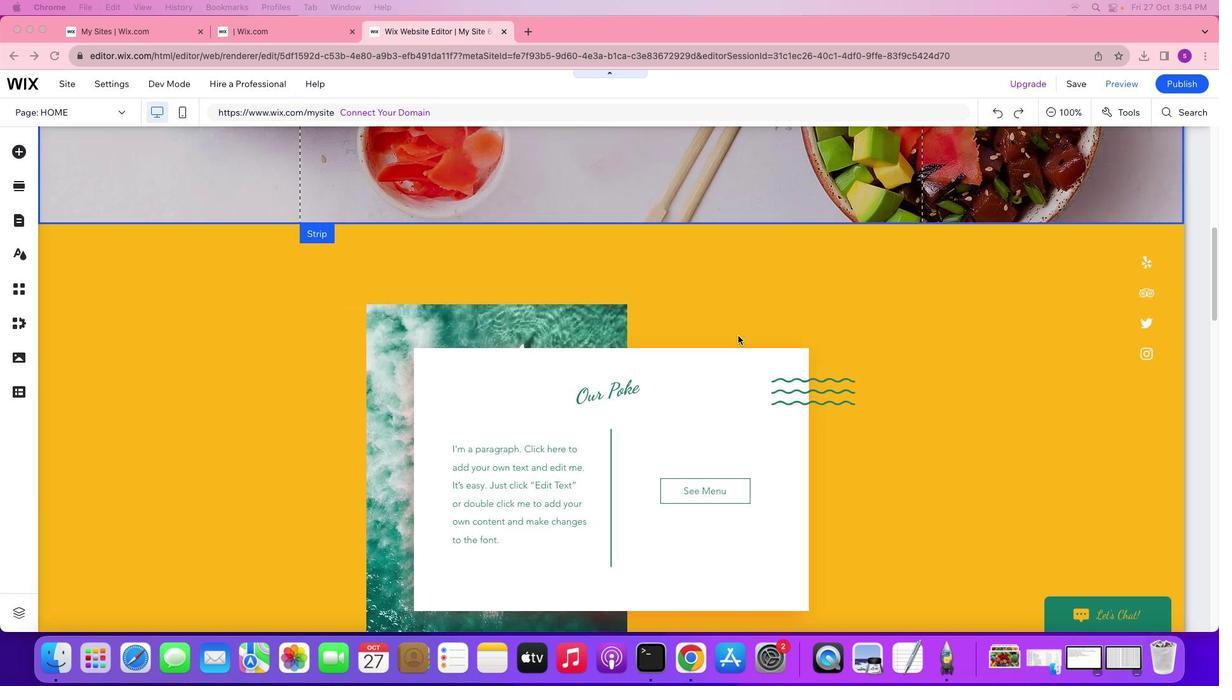 
Action: Mouse scrolled (694, 318) with delta (568, 296)
Screenshot: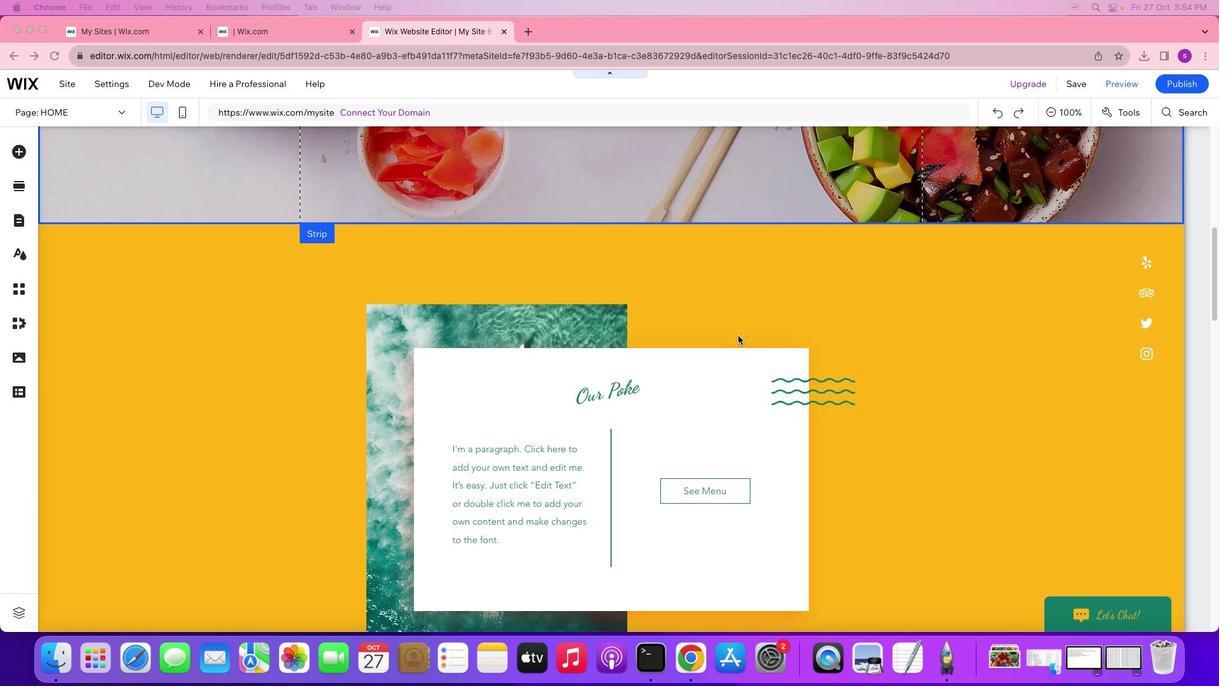
Action: Mouse scrolled (694, 318) with delta (568, 296)
Screenshot: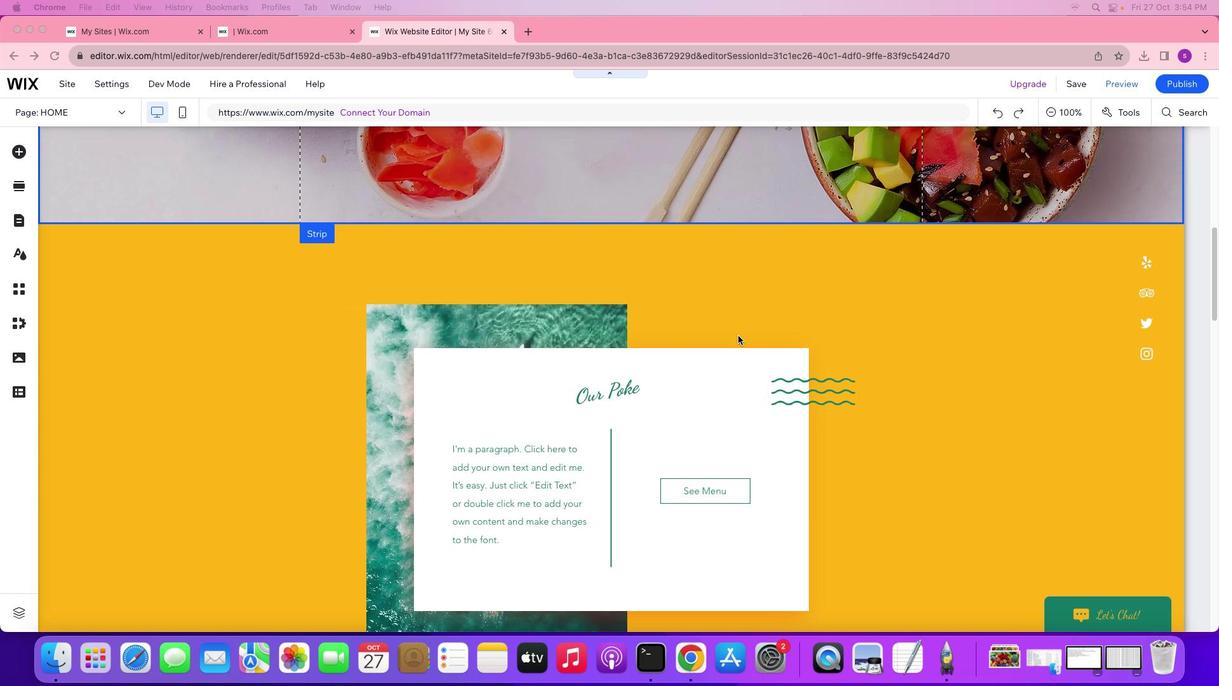 
Action: Mouse moved to (684, 321)
Screenshot: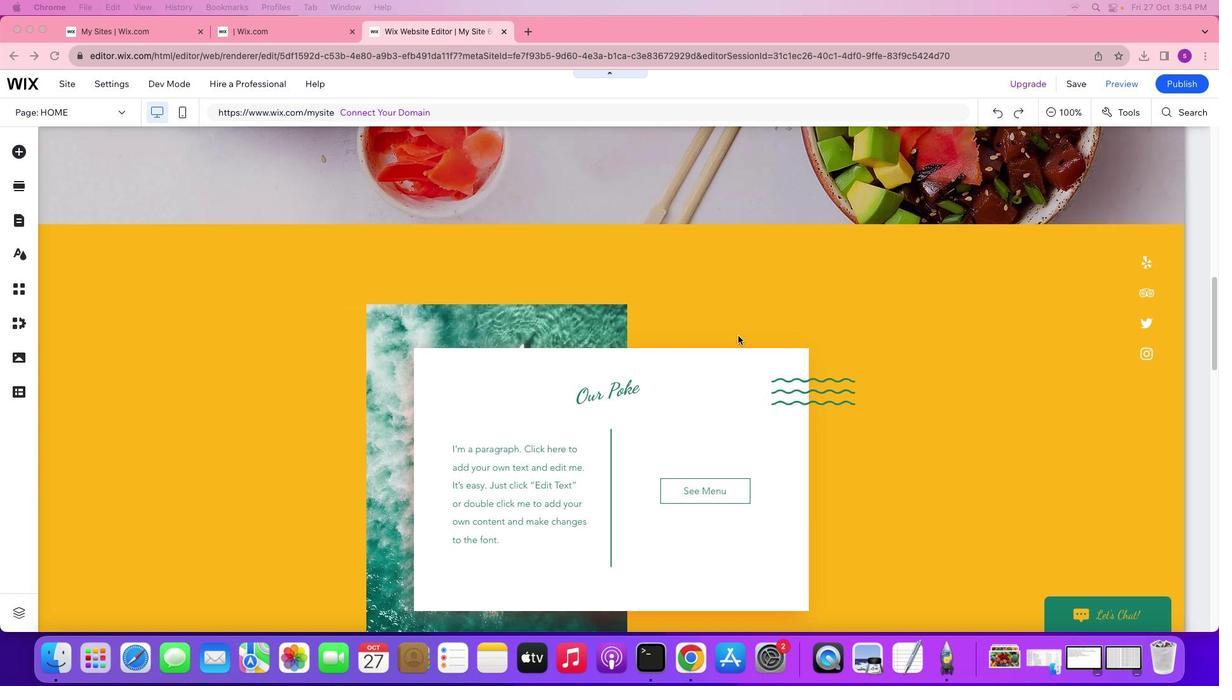 
Action: Mouse scrolled (684, 321) with delta (568, 296)
Screenshot: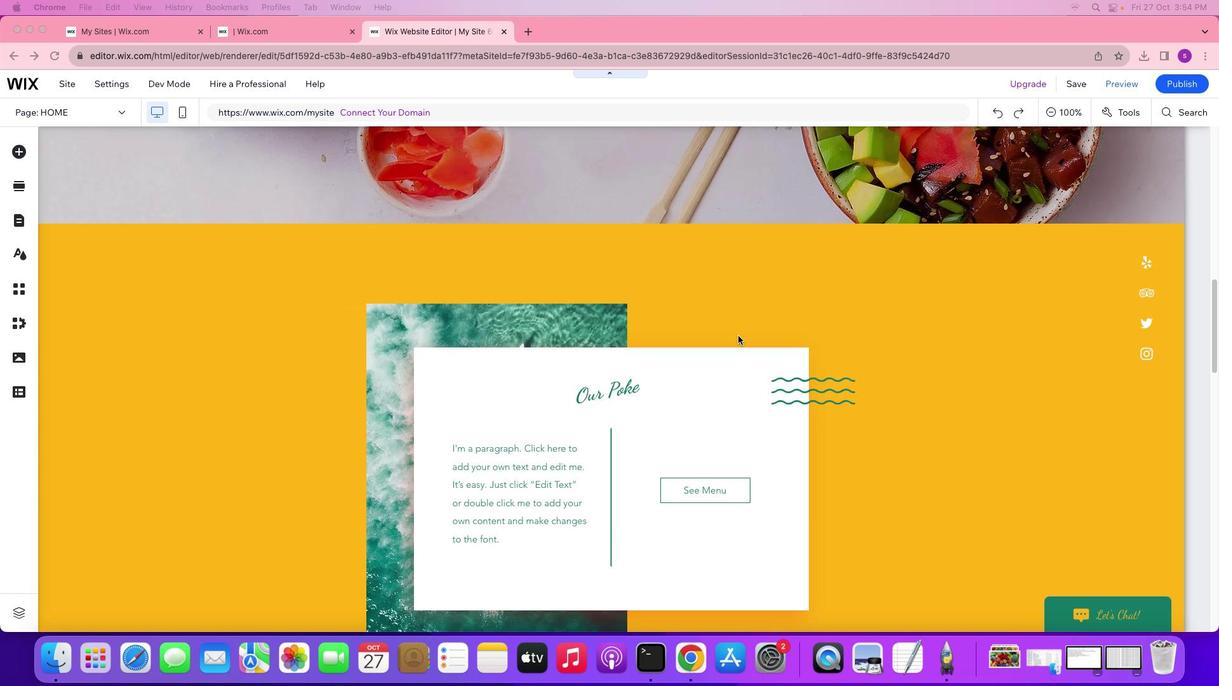 
Action: Mouse scrolled (684, 321) with delta (568, 296)
Screenshot: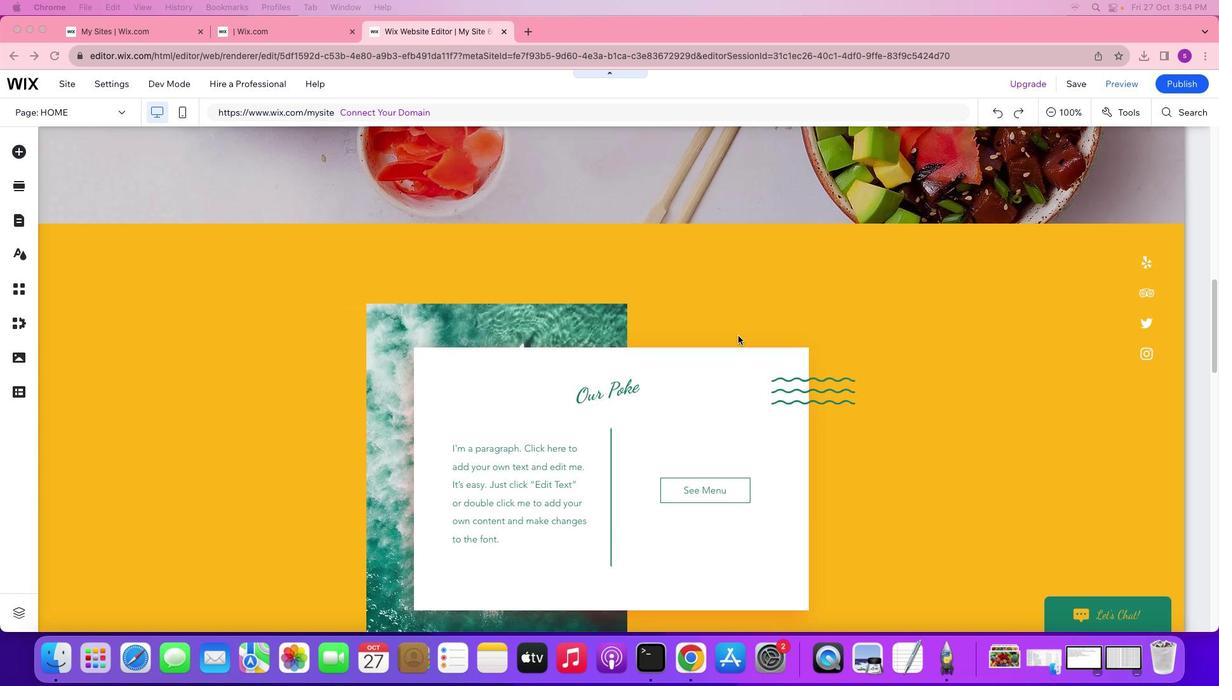 
Action: Mouse scrolled (684, 321) with delta (568, 296)
Screenshot: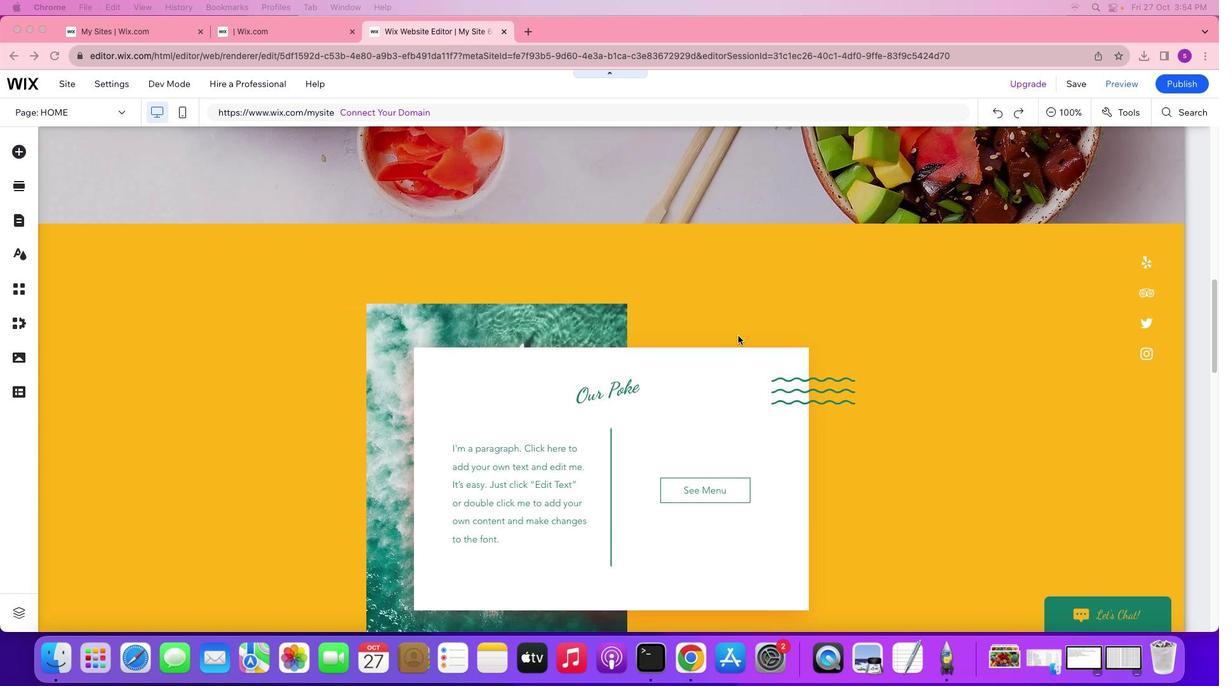 
Action: Mouse scrolled (684, 321) with delta (568, 296)
Screenshot: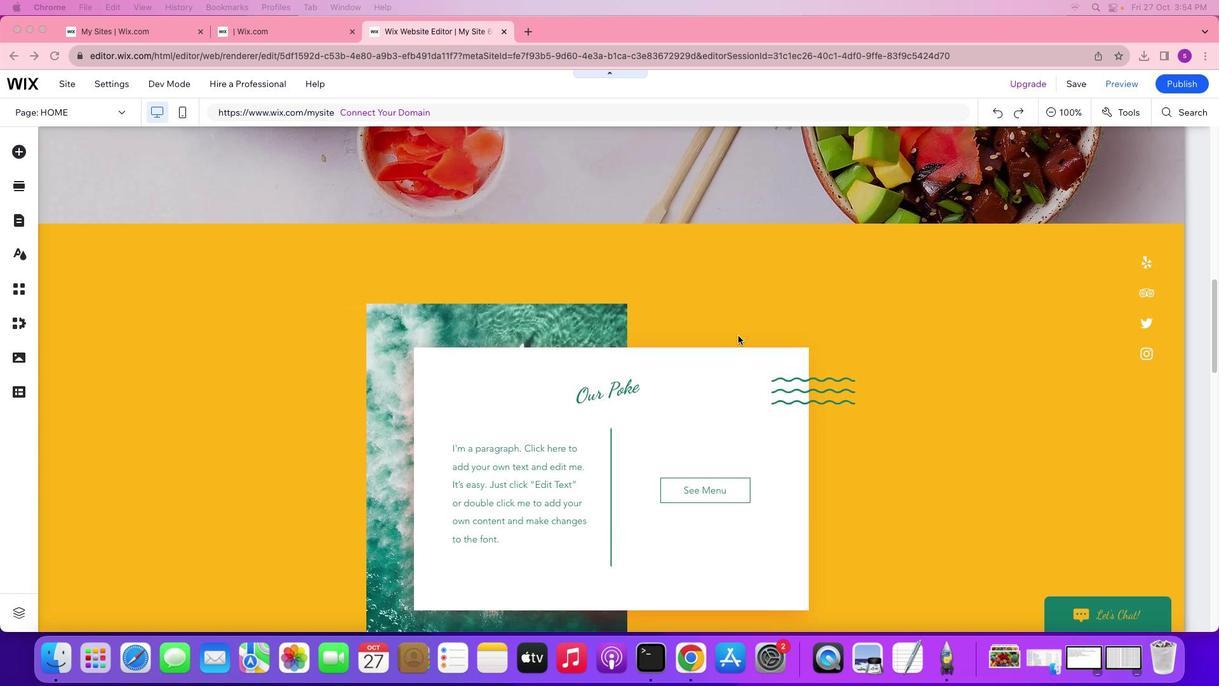 
Action: Mouse scrolled (684, 321) with delta (568, 296)
Screenshot: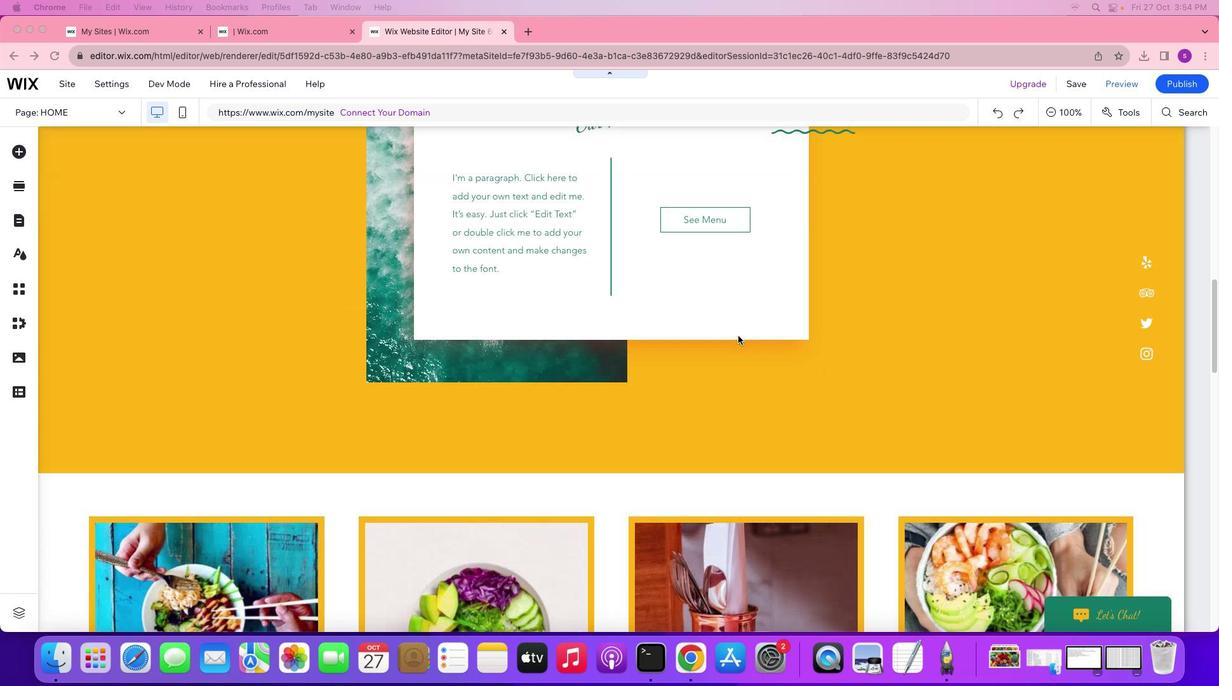 
Action: Mouse moved to (684, 320)
Screenshot: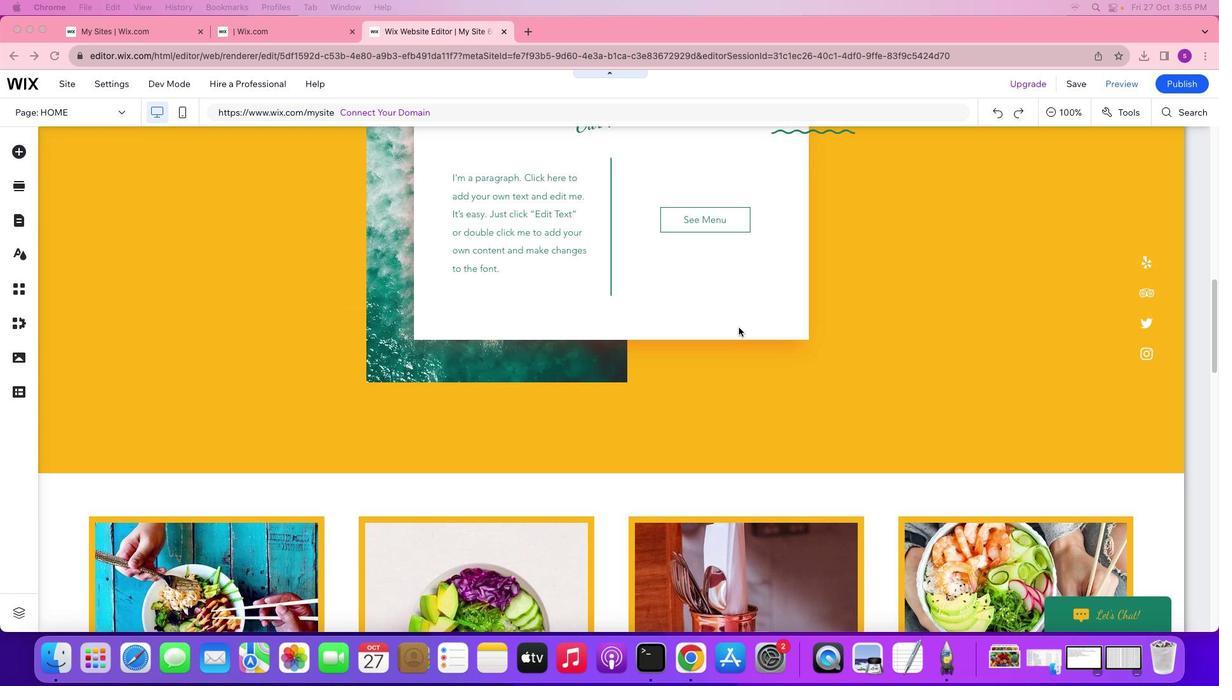 
Action: Mouse scrolled (684, 320) with delta (568, 296)
Screenshot: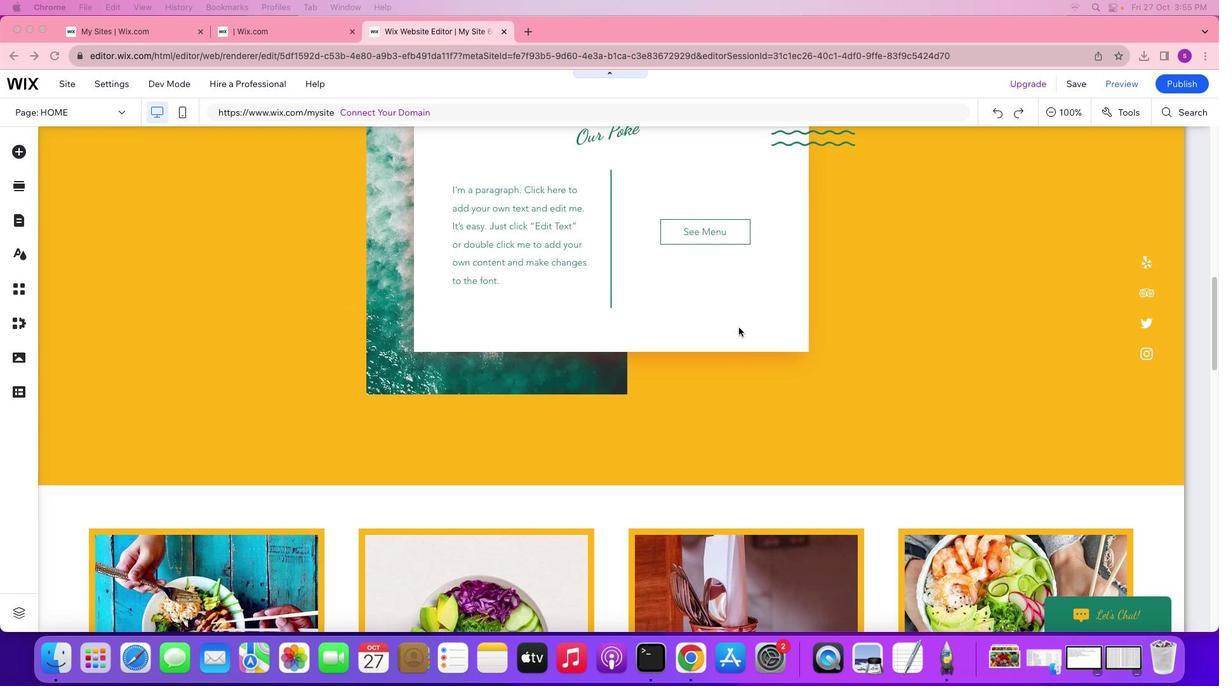 
Action: Mouse scrolled (684, 320) with delta (568, 296)
Screenshot: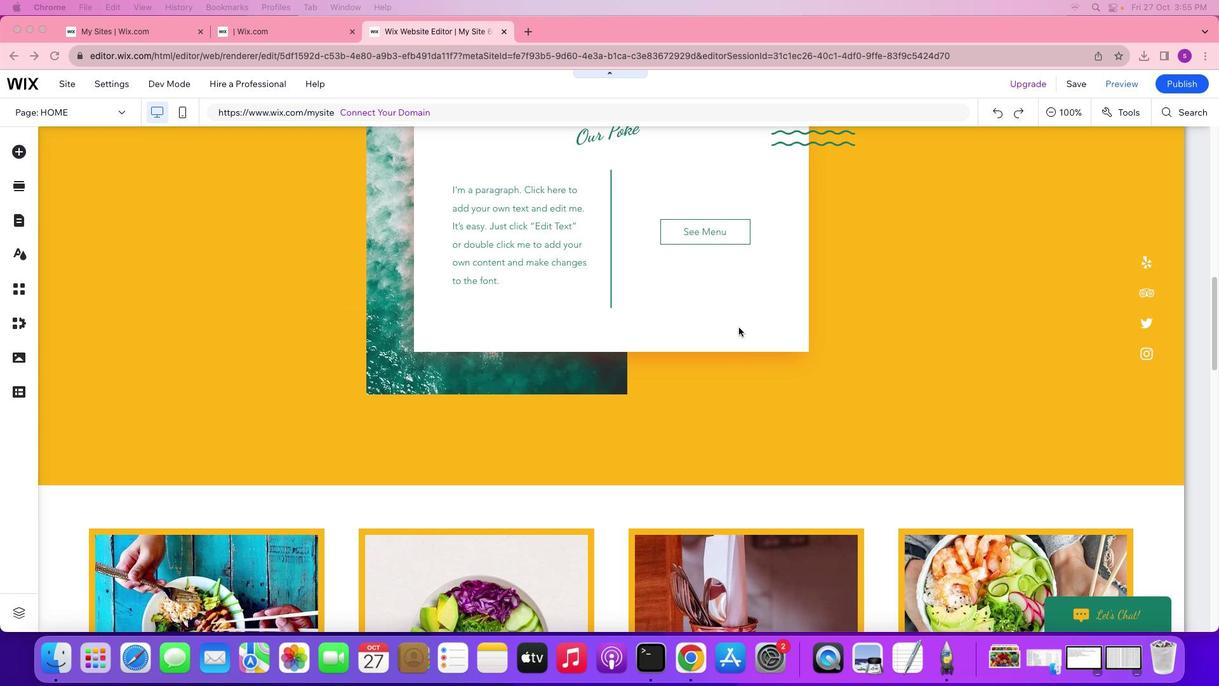 
Action: Mouse scrolled (684, 320) with delta (568, 296)
Screenshot: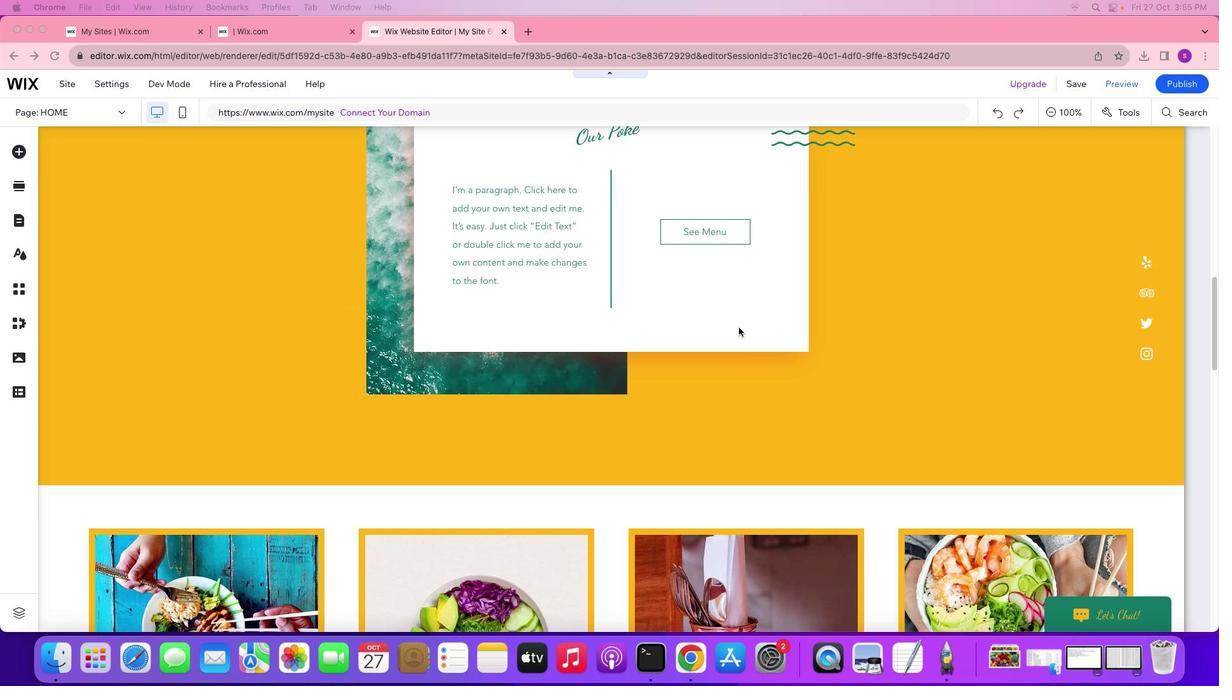 
Action: Mouse moved to (702, 320)
Screenshot: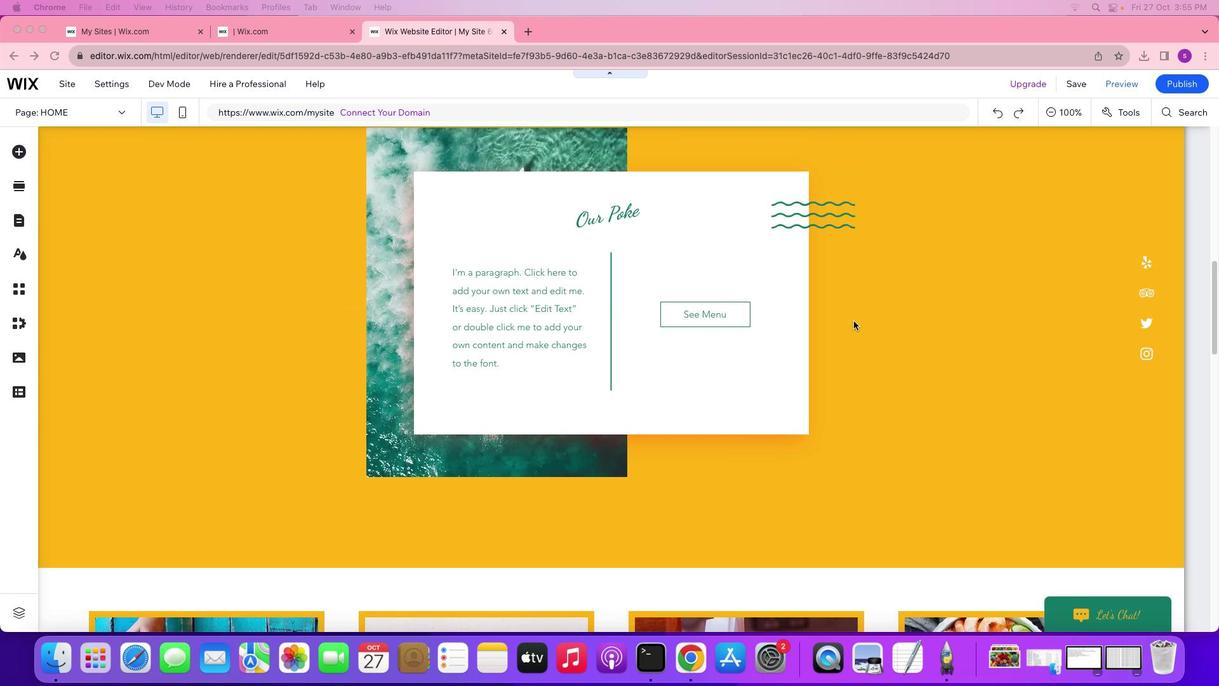 
Action: Mouse scrolled (702, 320) with delta (568, 296)
Screenshot: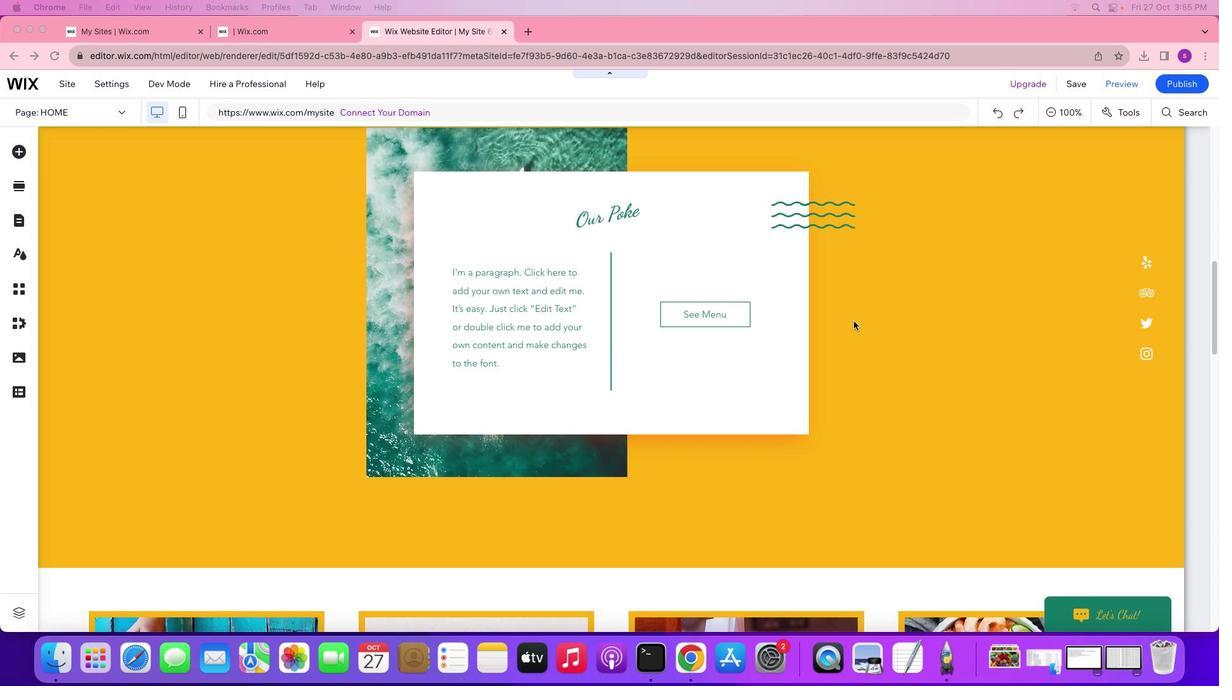 
Action: Mouse scrolled (702, 320) with delta (568, 296)
Screenshot: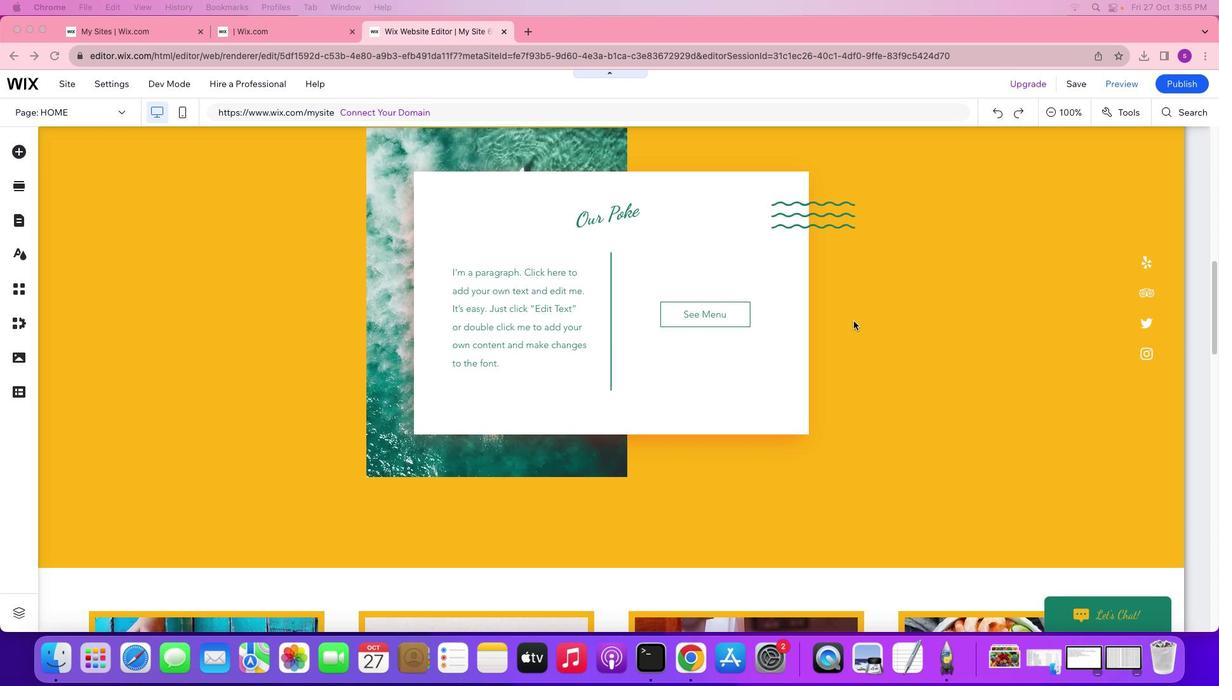 
Action: Mouse scrolled (702, 320) with delta (568, 296)
Screenshot: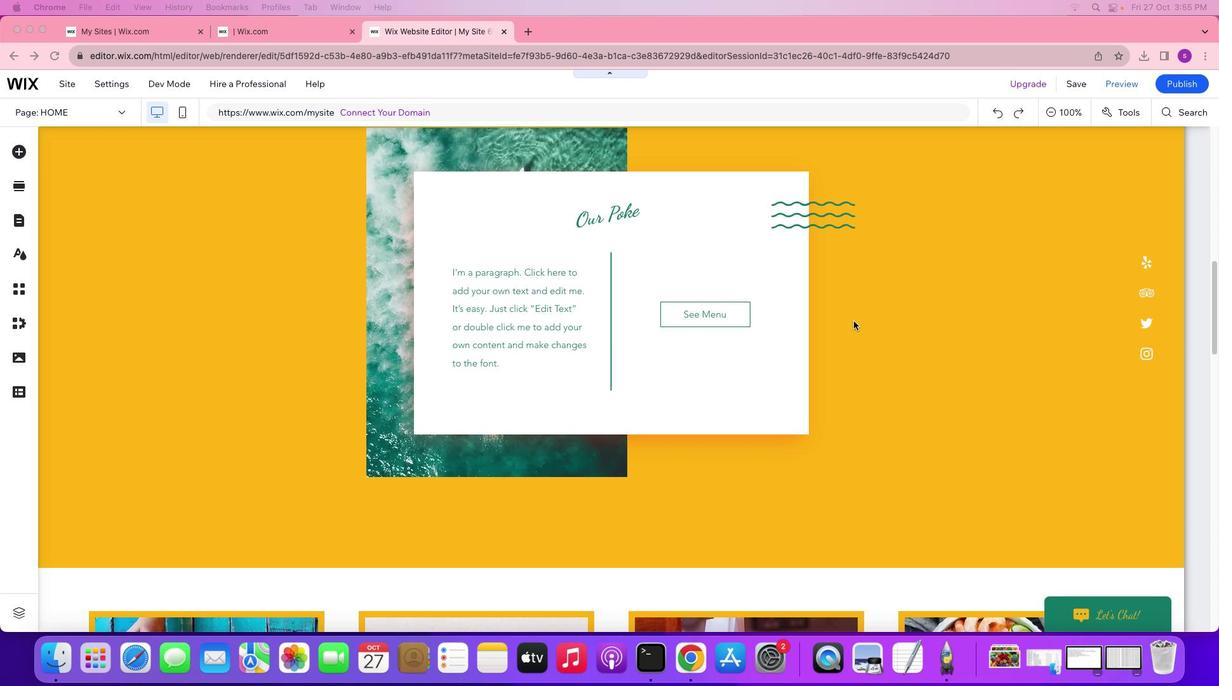 
Action: Mouse moved to (701, 320)
Screenshot: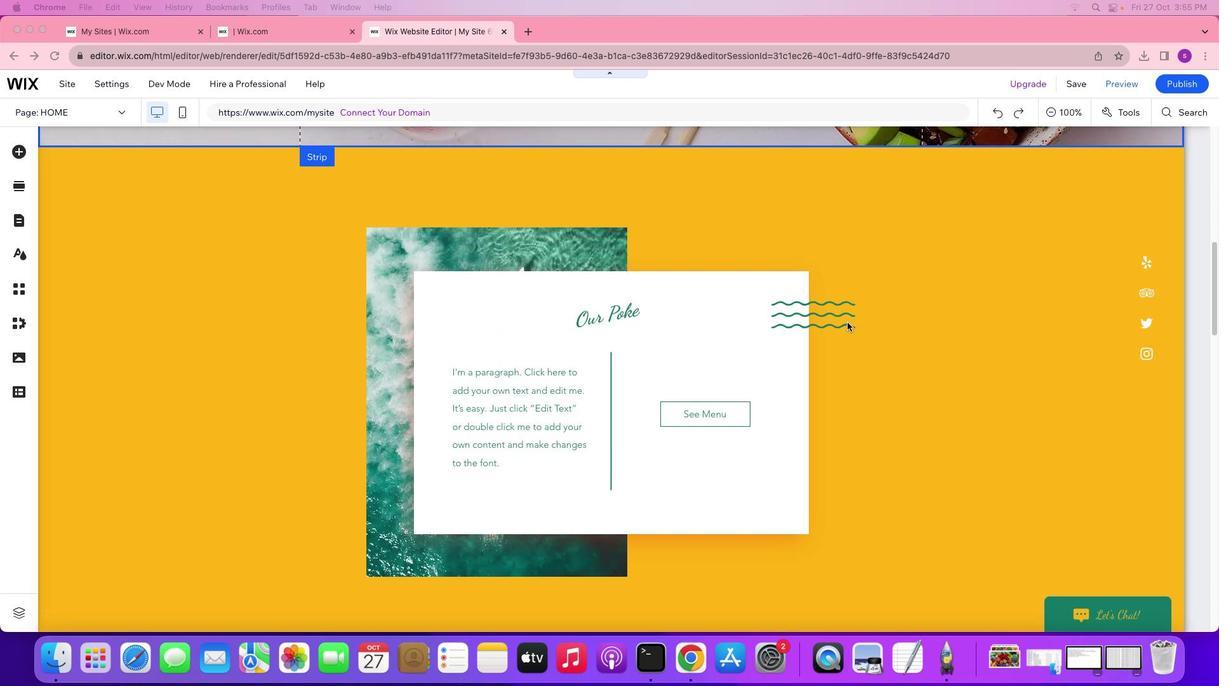 
Action: Mouse scrolled (701, 320) with delta (568, 296)
Screenshot: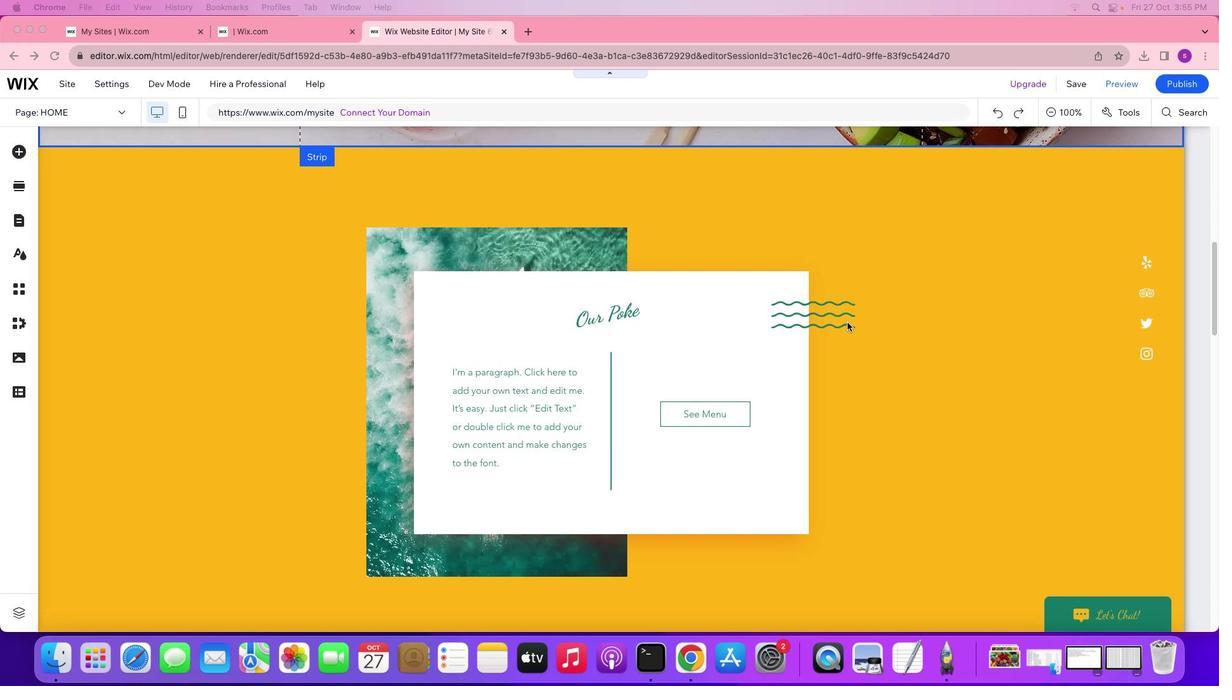 
Action: Mouse scrolled (701, 320) with delta (568, 296)
Screenshot: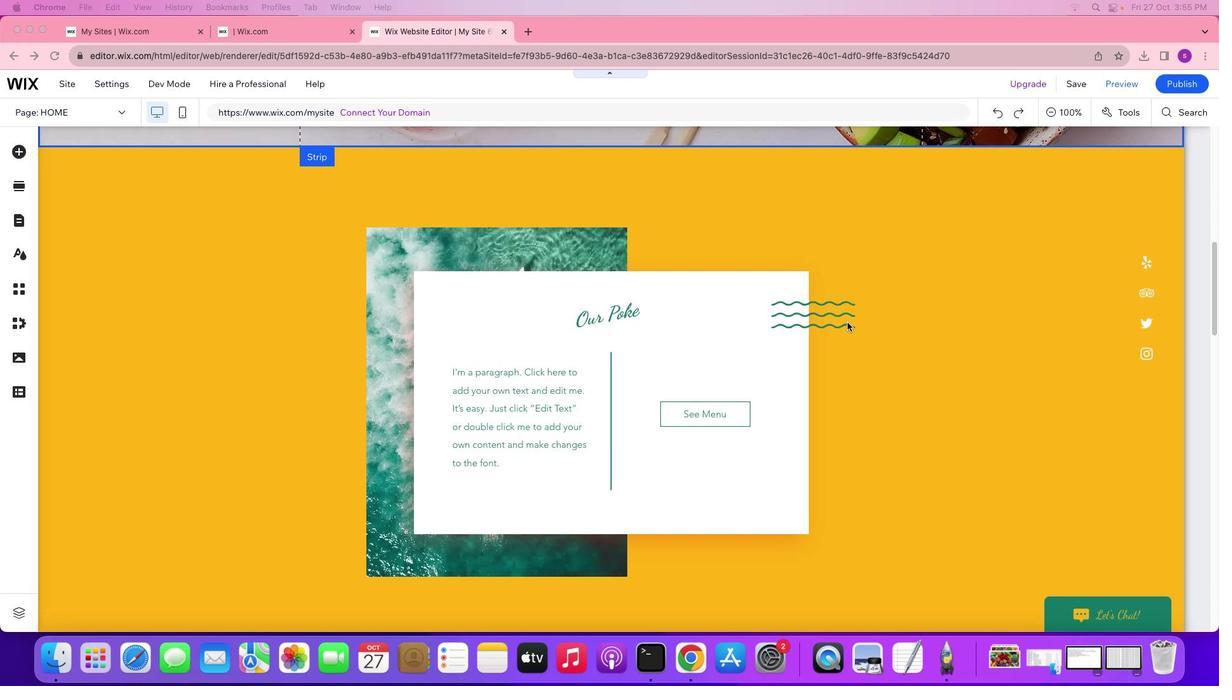 
Action: Mouse scrolled (701, 320) with delta (568, 296)
Screenshot: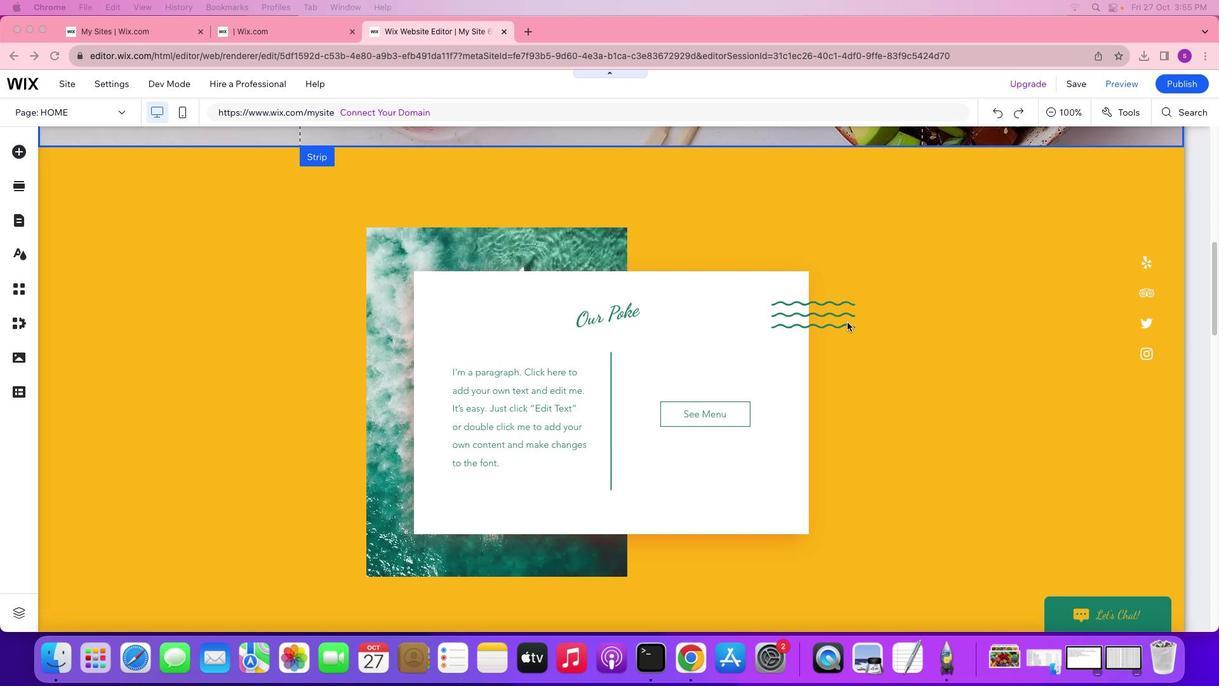 
Action: Mouse scrolled (701, 320) with delta (568, 296)
Screenshot: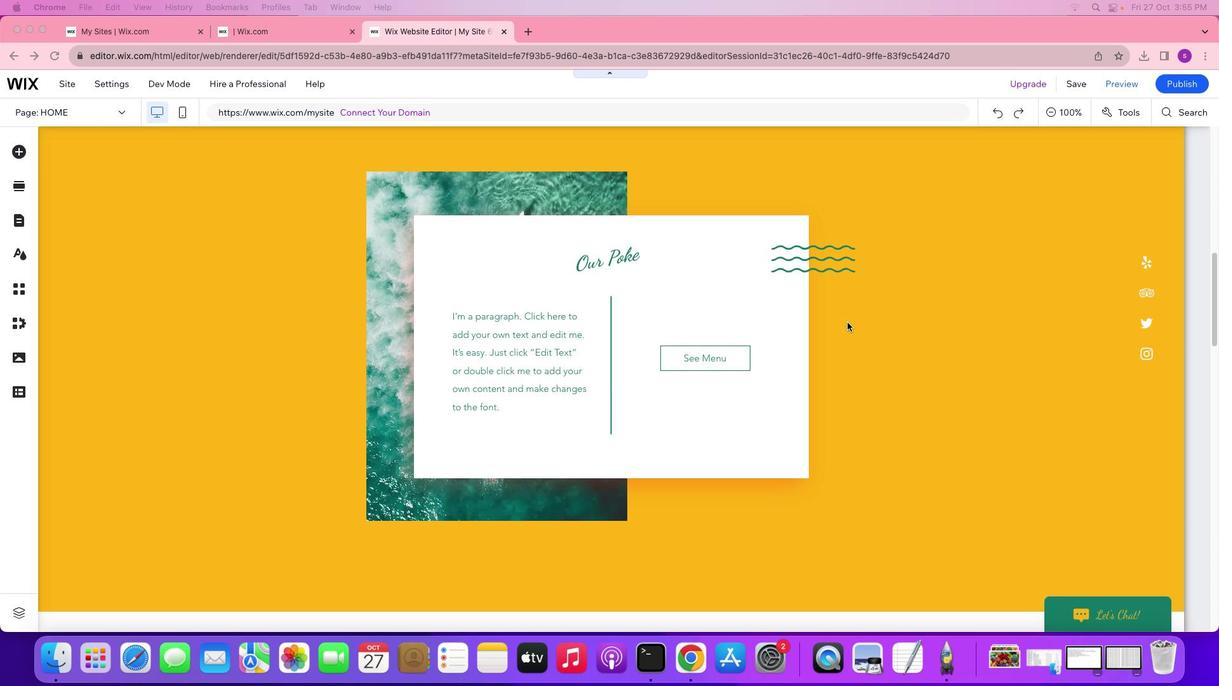 
Action: Mouse scrolled (701, 320) with delta (568, 296)
Screenshot: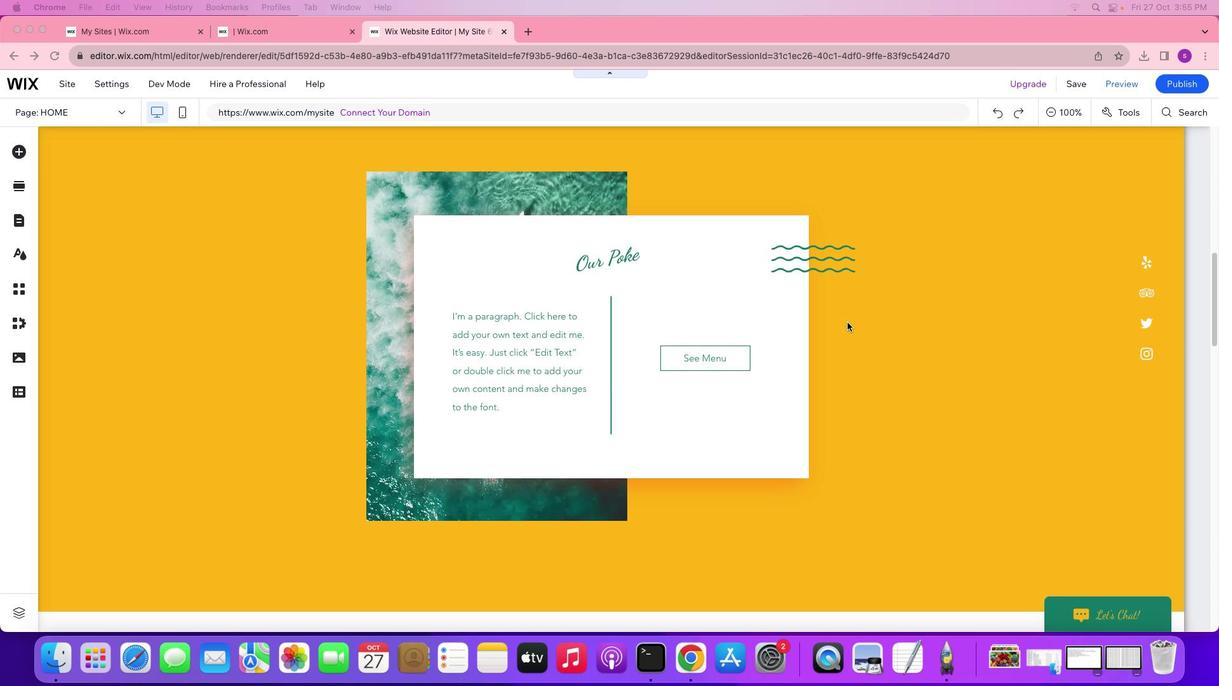
Action: Mouse scrolled (701, 320) with delta (568, 296)
Screenshot: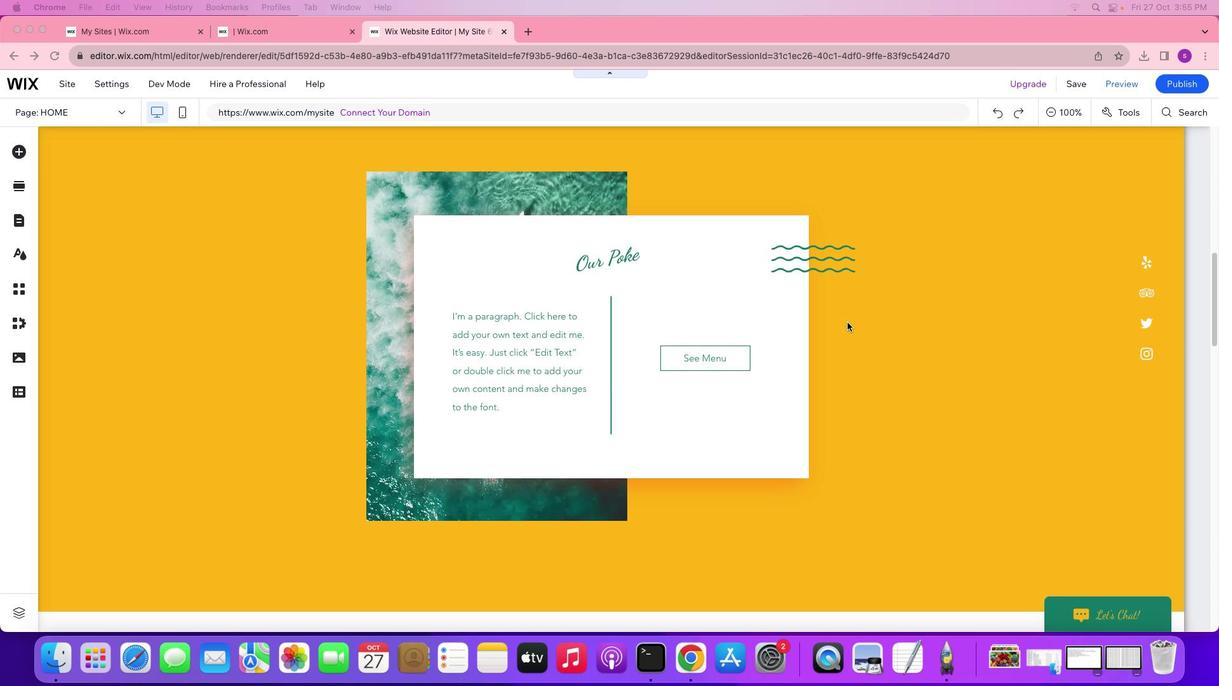 
Action: Mouse moved to (543, 303)
Screenshot: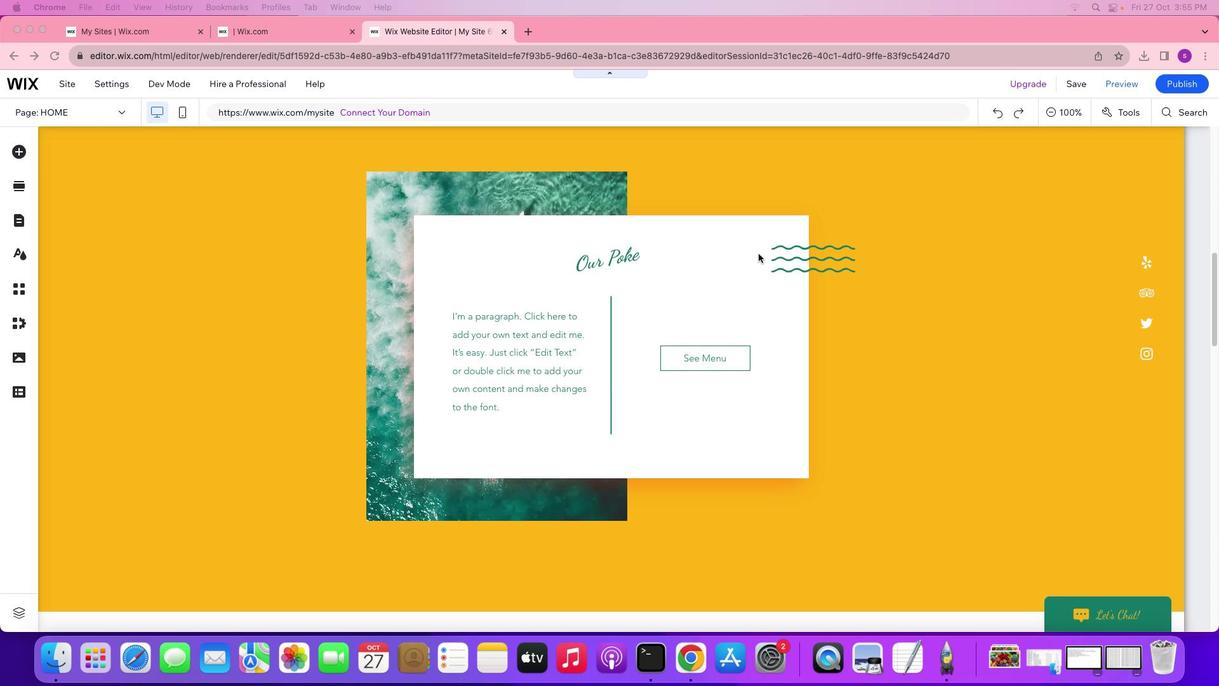 
Action: Mouse pressed left at (543, 303)
Screenshot: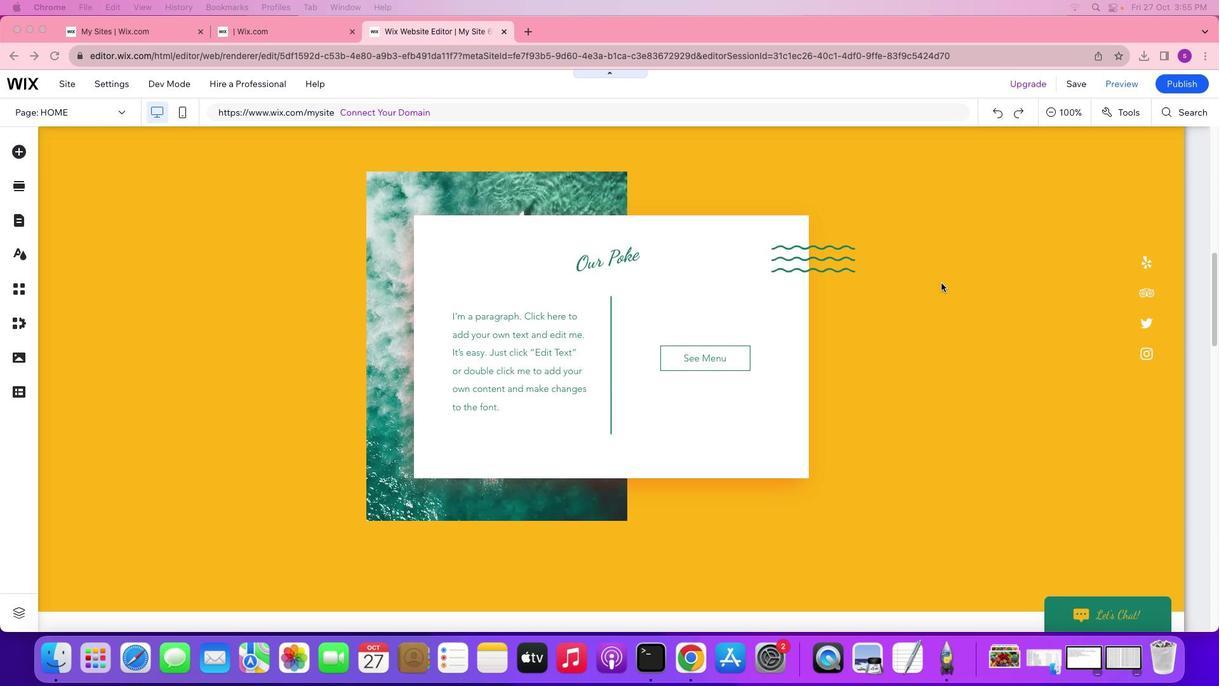
Action: Mouse moved to (712, 322)
Screenshot: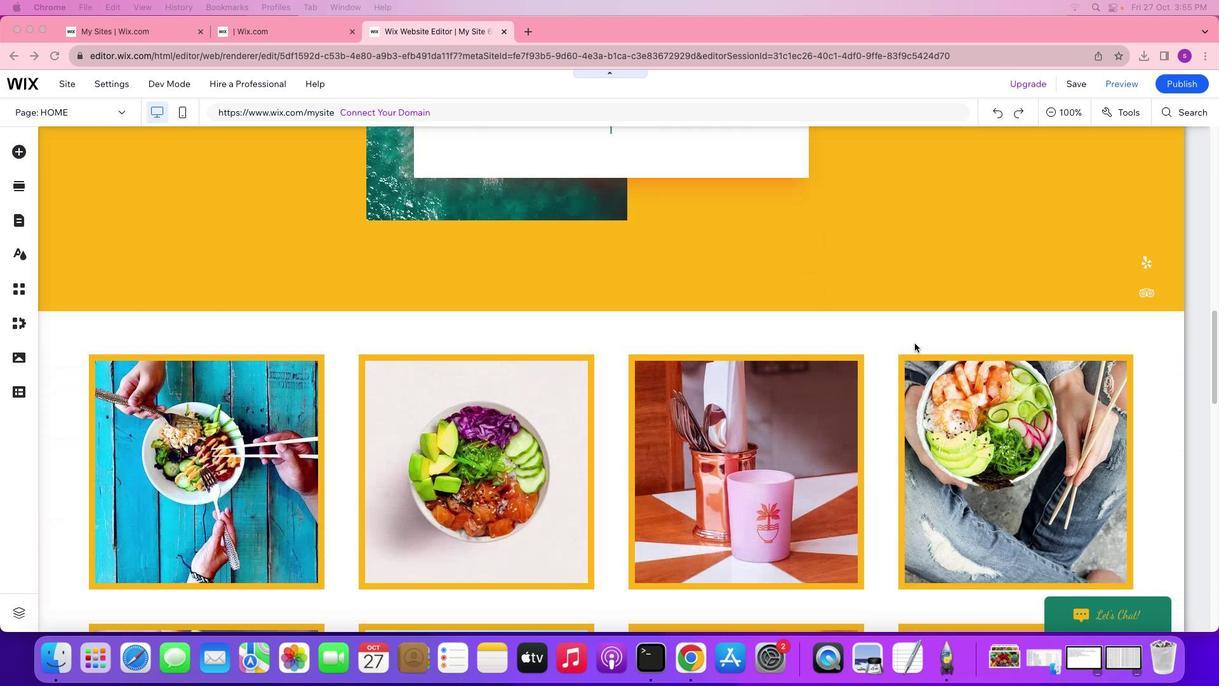 
Action: Mouse scrolled (712, 322) with delta (568, 296)
Screenshot: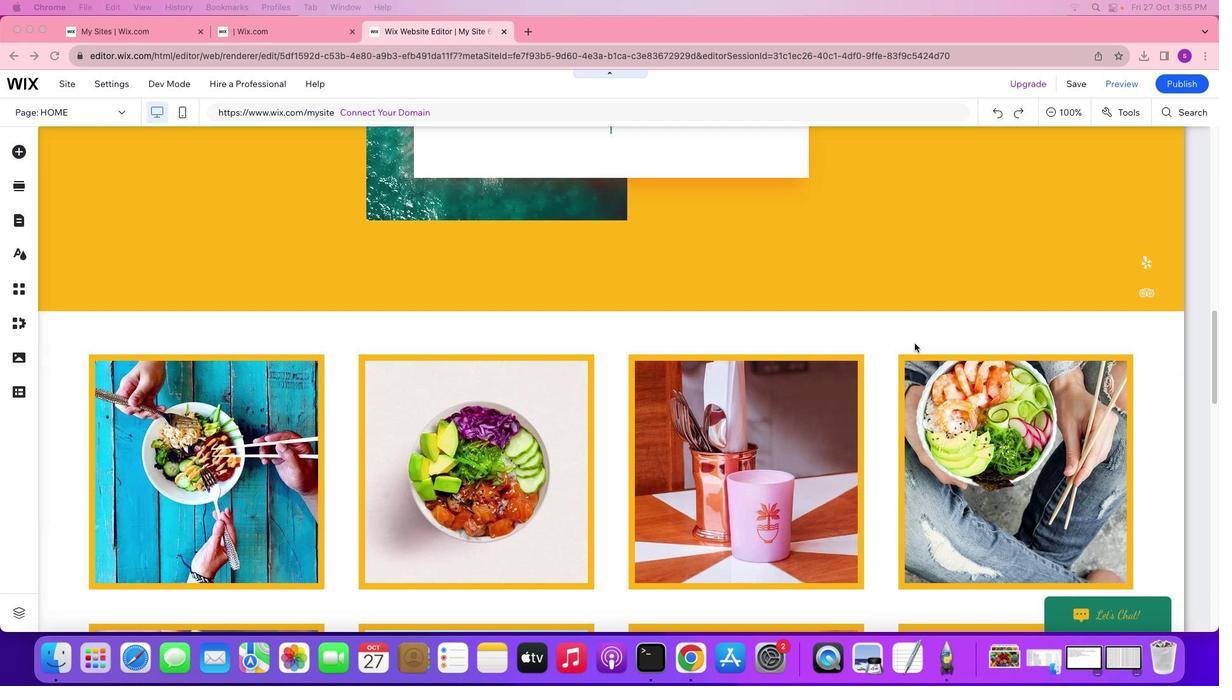 
Action: Mouse scrolled (712, 322) with delta (568, 296)
Screenshot: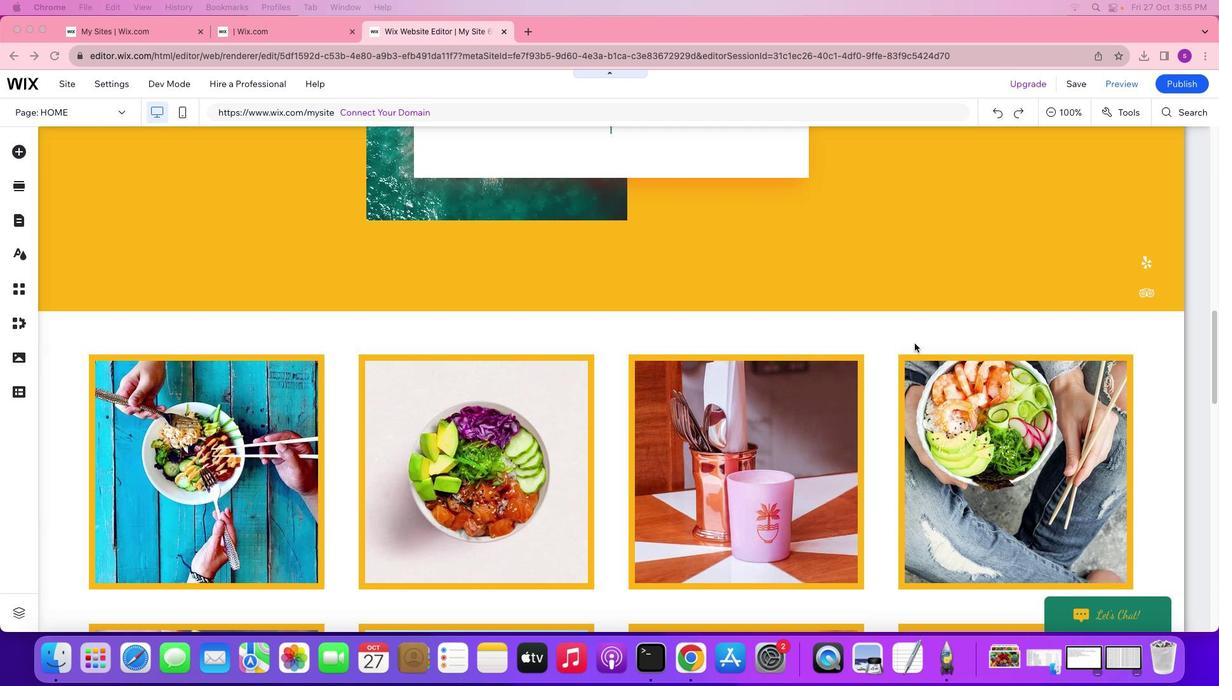 
Action: Mouse scrolled (712, 322) with delta (568, 296)
Screenshot: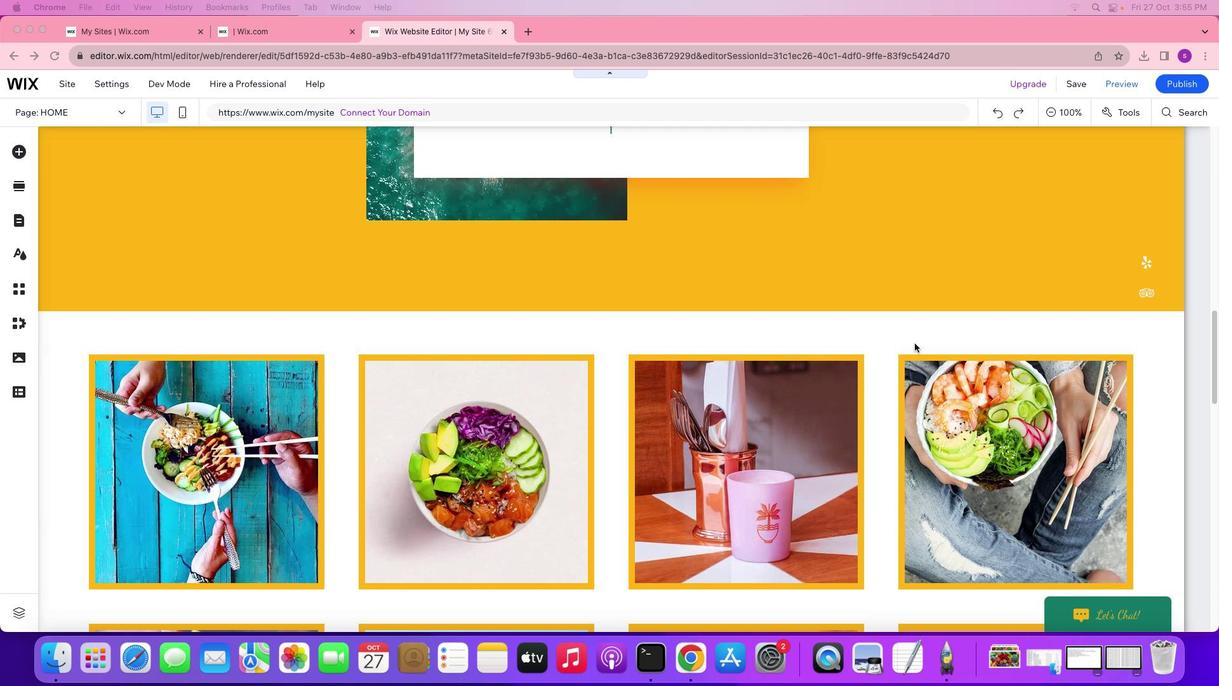 
Action: Mouse scrolled (712, 322) with delta (568, 296)
Screenshot: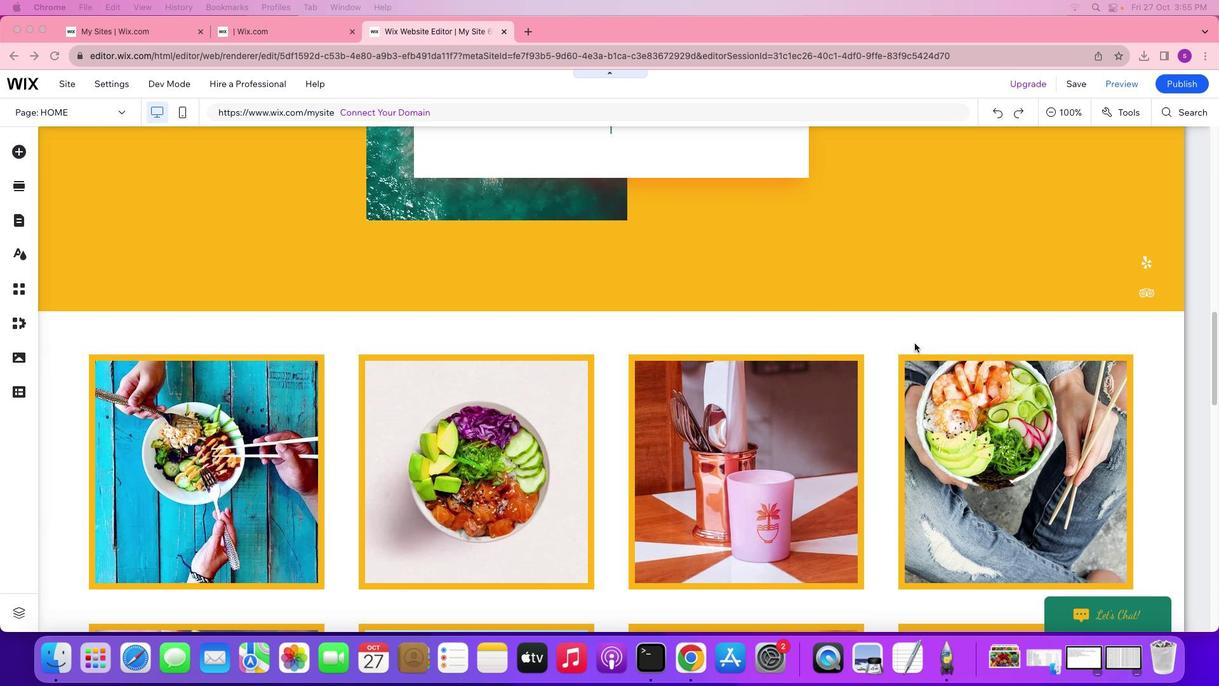 
Action: Mouse scrolled (712, 322) with delta (568, 296)
Screenshot: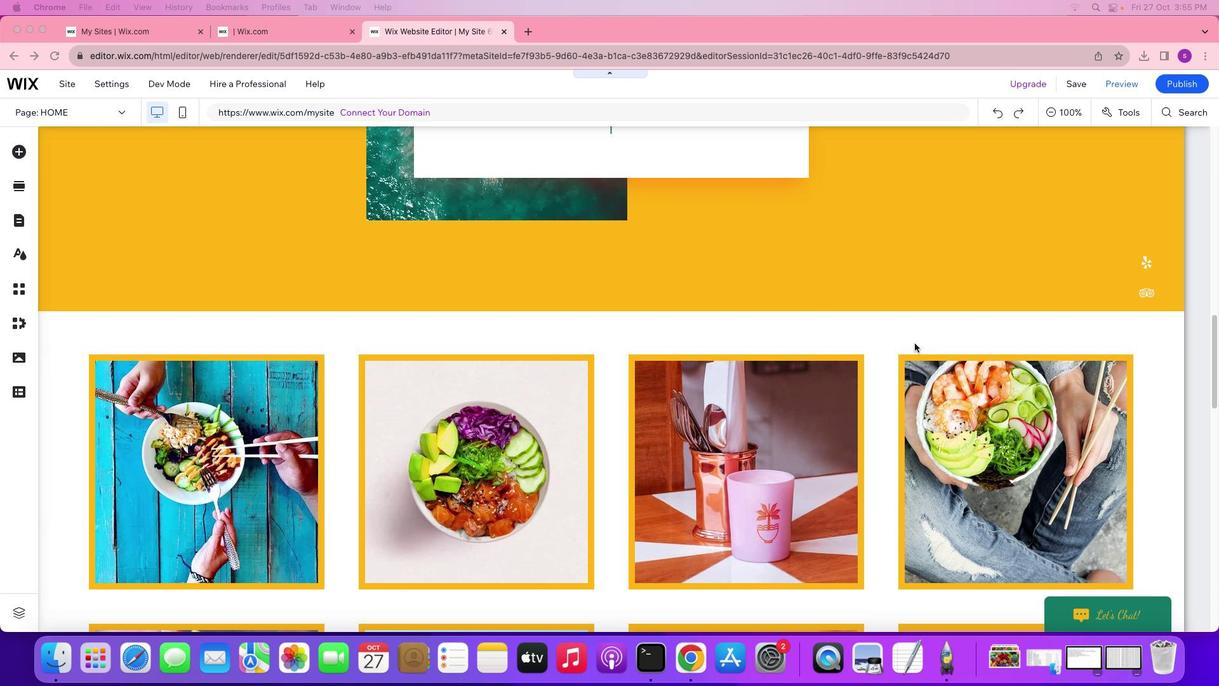 
Action: Mouse scrolled (712, 322) with delta (568, 296)
Screenshot: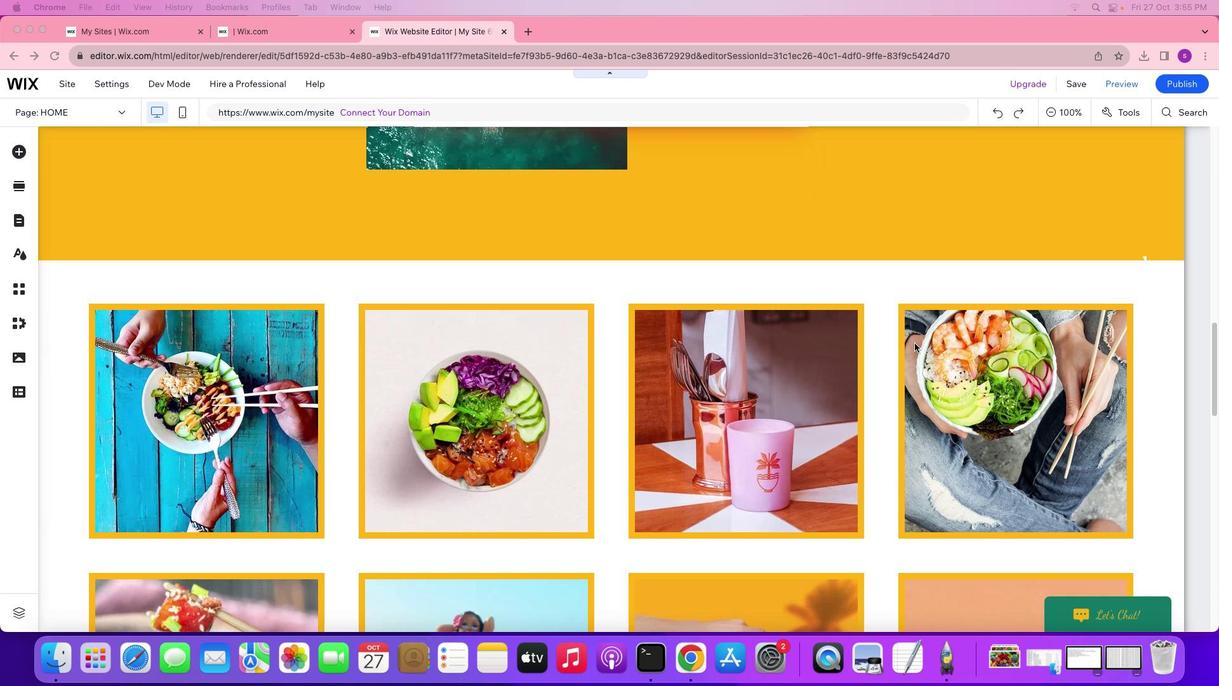 
Action: Mouse scrolled (712, 322) with delta (568, 296)
Screenshot: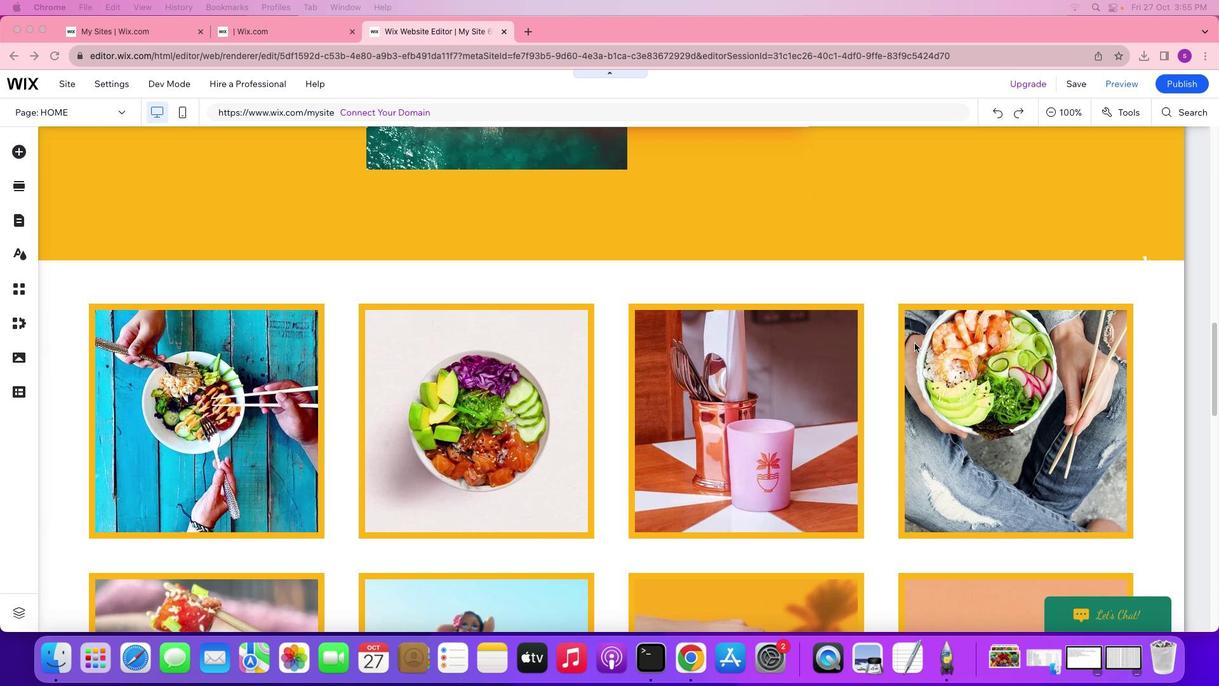 
Action: Mouse scrolled (712, 322) with delta (568, 296)
Screenshot: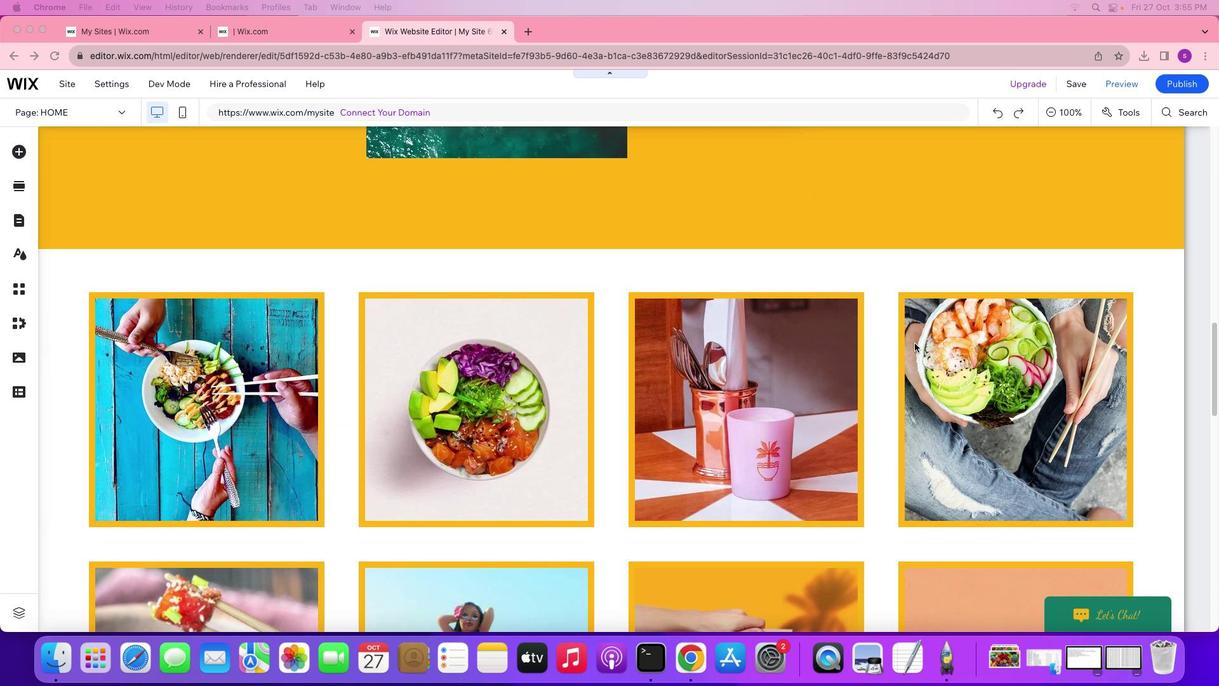 
Action: Mouse moved to (708, 323)
Screenshot: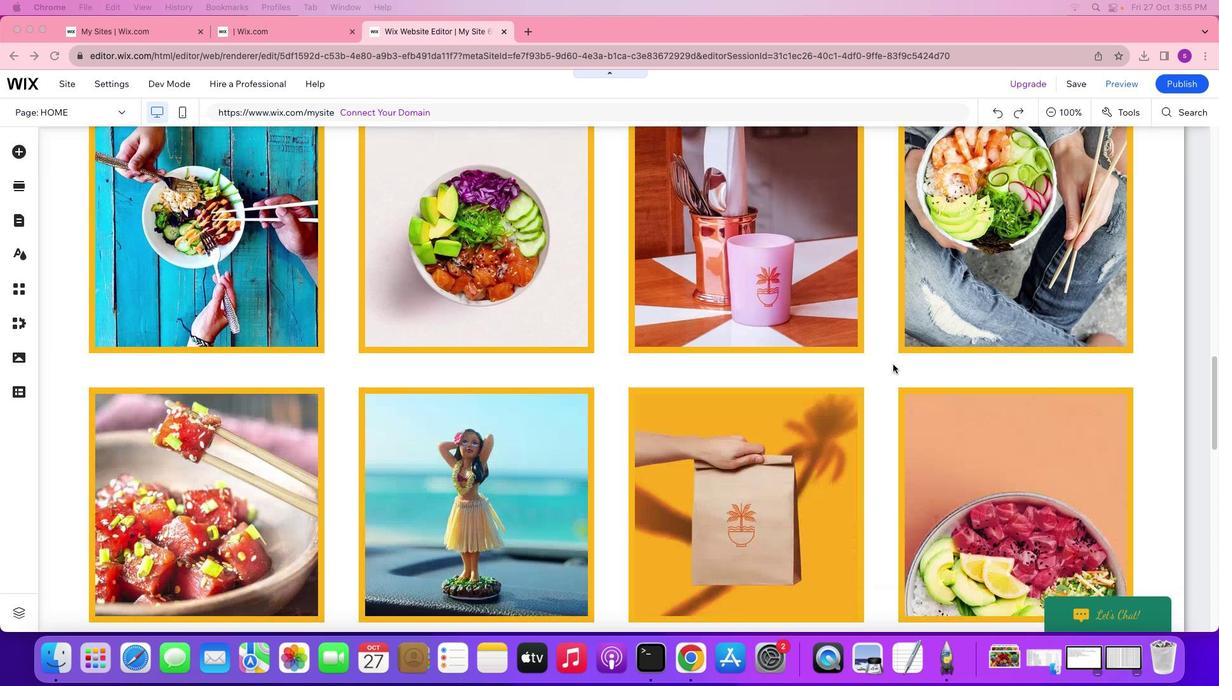 
Action: Mouse scrolled (708, 323) with delta (568, 296)
Screenshot: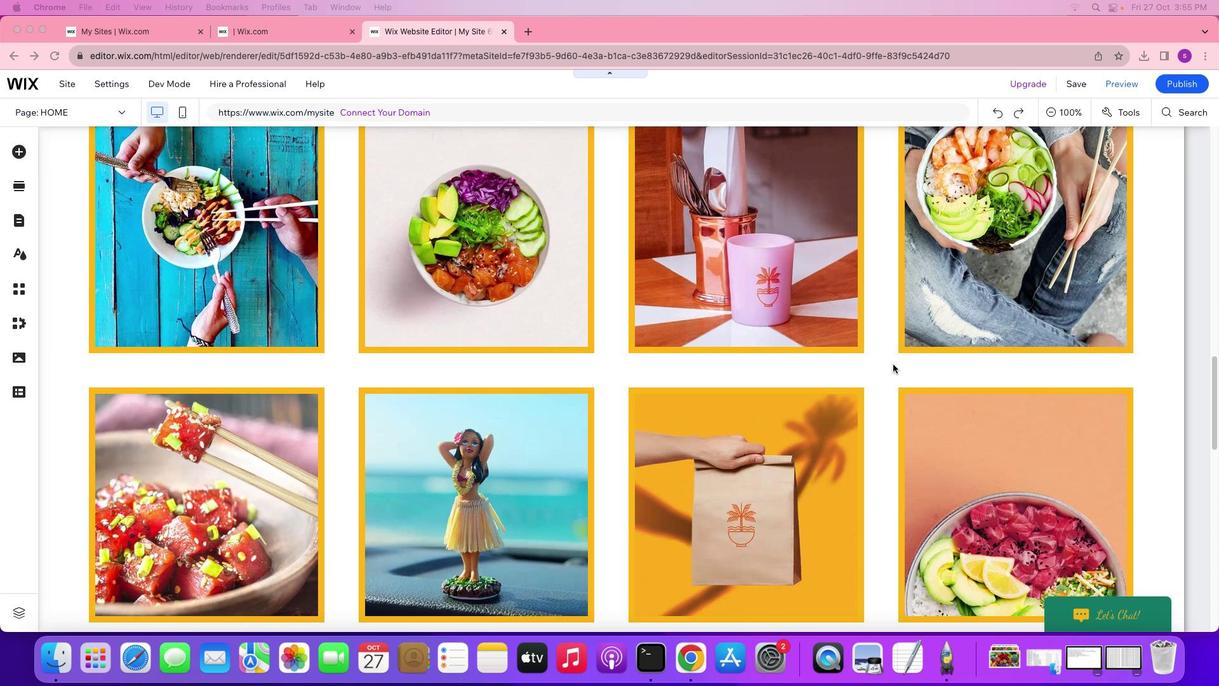 
Action: Mouse scrolled (708, 323) with delta (568, 296)
Screenshot: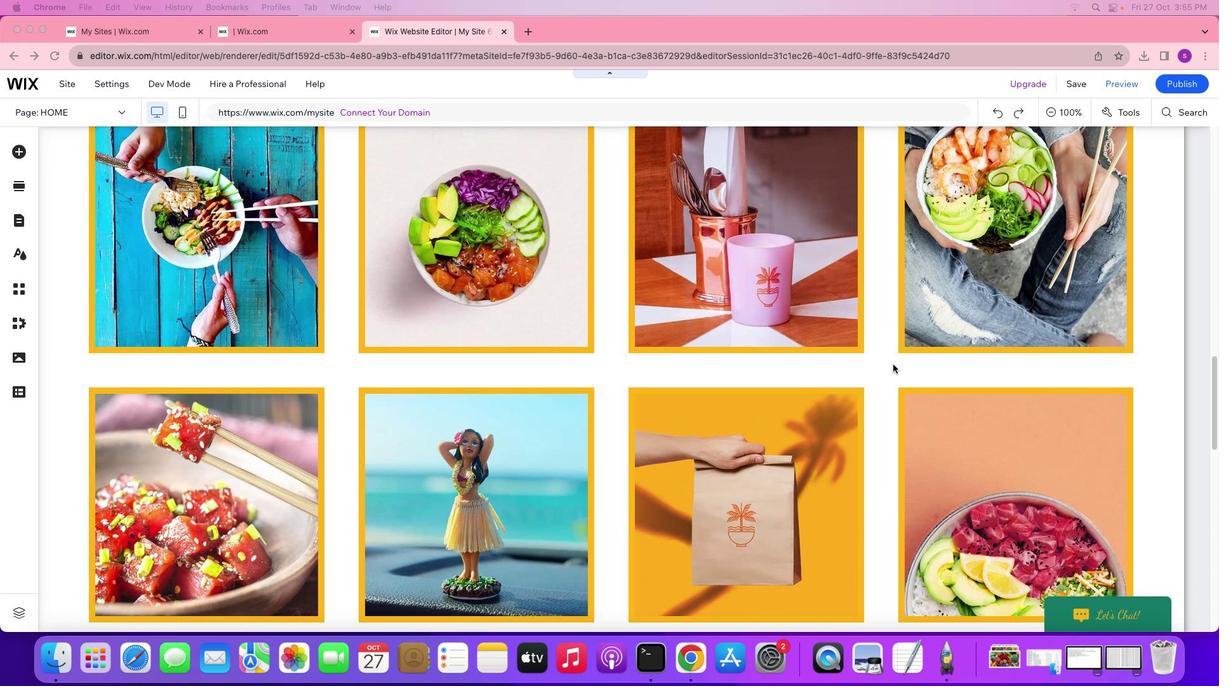 
Action: Mouse scrolled (708, 323) with delta (568, 296)
Screenshot: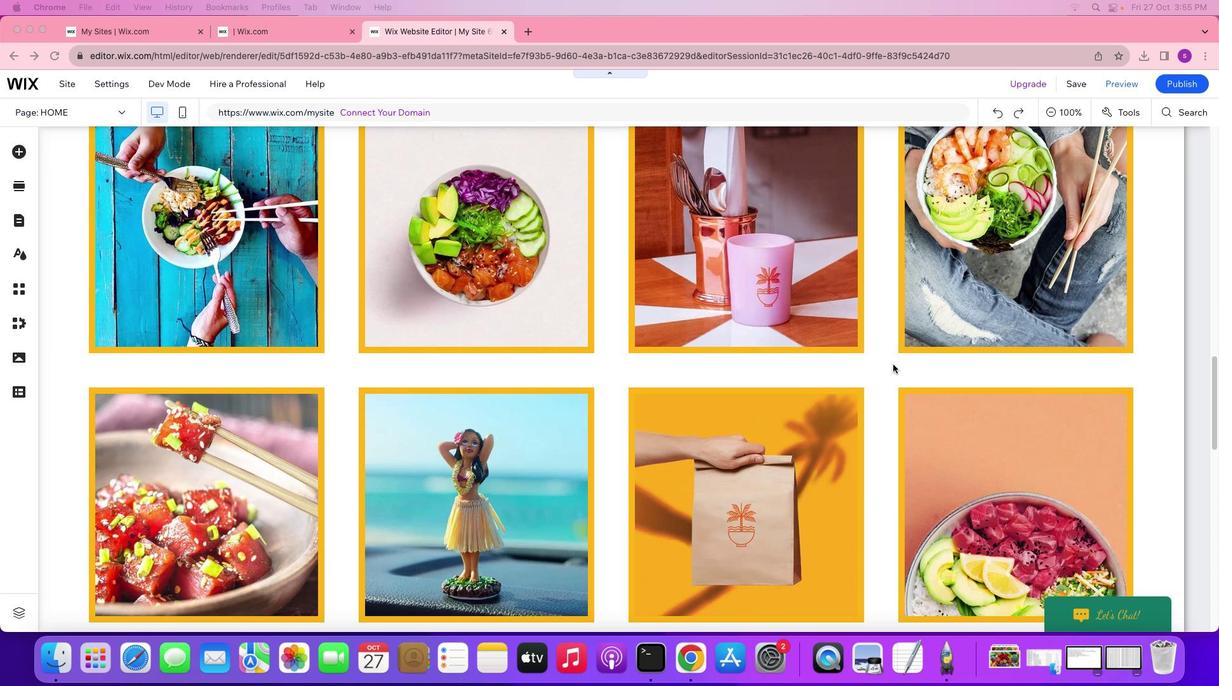 
Action: Mouse scrolled (708, 323) with delta (568, 296)
Screenshot: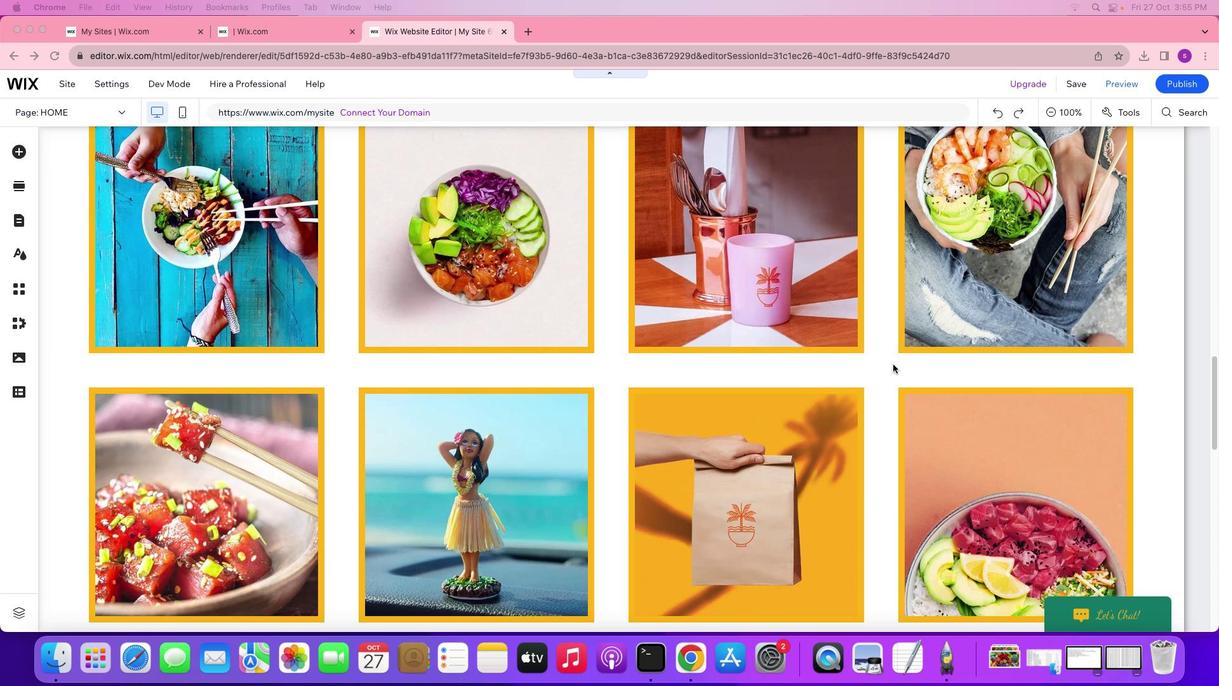 
Action: Mouse scrolled (708, 323) with delta (568, 296)
Screenshot: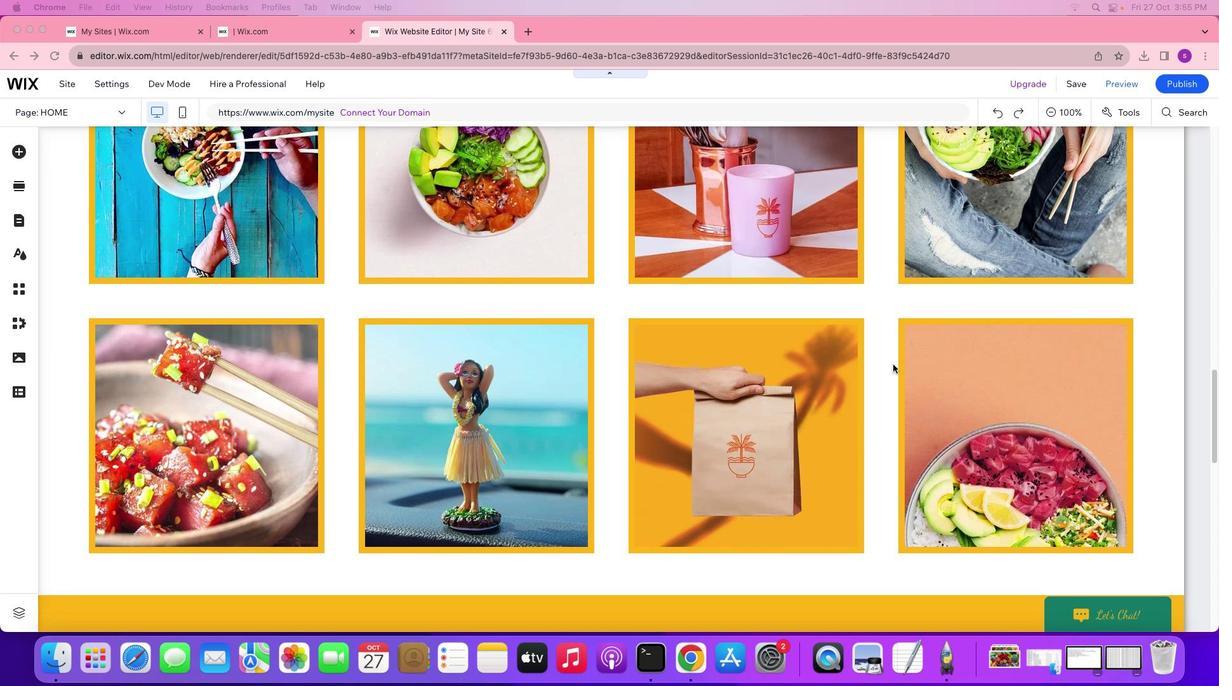 
Action: Mouse scrolled (708, 323) with delta (568, 296)
Screenshot: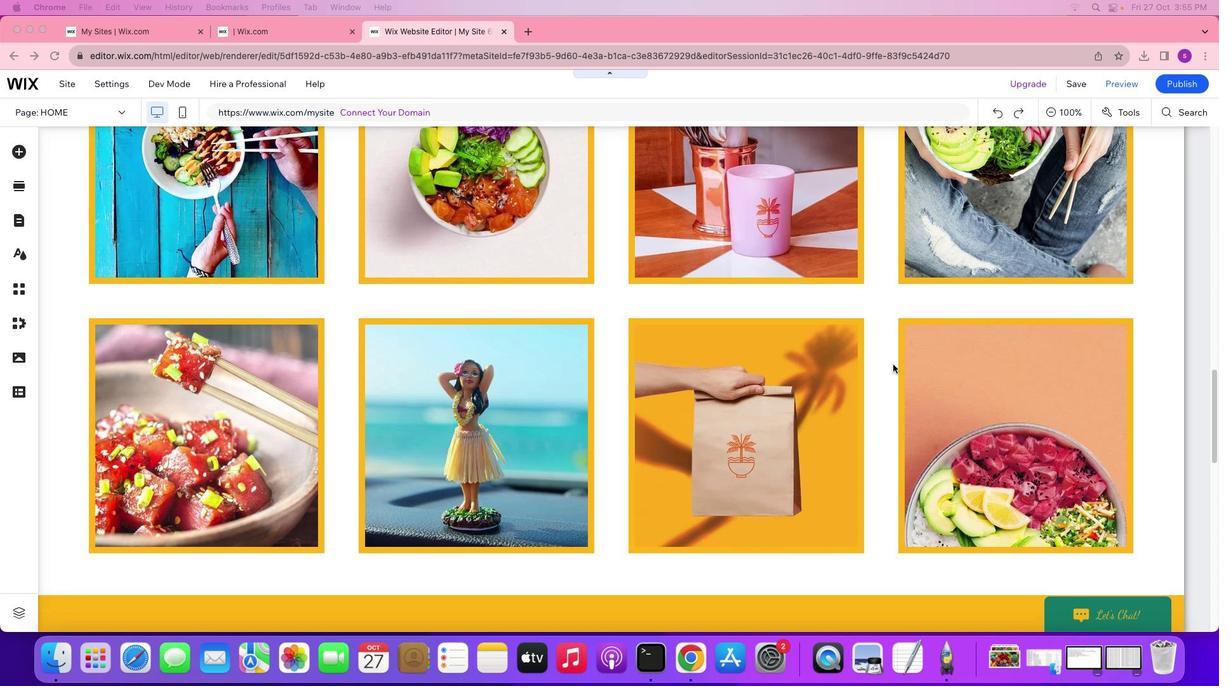
Action: Mouse scrolled (708, 323) with delta (568, 296)
Screenshot: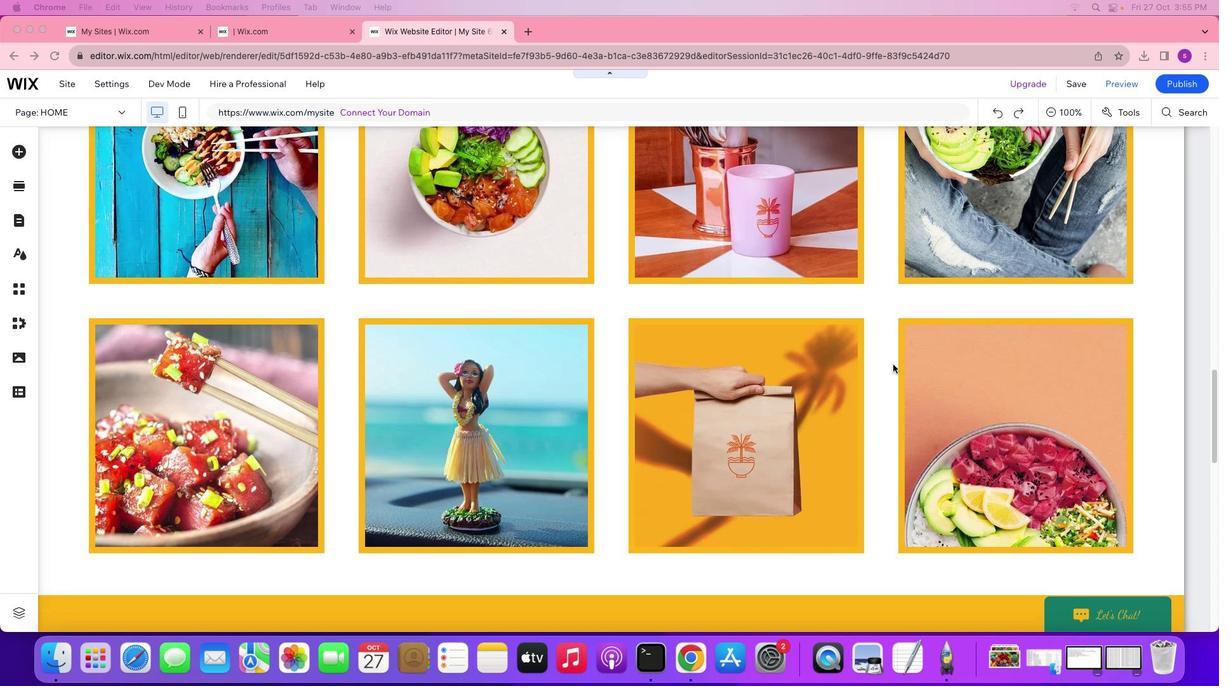 
Action: Mouse scrolled (708, 323) with delta (568, 296)
Screenshot: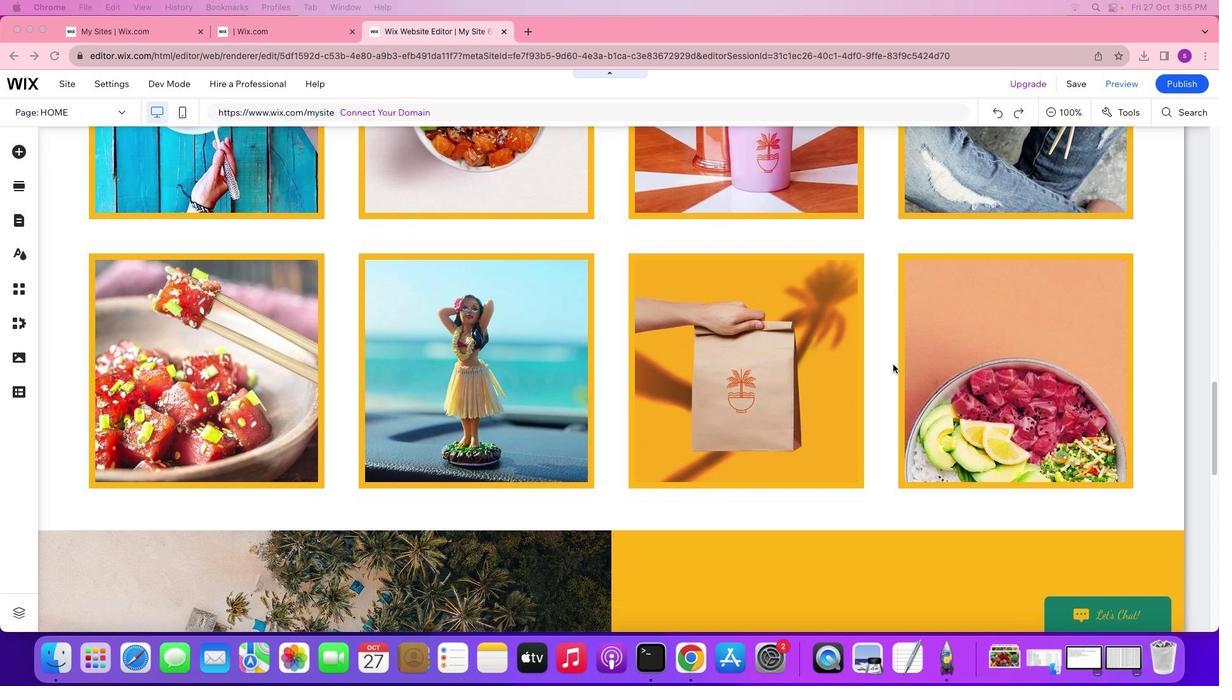 
Action: Mouse scrolled (708, 323) with delta (568, 296)
Screenshot: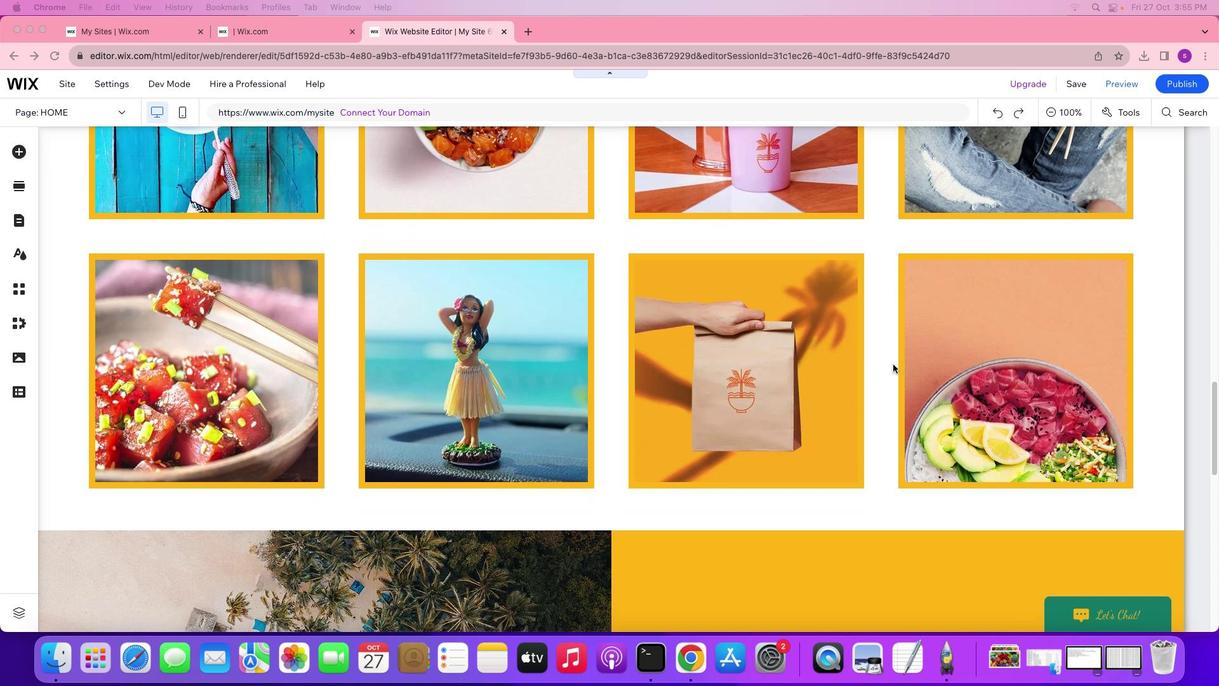 
Action: Mouse scrolled (708, 323) with delta (568, 296)
Screenshot: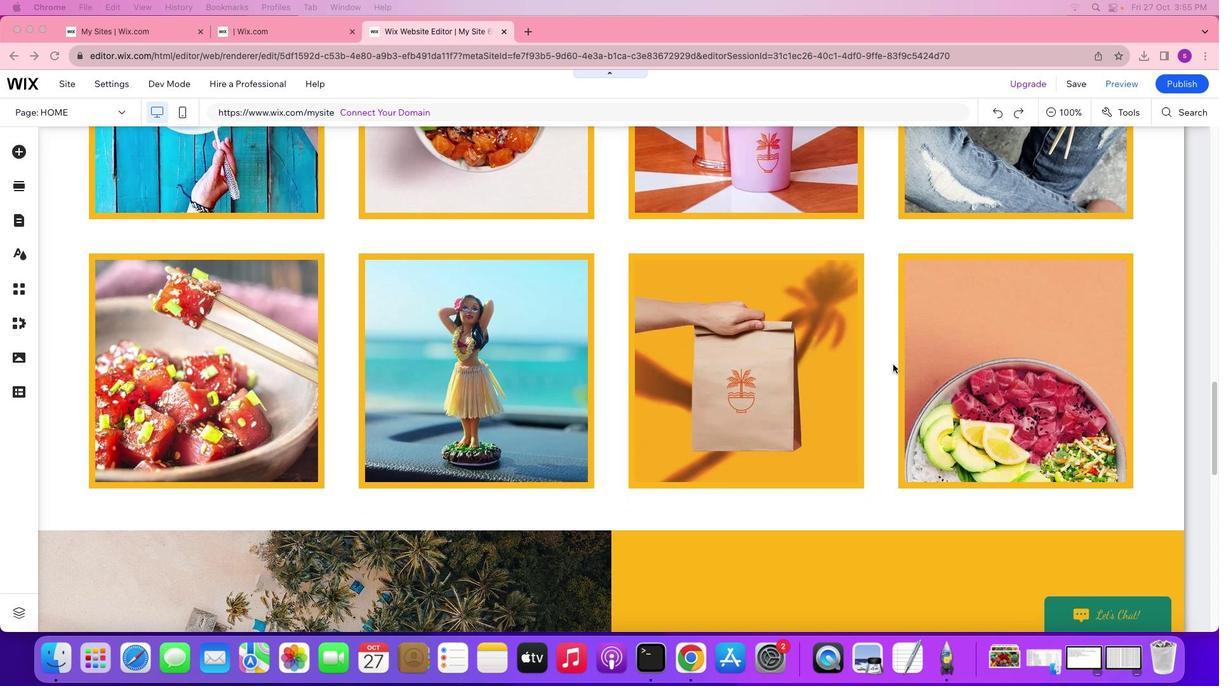 
Action: Mouse scrolled (708, 323) with delta (568, 296)
Screenshot: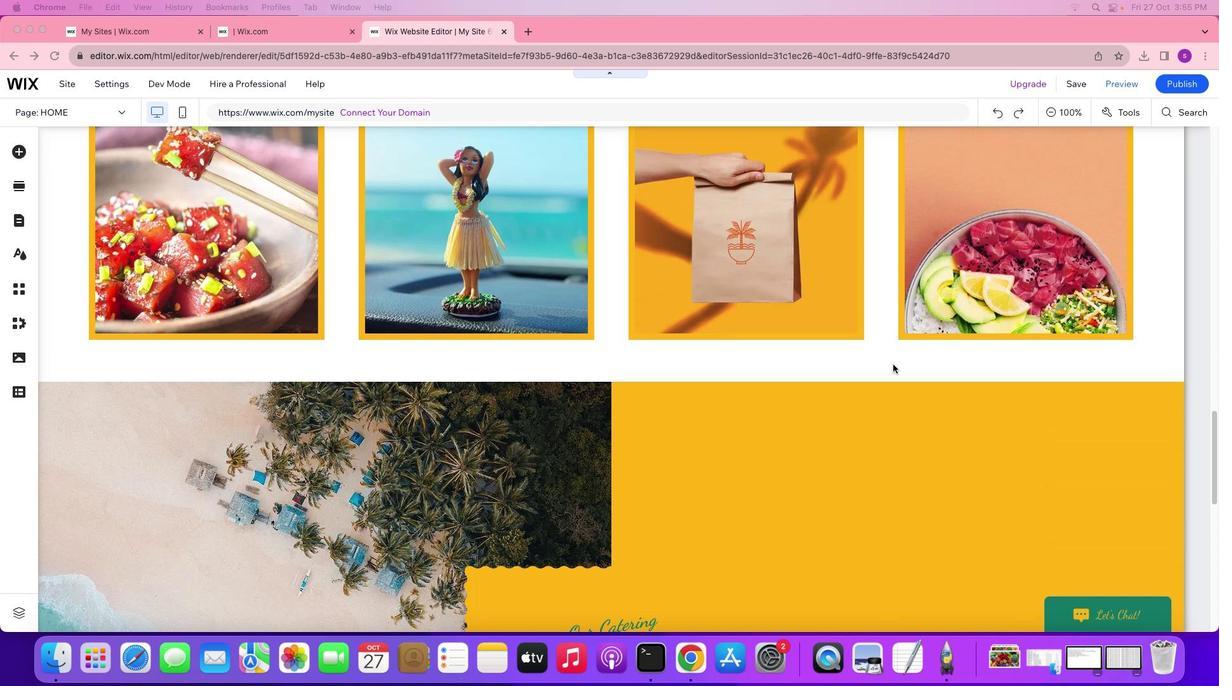 
Action: Mouse scrolled (708, 323) with delta (568, 296)
Screenshot: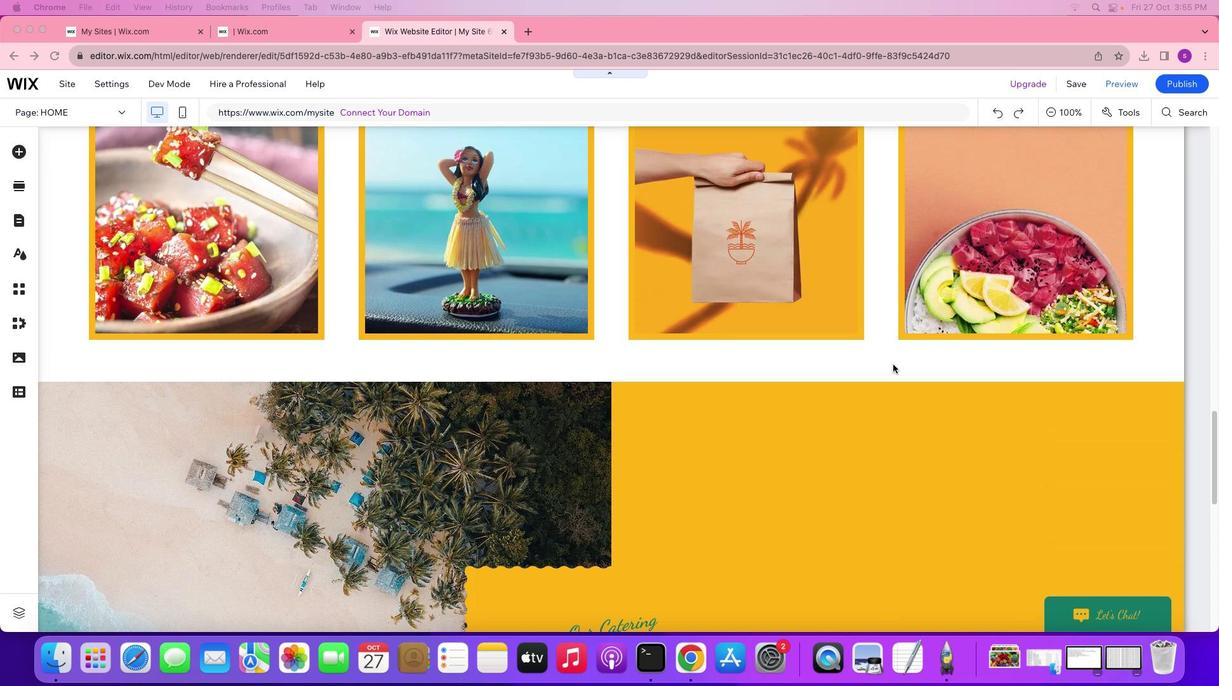 
Action: Mouse scrolled (708, 323) with delta (568, 296)
Screenshot: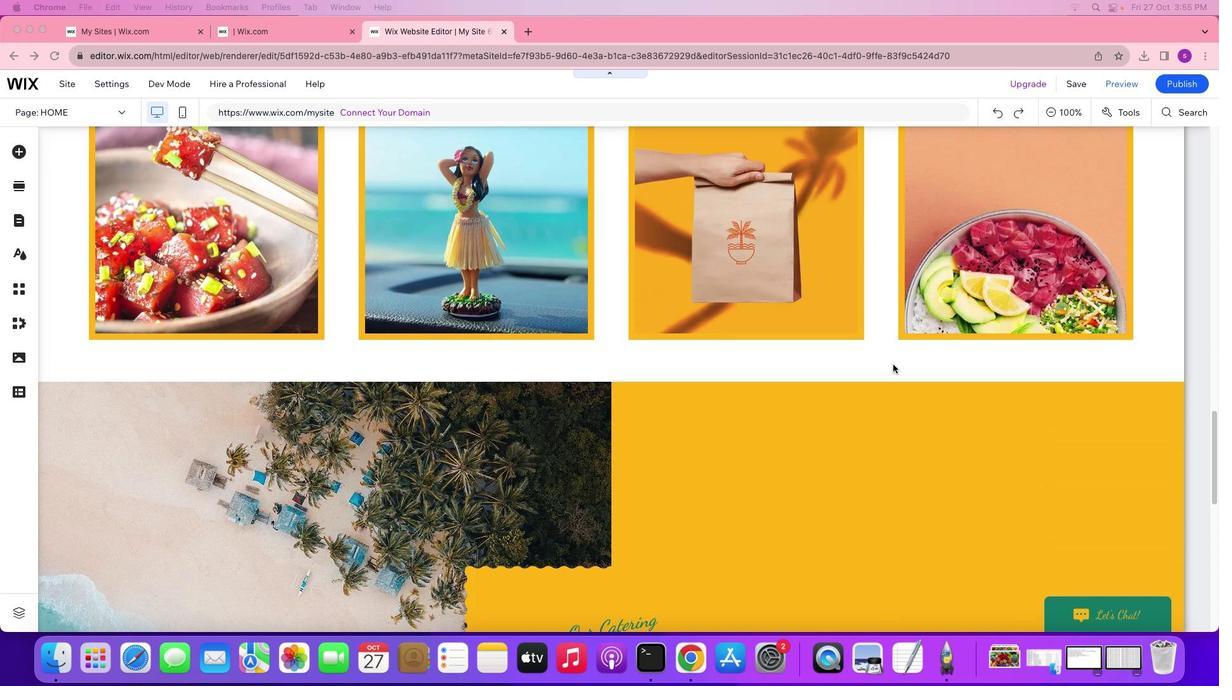 
Action: Mouse scrolled (708, 323) with delta (568, 296)
Screenshot: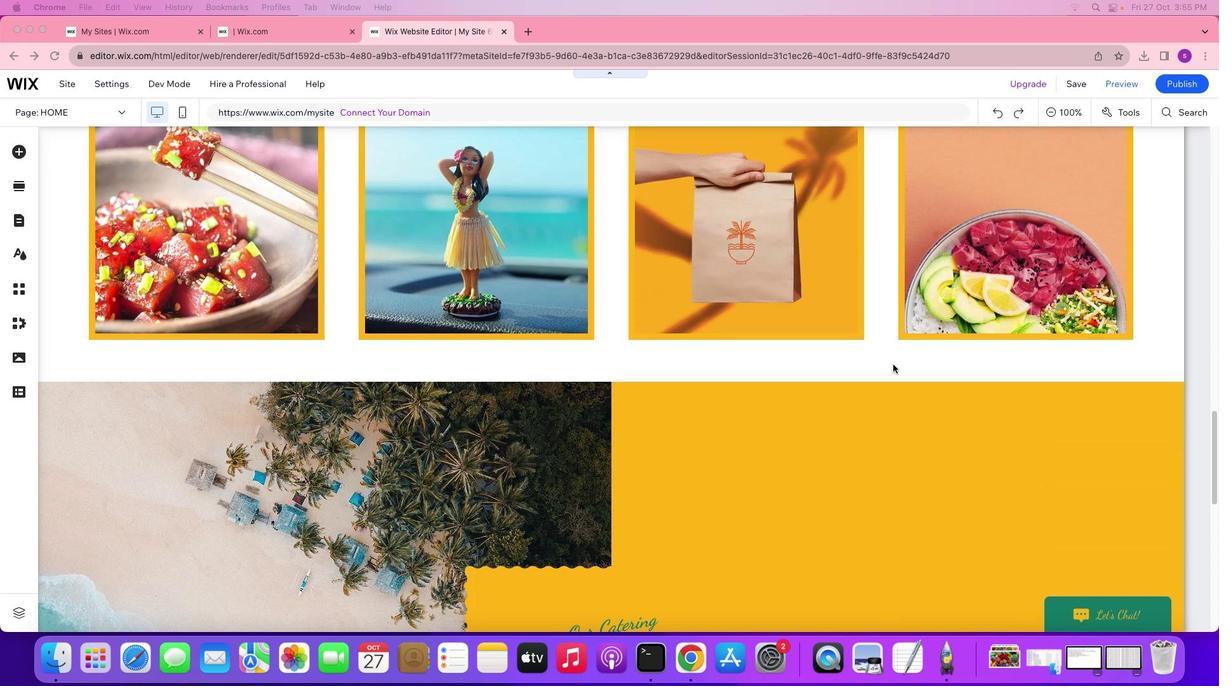 
Action: Mouse scrolled (708, 323) with delta (568, 296)
Screenshot: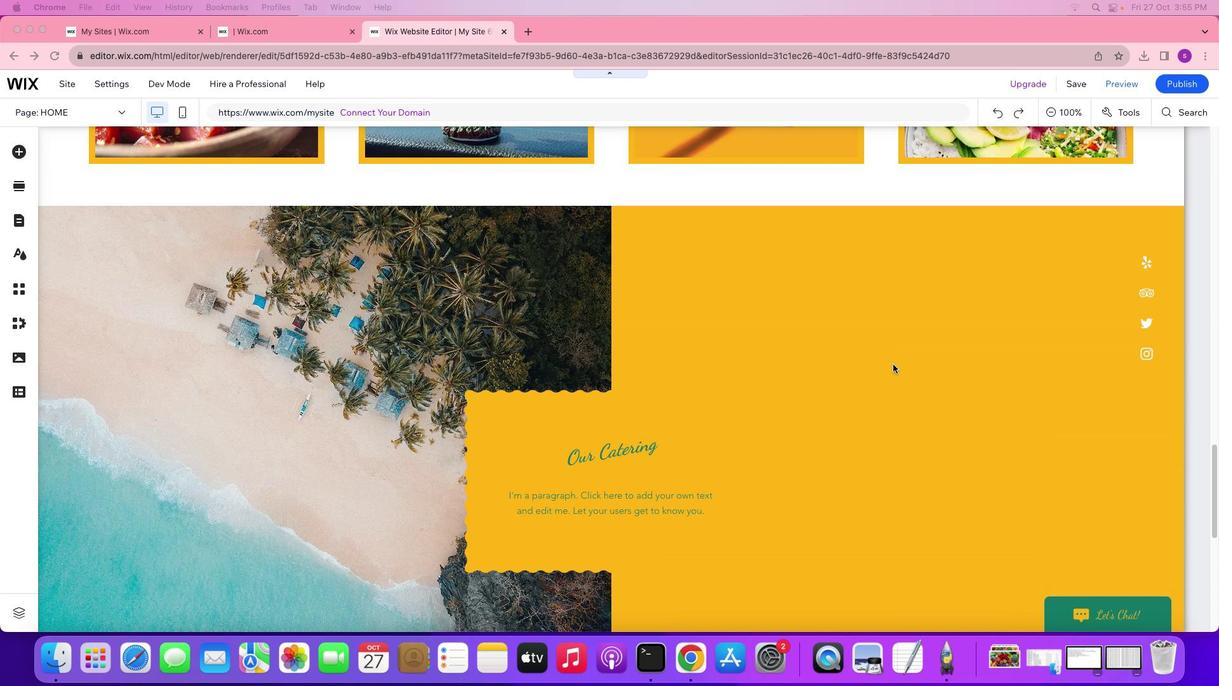 
Action: Mouse scrolled (708, 323) with delta (568, 296)
Screenshot: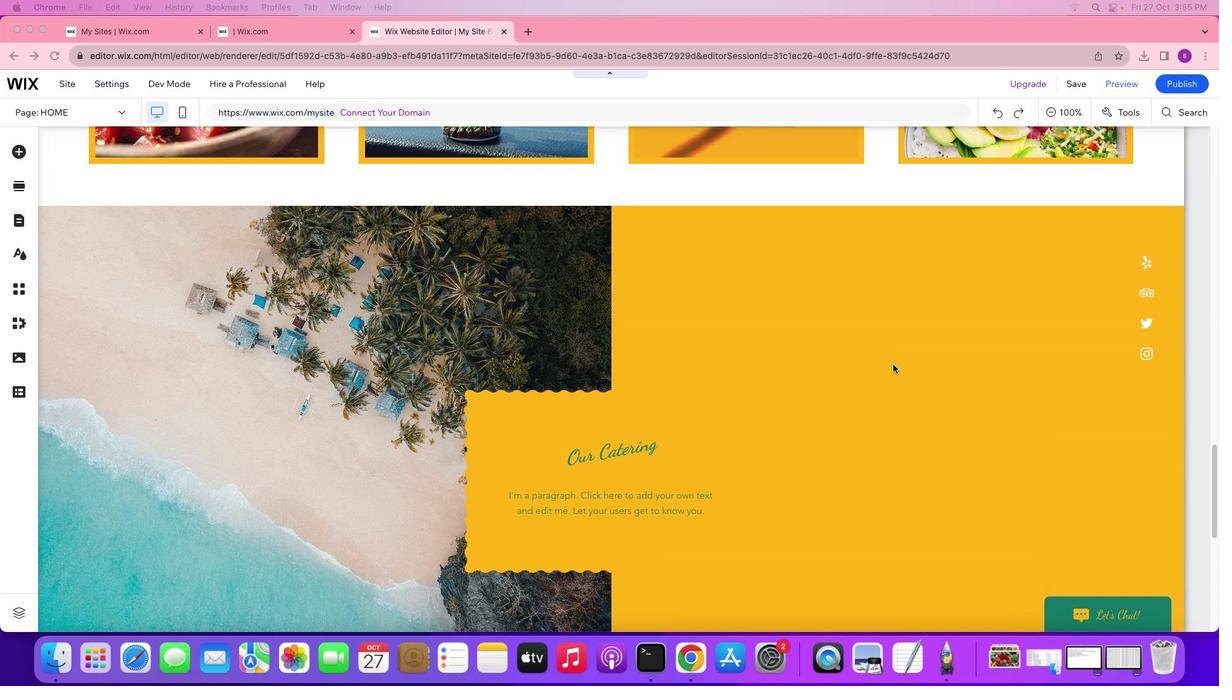 
Action: Mouse scrolled (708, 323) with delta (568, 296)
Screenshot: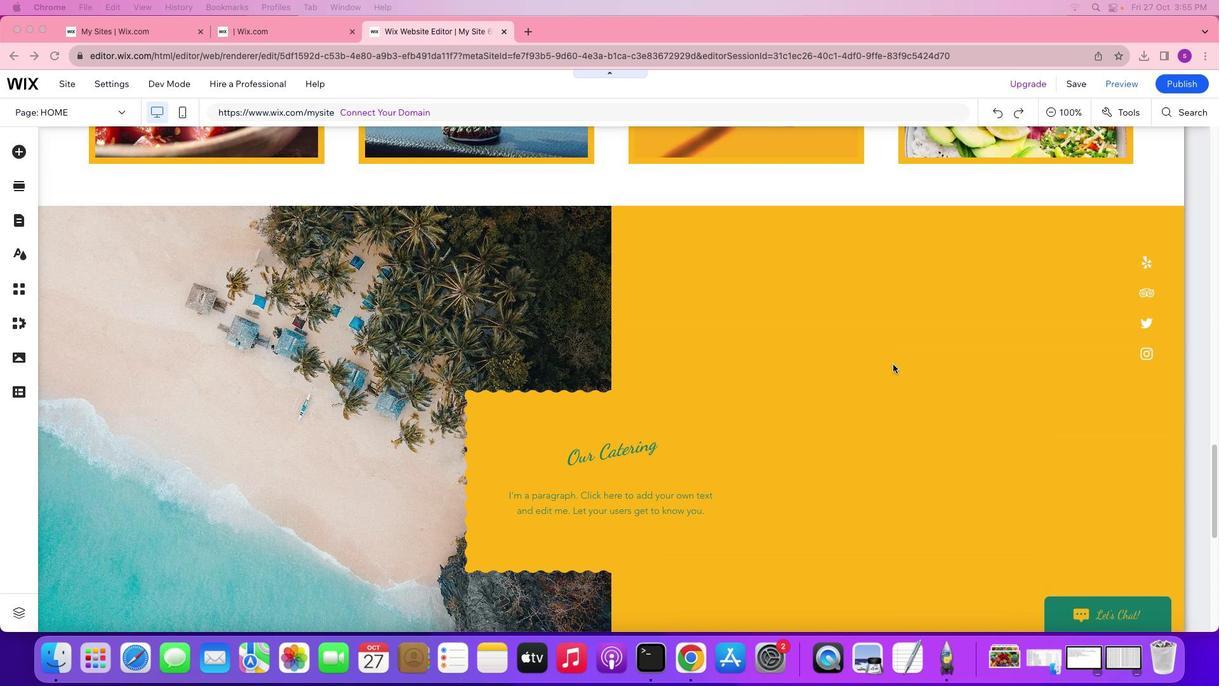 
Action: Mouse scrolled (708, 323) with delta (568, 296)
Screenshot: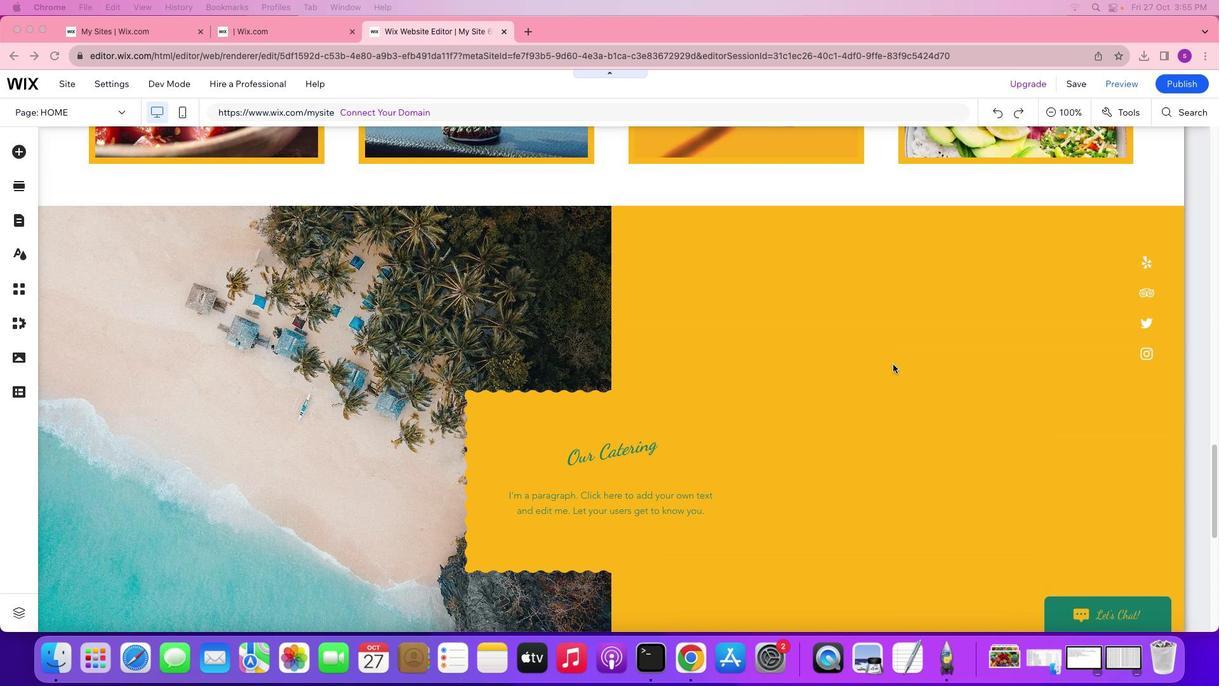 
Action: Mouse scrolled (708, 323) with delta (568, 296)
Screenshot: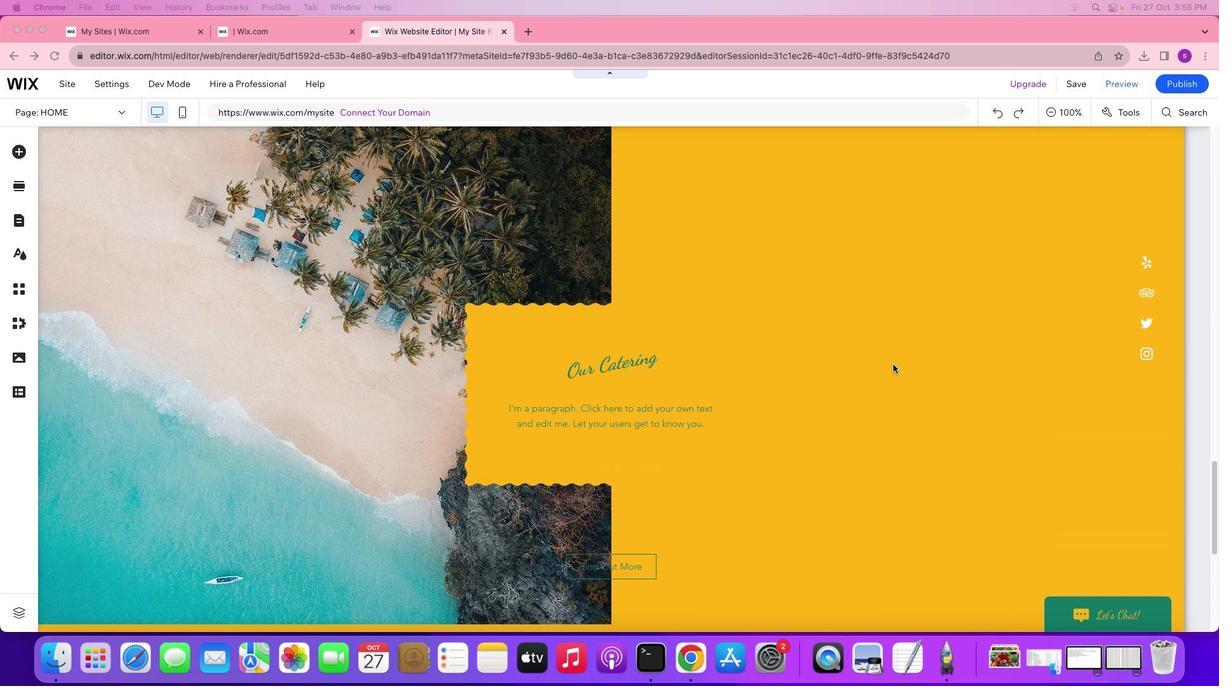 
Action: Mouse scrolled (708, 323) with delta (568, 296)
Screenshot: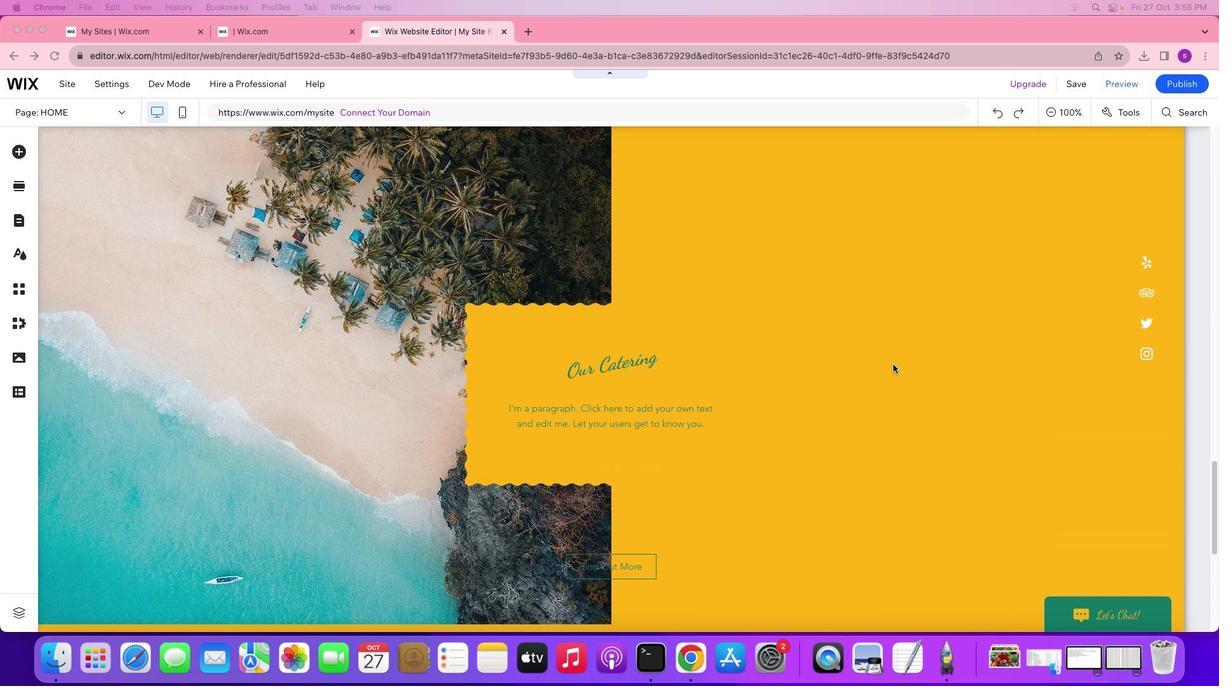 
Action: Mouse scrolled (708, 323) with delta (568, 296)
Screenshot: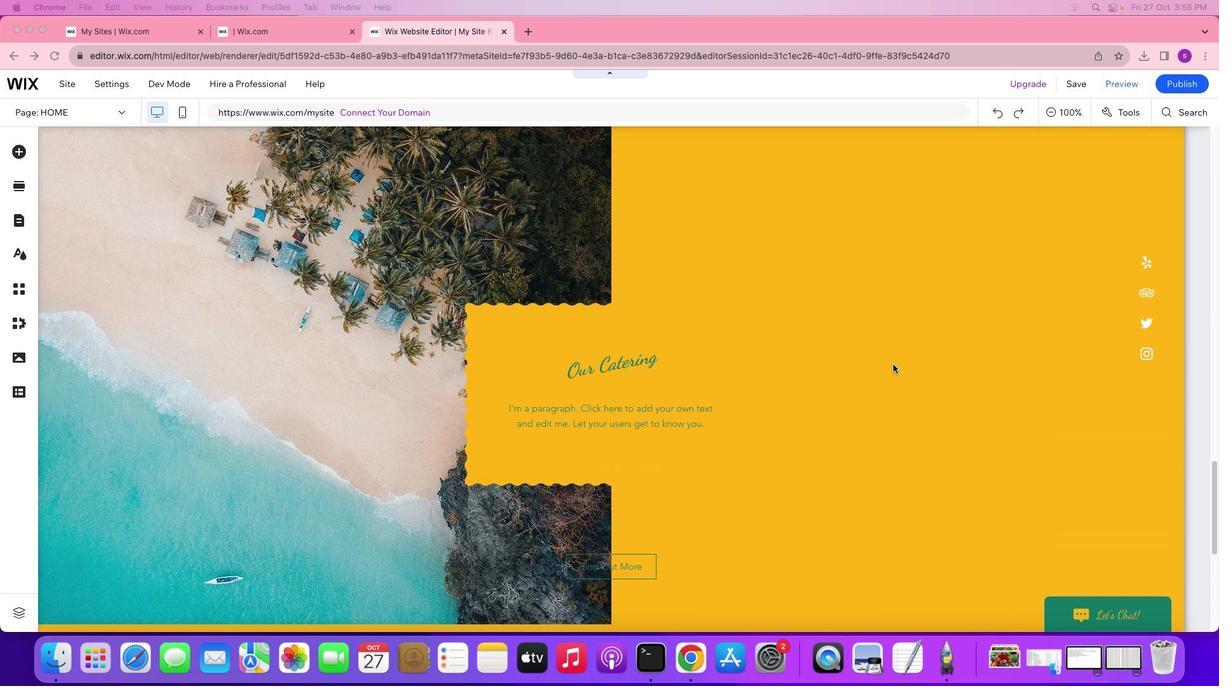 
Action: Mouse scrolled (708, 323) with delta (568, 296)
Screenshot: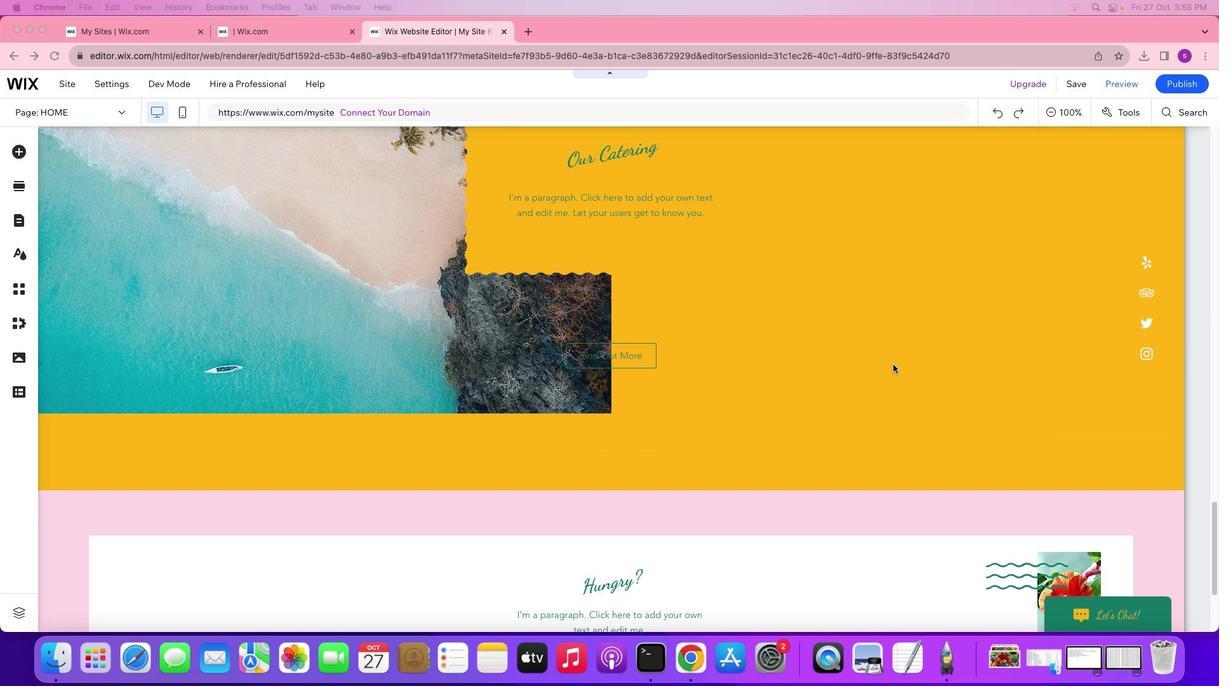 
Action: Mouse scrolled (708, 323) with delta (568, 296)
Screenshot: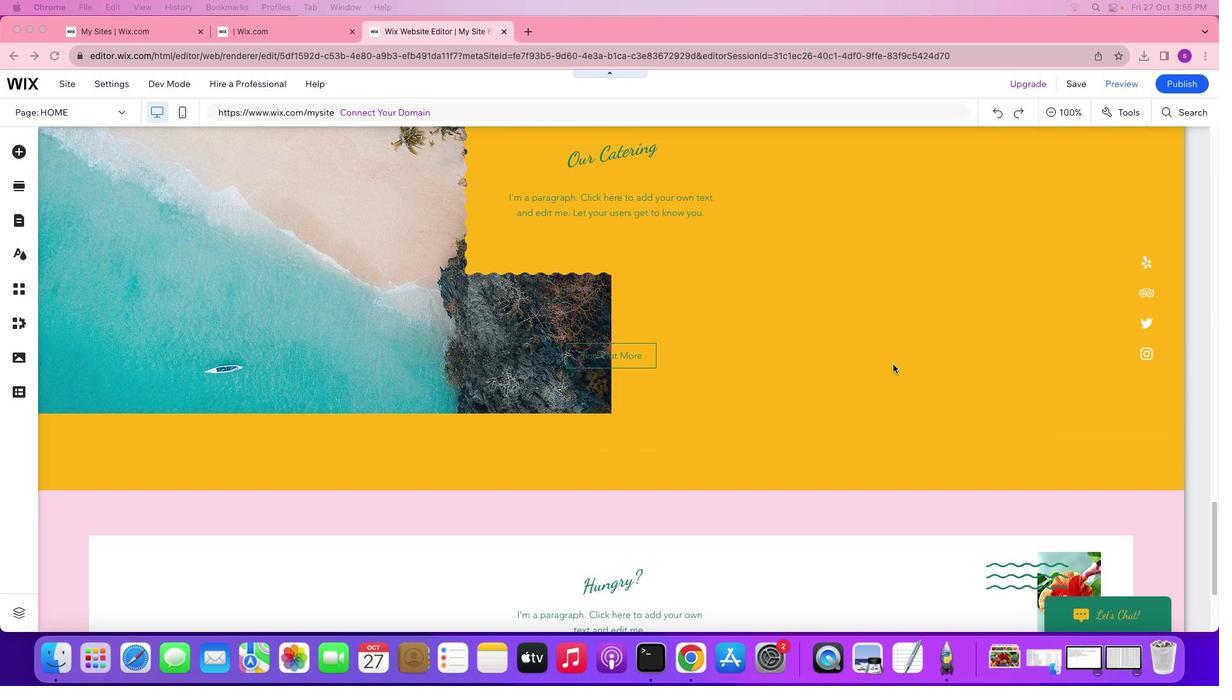 
Action: Mouse scrolled (708, 323) with delta (568, 296)
Screenshot: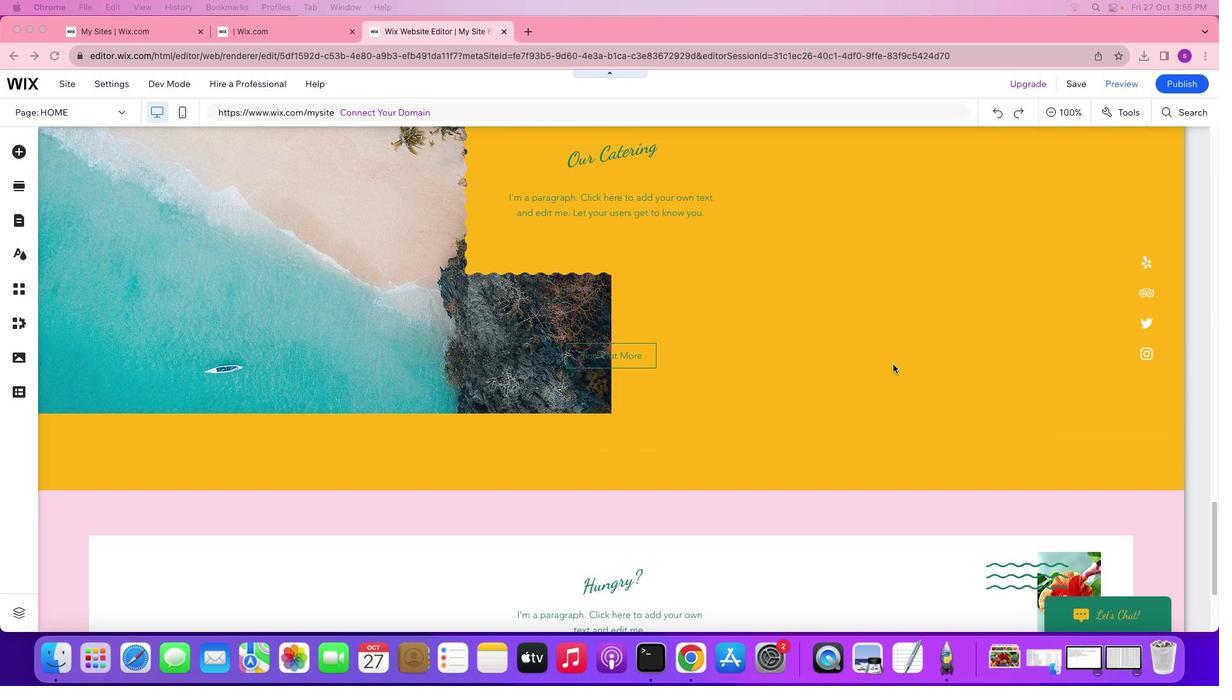 
Action: Mouse scrolled (708, 323) with delta (568, 296)
Screenshot: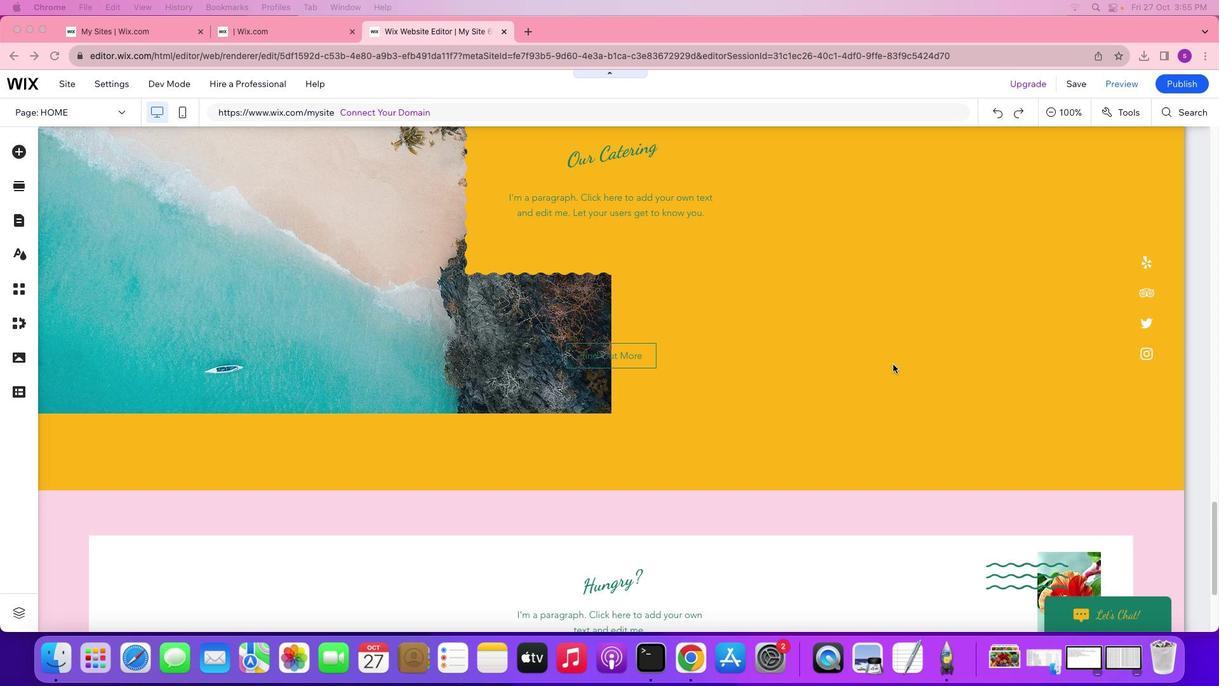 
Action: Mouse scrolled (708, 323) with delta (568, 296)
Screenshot: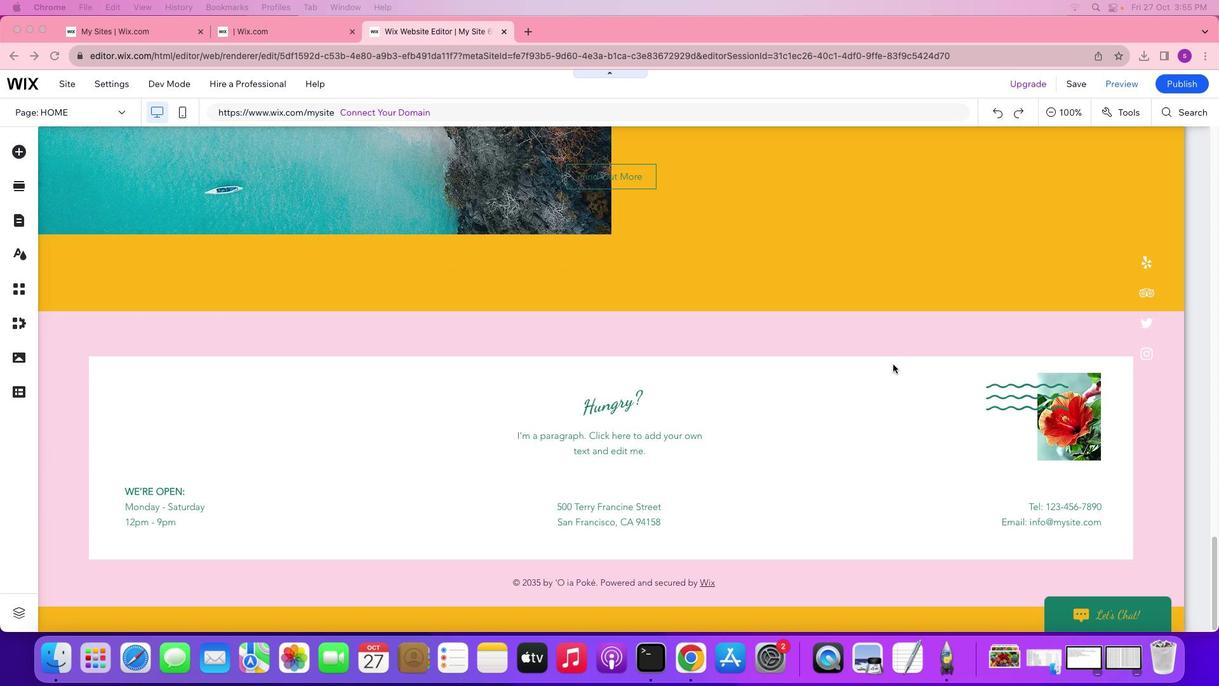 
Action: Mouse scrolled (708, 323) with delta (568, 296)
Screenshot: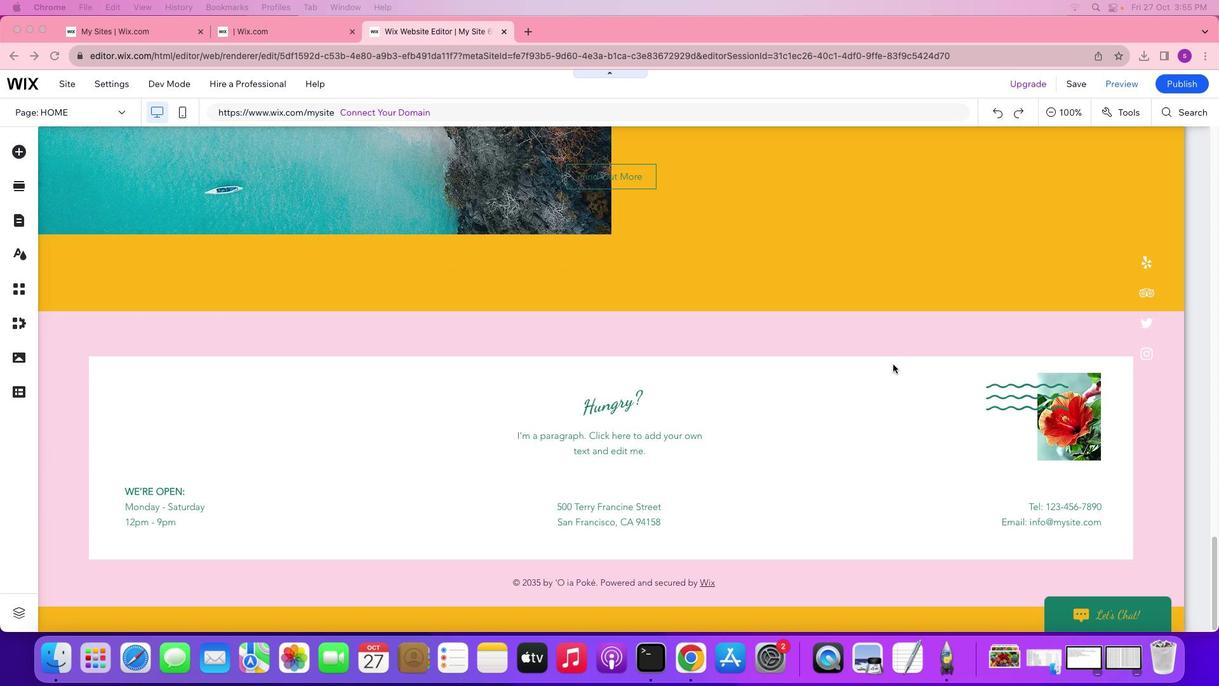 
Action: Mouse scrolled (708, 323) with delta (568, 296)
Screenshot: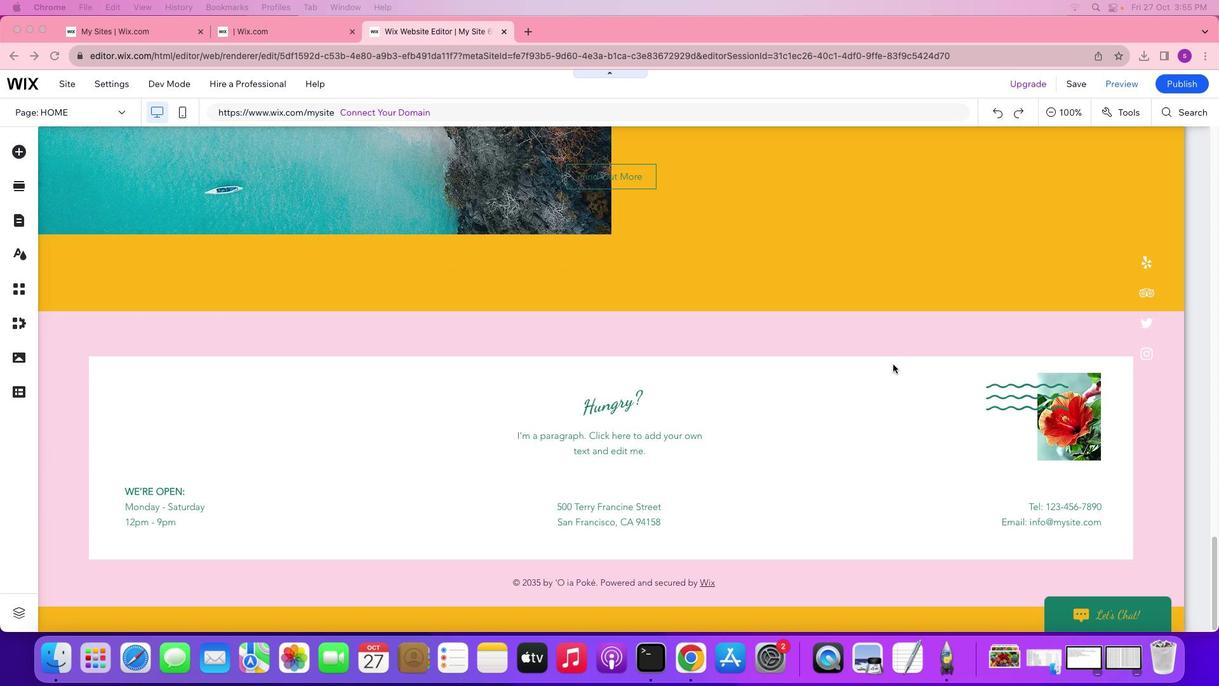 
Action: Mouse scrolled (708, 323) with delta (568, 296)
Screenshot: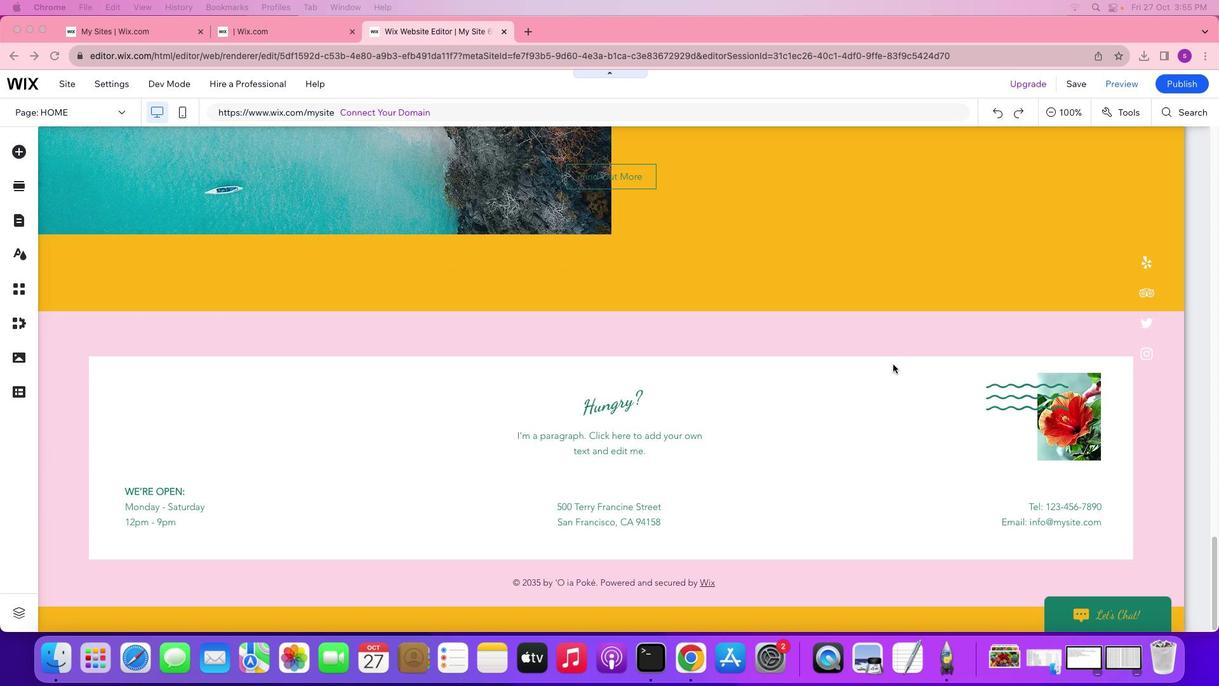 
Action: Mouse scrolled (708, 323) with delta (568, 296)
Screenshot: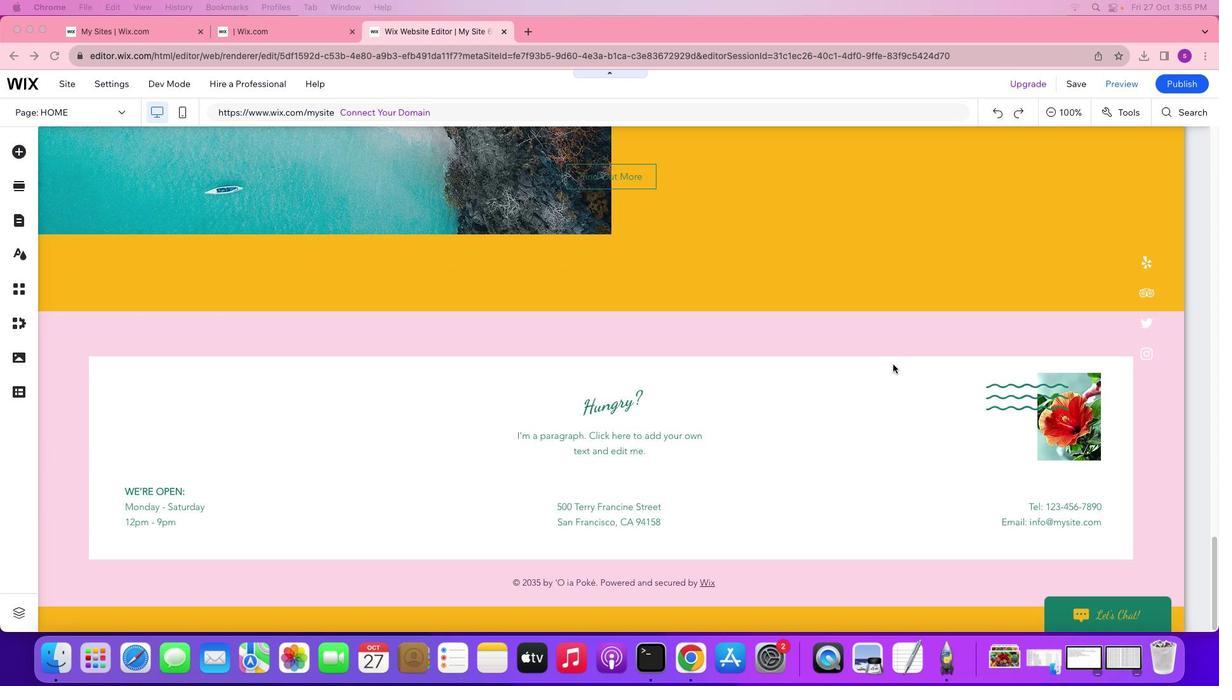 
Action: Mouse scrolled (708, 323) with delta (568, 296)
Screenshot: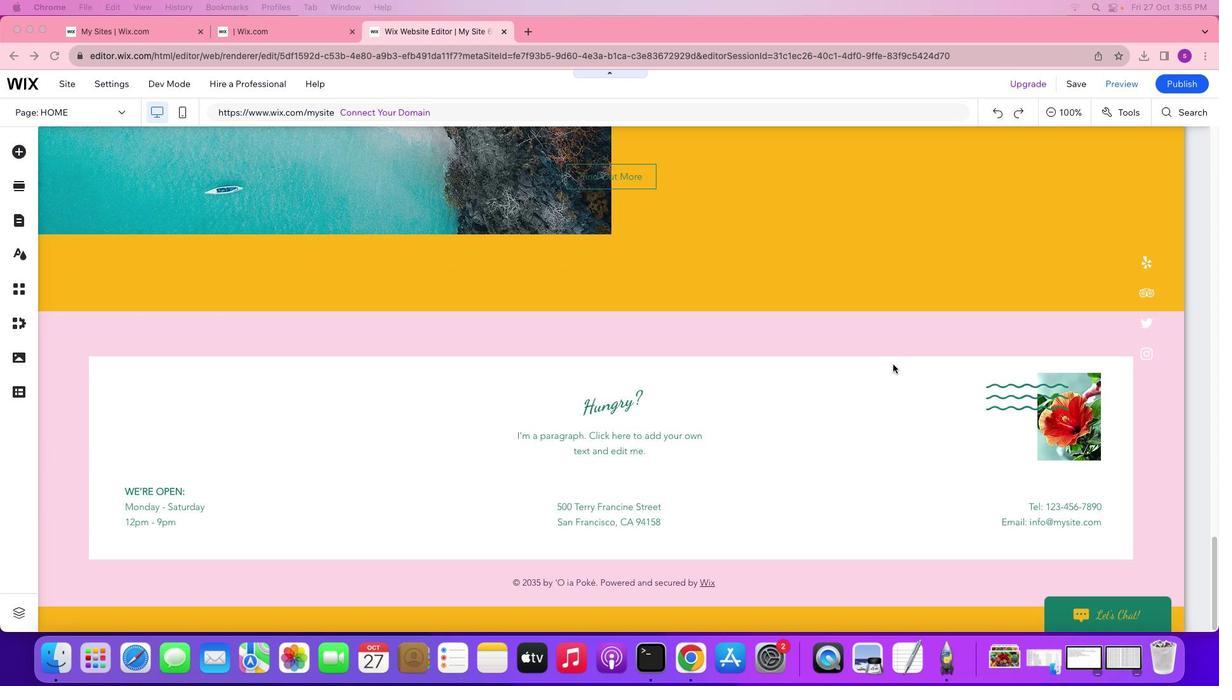 
Action: Mouse scrolled (708, 323) with delta (568, 296)
Screenshot: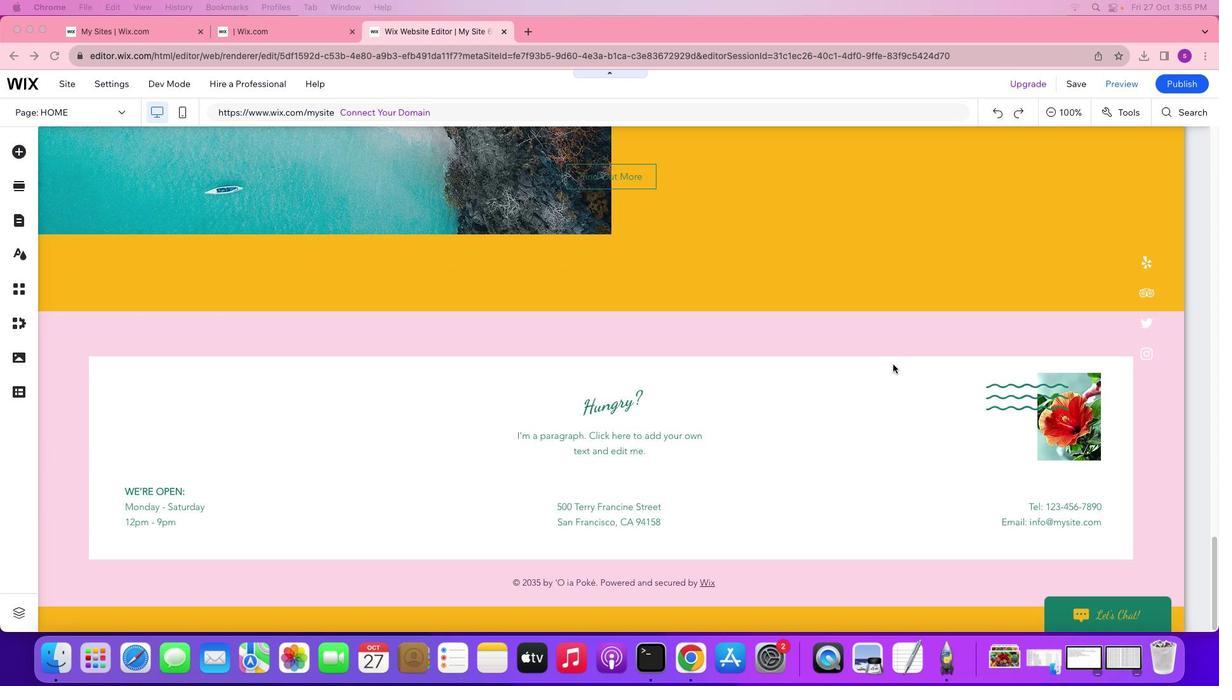 
Action: Mouse scrolled (708, 323) with delta (568, 296)
Screenshot: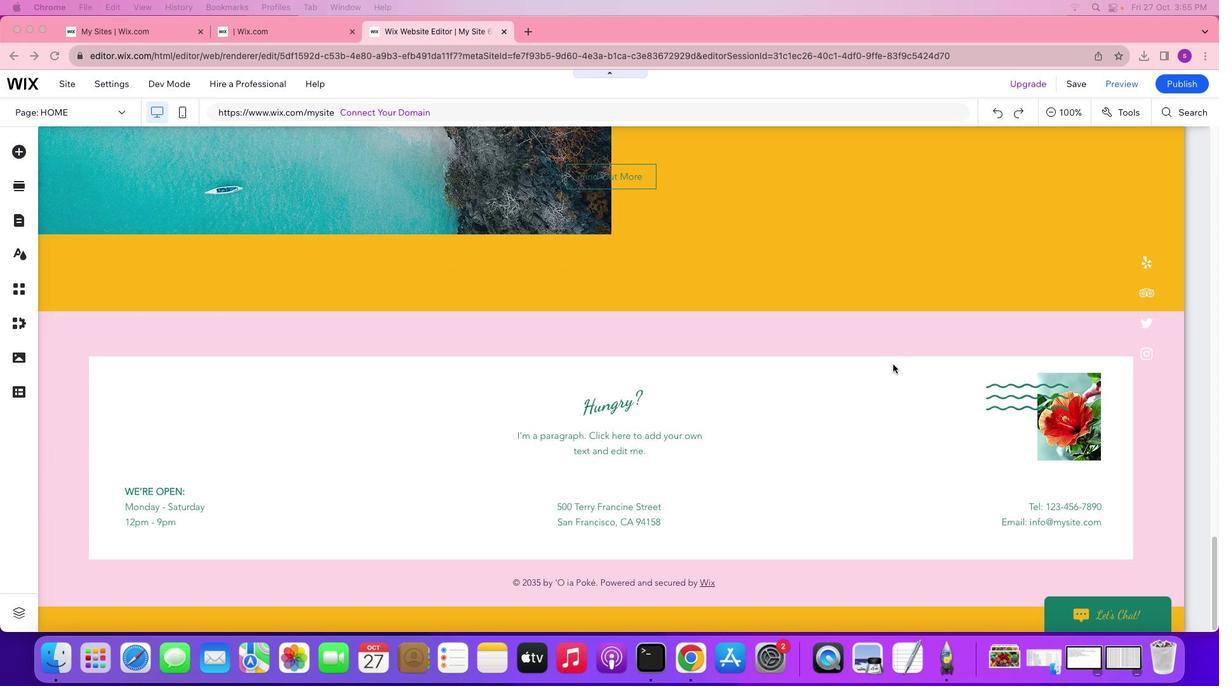 
Action: Mouse scrolled (708, 323) with delta (568, 296)
Screenshot: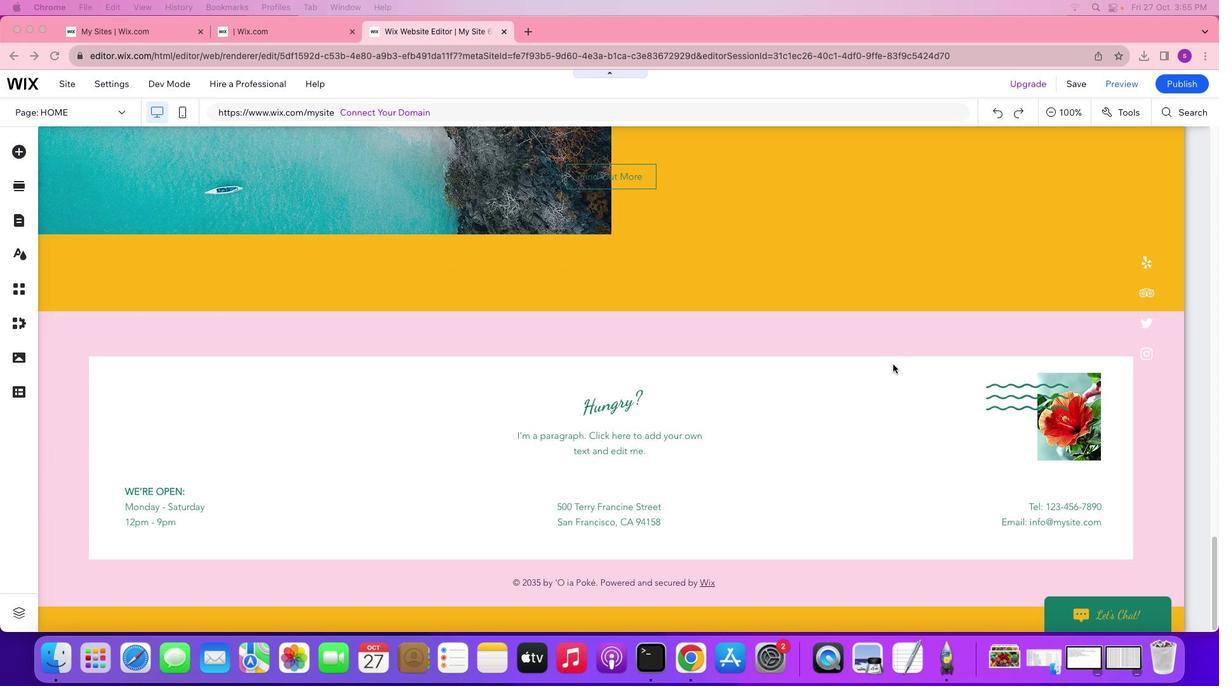 
Action: Mouse scrolled (708, 323) with delta (568, 296)
Screenshot: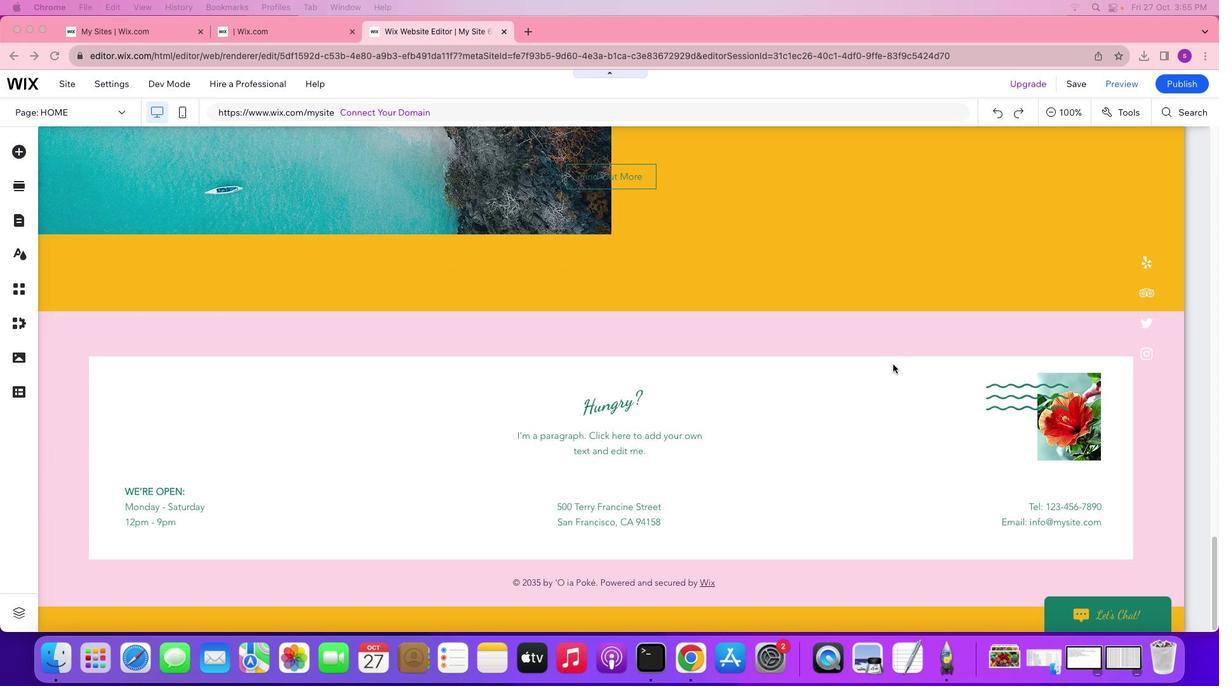 
Action: Mouse scrolled (708, 323) with delta (568, 296)
Screenshot: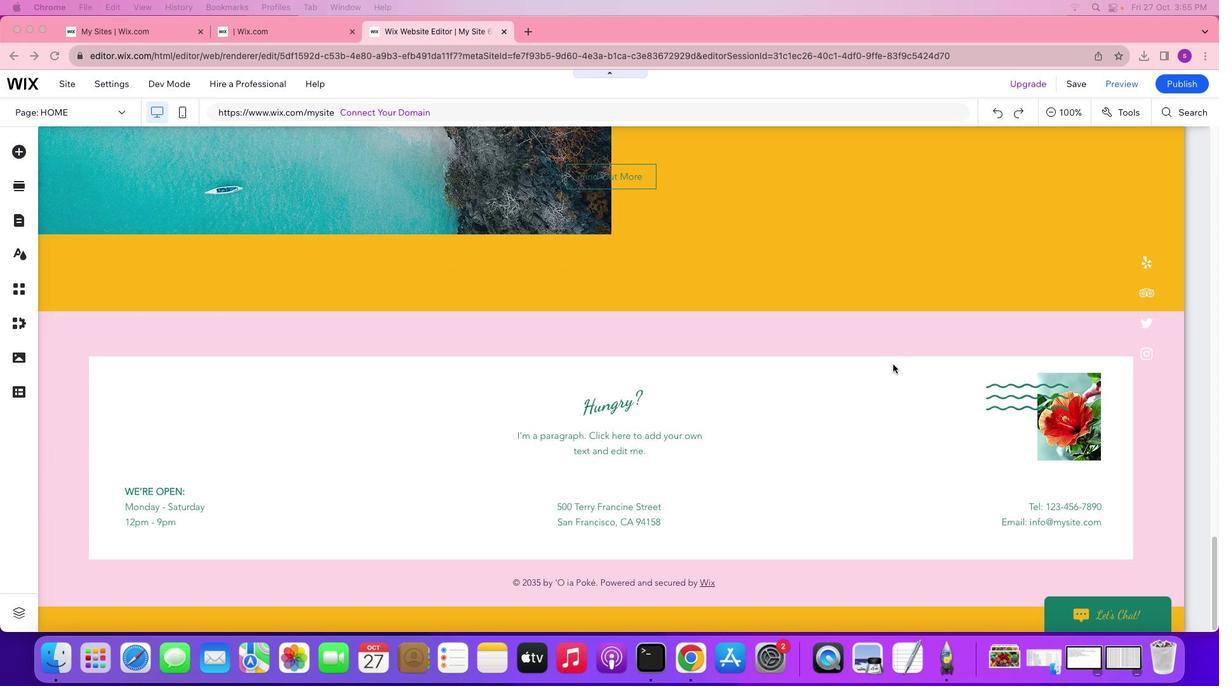 
Action: Mouse scrolled (708, 323) with delta (568, 296)
Screenshot: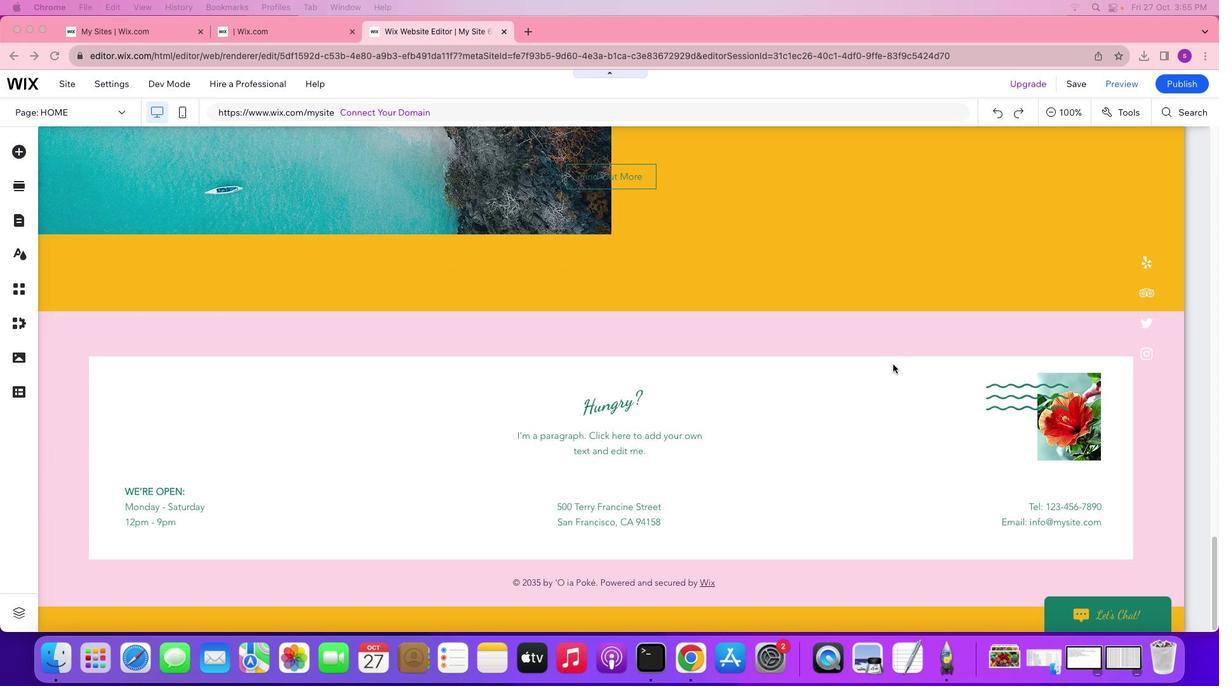 
Action: Mouse scrolled (708, 323) with delta (568, 296)
Screenshot: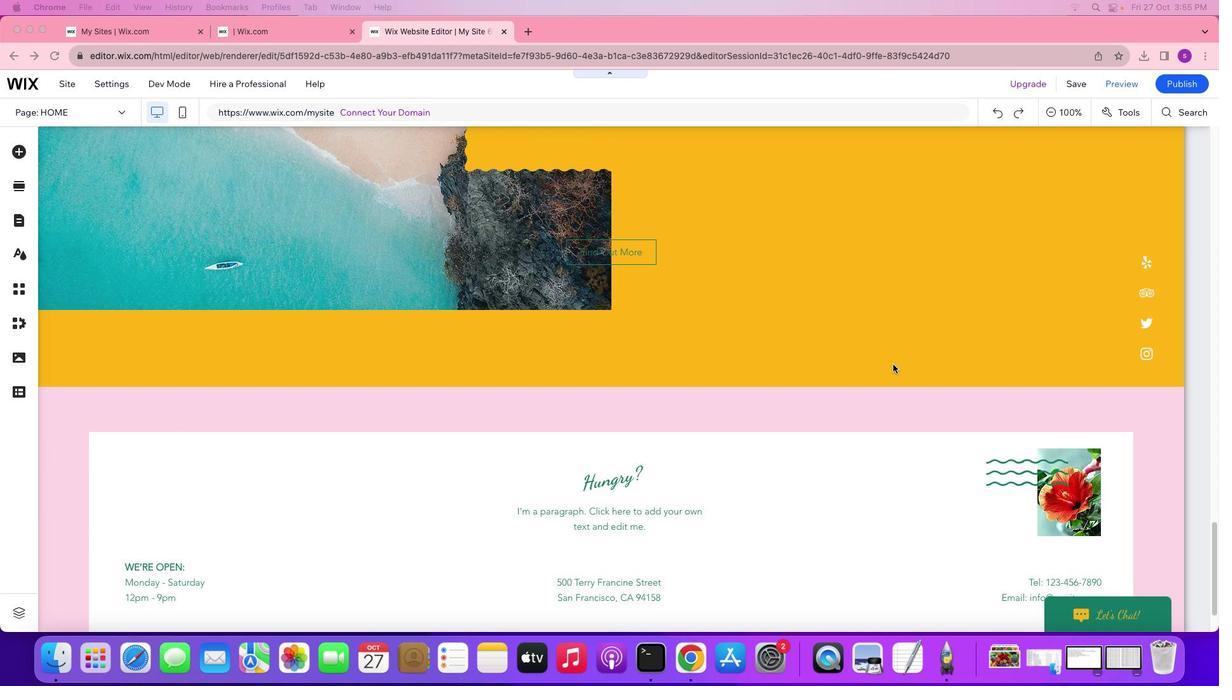 
Action: Mouse scrolled (708, 323) with delta (568, 296)
Screenshot: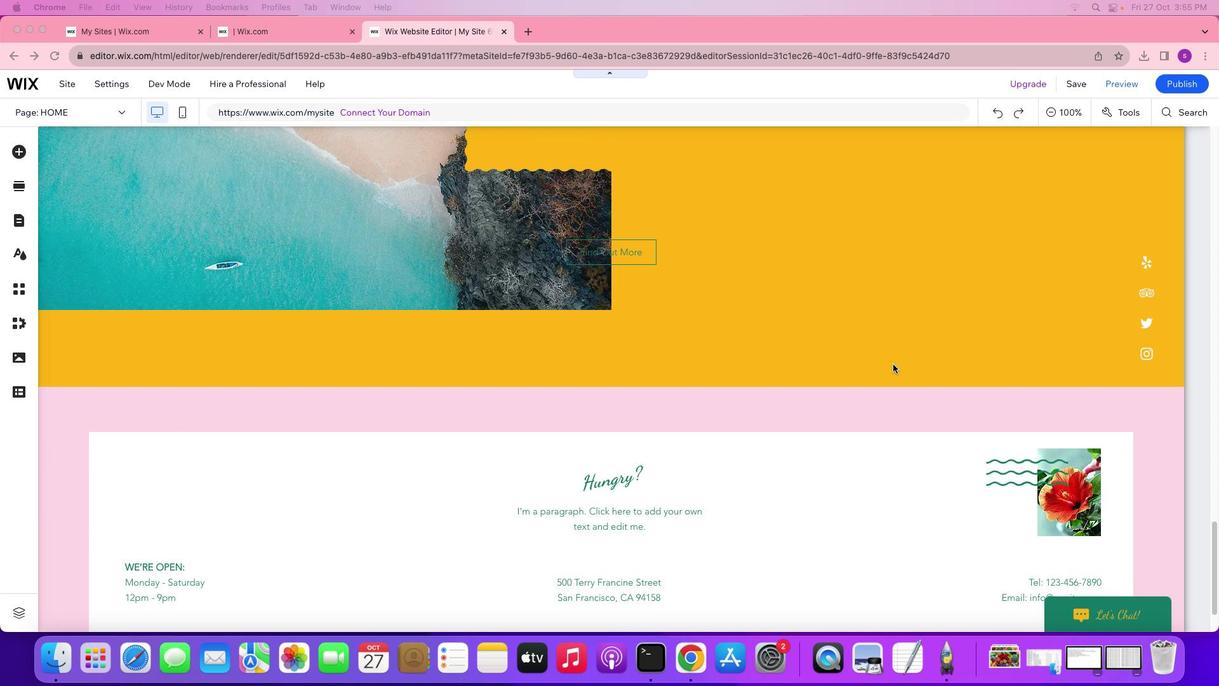 
Action: Mouse scrolled (708, 323) with delta (568, 296)
Screenshot: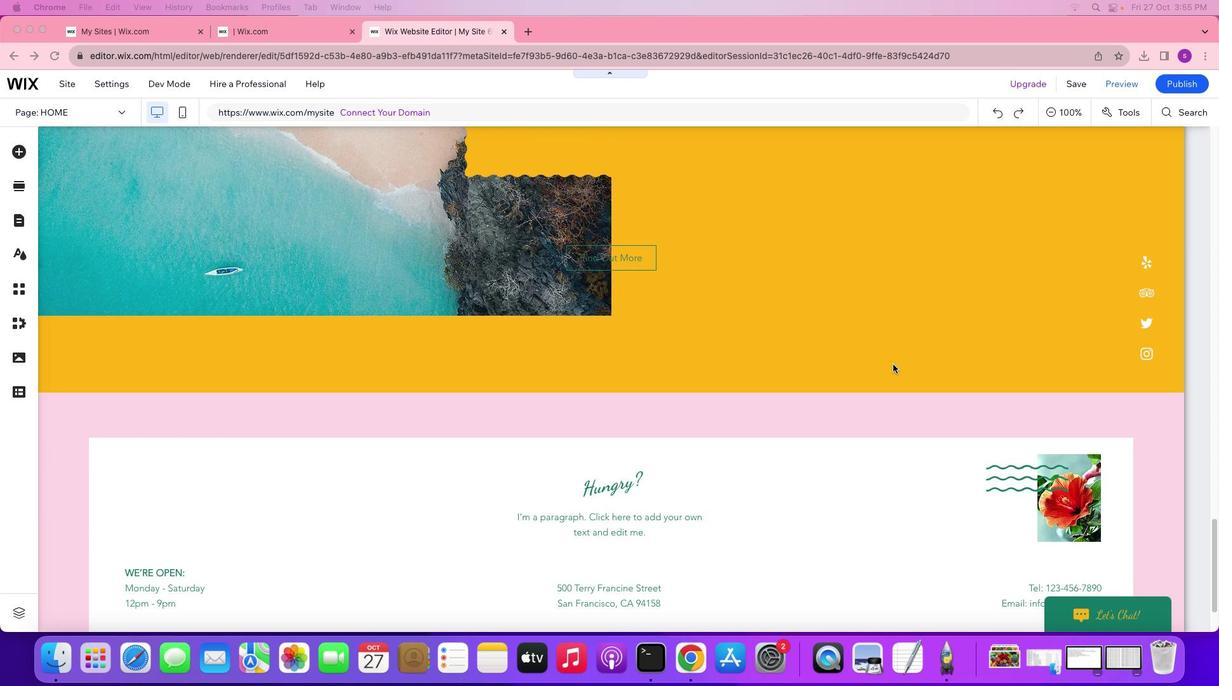 
Action: Mouse scrolled (708, 323) with delta (568, 296)
Screenshot: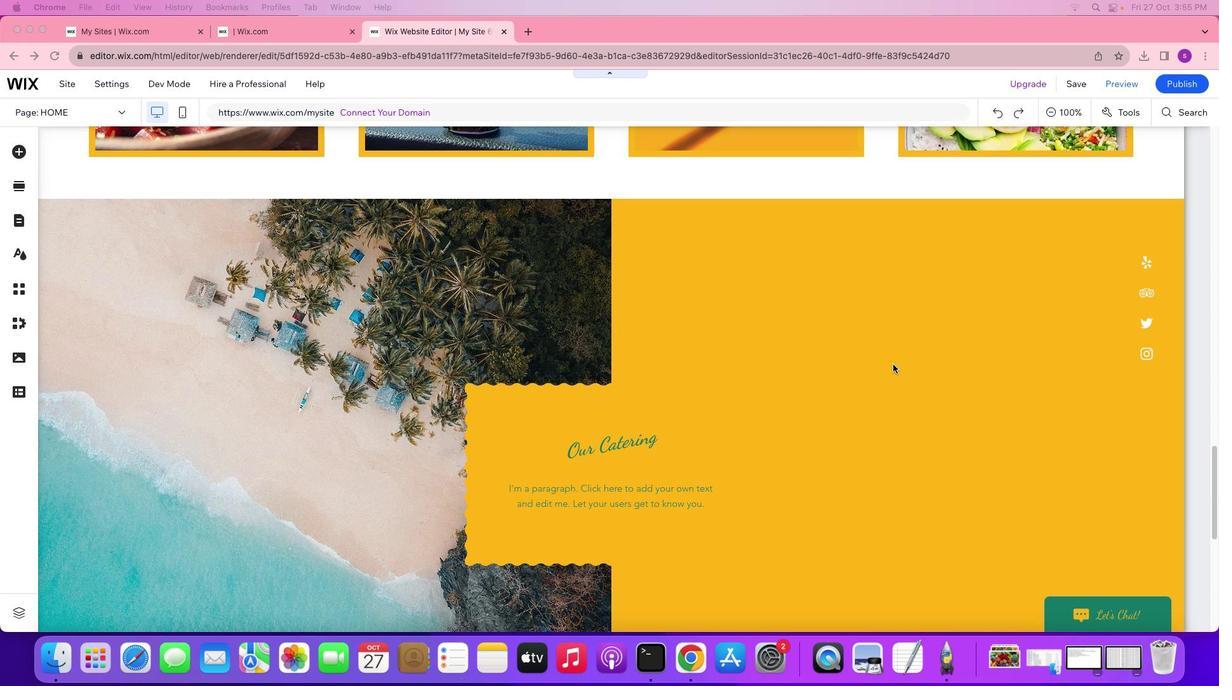 
Action: Mouse scrolled (708, 323) with delta (568, 296)
Screenshot: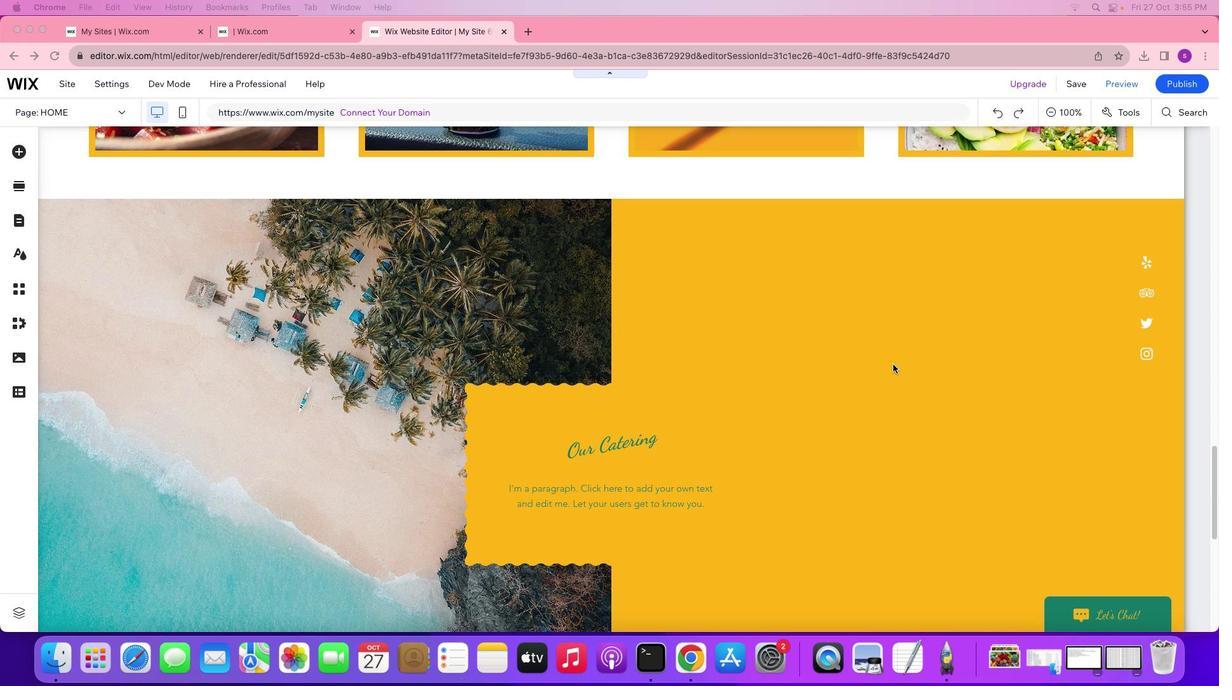 
Action: Mouse scrolled (708, 323) with delta (568, 296)
Screenshot: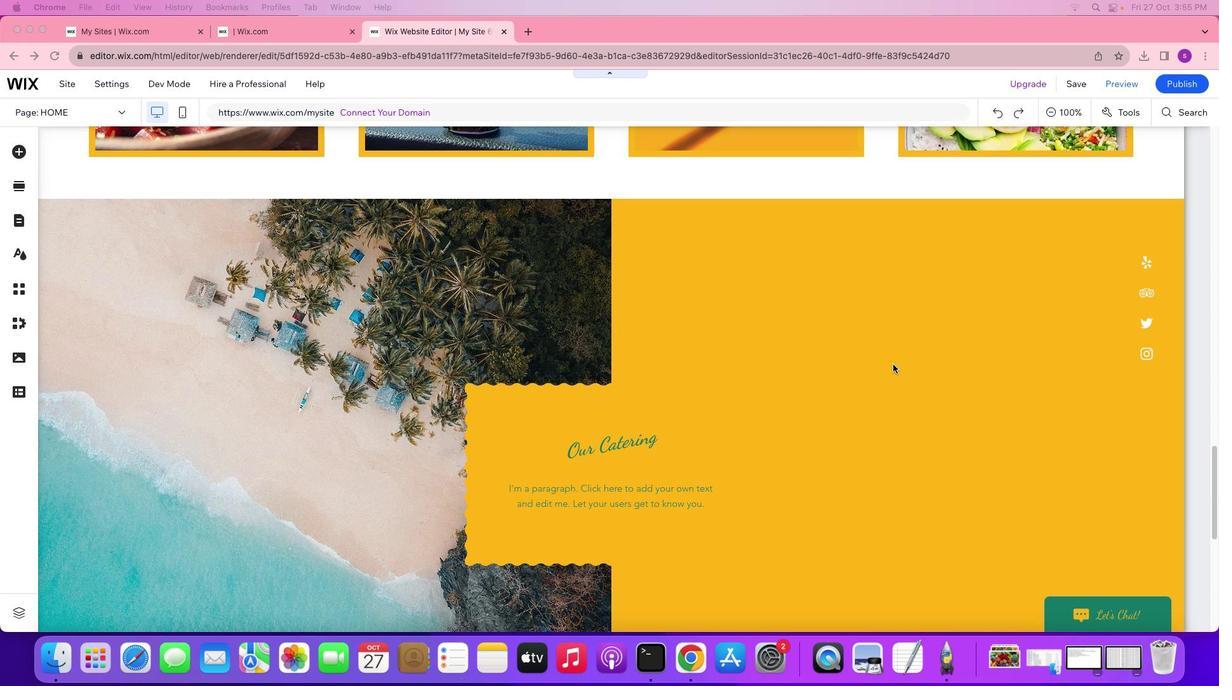 
Action: Mouse scrolled (708, 323) with delta (568, 297)
Screenshot: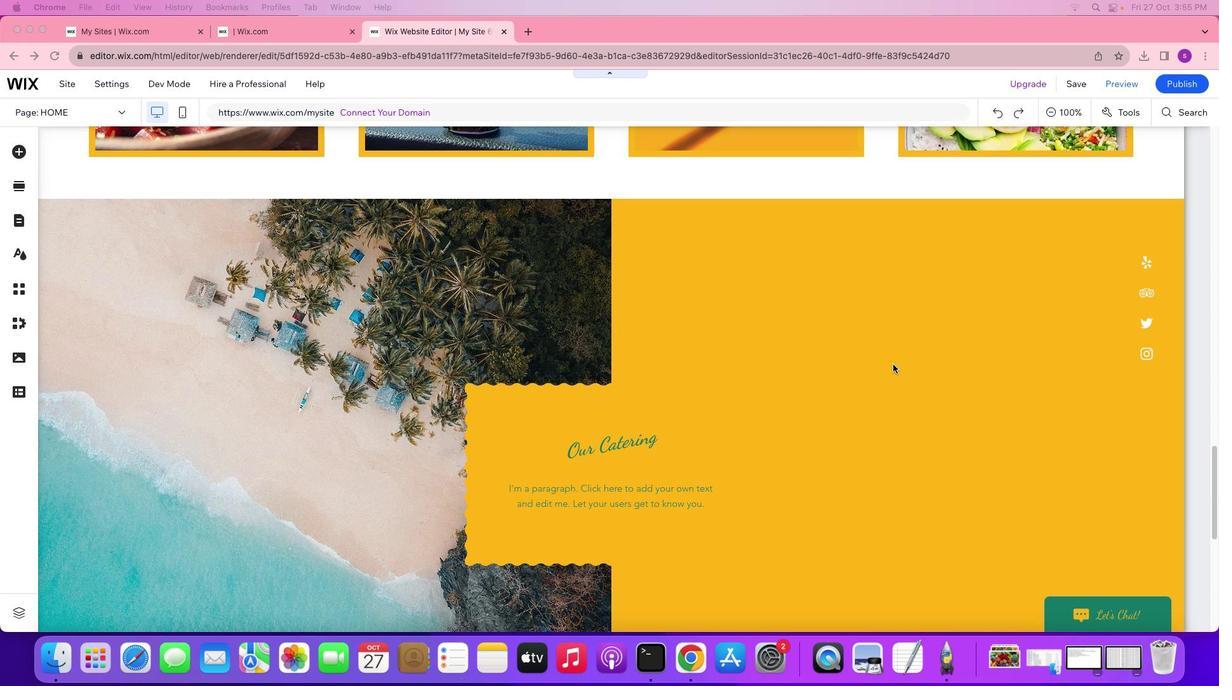 
Action: Mouse scrolled (708, 323) with delta (568, 297)
Screenshot: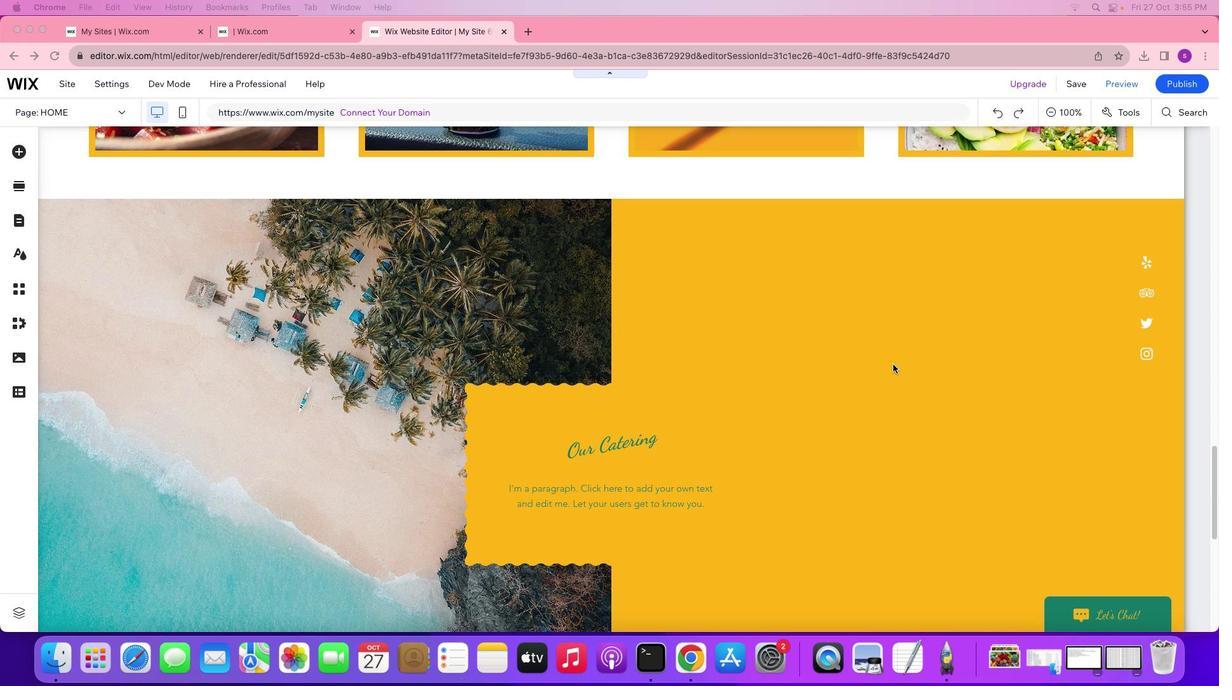 
Action: Mouse scrolled (708, 323) with delta (568, 296)
Screenshot: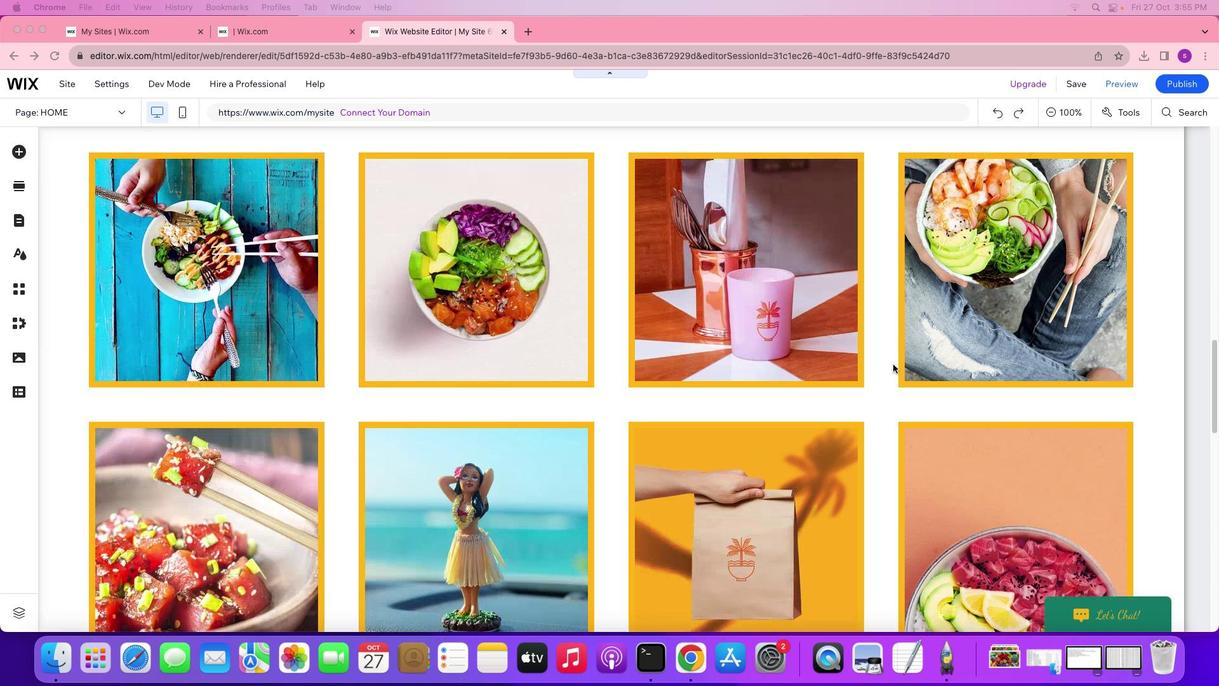 
Action: Mouse scrolled (708, 323) with delta (568, 296)
Screenshot: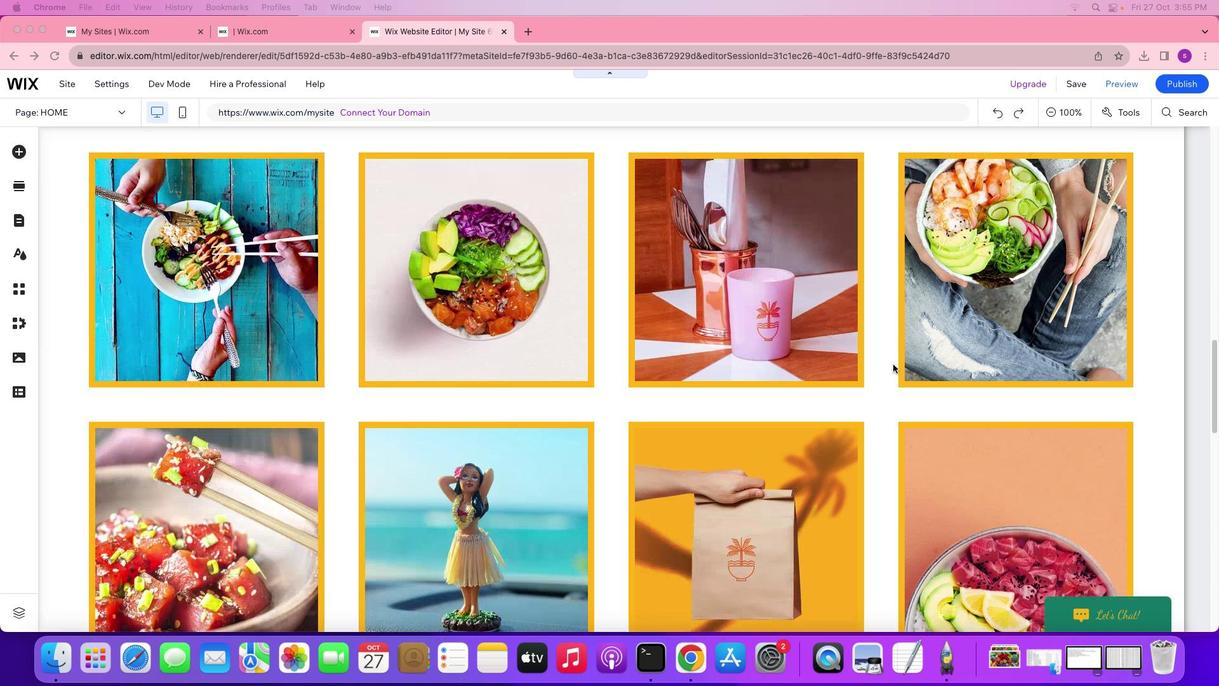 
Action: Mouse scrolled (708, 323) with delta (568, 296)
Screenshot: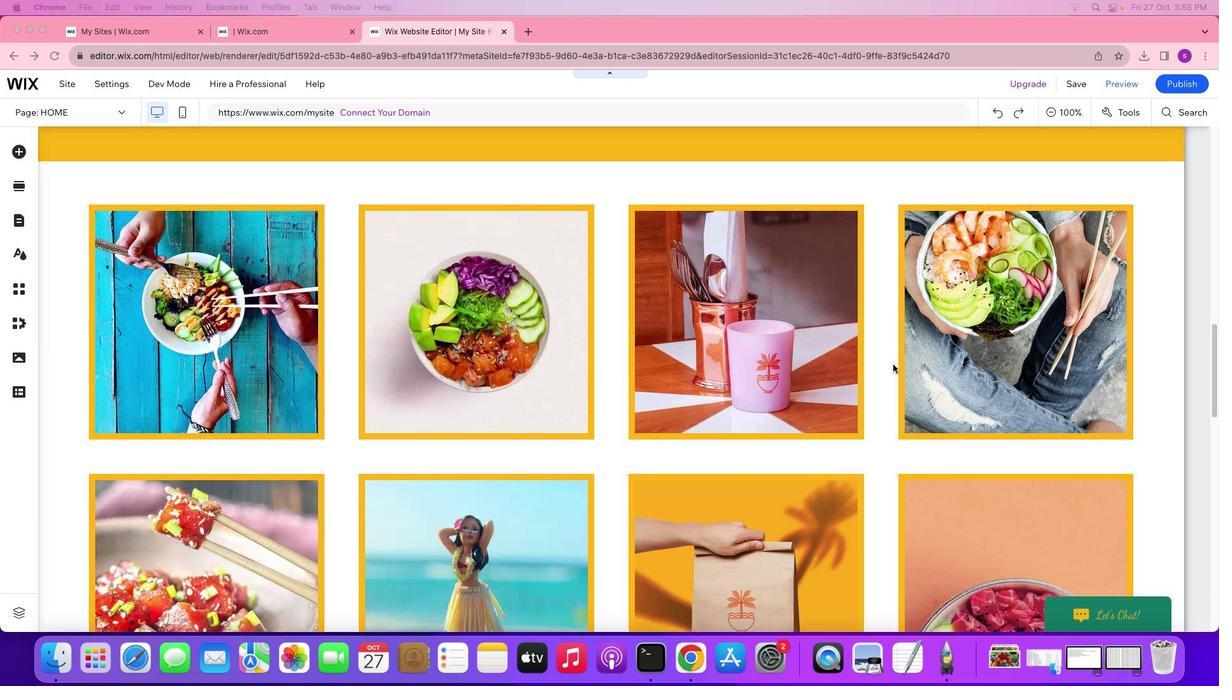 
Action: Mouse scrolled (708, 323) with delta (568, 297)
Screenshot: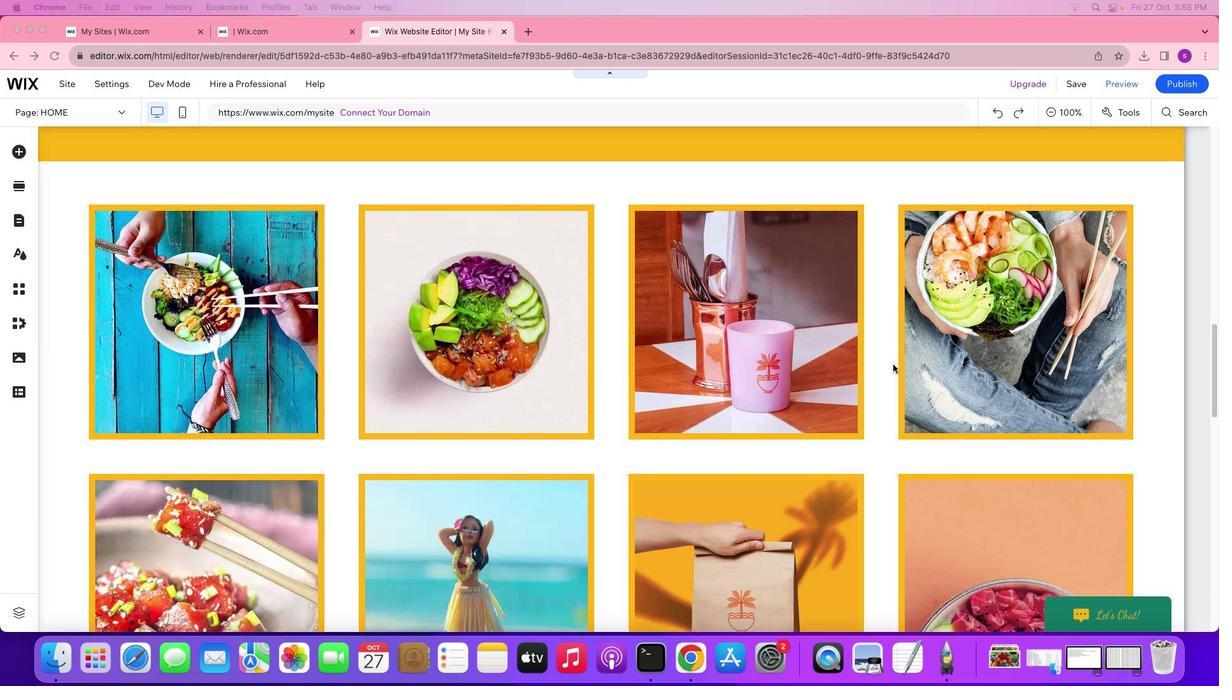 
Action: Mouse scrolled (708, 323) with delta (568, 297)
Screenshot: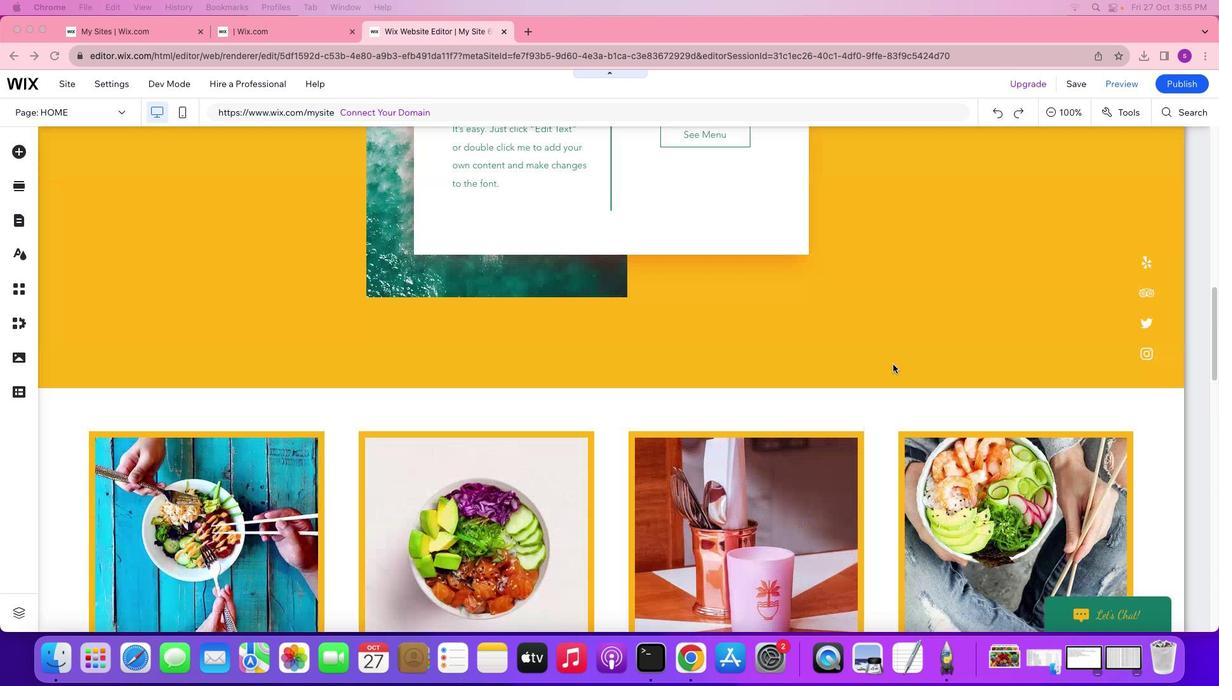 
Action: Mouse scrolled (708, 323) with delta (568, 296)
Screenshot: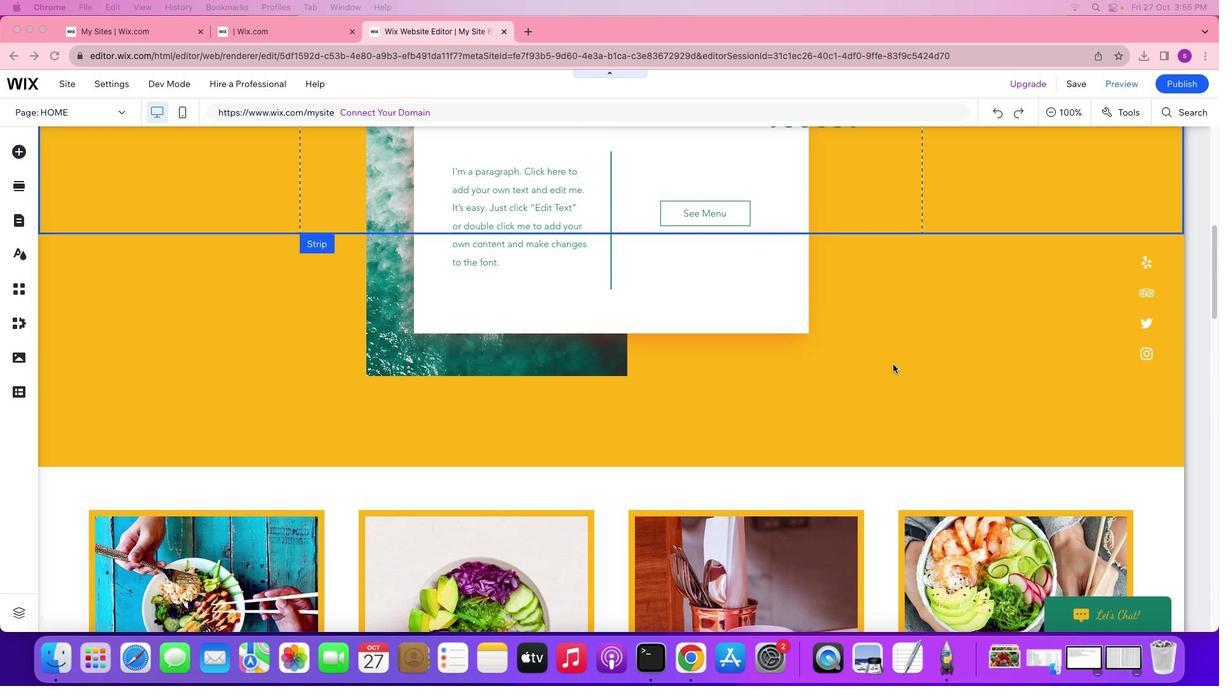
Action: Mouse scrolled (708, 323) with delta (568, 296)
Screenshot: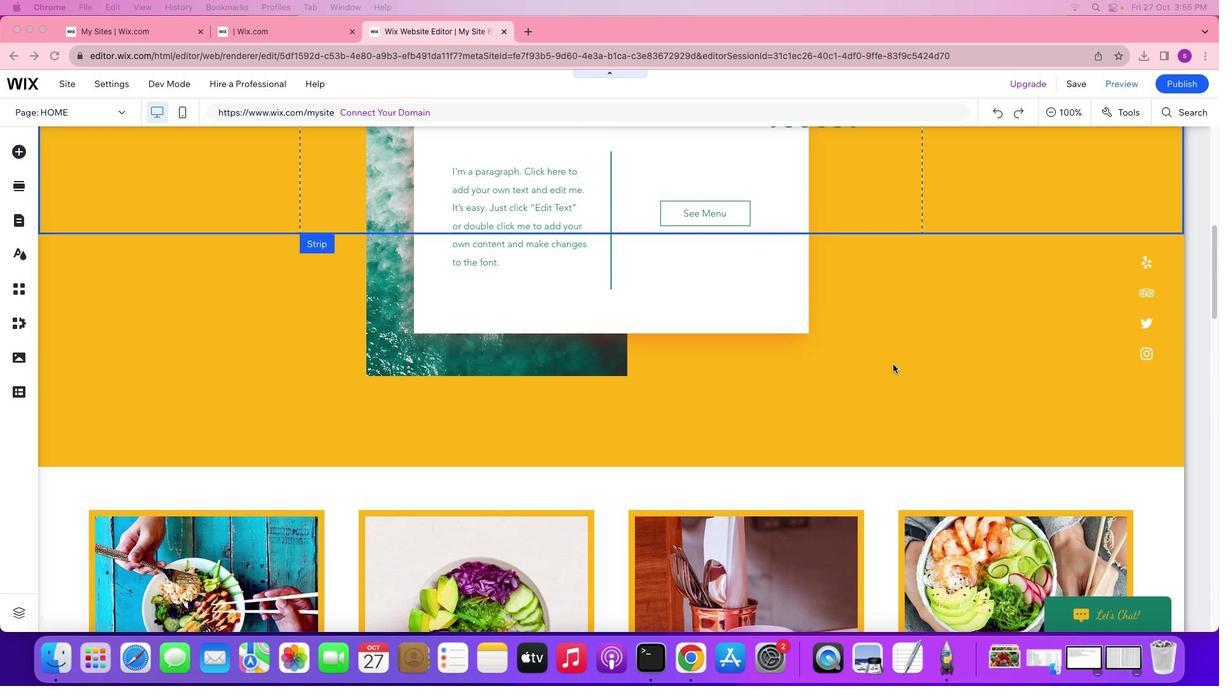 
Action: Mouse scrolled (708, 323) with delta (568, 296)
Screenshot: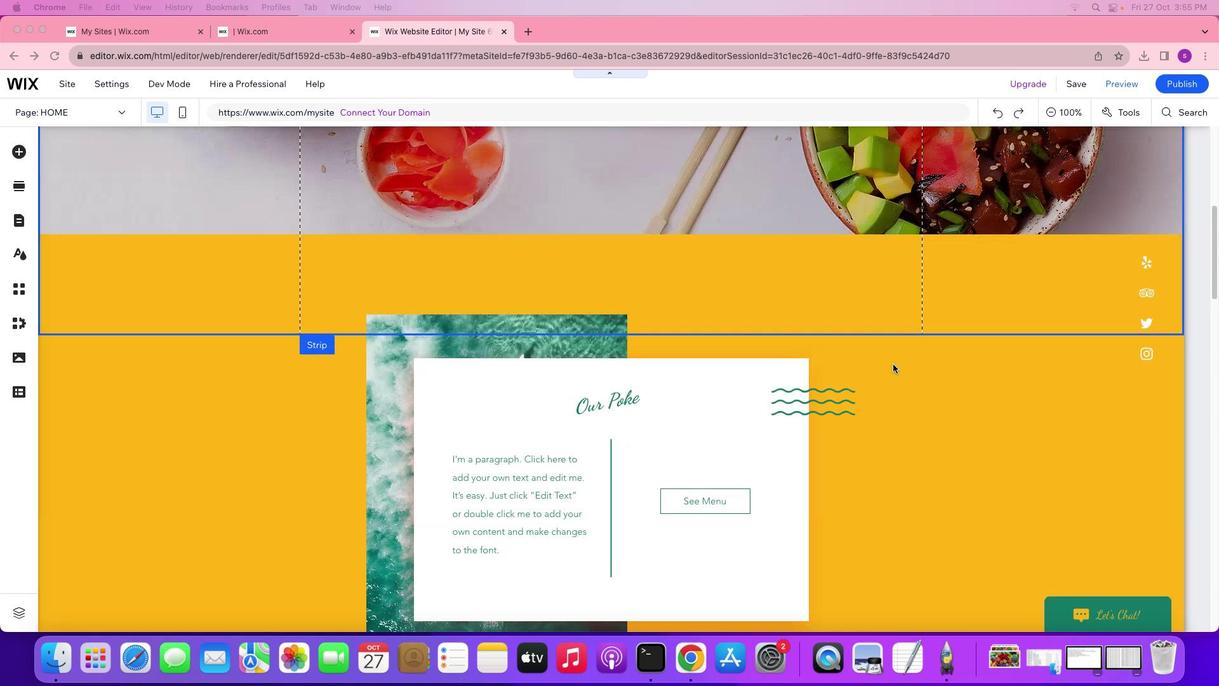 
Action: Mouse scrolled (708, 323) with delta (568, 297)
Screenshot: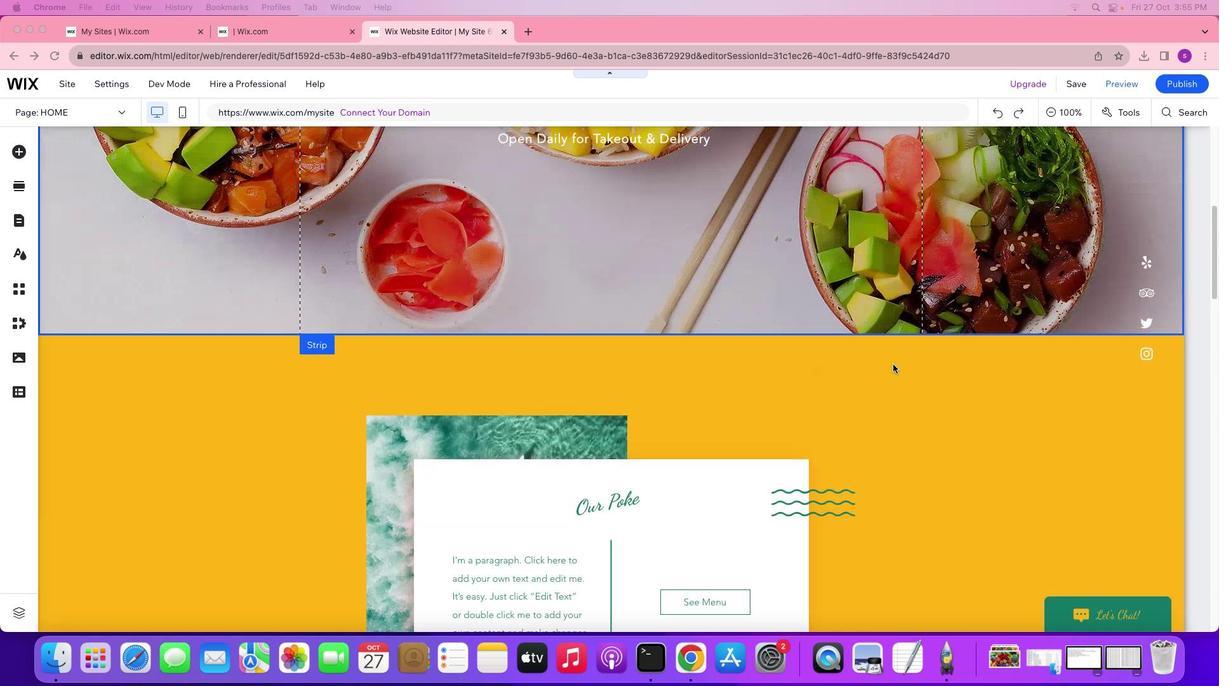 
Action: Mouse scrolled (708, 323) with delta (568, 297)
Screenshot: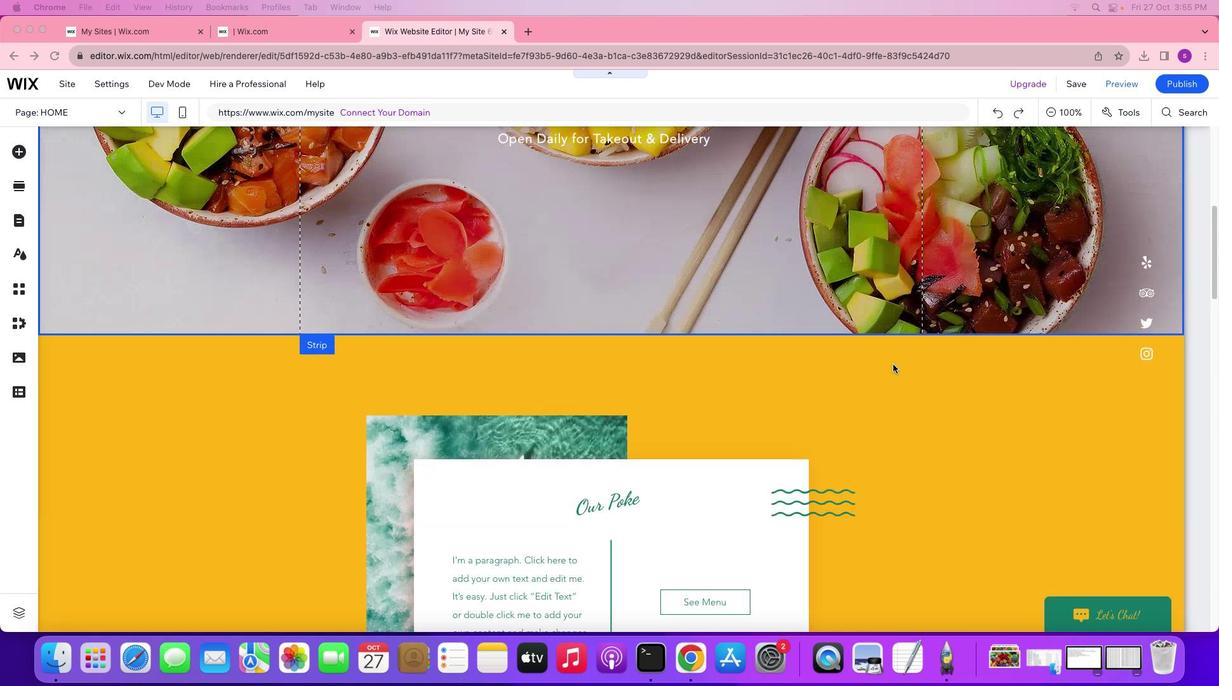 
Action: Mouse scrolled (708, 323) with delta (568, 296)
